 Task: Compose an email with the signature Henry Lee with the subject Request for feedback on an article and the message I am writing to confirm the details of the meeting agenda. from softage.2@softage.net to softage.1@softage.net with an attached image file Company_building_photo.jpg Undo the message and rewrite the message as Please let me know if there are any updates on the issue. Send the email. Finally, move the email from Sent Items to the label Nutrition
Action: Mouse moved to (105, 112)
Screenshot: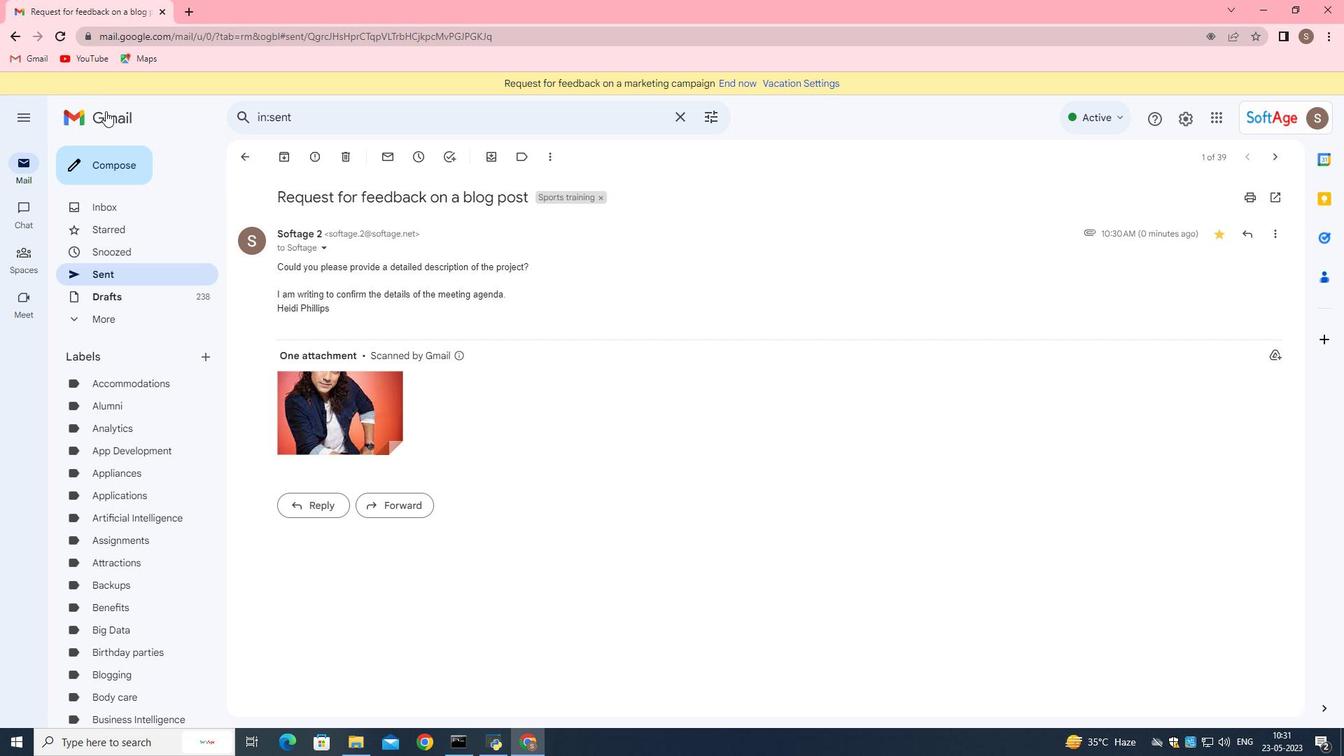 
Action: Mouse pressed left at (105, 112)
Screenshot: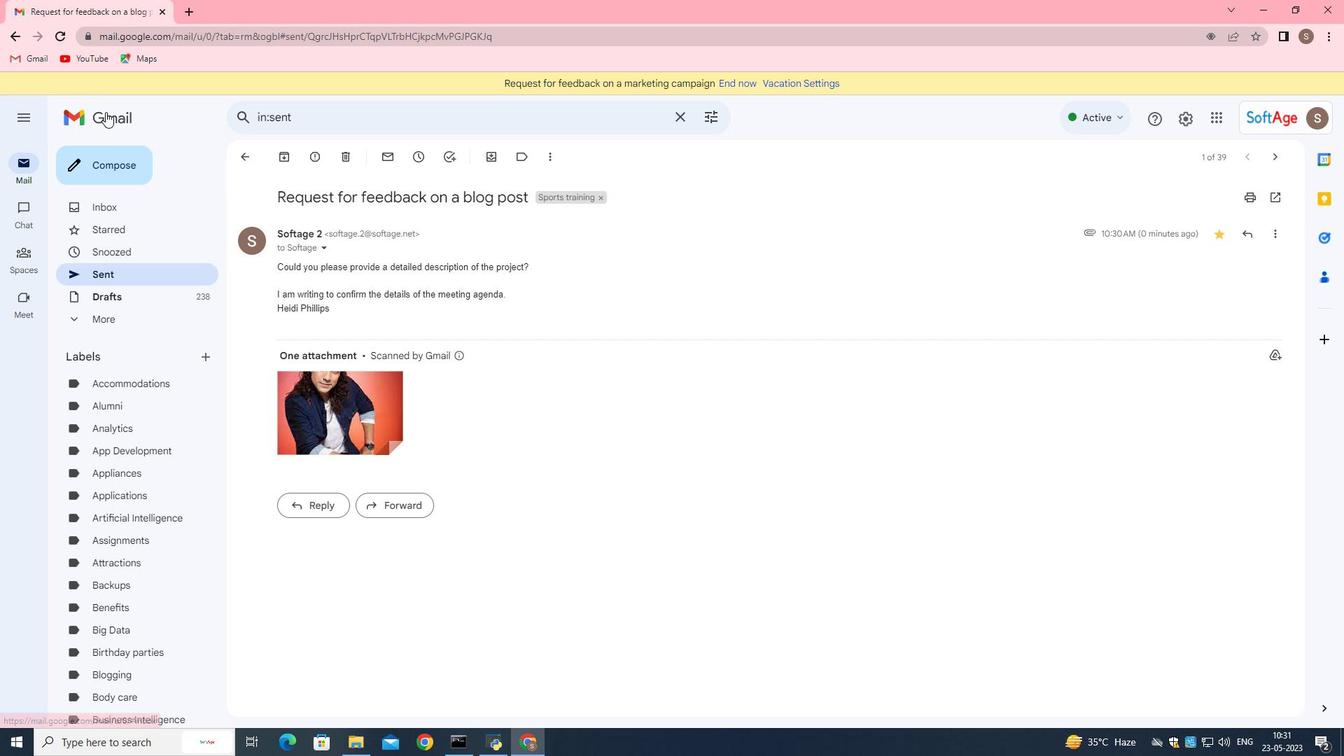 
Action: Mouse moved to (104, 158)
Screenshot: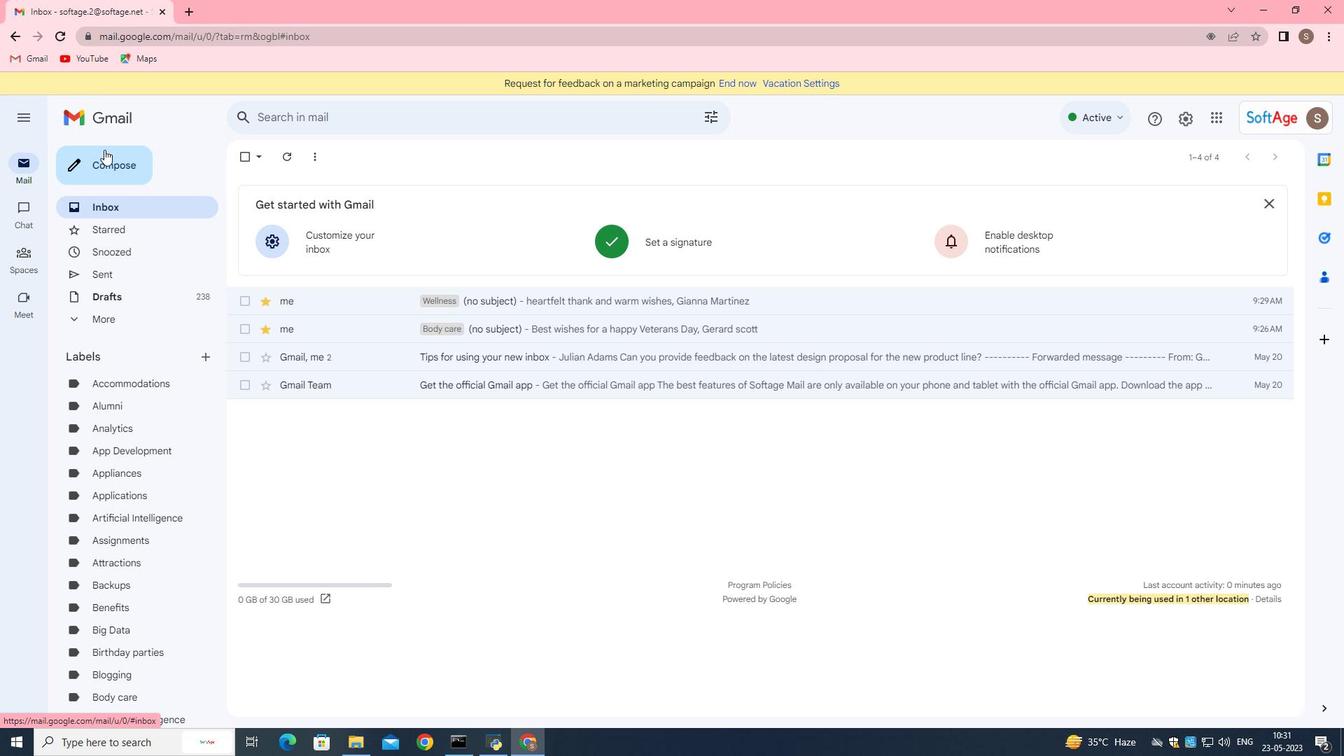 
Action: Mouse pressed left at (104, 158)
Screenshot: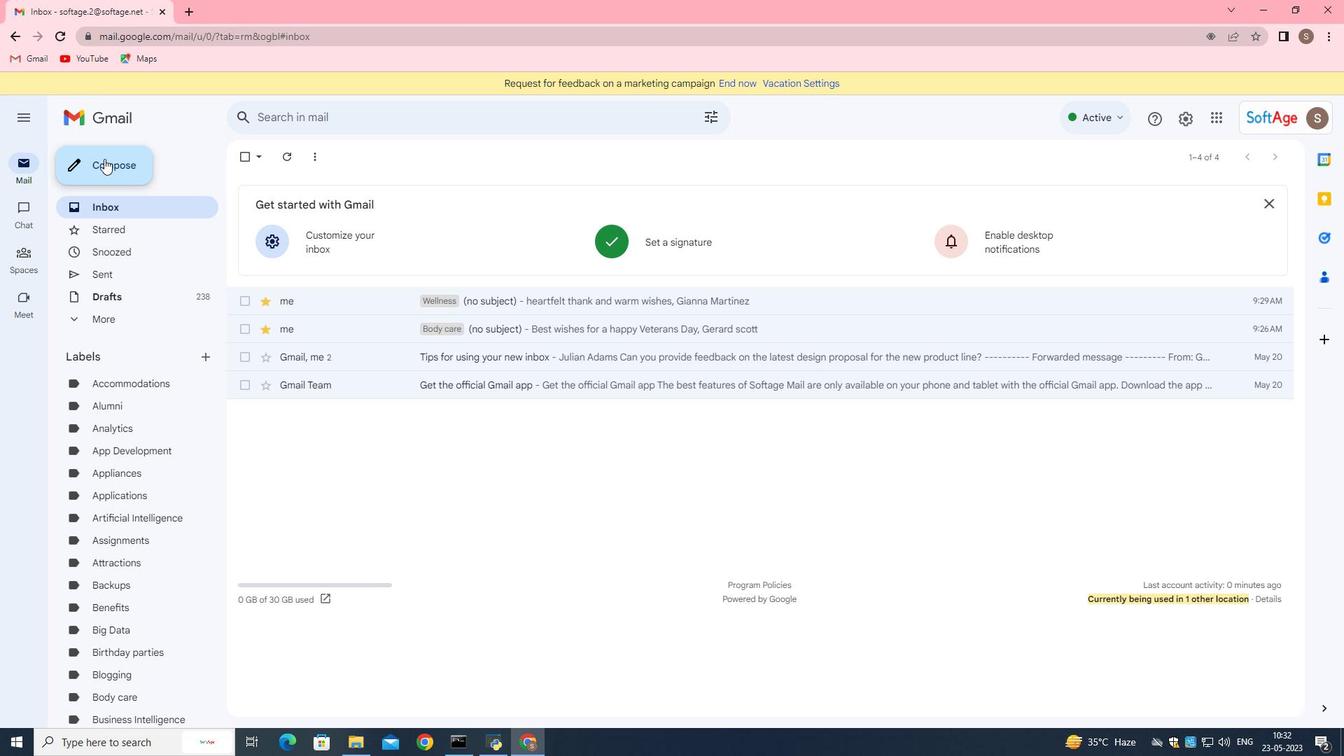 
Action: Mouse moved to (366, 683)
Screenshot: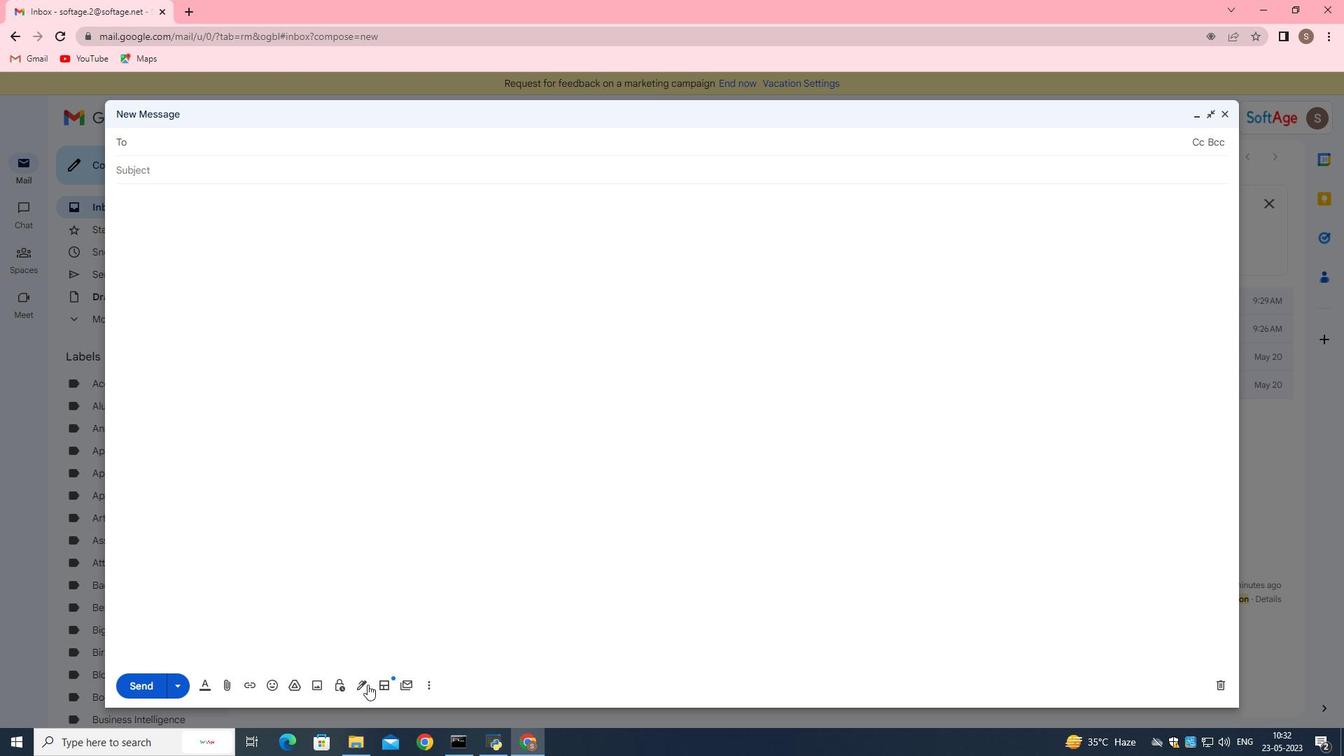 
Action: Mouse pressed left at (366, 683)
Screenshot: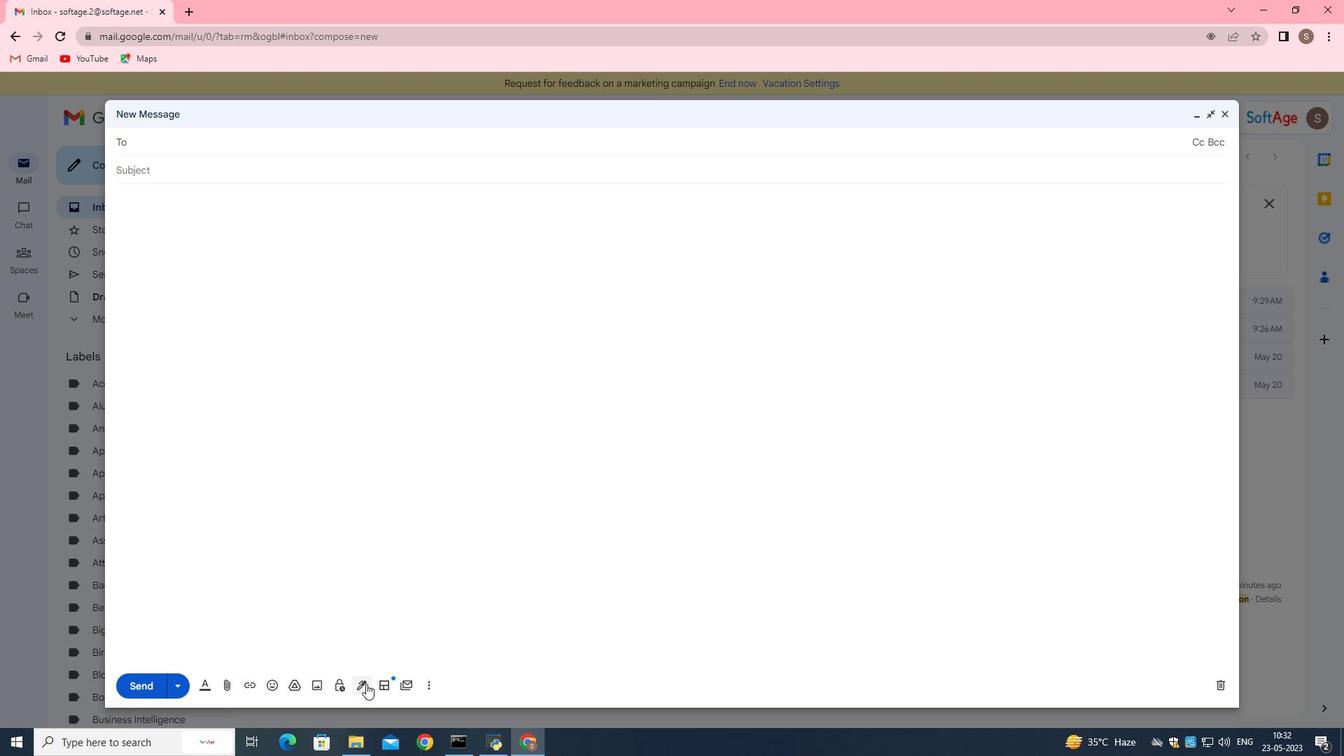 
Action: Mouse moved to (378, 511)
Screenshot: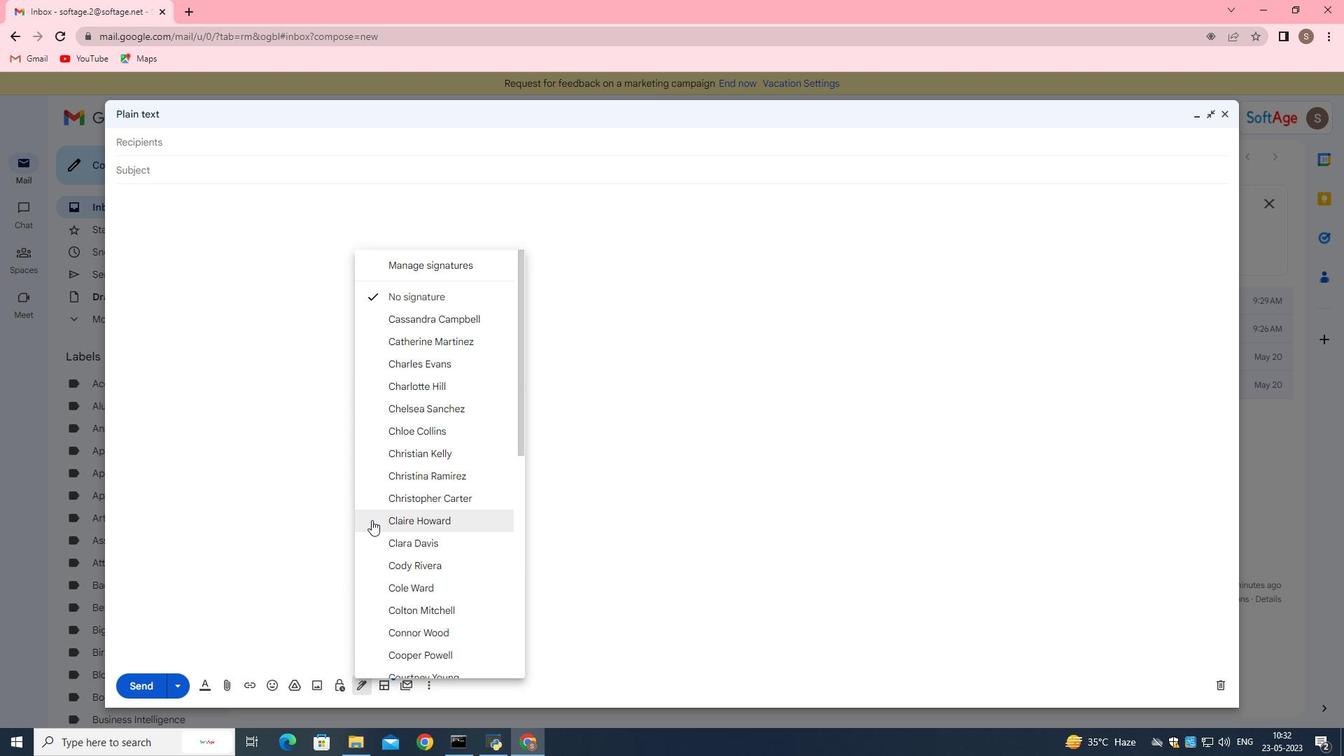 
Action: Mouse scrolled (378, 511) with delta (0, 0)
Screenshot: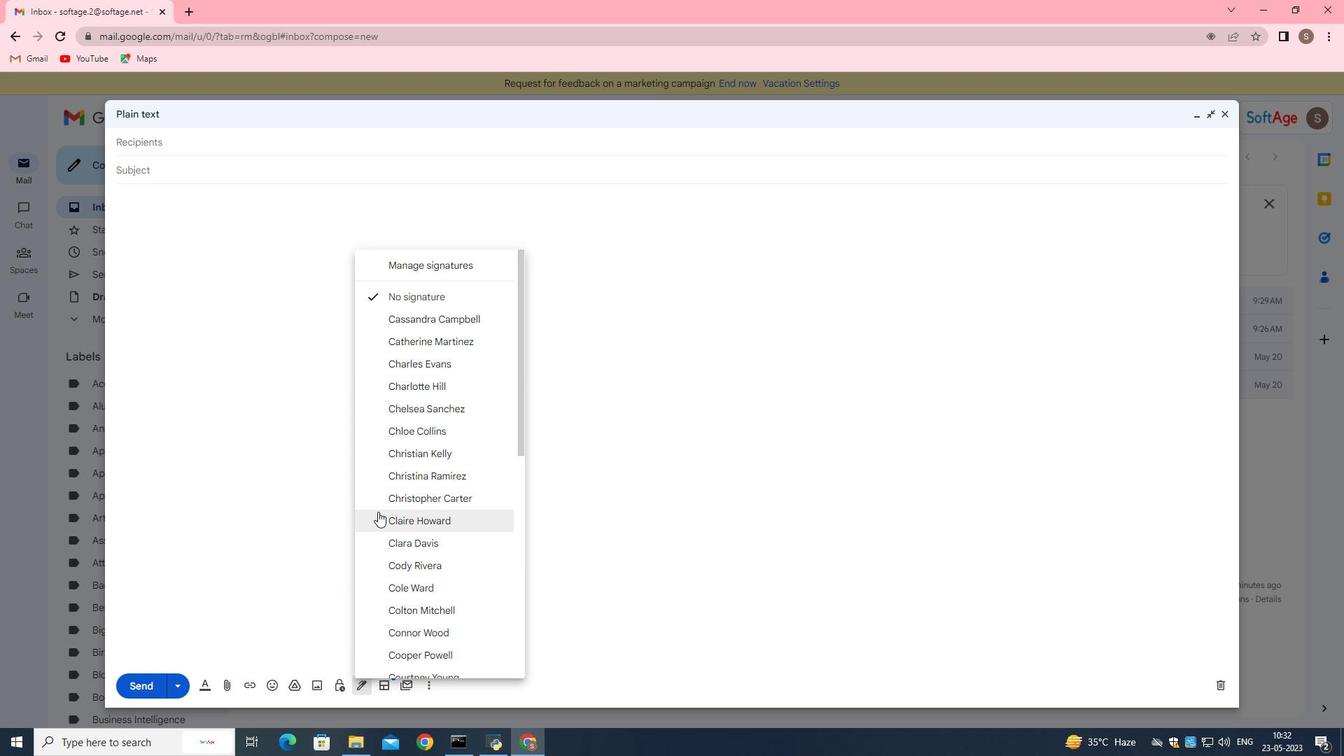 
Action: Mouse scrolled (378, 511) with delta (0, 0)
Screenshot: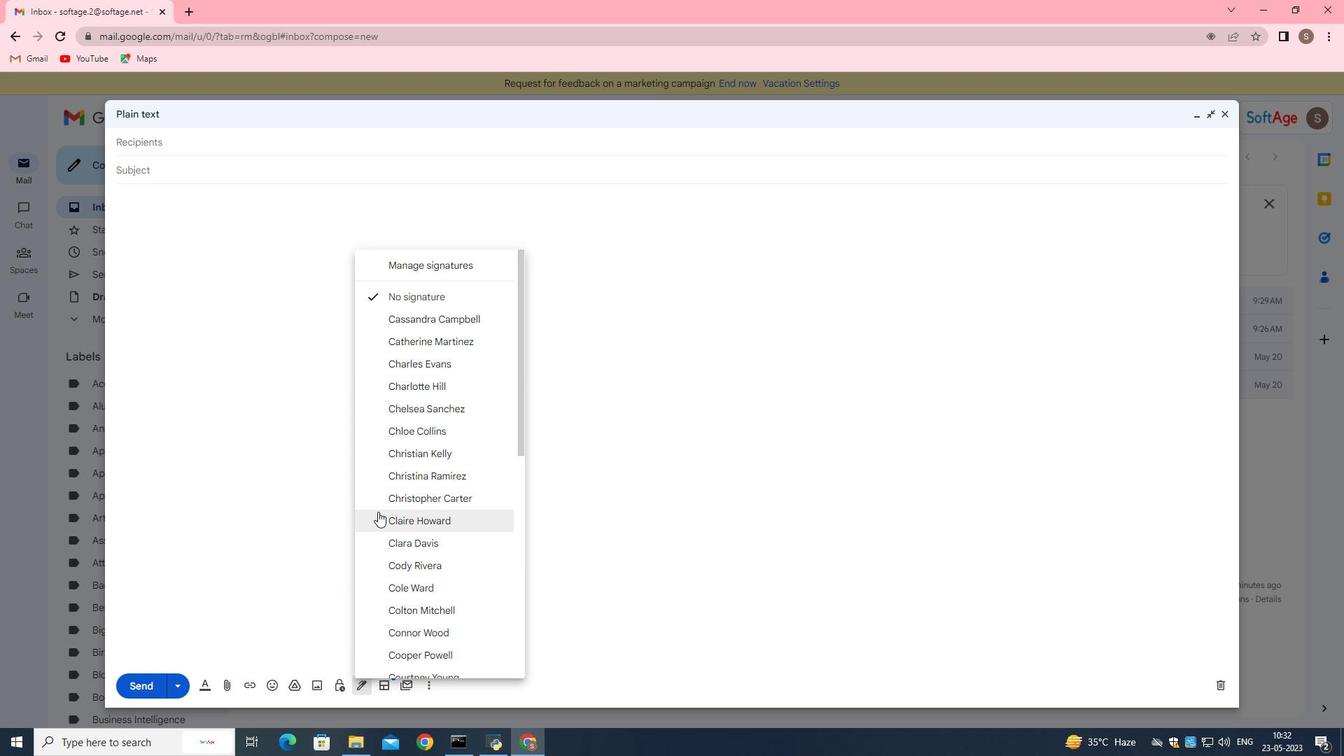 
Action: Mouse moved to (379, 511)
Screenshot: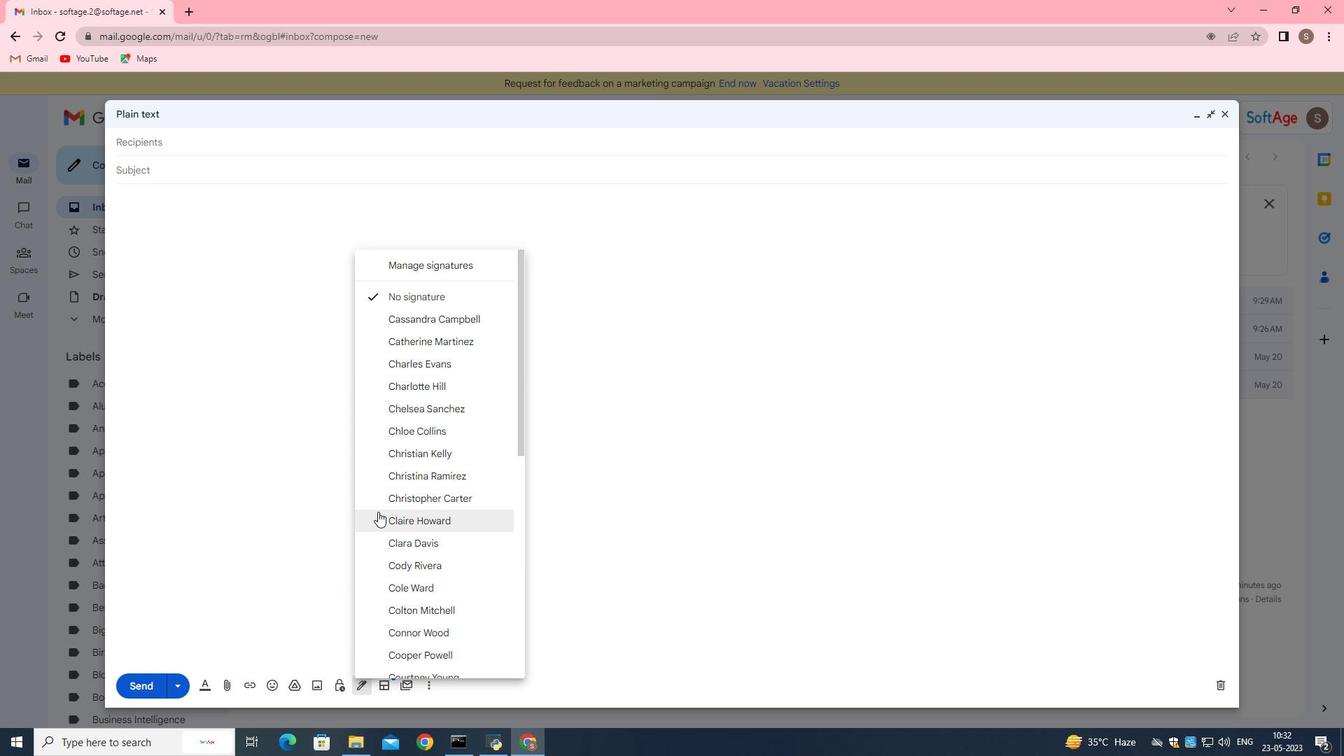 
Action: Mouse scrolled (379, 511) with delta (0, 0)
Screenshot: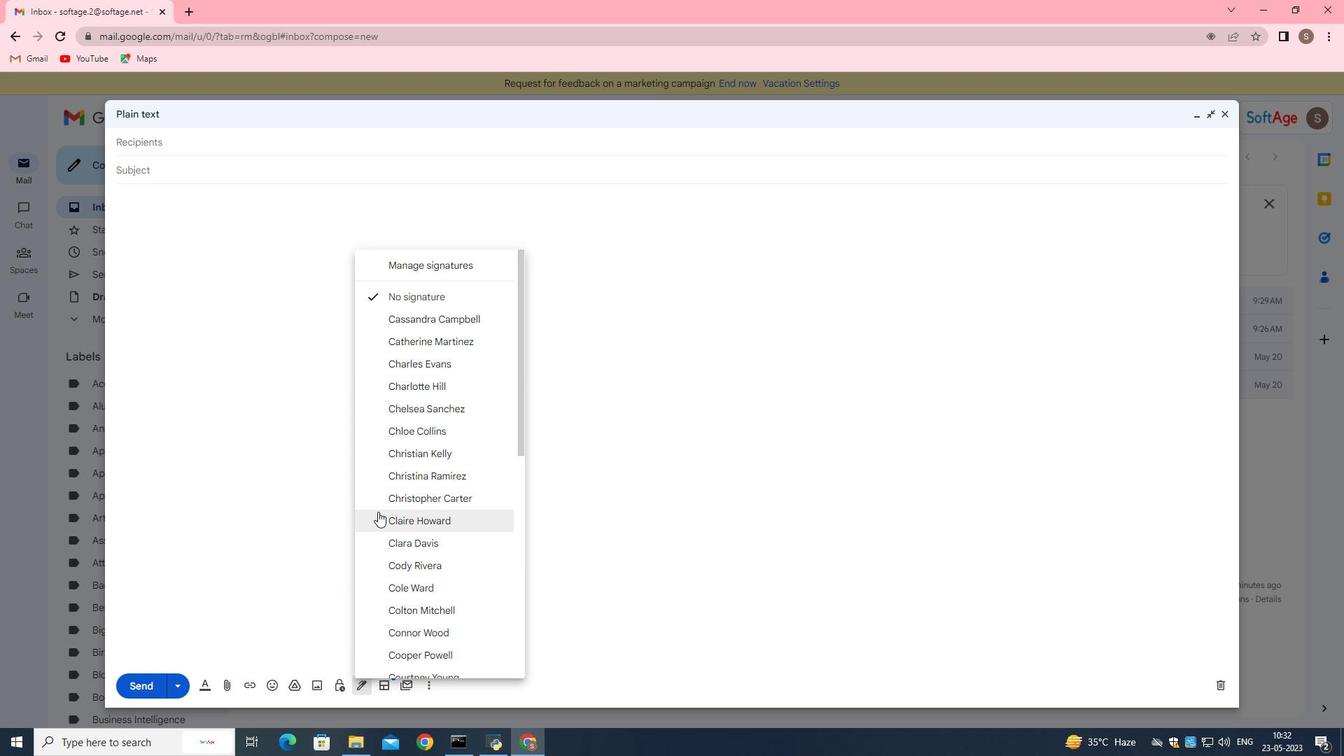 
Action: Mouse moved to (380, 511)
Screenshot: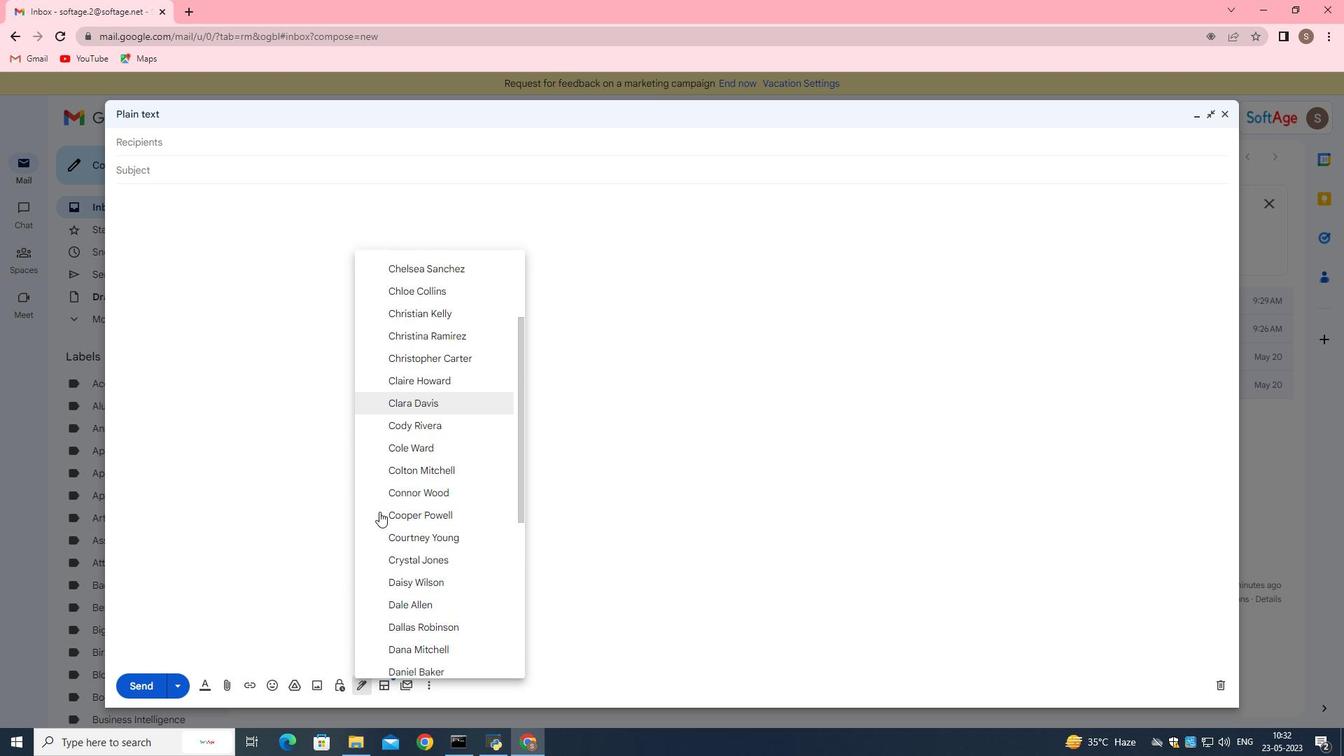 
Action: Mouse scrolled (379, 511) with delta (0, 0)
Screenshot: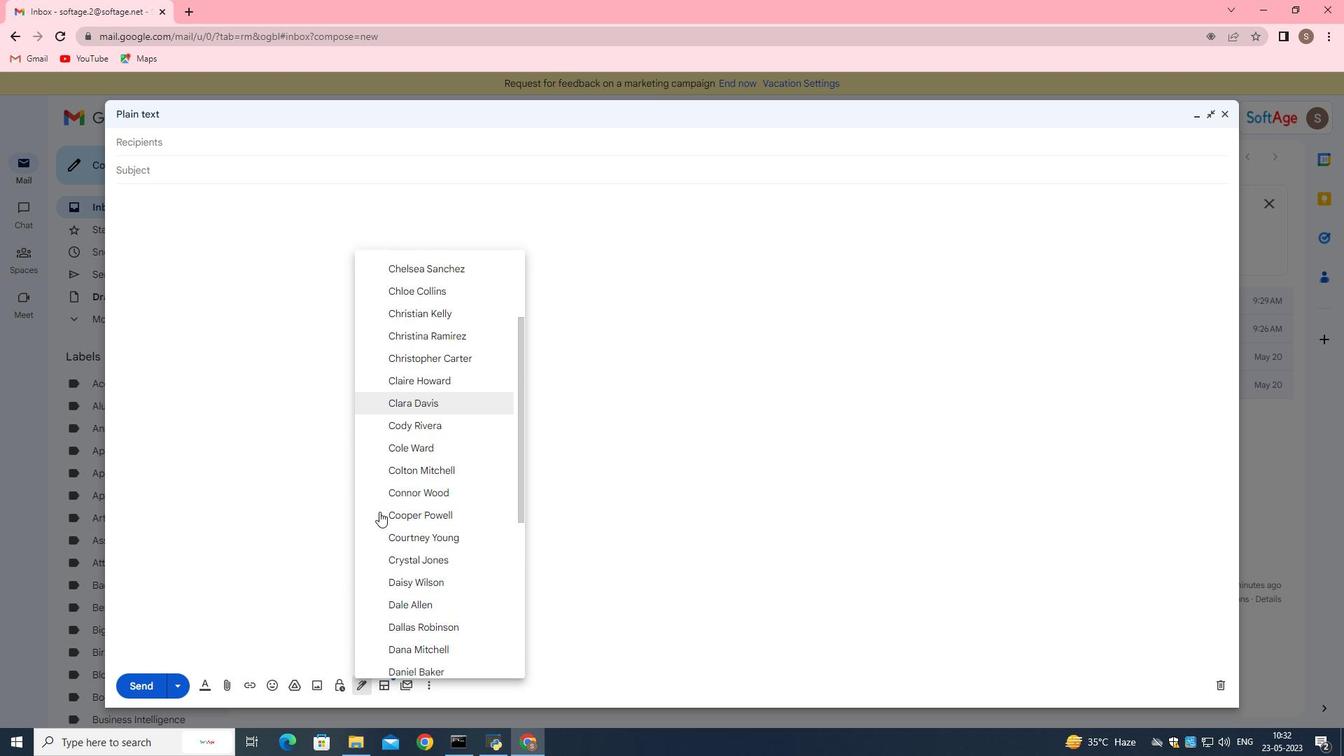 
Action: Mouse scrolled (380, 511) with delta (0, 0)
Screenshot: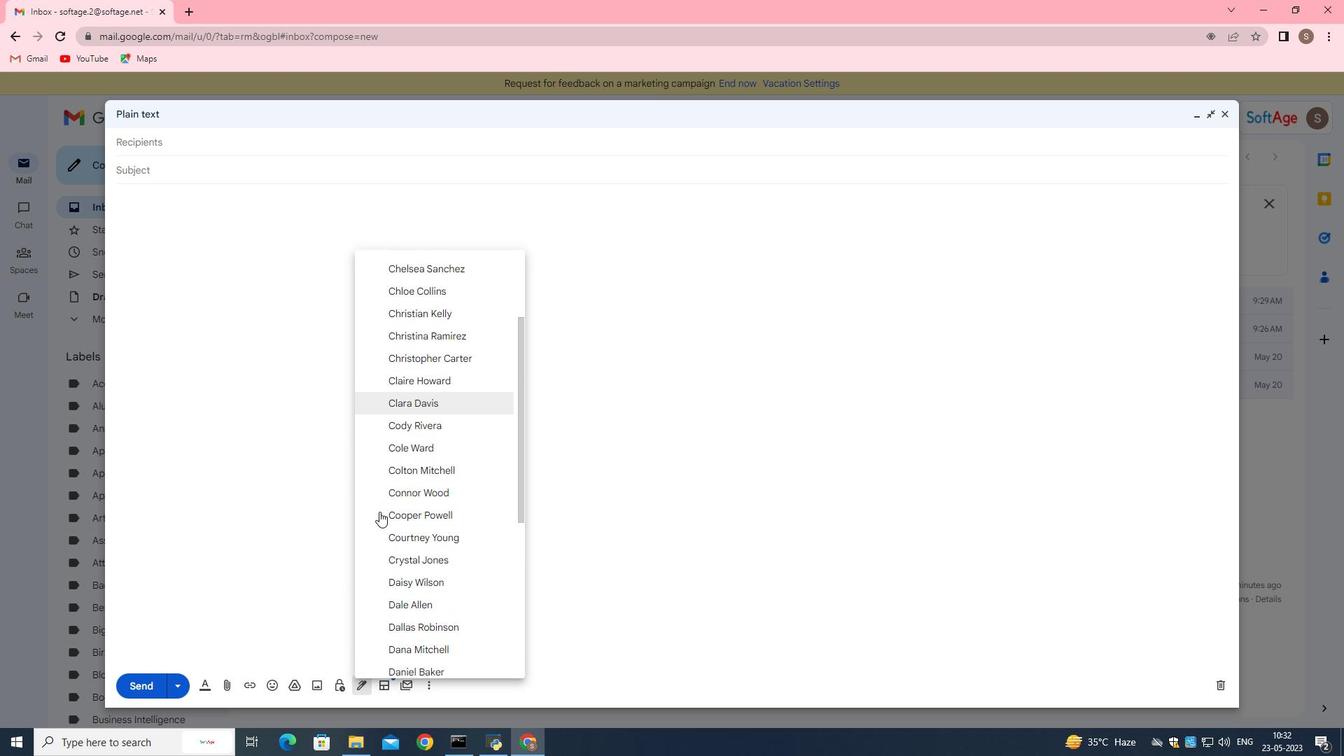 
Action: Mouse moved to (380, 511)
Screenshot: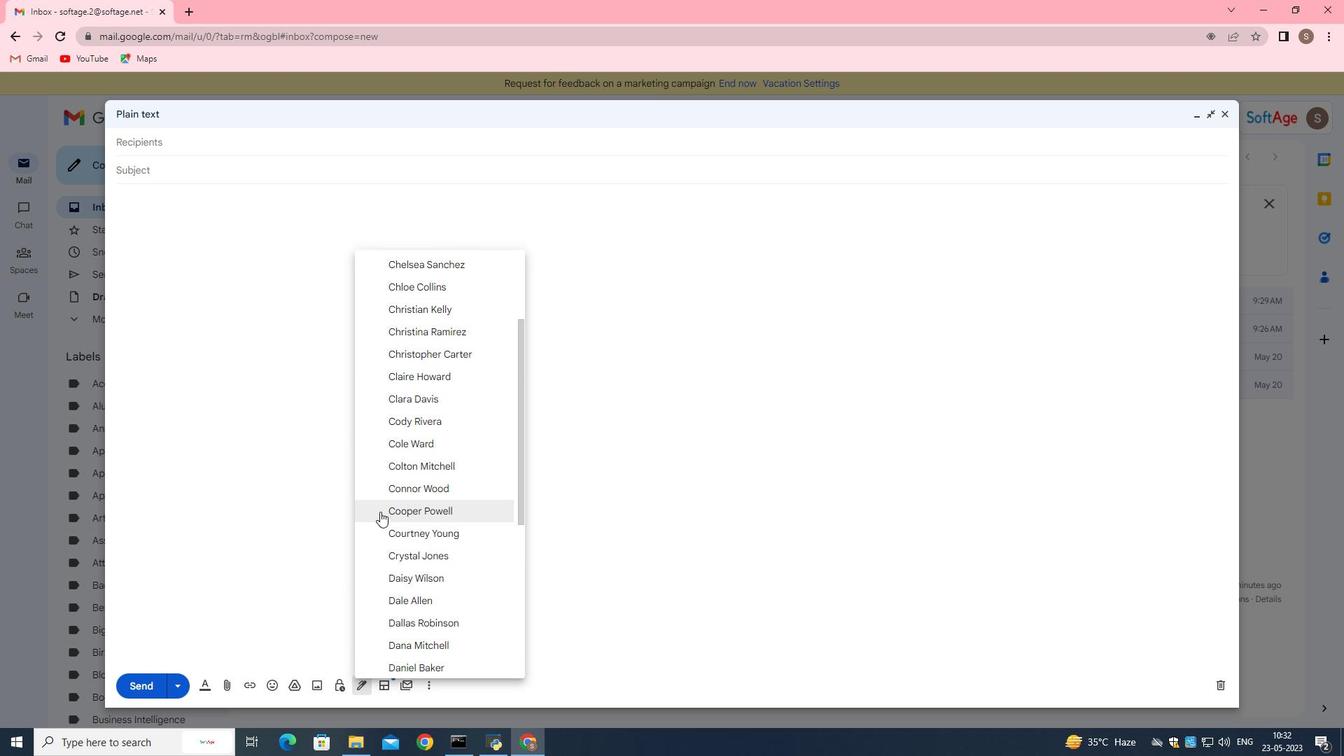 
Action: Mouse scrolled (380, 511) with delta (0, 0)
Screenshot: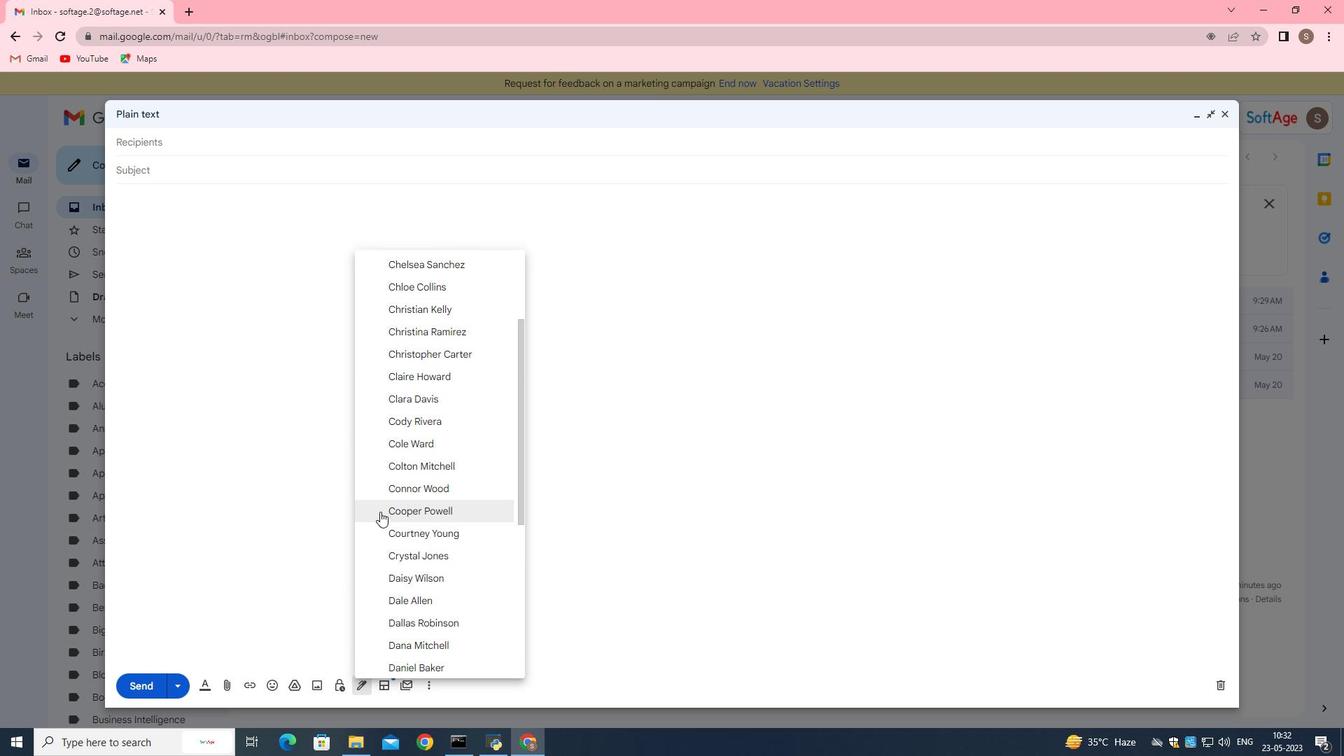 
Action: Mouse moved to (380, 512)
Screenshot: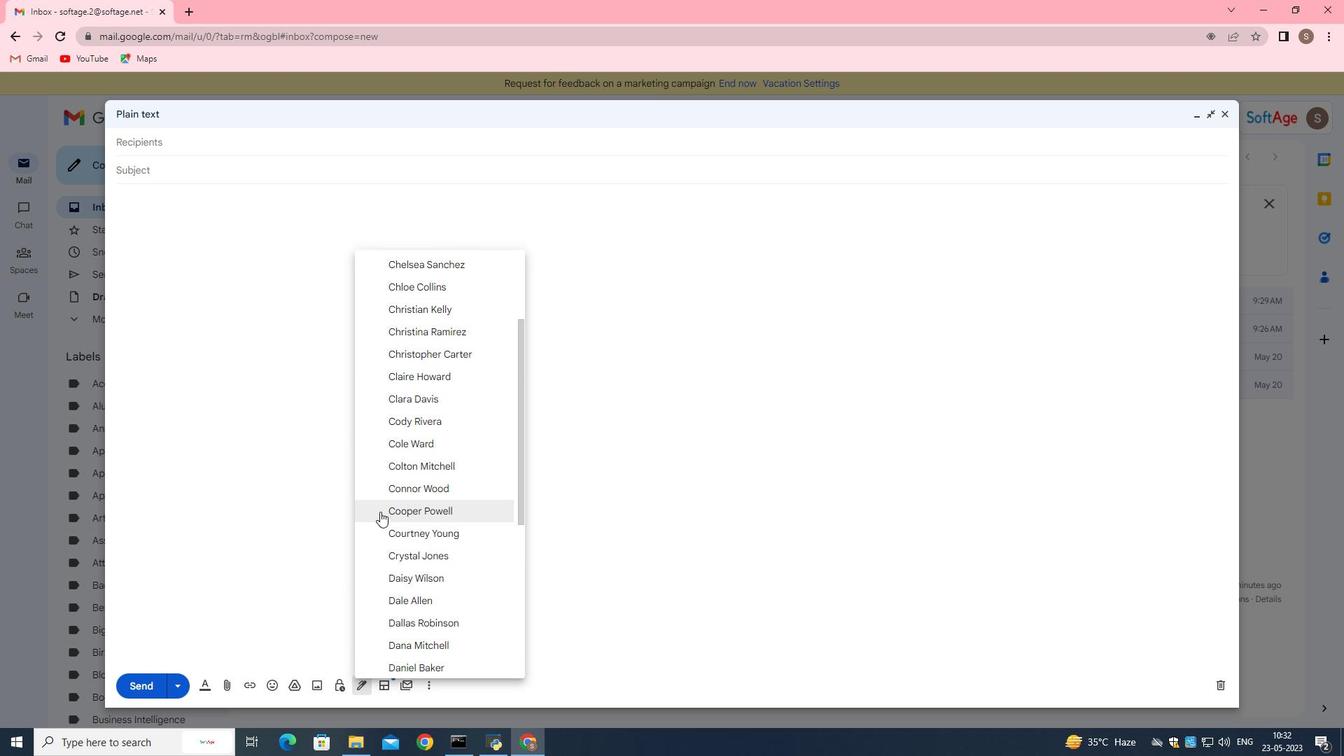 
Action: Mouse scrolled (380, 511) with delta (0, 0)
Screenshot: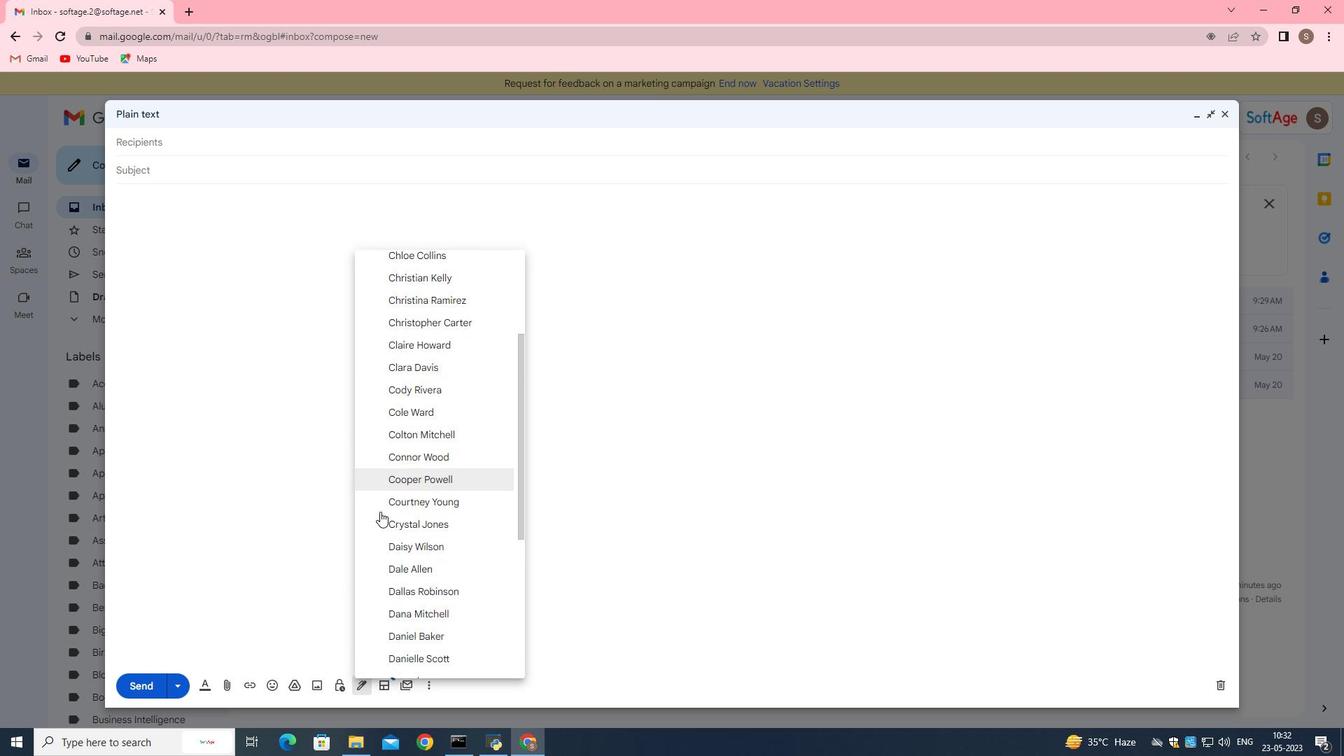 
Action: Mouse scrolled (380, 511) with delta (0, 0)
Screenshot: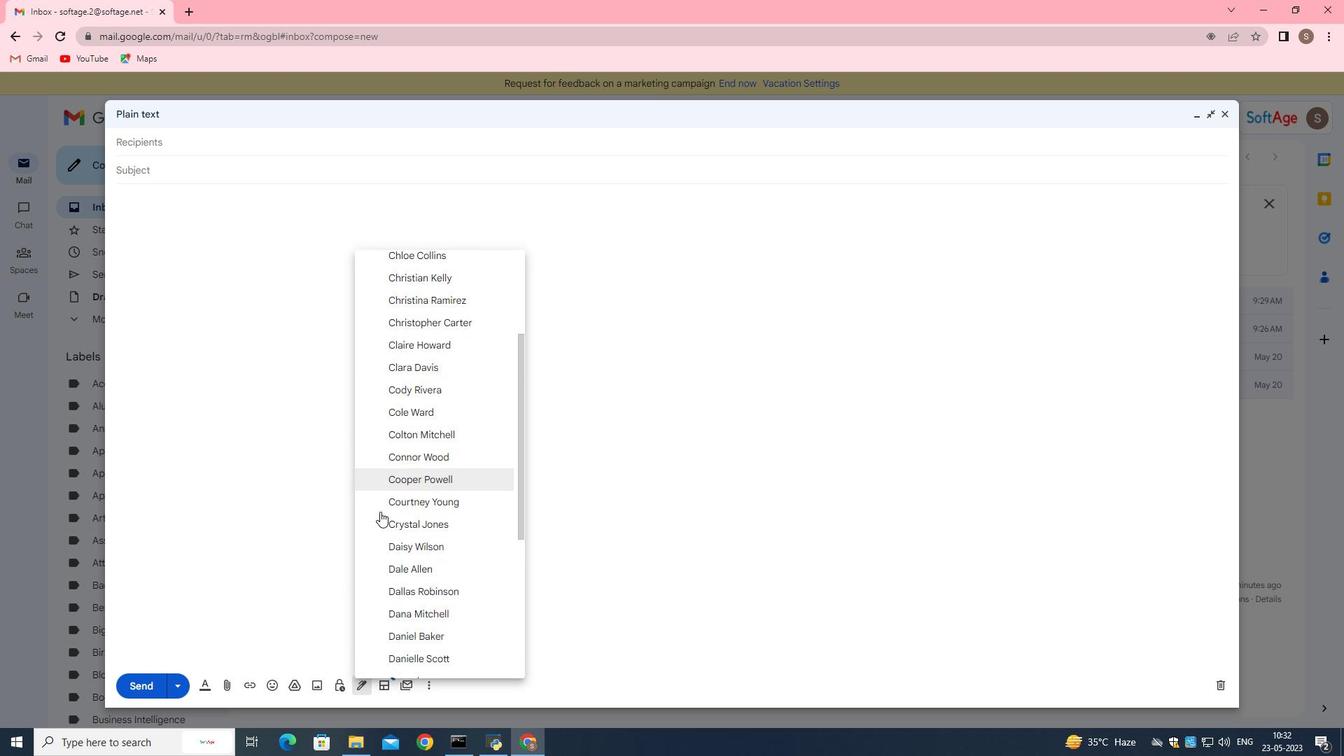 
Action: Mouse scrolled (380, 511) with delta (0, 0)
Screenshot: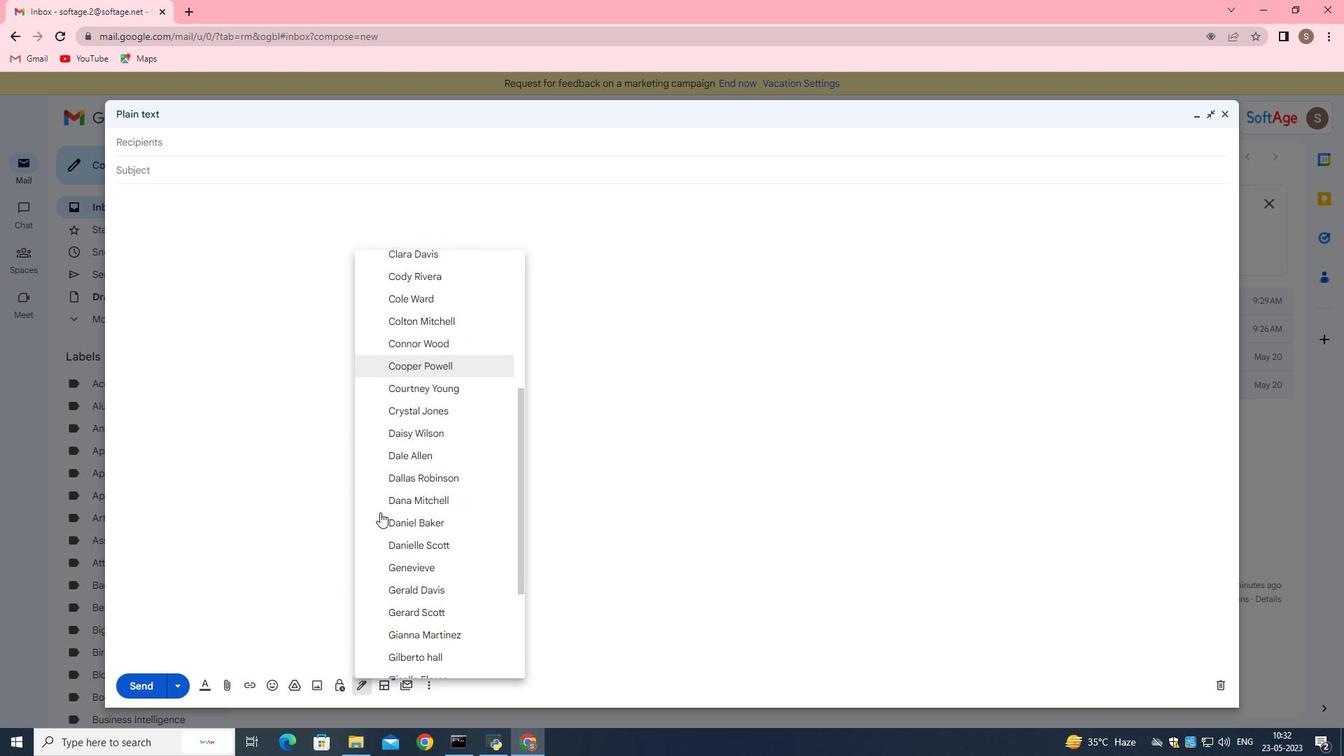 
Action: Mouse moved to (380, 513)
Screenshot: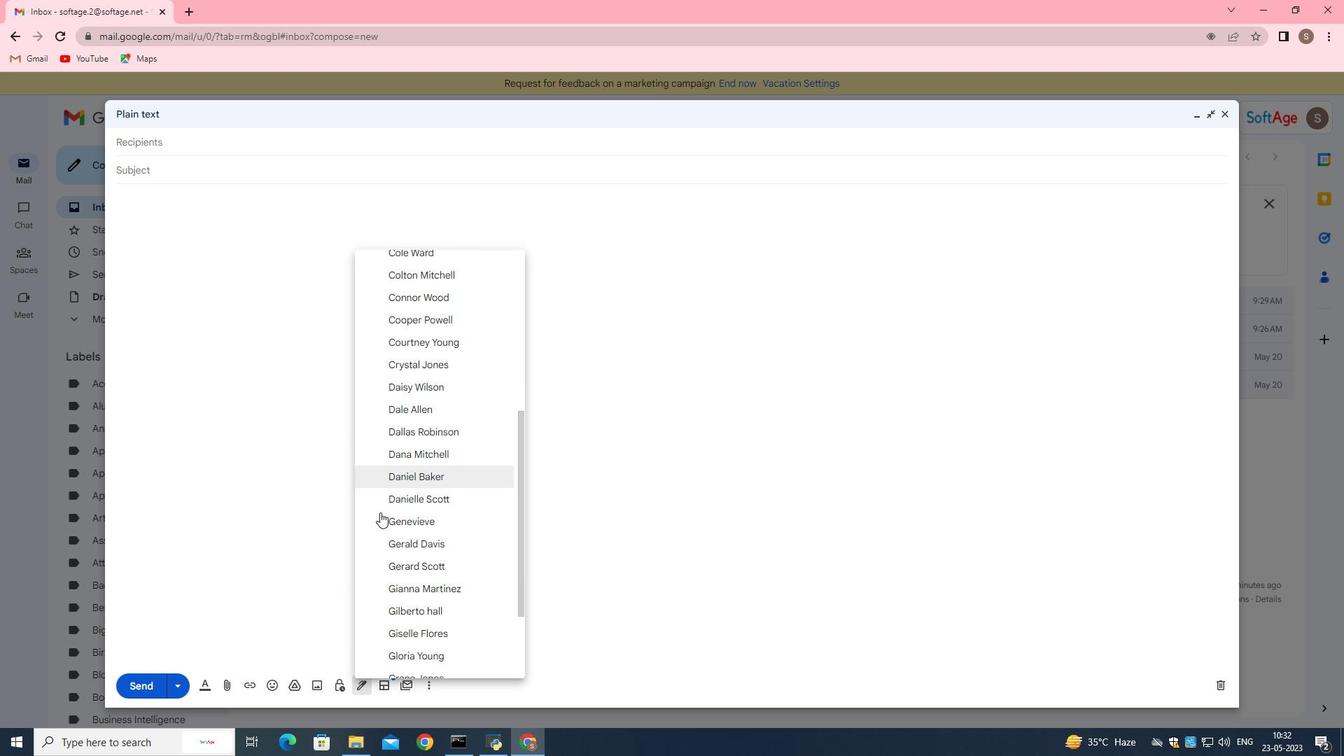 
Action: Mouse scrolled (380, 512) with delta (0, 0)
Screenshot: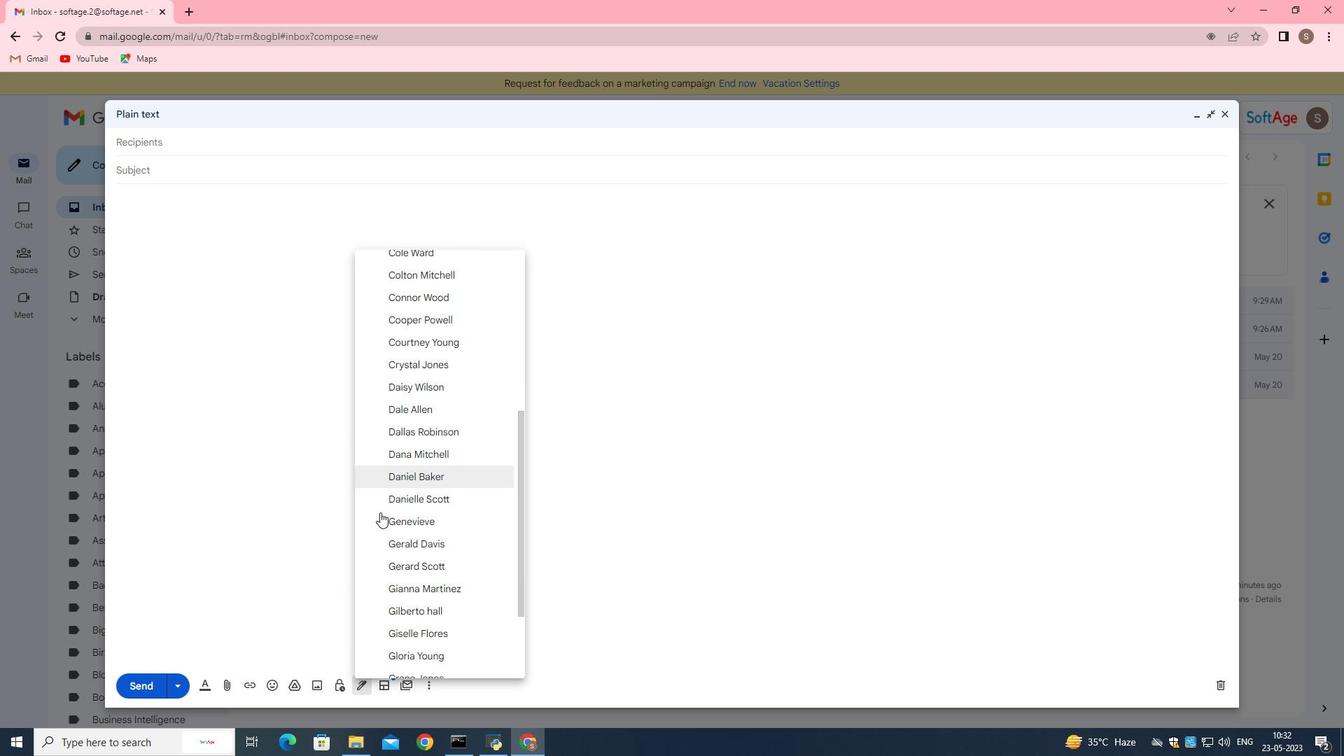 
Action: Mouse moved to (380, 513)
Screenshot: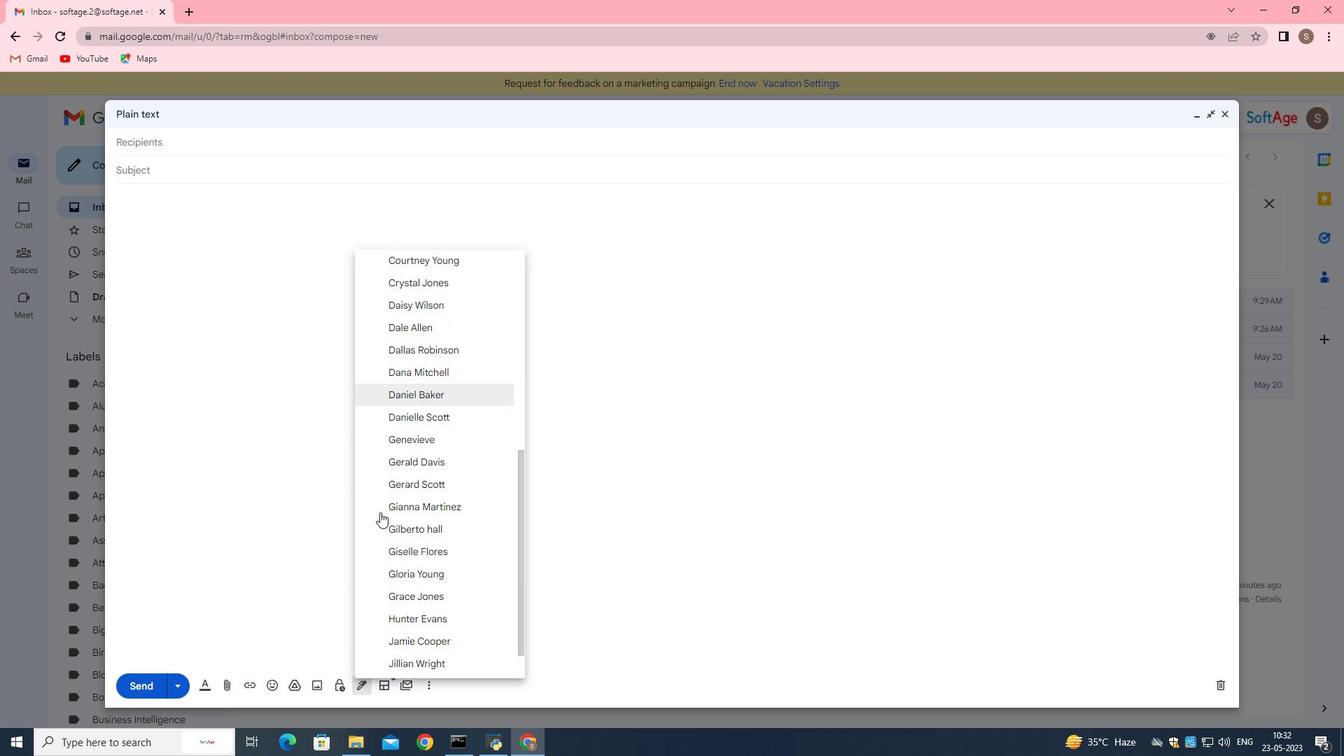 
Action: Mouse scrolled (380, 513) with delta (0, 0)
Screenshot: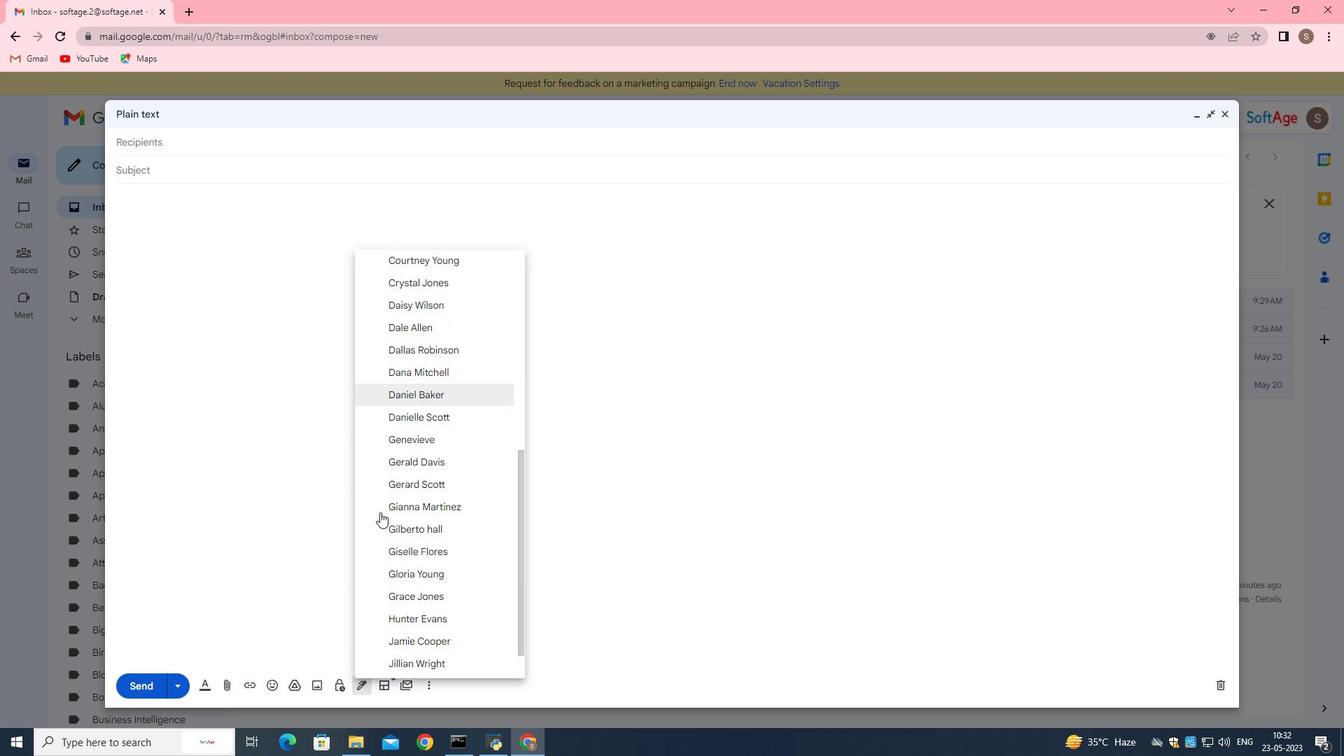 
Action: Mouse moved to (380, 513)
Screenshot: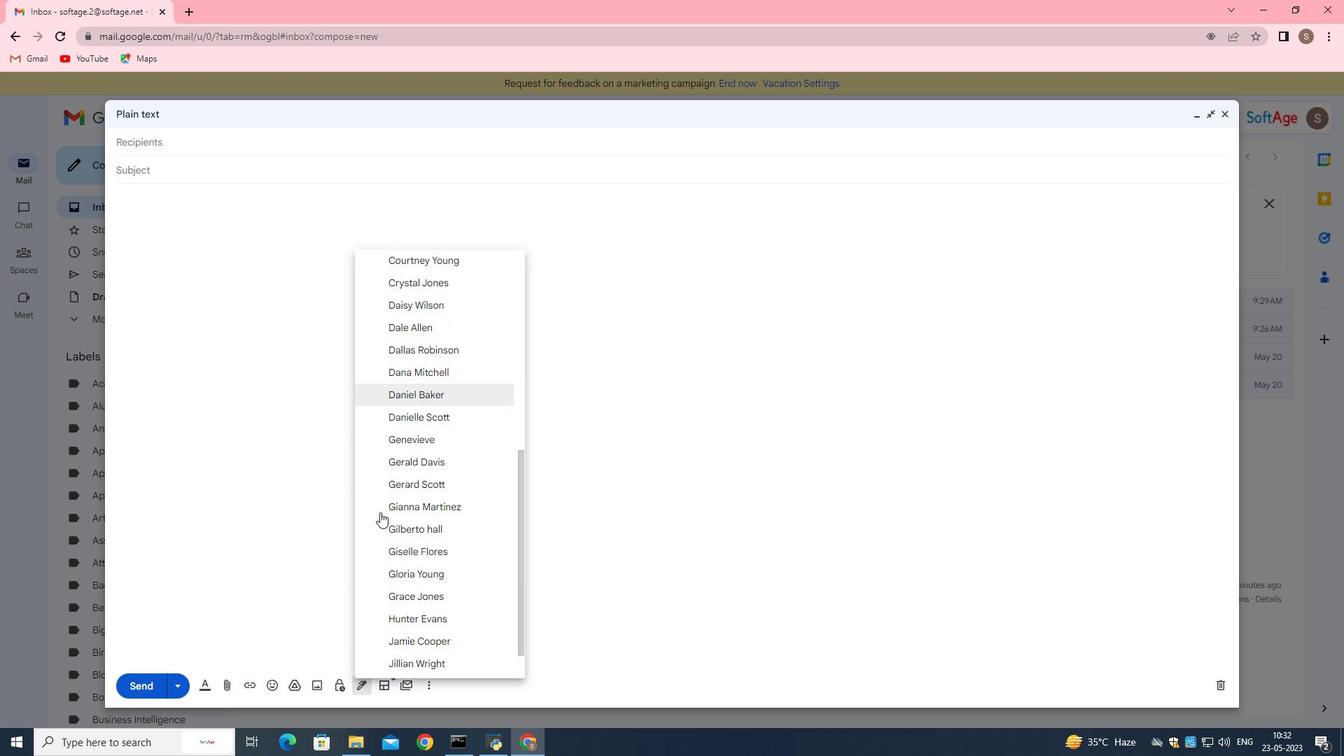 
Action: Mouse scrolled (380, 513) with delta (0, 0)
Screenshot: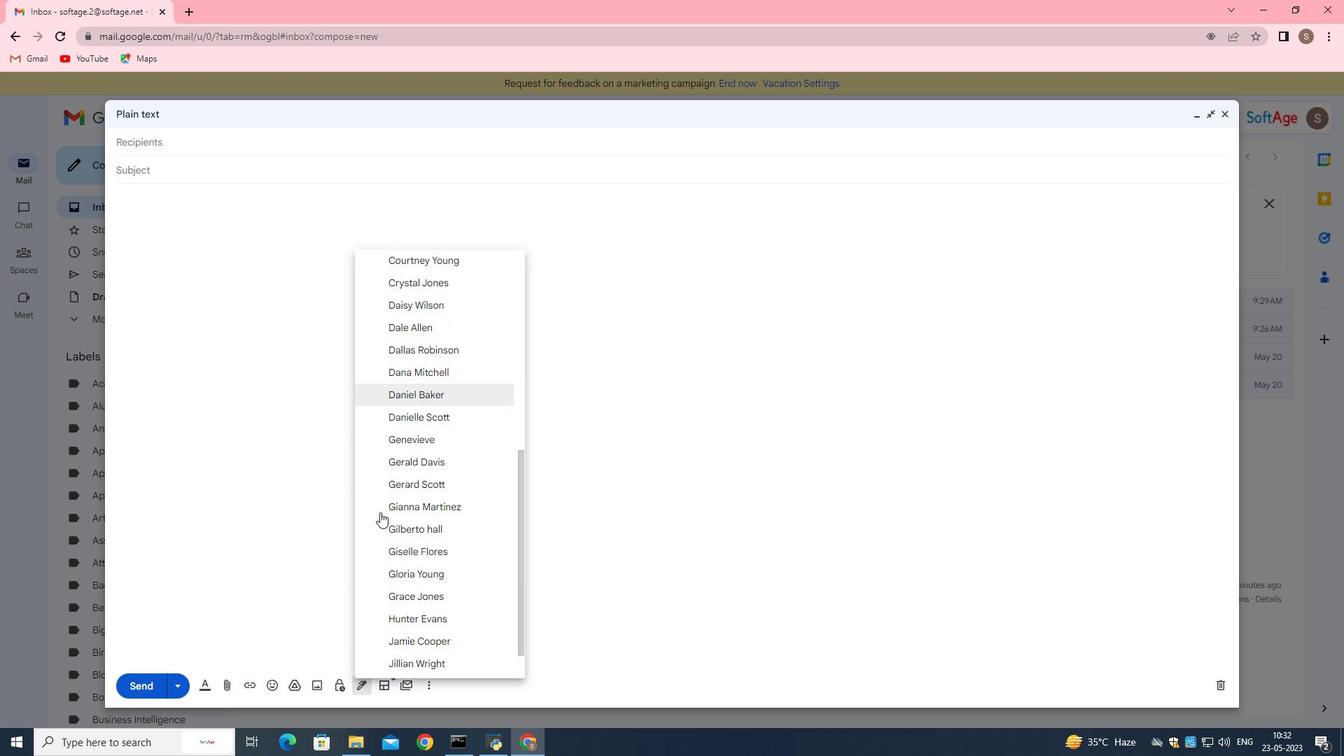 
Action: Mouse moved to (381, 514)
Screenshot: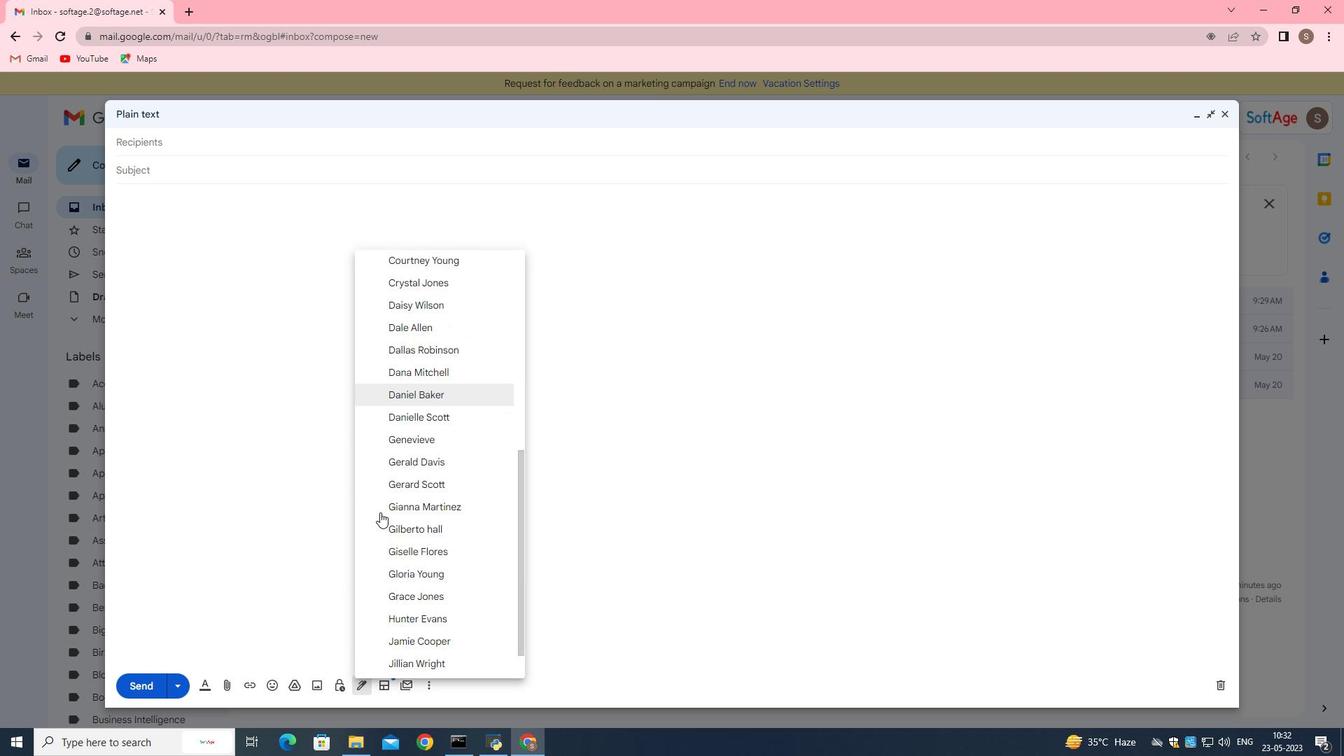 
Action: Mouse scrolled (381, 513) with delta (0, 0)
Screenshot: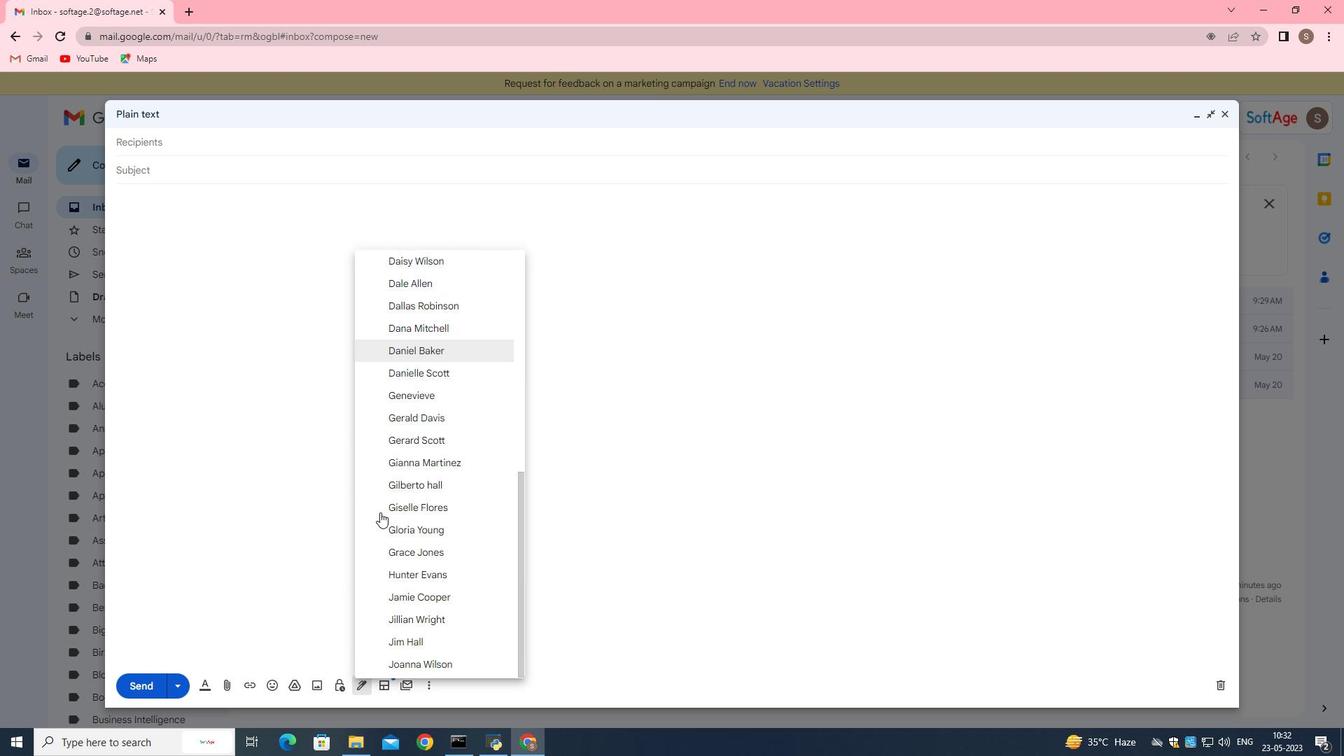 
Action: Mouse scrolled (381, 513) with delta (0, 0)
Screenshot: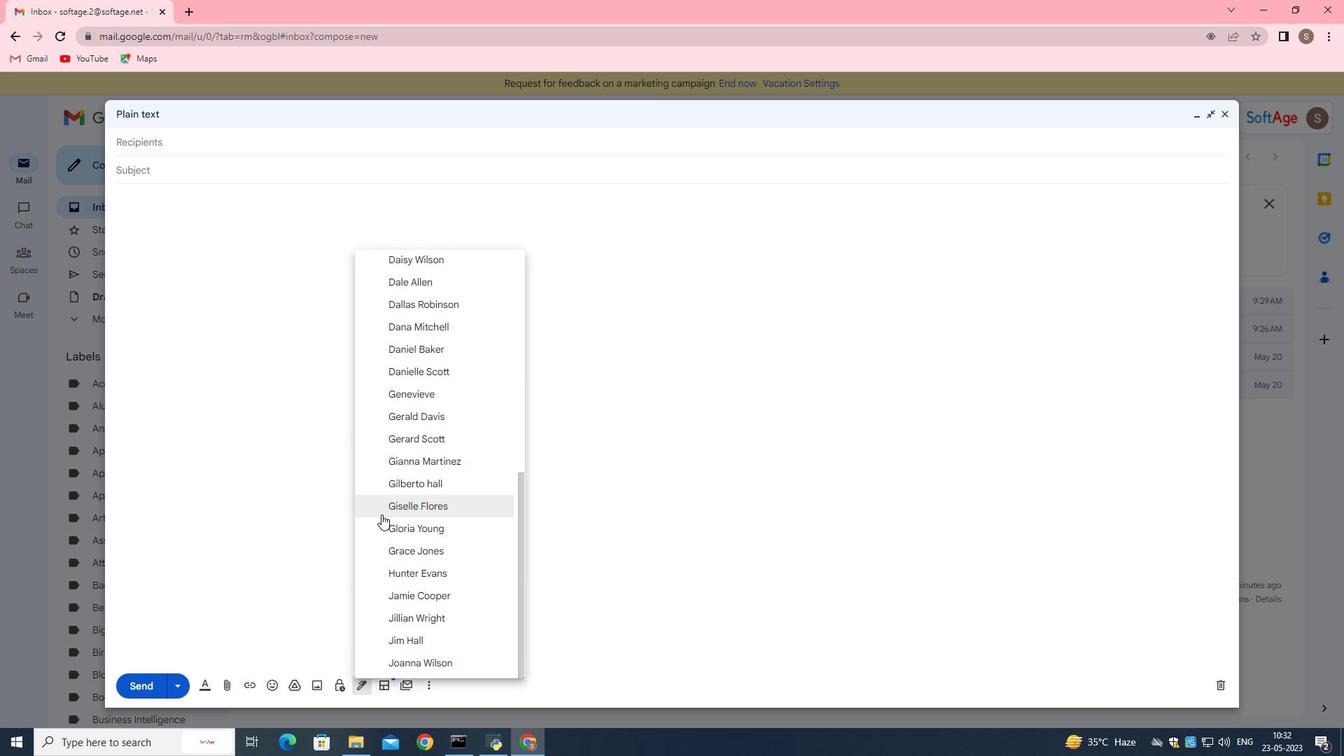 
Action: Mouse scrolled (381, 513) with delta (0, 0)
Screenshot: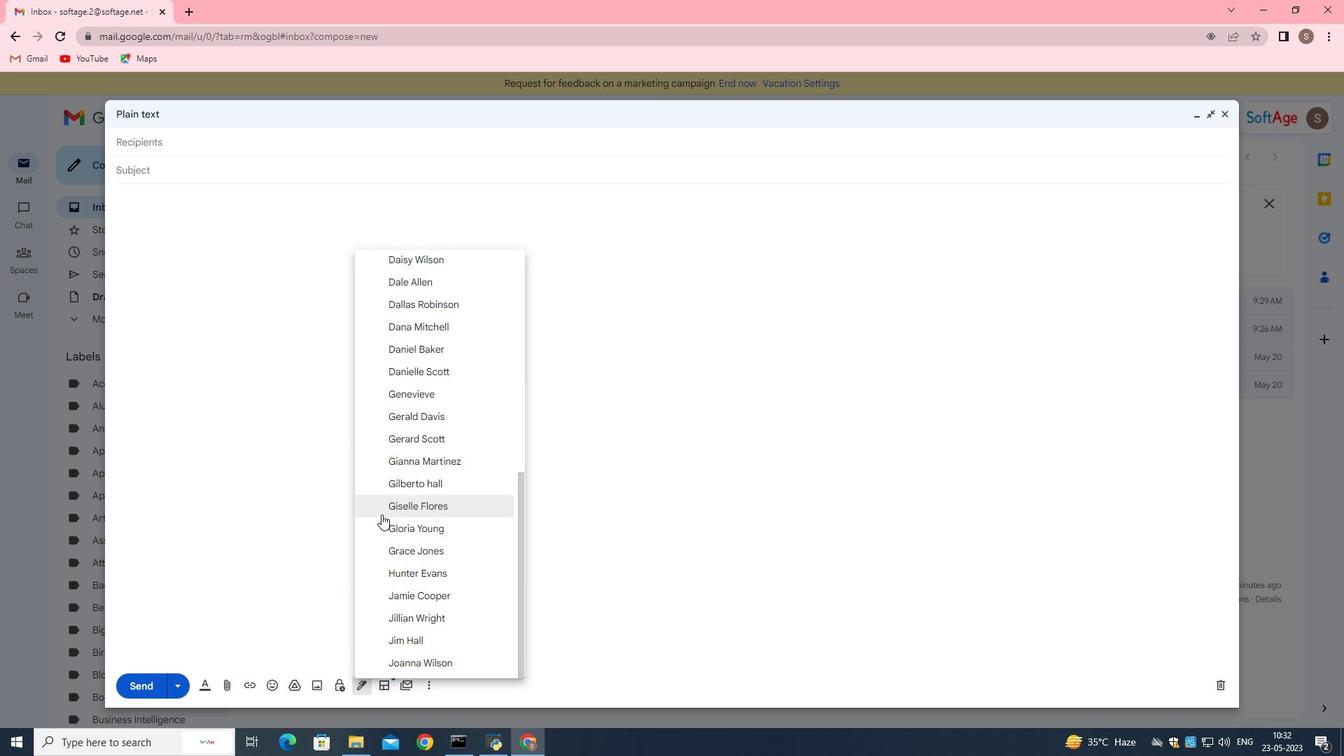 
Action: Mouse scrolled (381, 513) with delta (0, 0)
Screenshot: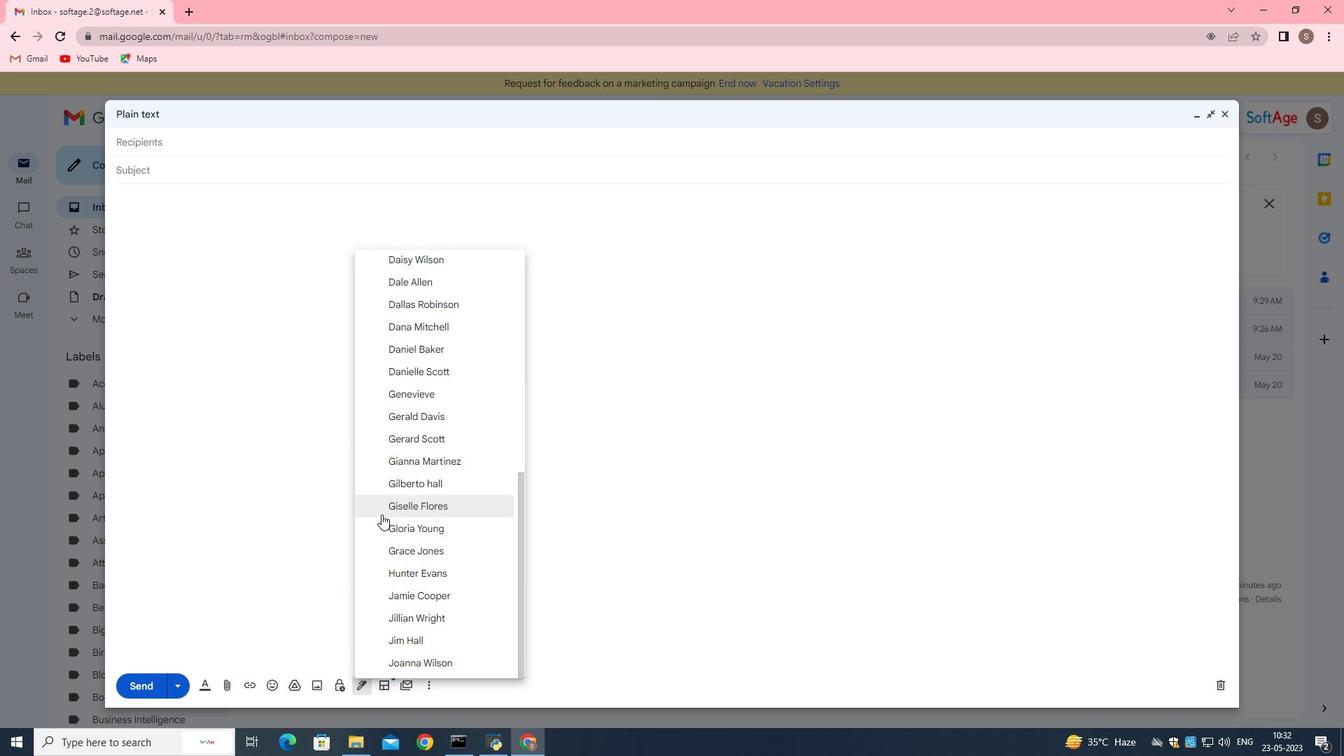 
Action: Mouse moved to (382, 515)
Screenshot: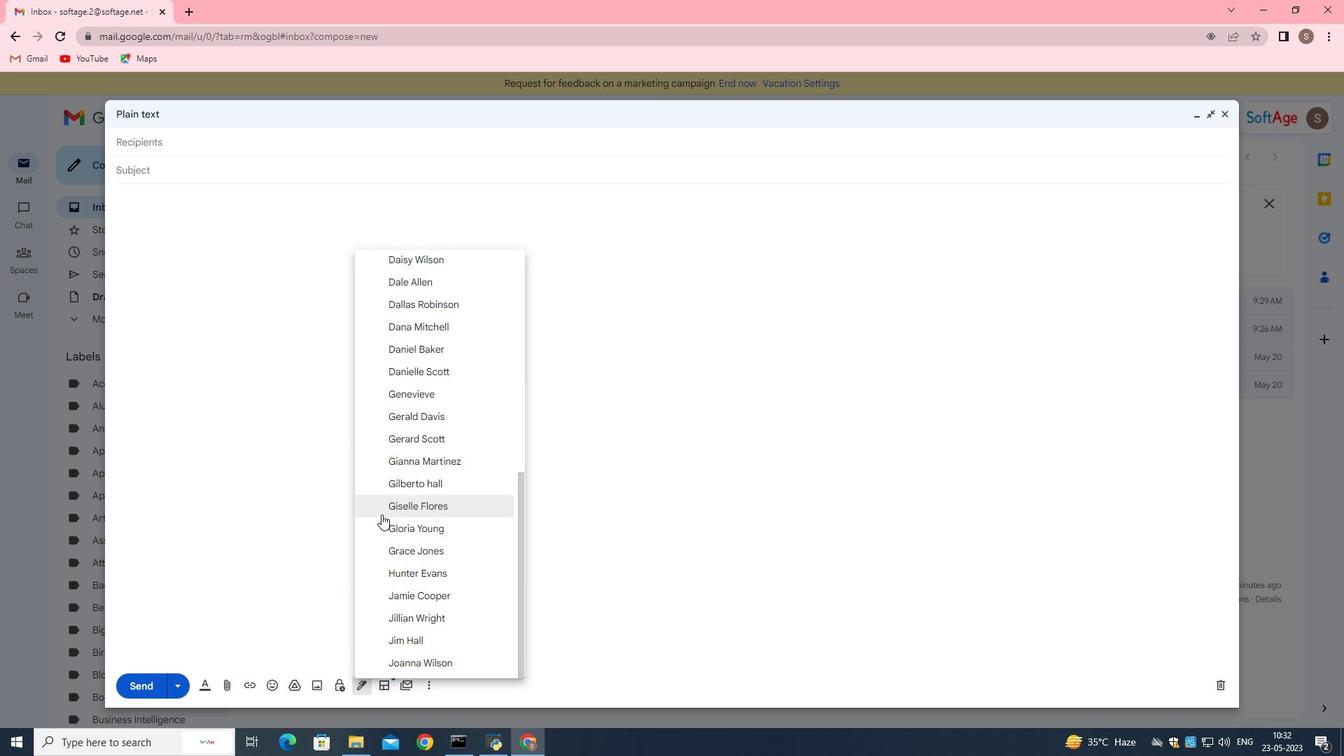 
Action: Mouse scrolled (382, 514) with delta (0, 0)
Screenshot: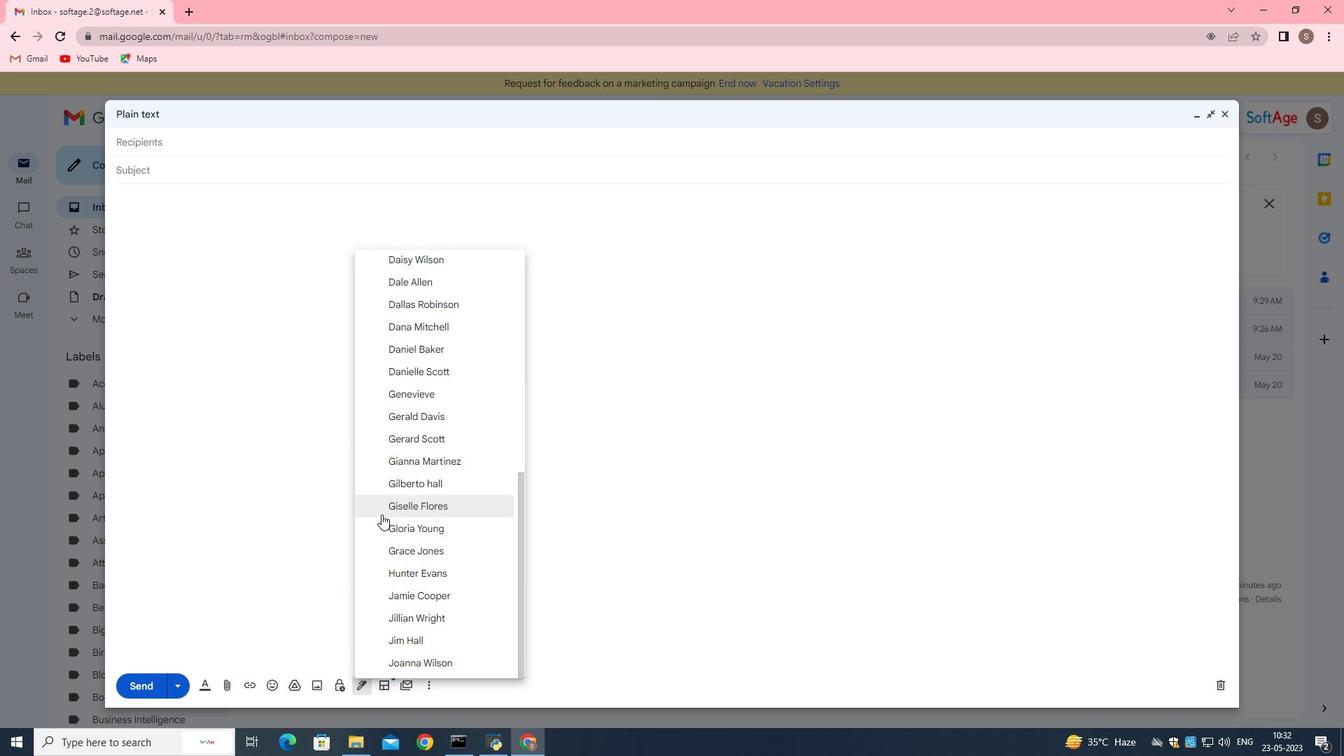 
Action: Mouse moved to (415, 571)
Screenshot: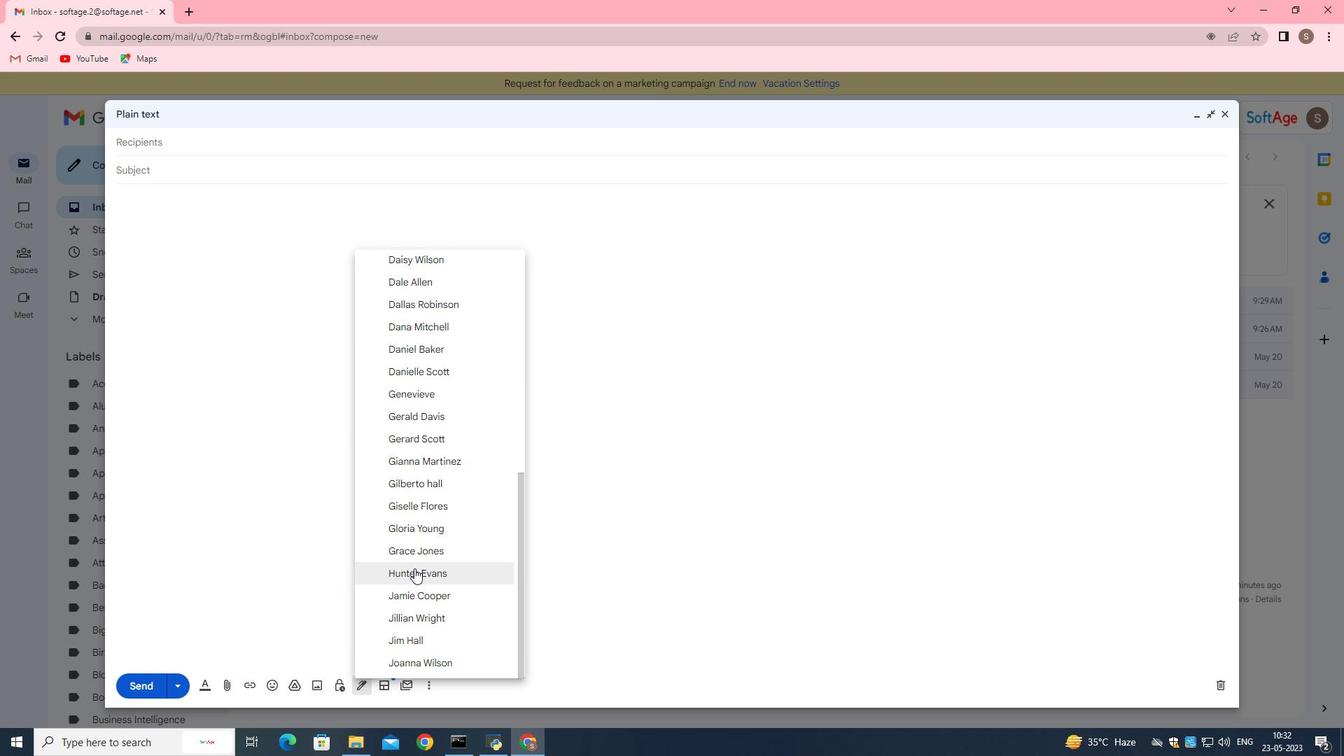 
Action: Mouse pressed left at (415, 571)
Screenshot: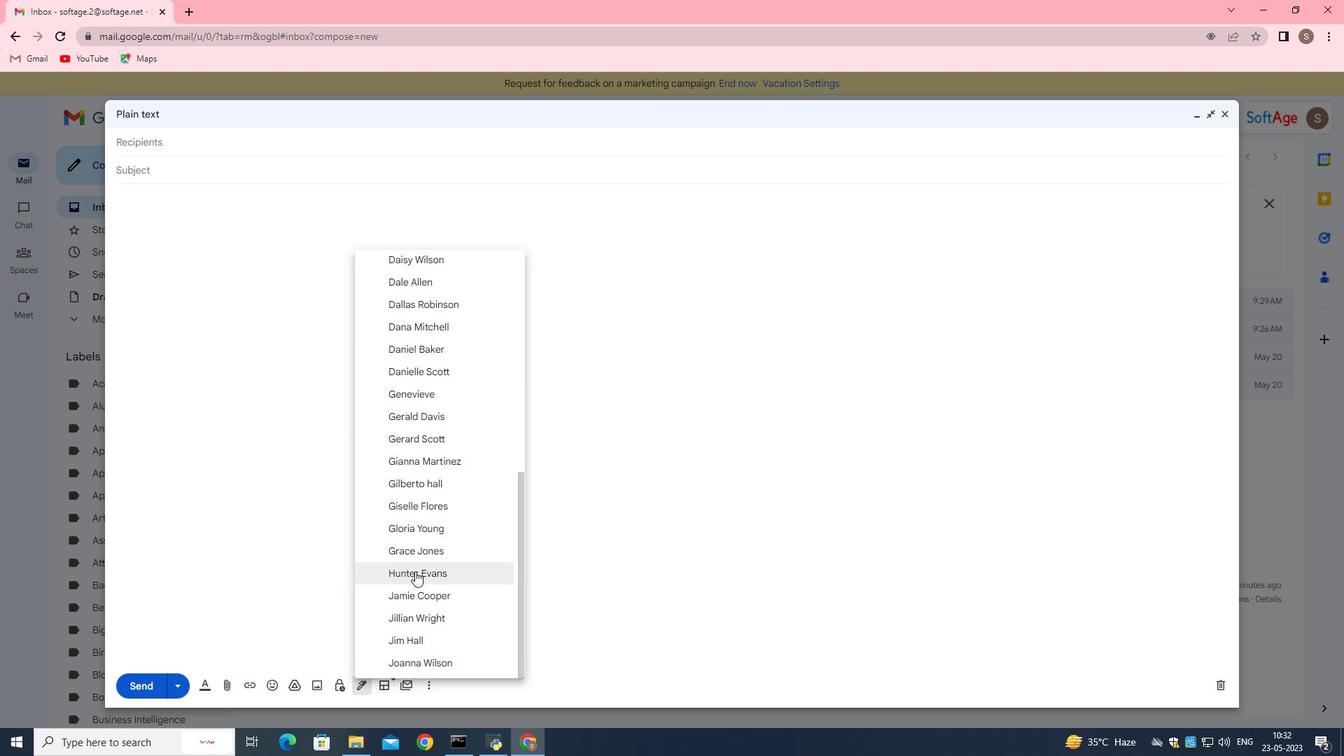 
Action: Mouse moved to (356, 681)
Screenshot: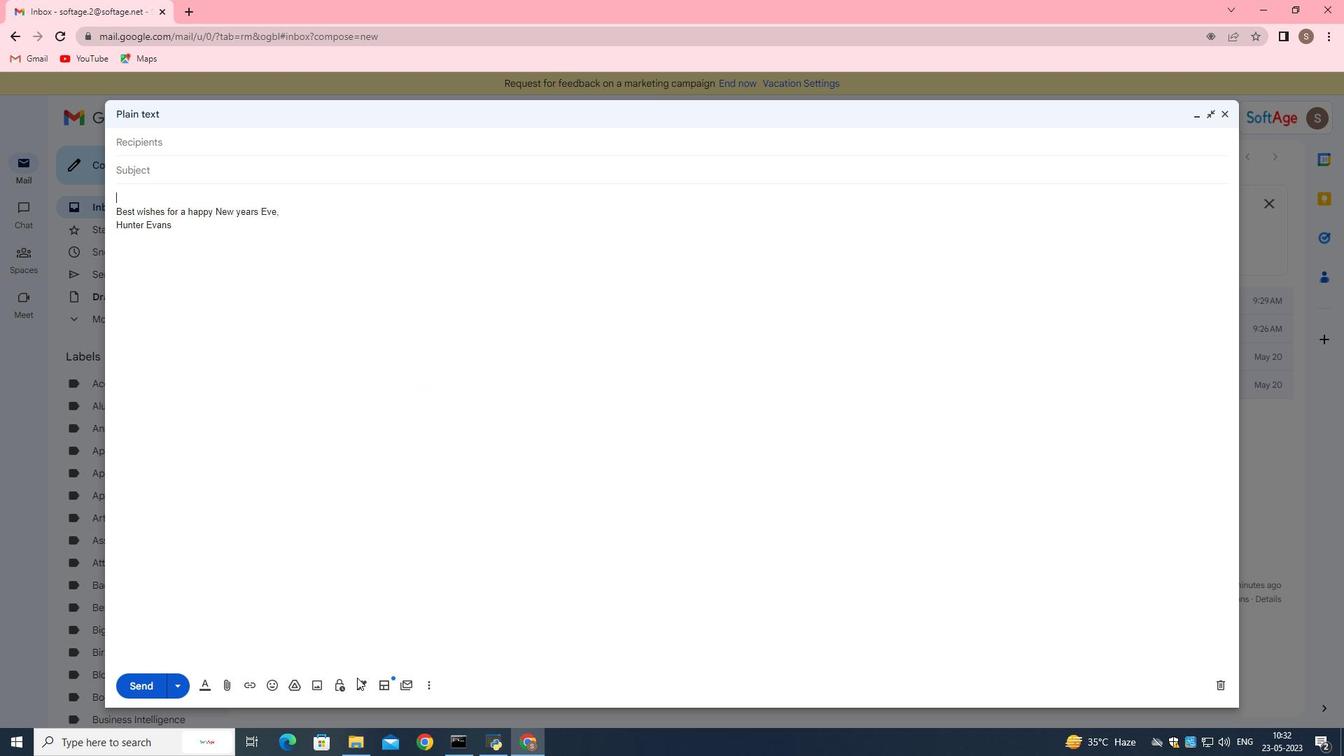 
Action: Mouse pressed left at (356, 681)
Screenshot: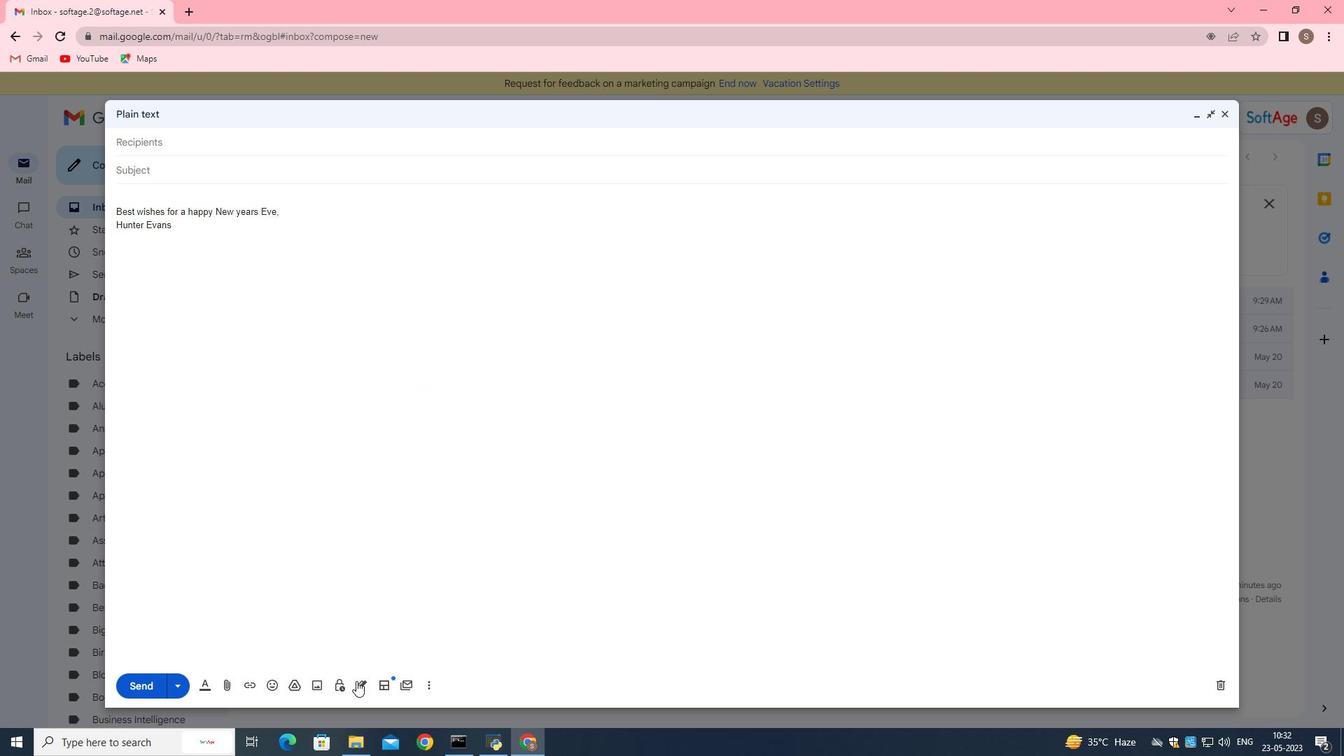 
Action: Mouse moved to (435, 348)
Screenshot: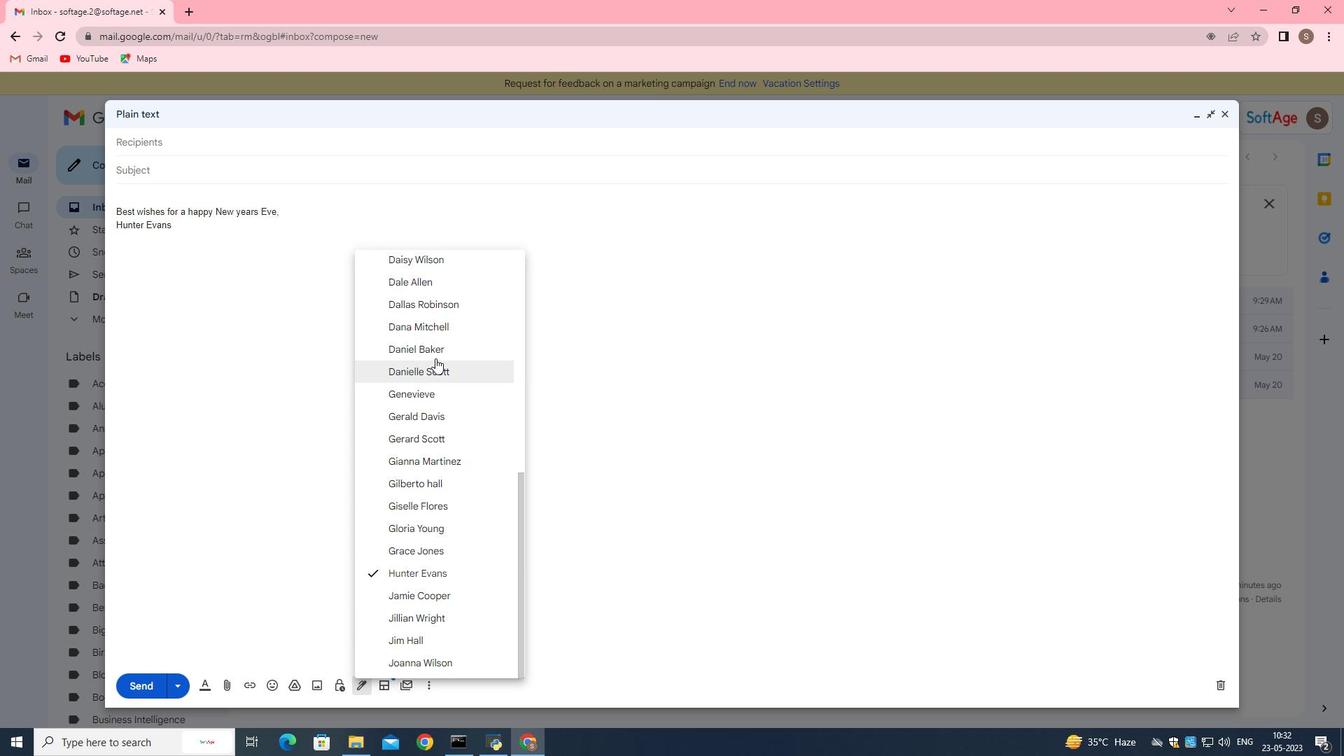 
Action: Mouse scrolled (435, 349) with delta (0, 0)
Screenshot: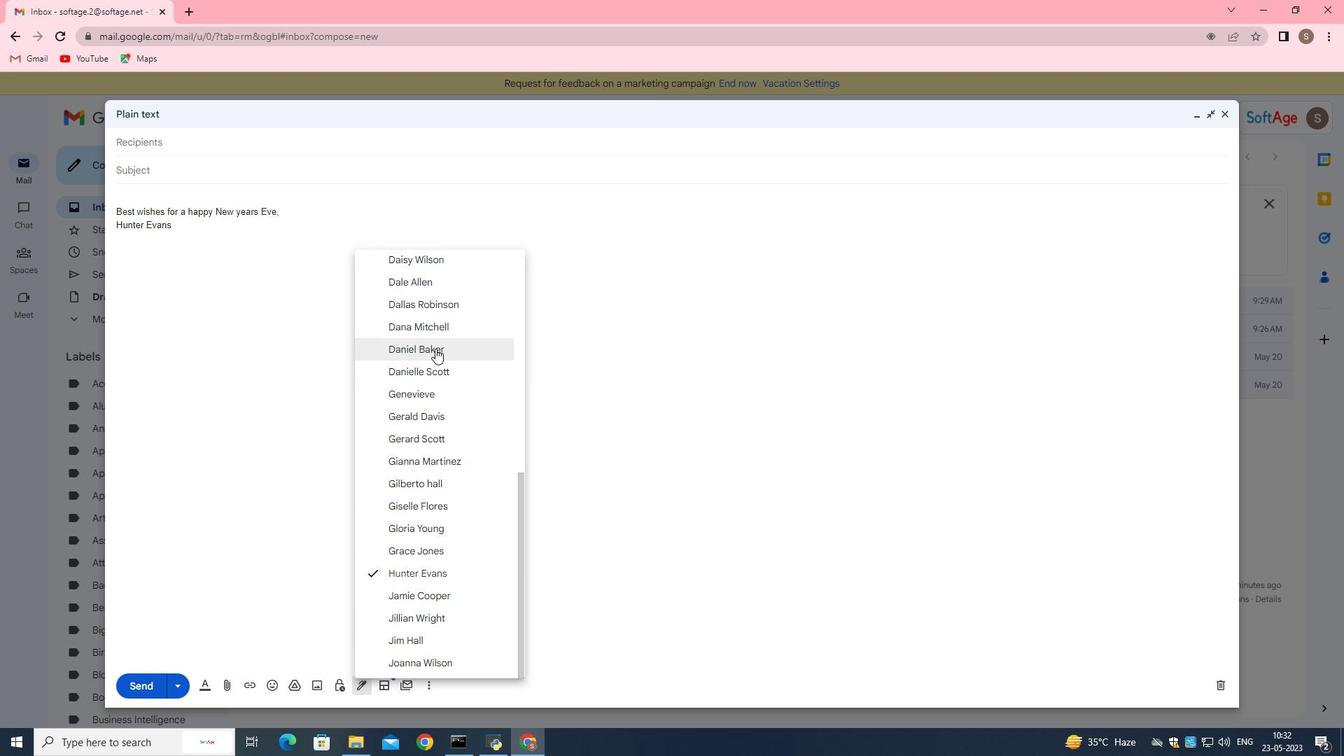 
Action: Mouse moved to (434, 348)
Screenshot: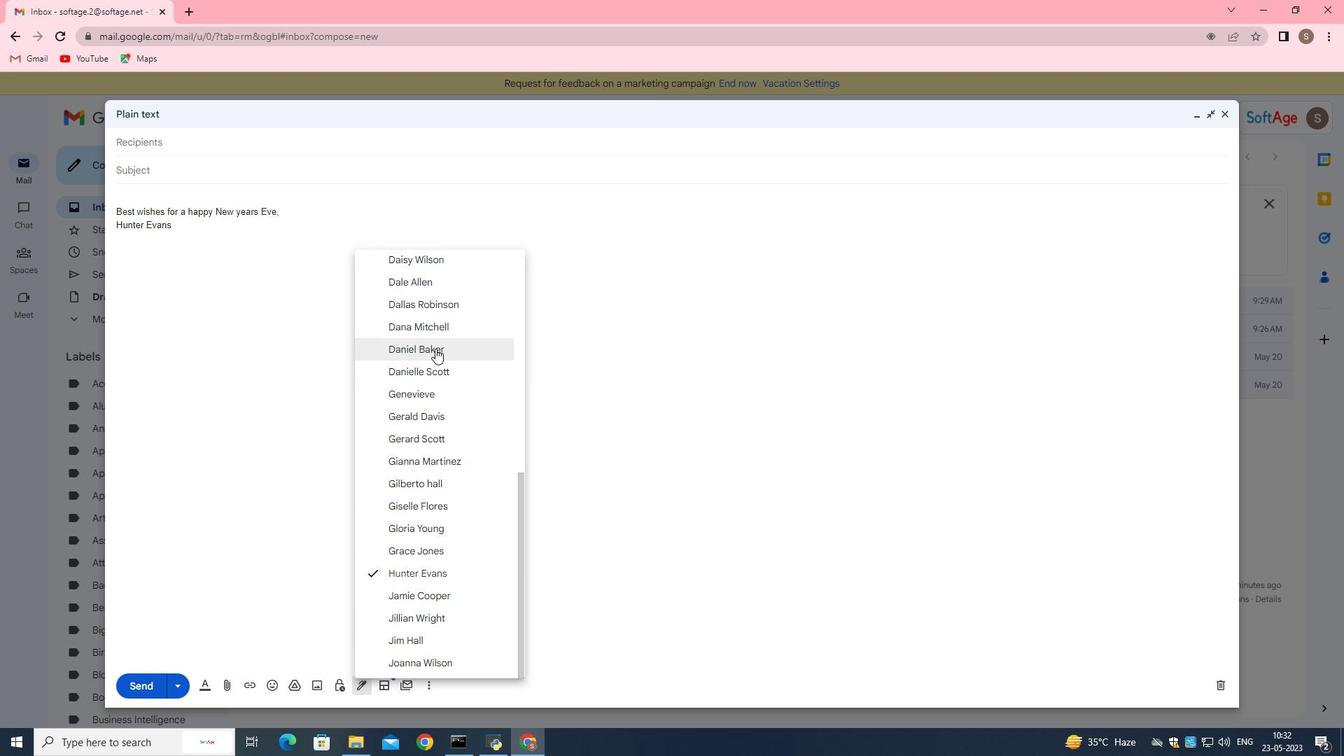 
Action: Mouse scrolled (434, 349) with delta (0, 0)
Screenshot: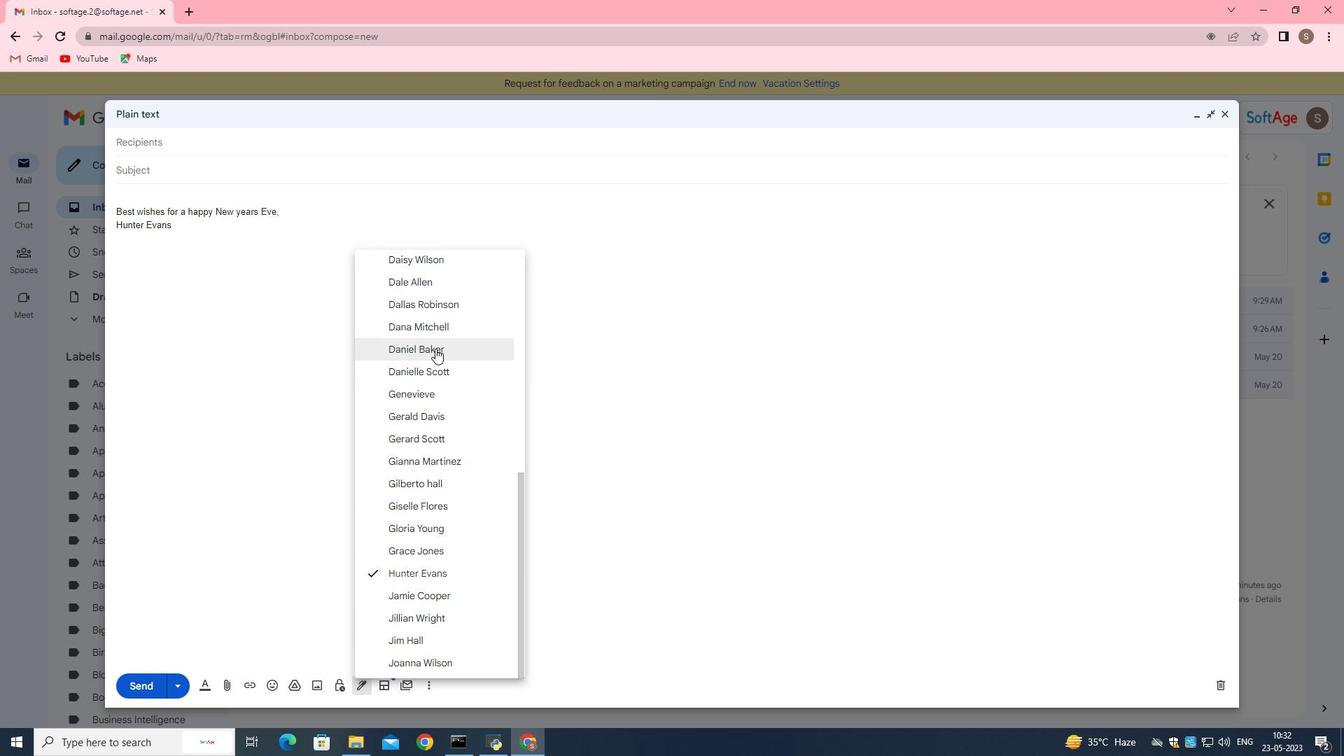 
Action: Mouse scrolled (434, 349) with delta (0, 0)
Screenshot: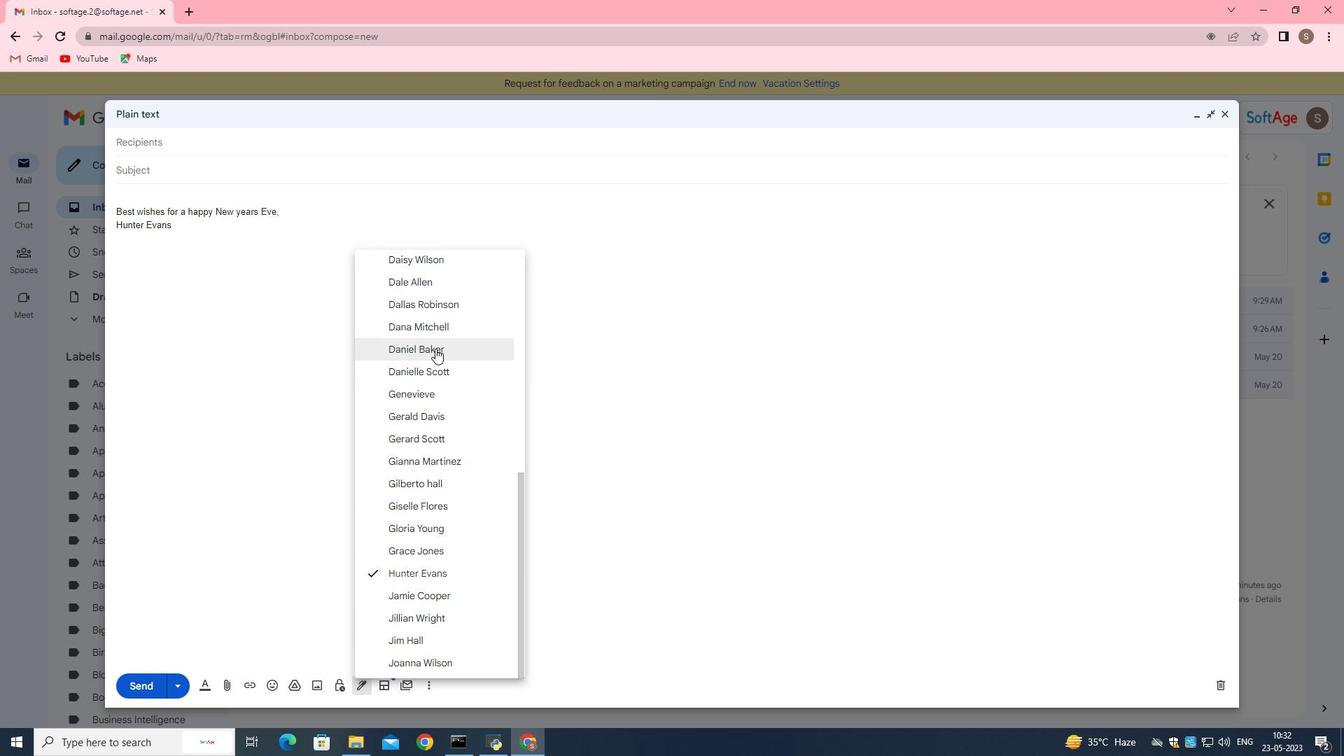 
Action: Mouse scrolled (434, 349) with delta (0, 0)
Screenshot: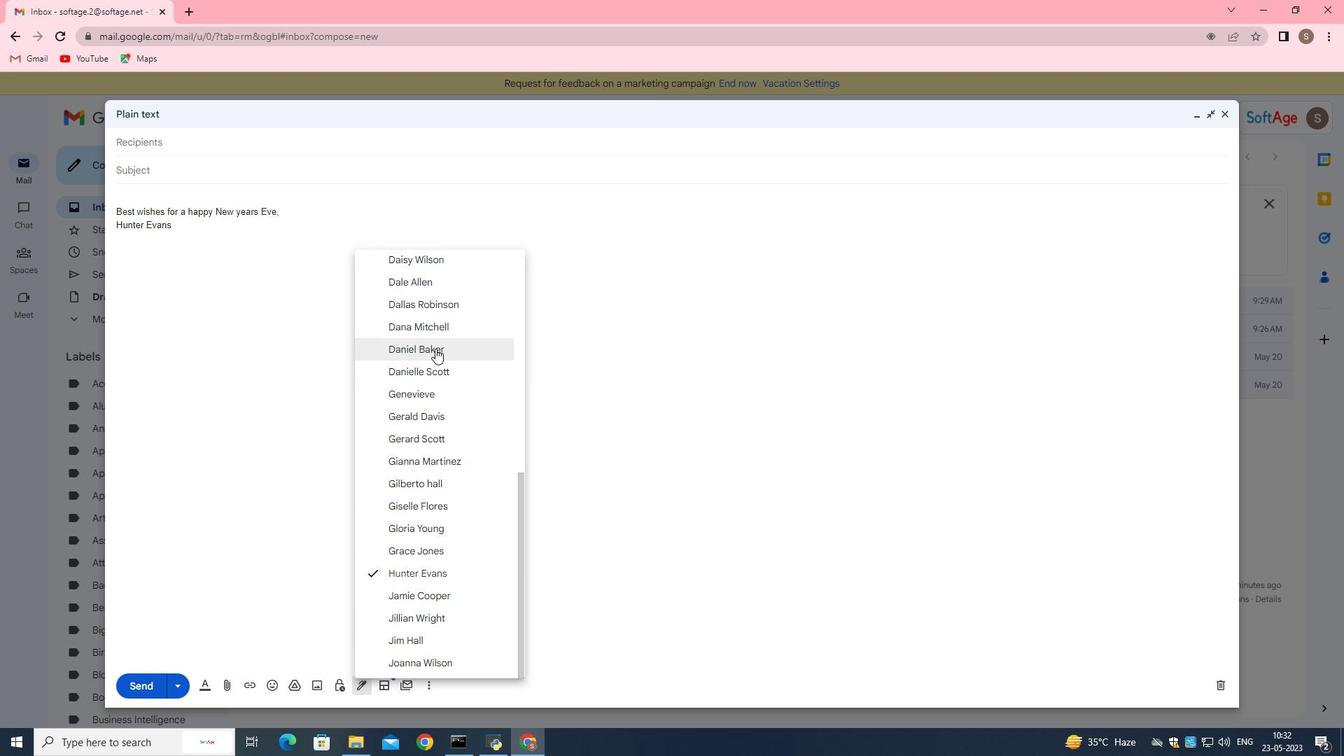 
Action: Mouse scrolled (434, 349) with delta (0, 0)
Screenshot: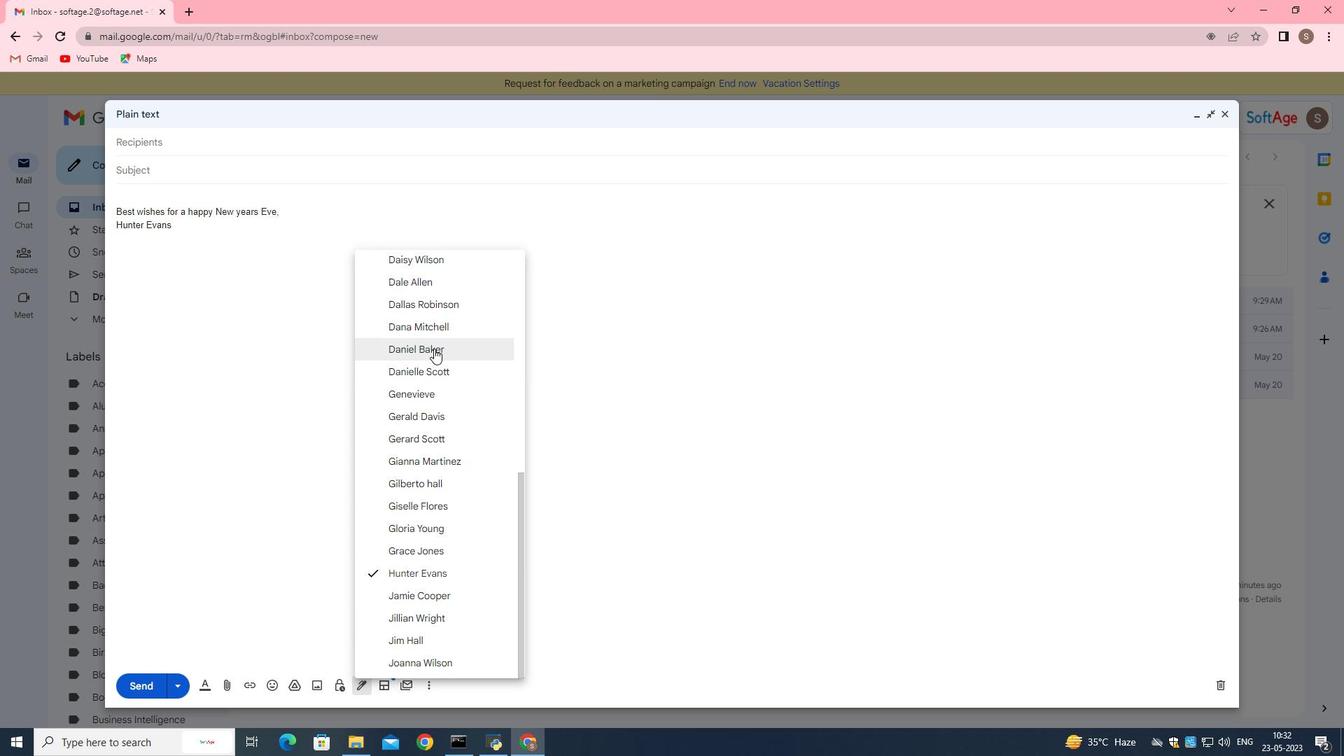 
Action: Mouse scrolled (434, 349) with delta (0, 0)
Screenshot: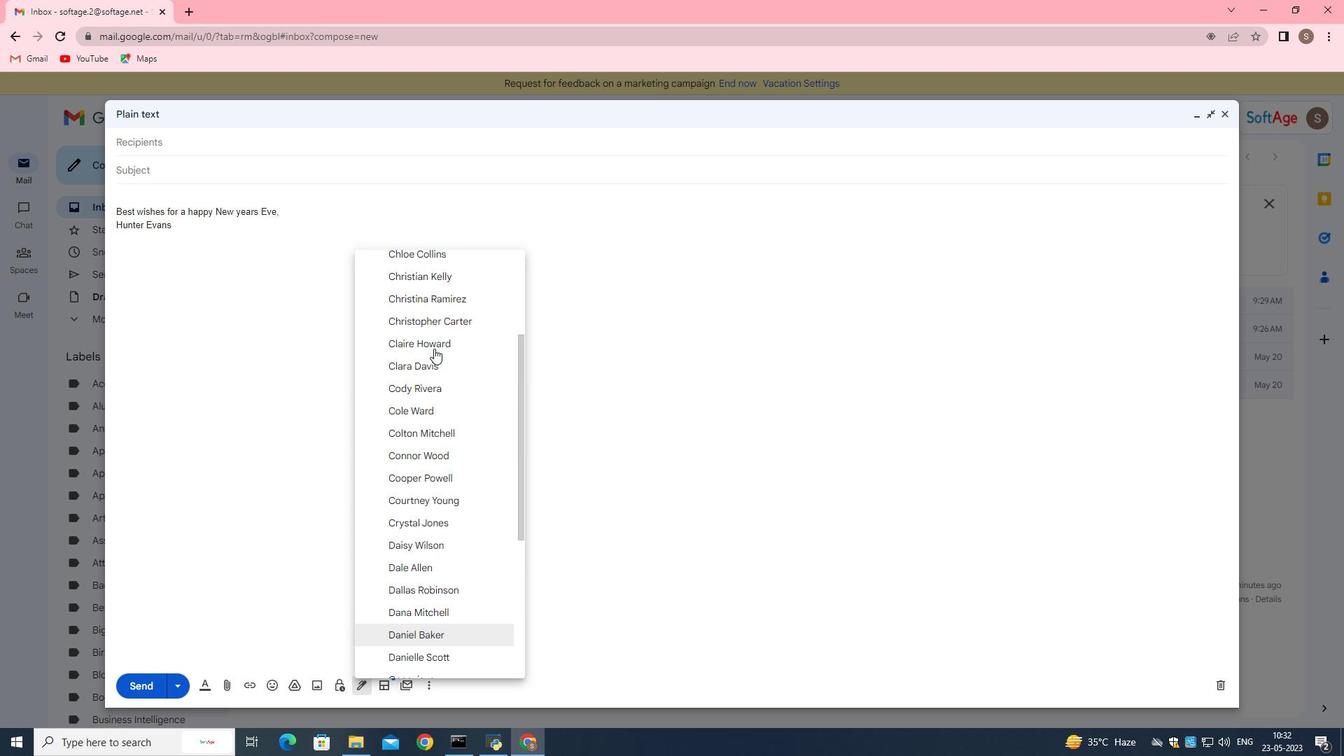 
Action: Mouse scrolled (434, 349) with delta (0, 0)
Screenshot: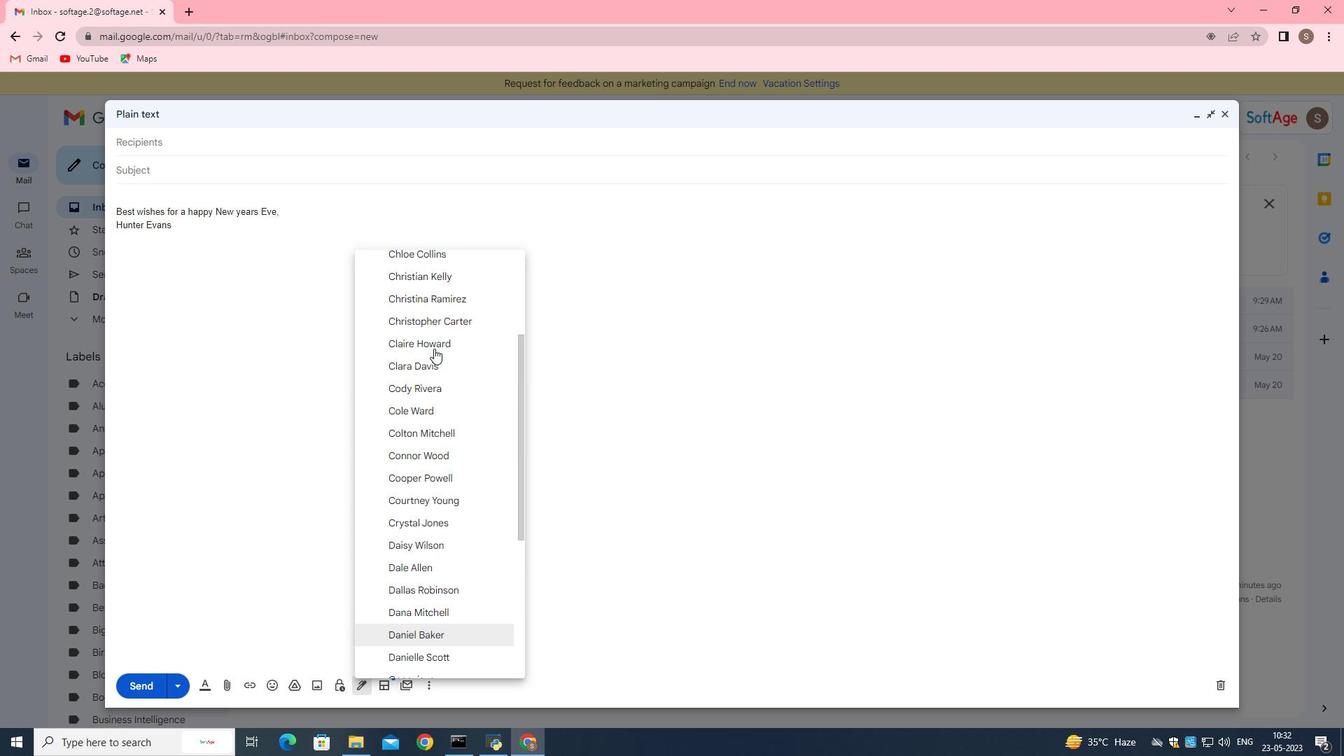 
Action: Mouse scrolled (434, 349) with delta (0, 0)
Screenshot: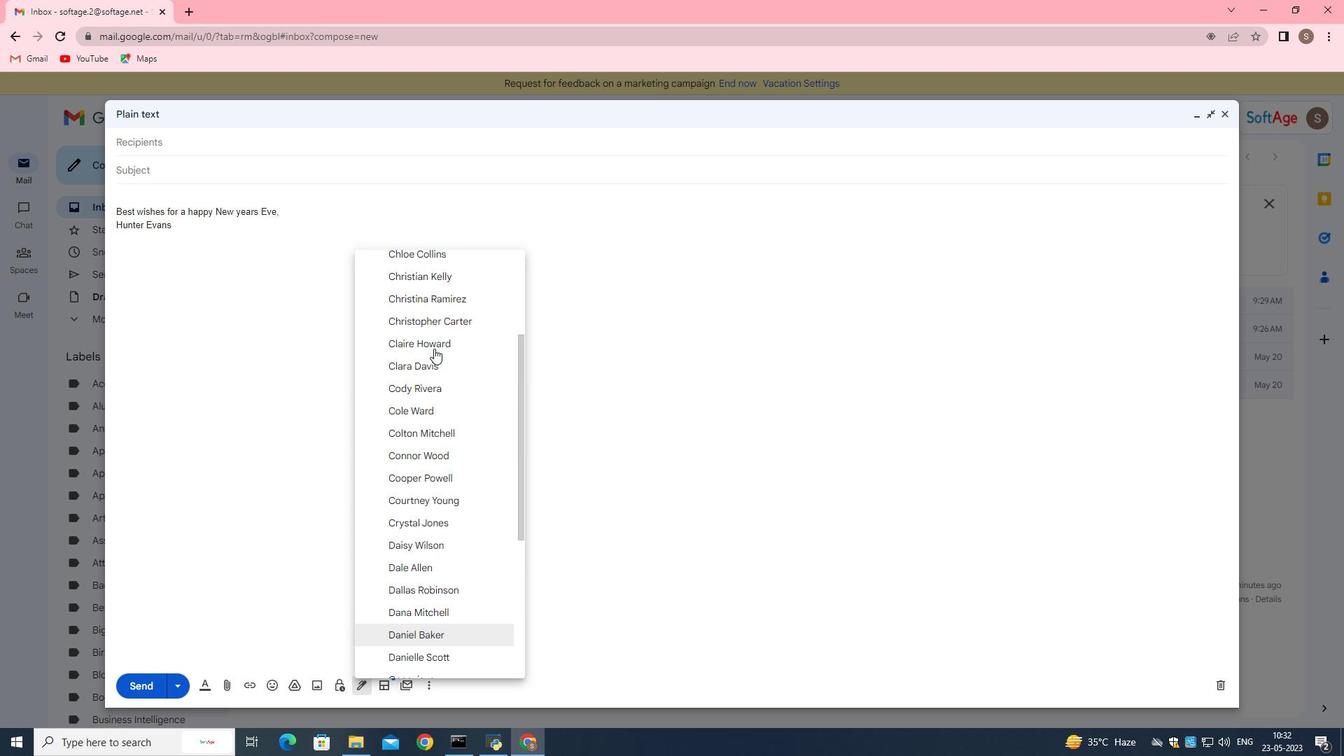 
Action: Mouse scrolled (434, 349) with delta (0, 0)
Screenshot: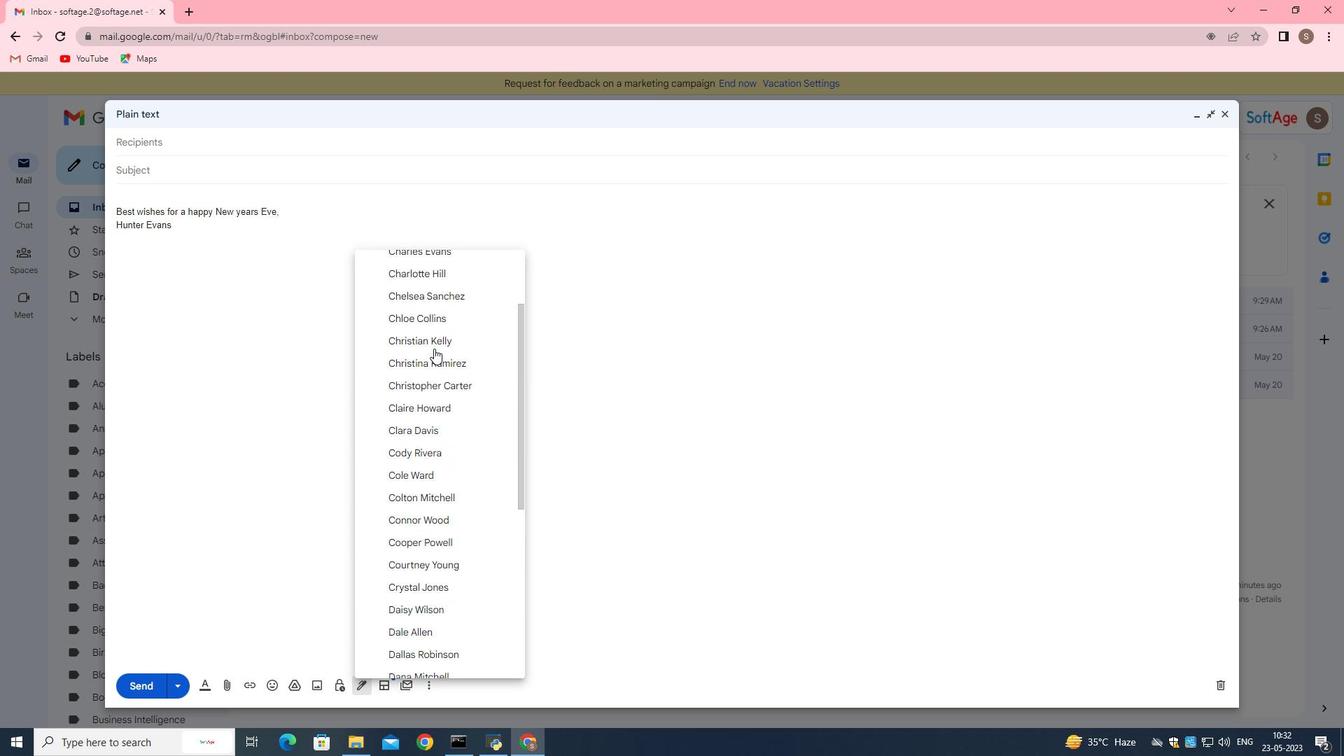 
Action: Mouse scrolled (434, 349) with delta (0, 0)
Screenshot: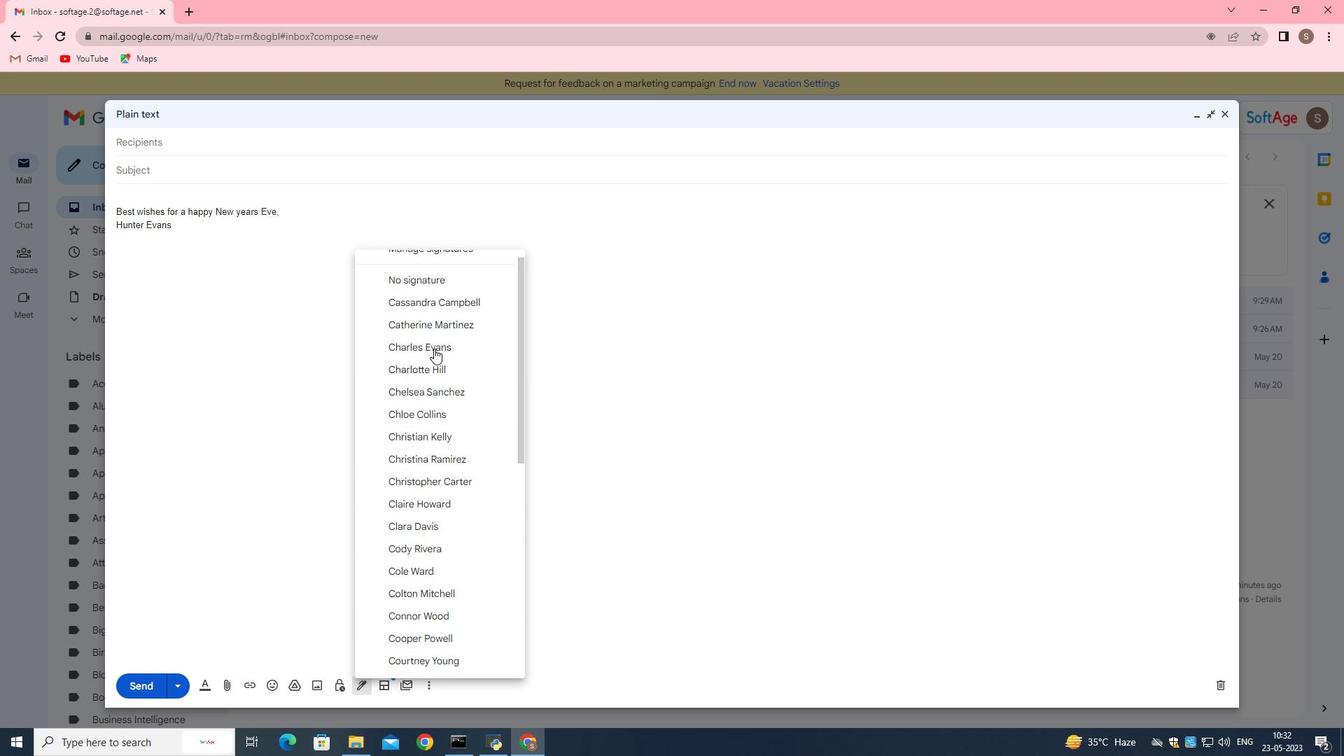 
Action: Mouse scrolled (434, 349) with delta (0, 0)
Screenshot: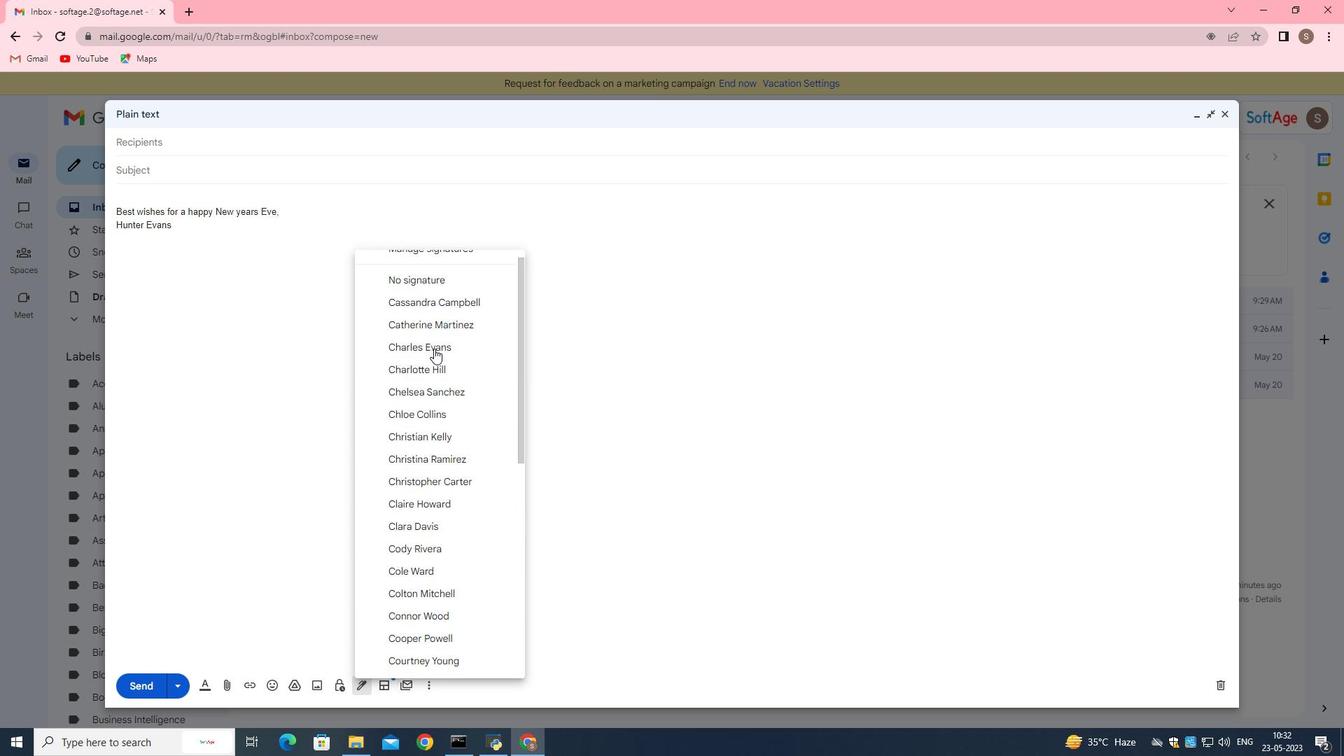 
Action: Mouse scrolled (434, 349) with delta (0, 0)
Screenshot: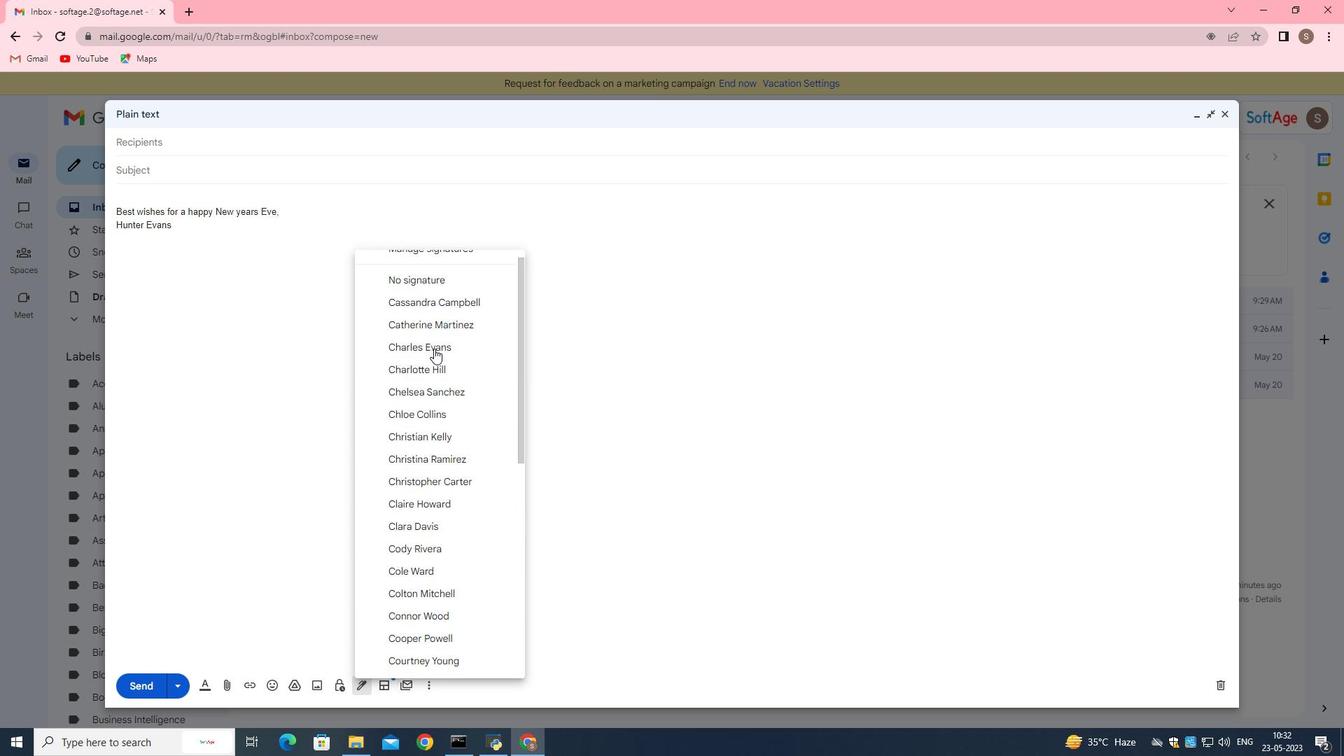 
Action: Mouse scrolled (434, 349) with delta (0, 0)
Screenshot: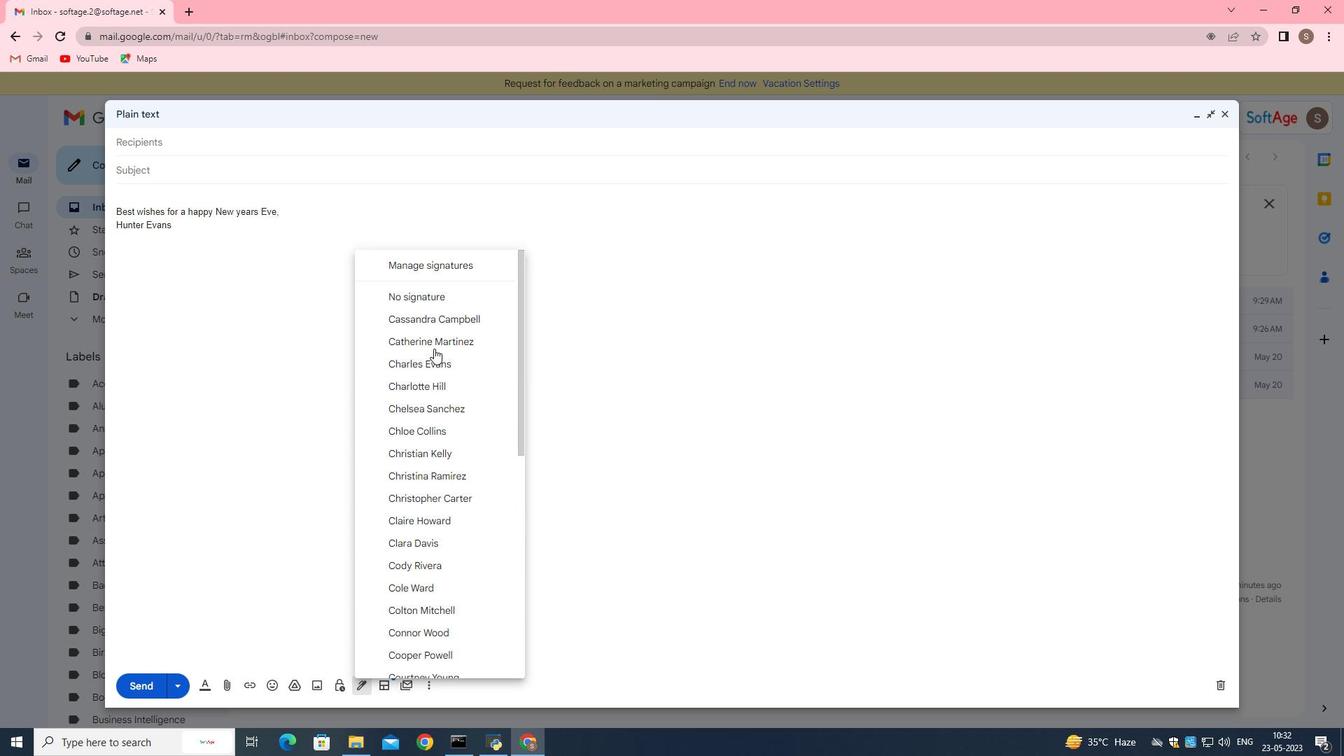
Action: Mouse moved to (447, 268)
Screenshot: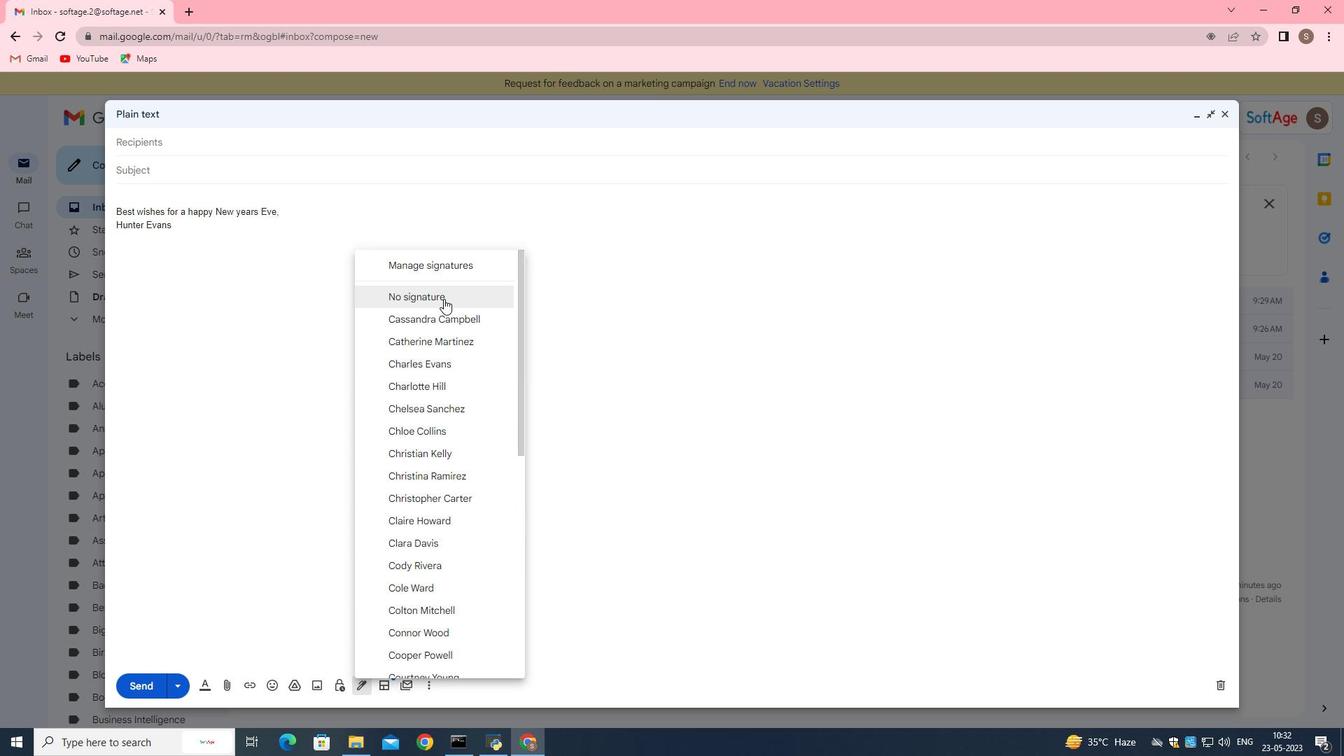 
Action: Mouse pressed left at (447, 268)
Screenshot: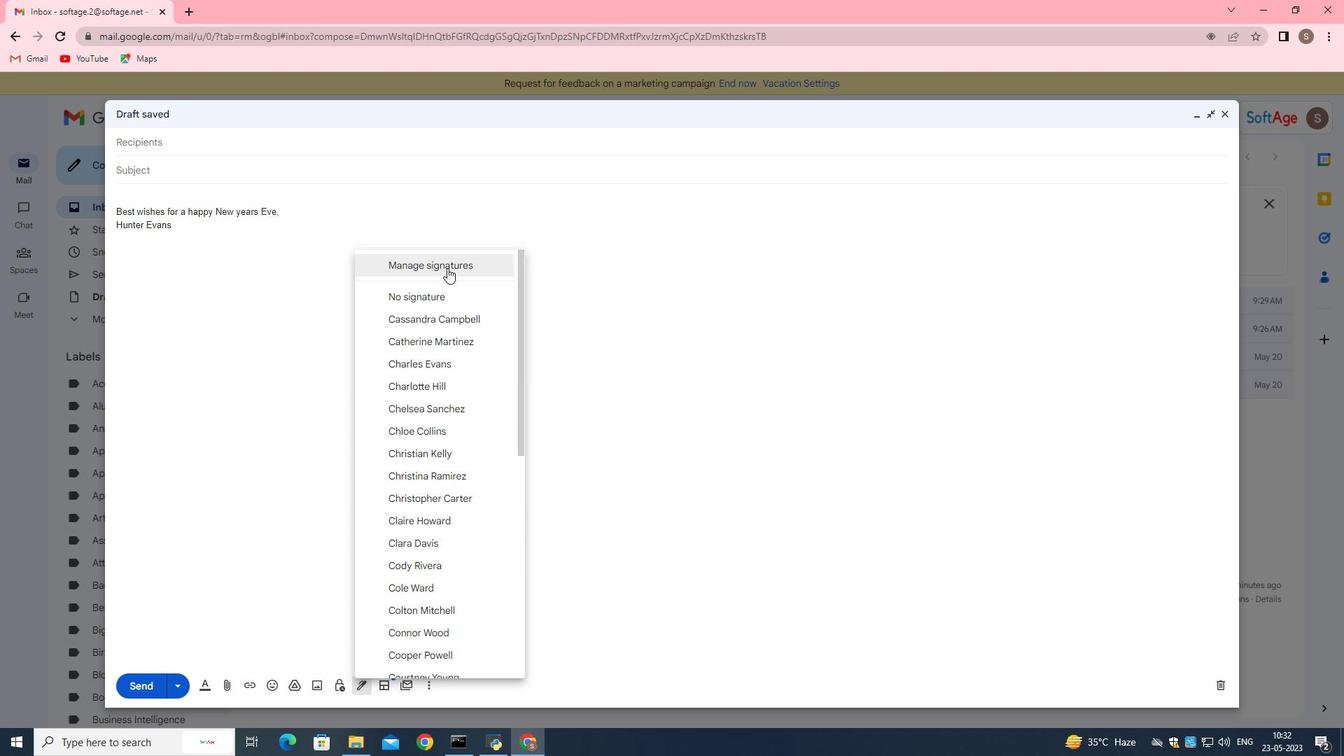 
Action: Mouse moved to (1199, 119)
Screenshot: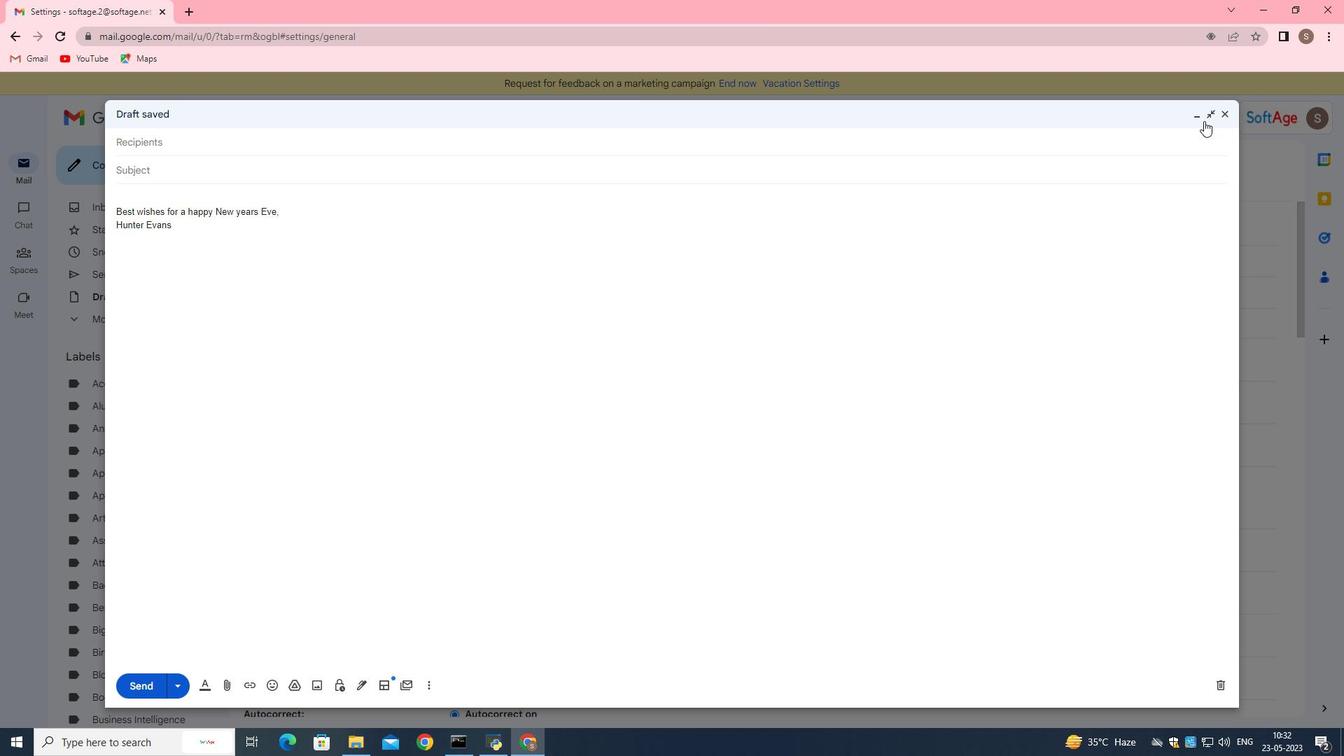 
Action: Mouse pressed left at (1199, 119)
Screenshot: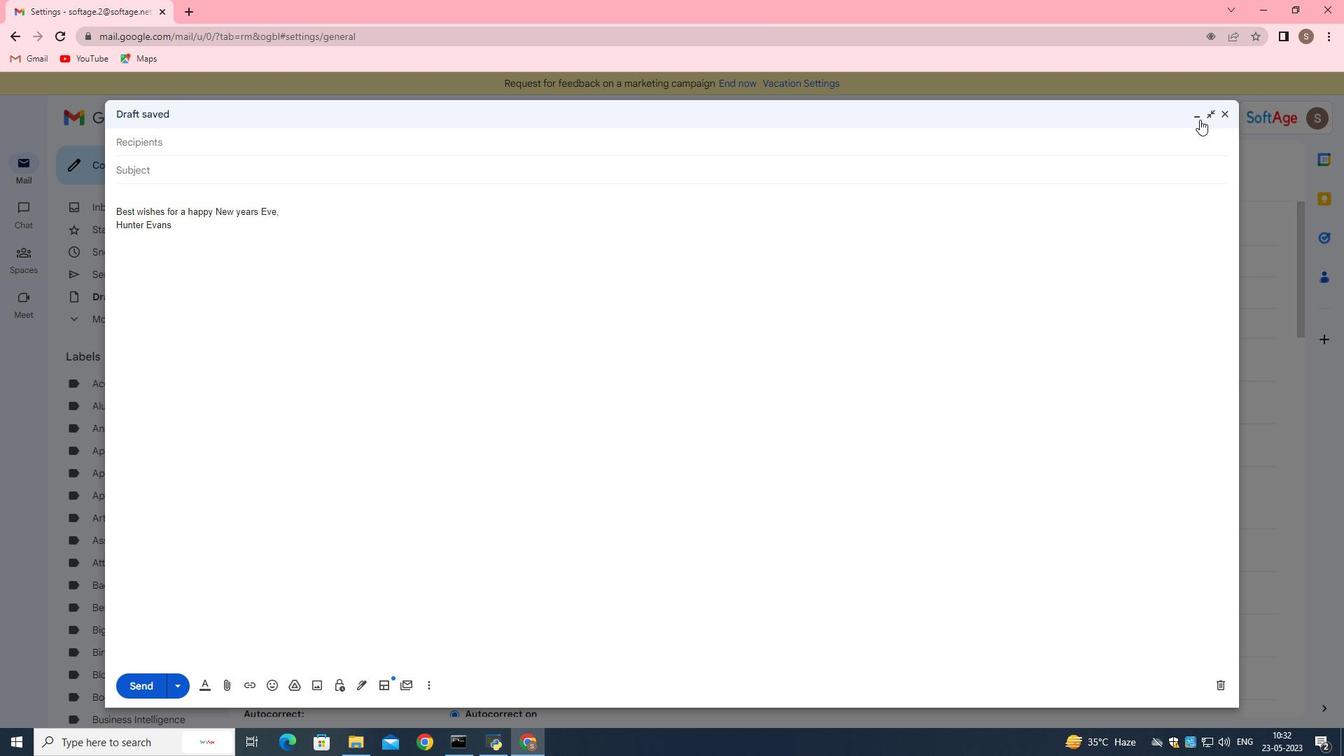 
Action: Mouse moved to (592, 485)
Screenshot: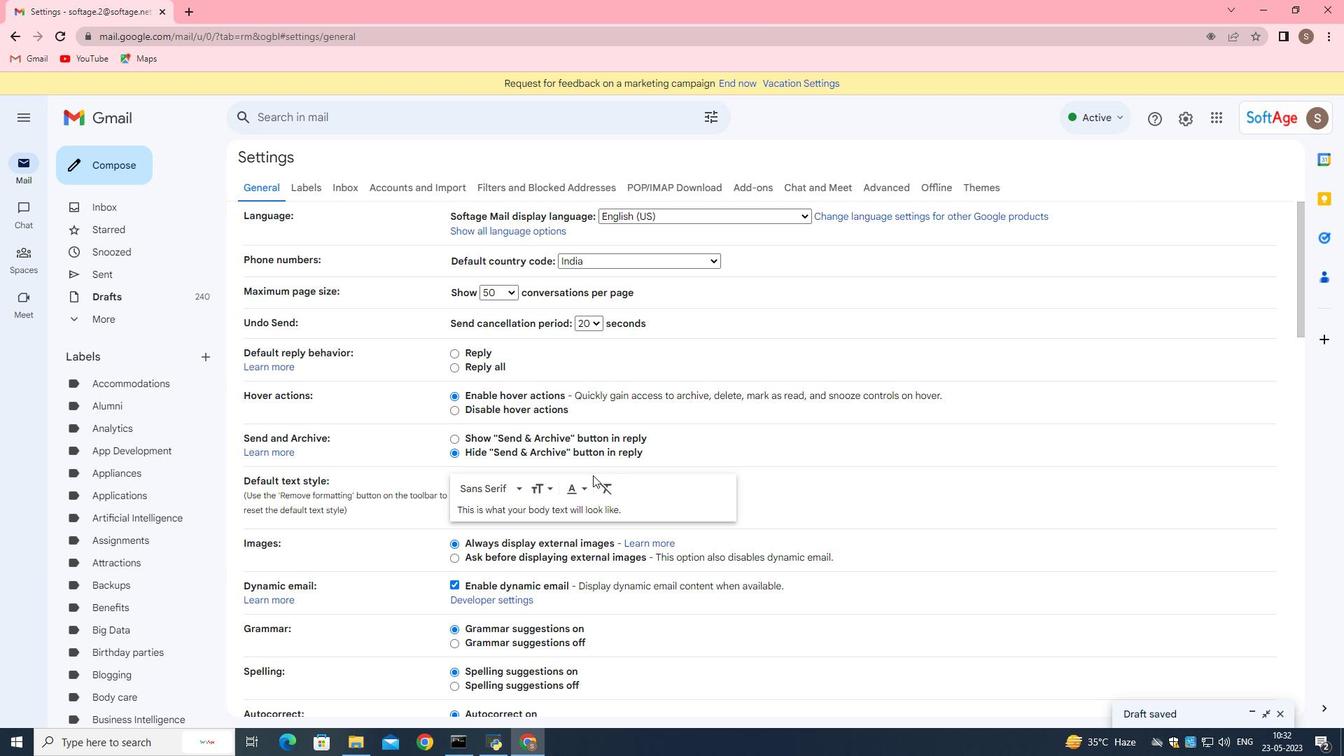 
Action: Mouse scrolled (592, 479) with delta (0, 0)
Screenshot: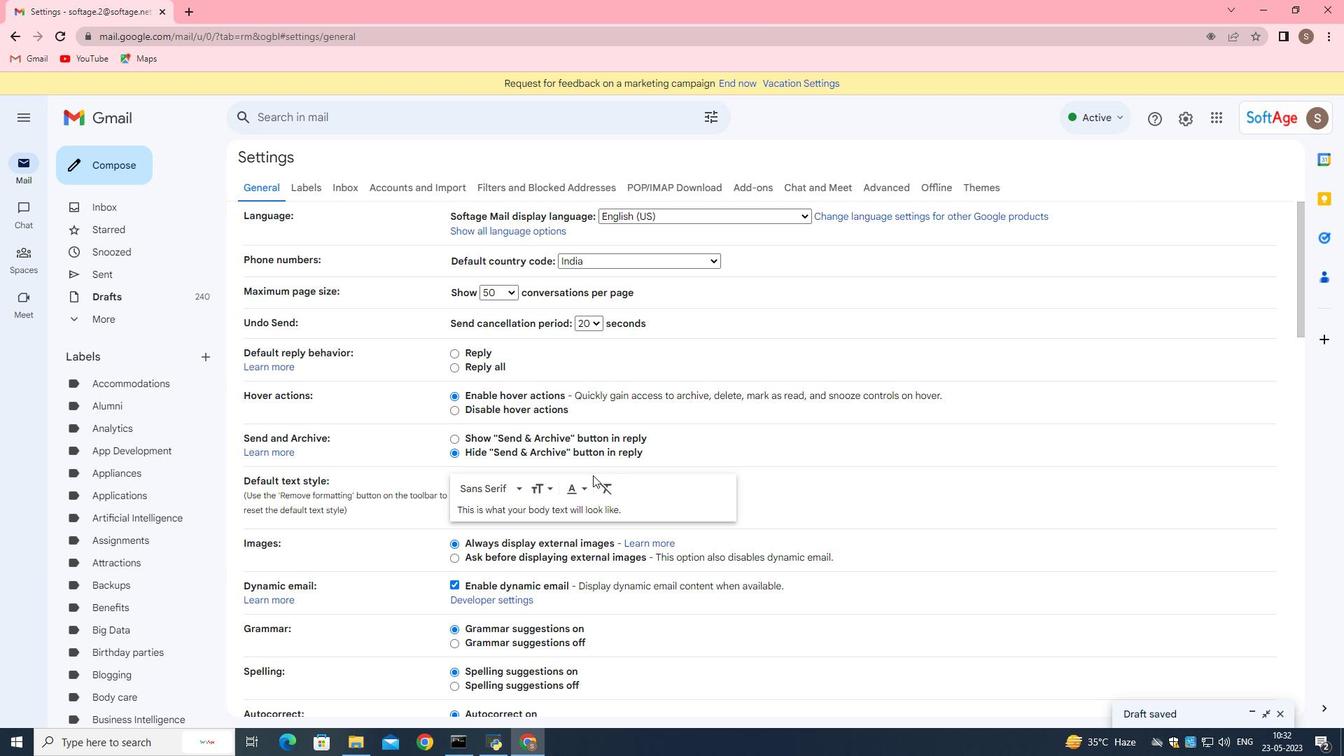 
Action: Mouse scrolled (592, 481) with delta (0, 0)
Screenshot: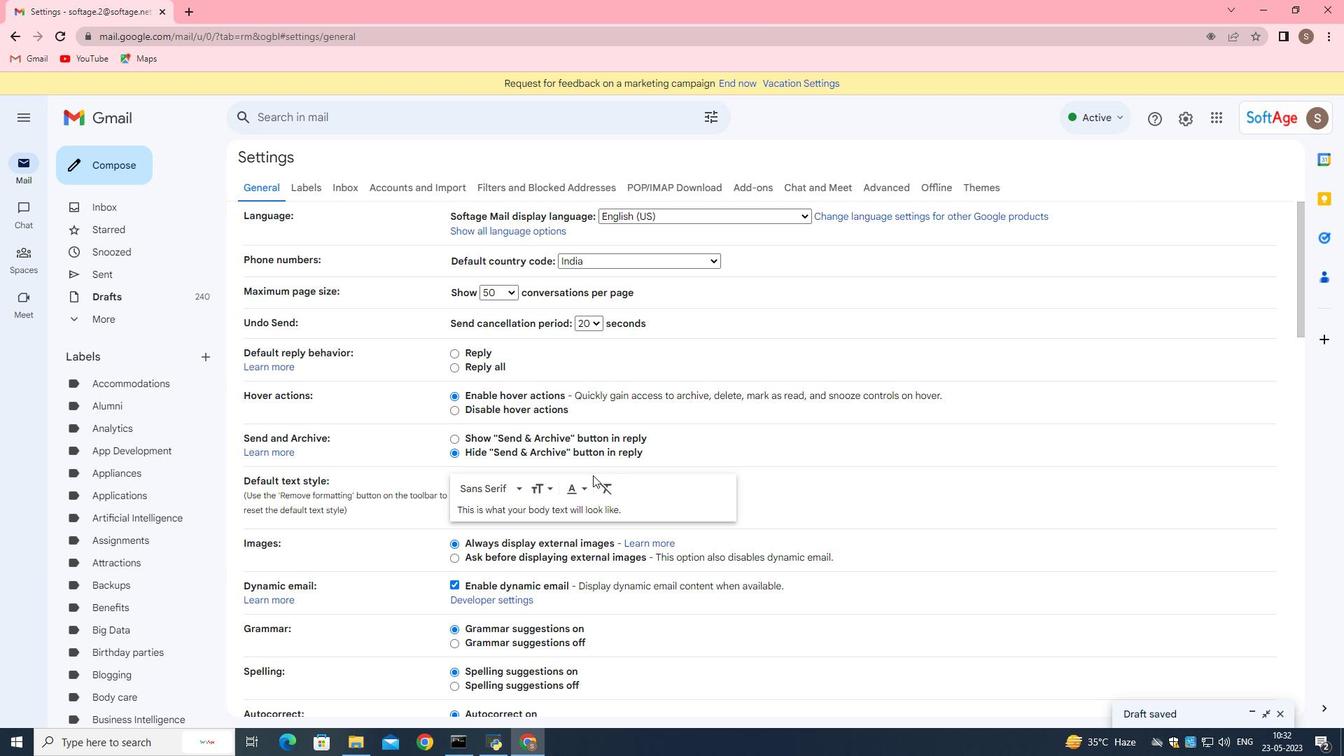 
Action: Mouse scrolled (592, 481) with delta (0, 0)
Screenshot: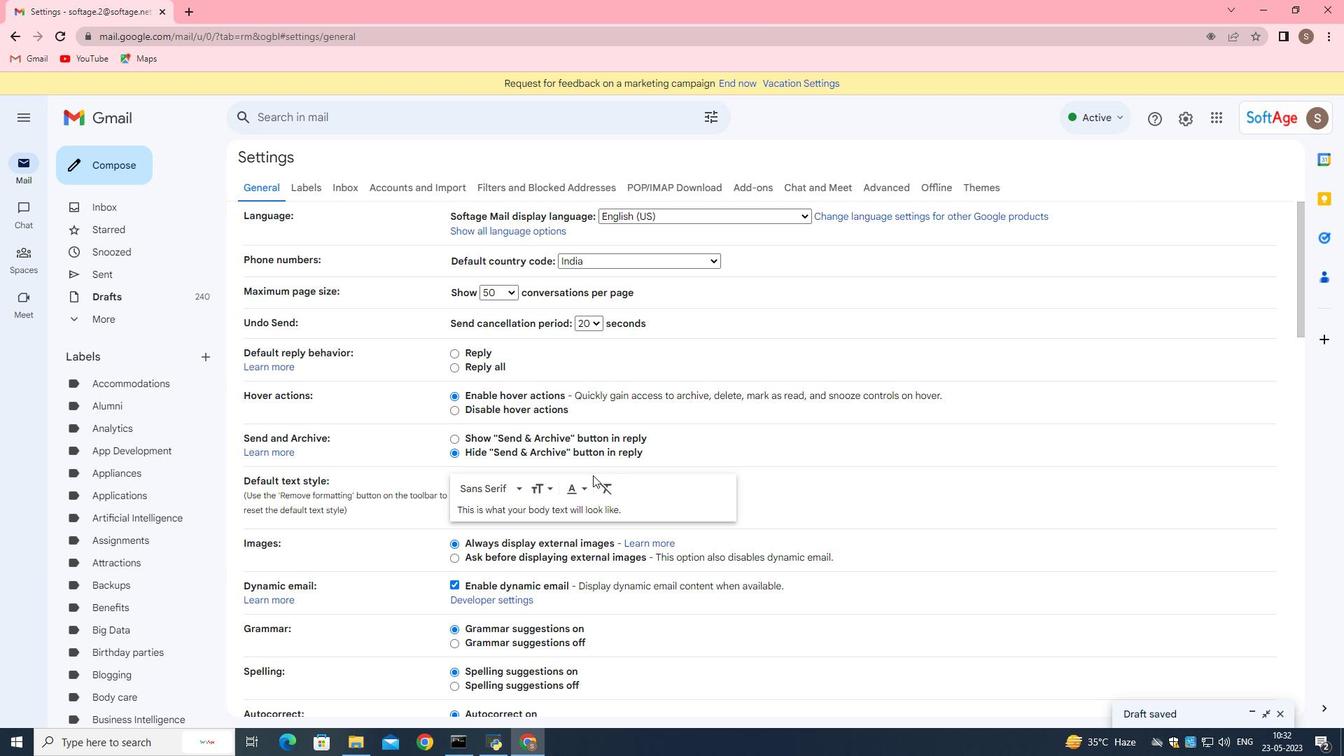 
Action: Mouse scrolled (592, 481) with delta (0, 0)
Screenshot: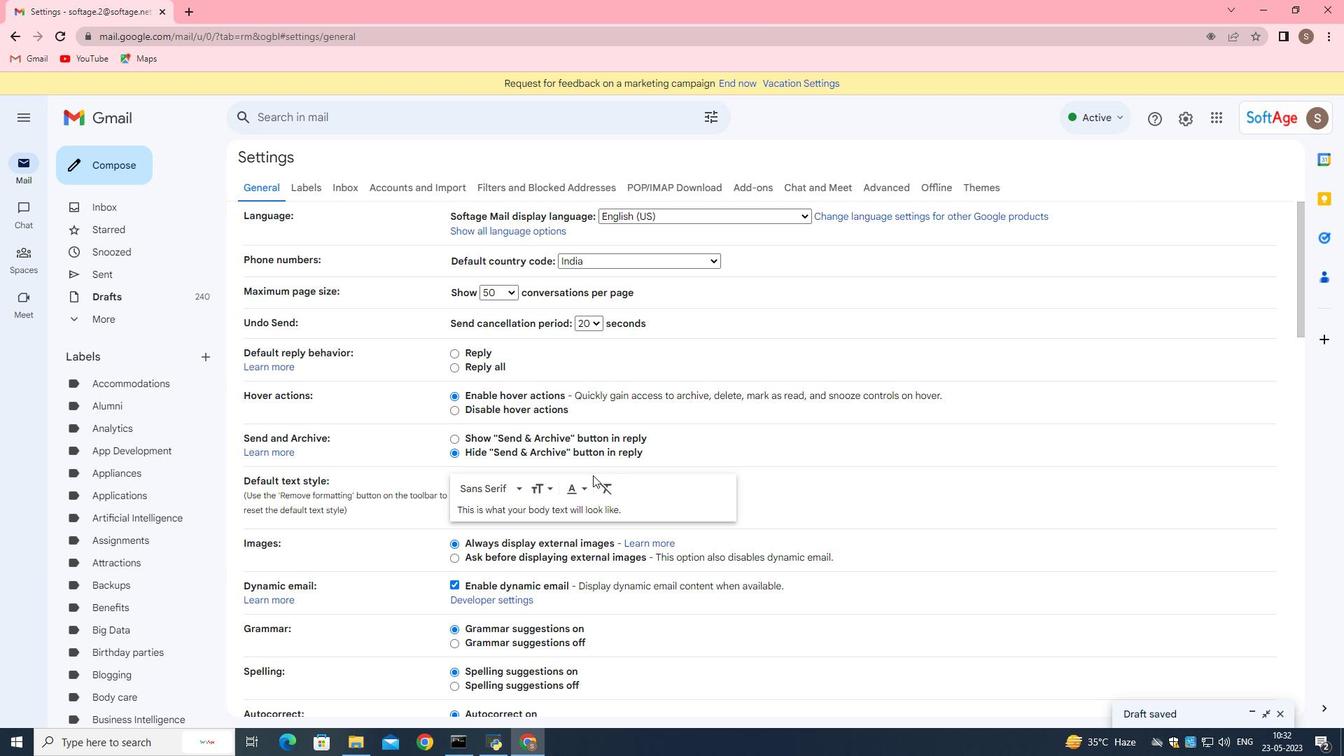 
Action: Mouse scrolled (592, 481) with delta (0, 0)
Screenshot: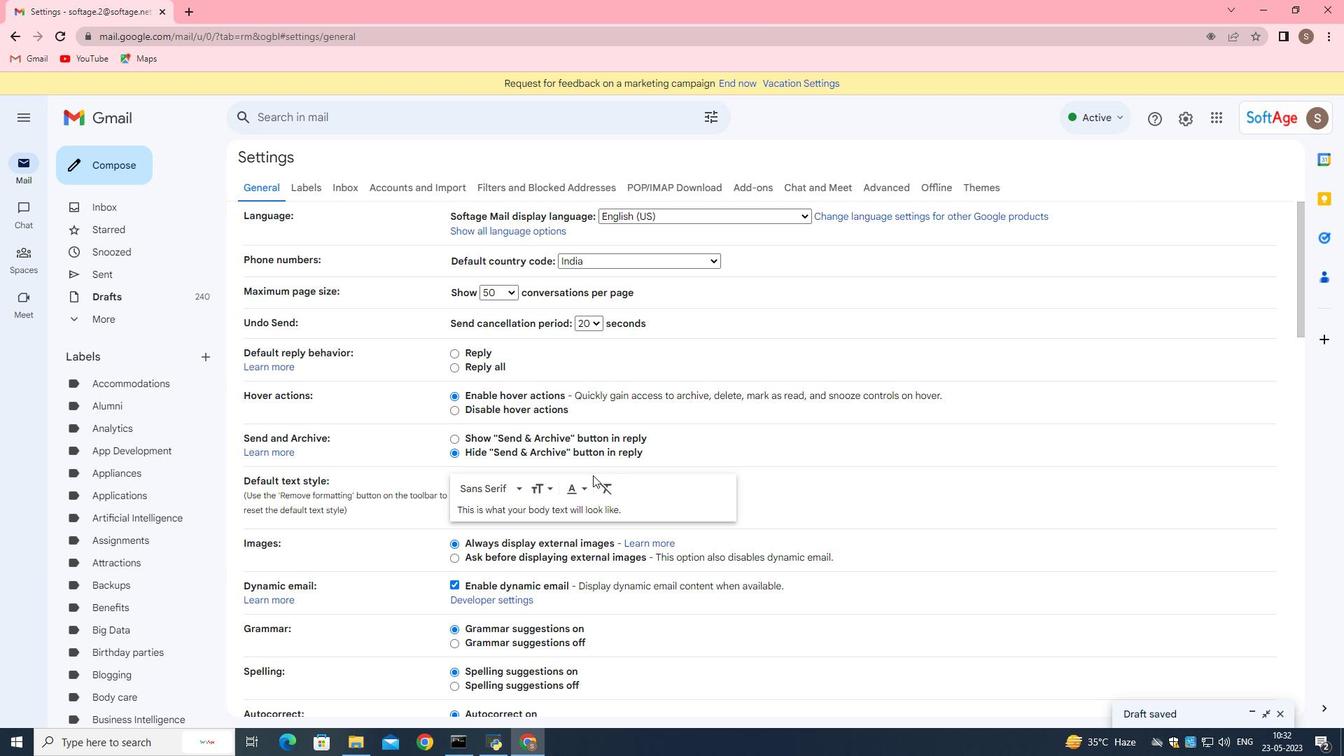 
Action: Mouse scrolled (592, 482) with delta (0, 0)
Screenshot: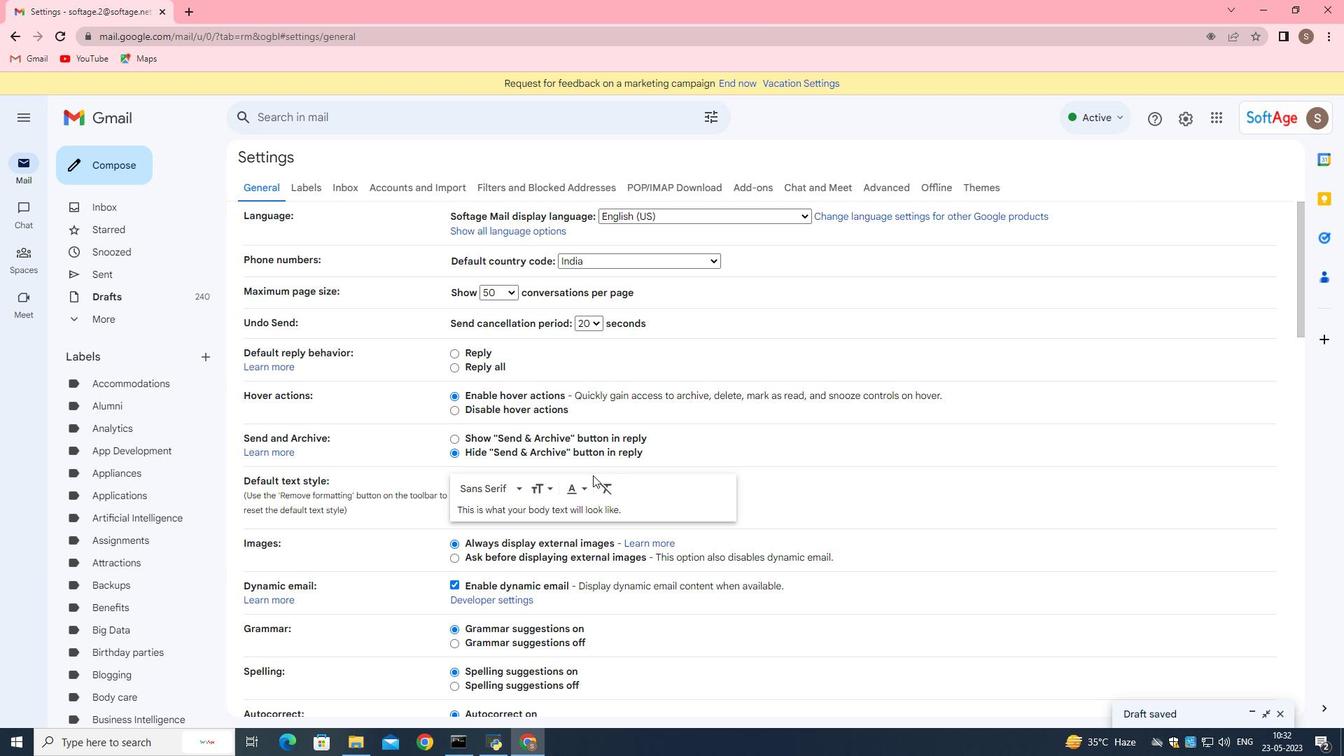 
Action: Mouse moved to (555, 683)
Screenshot: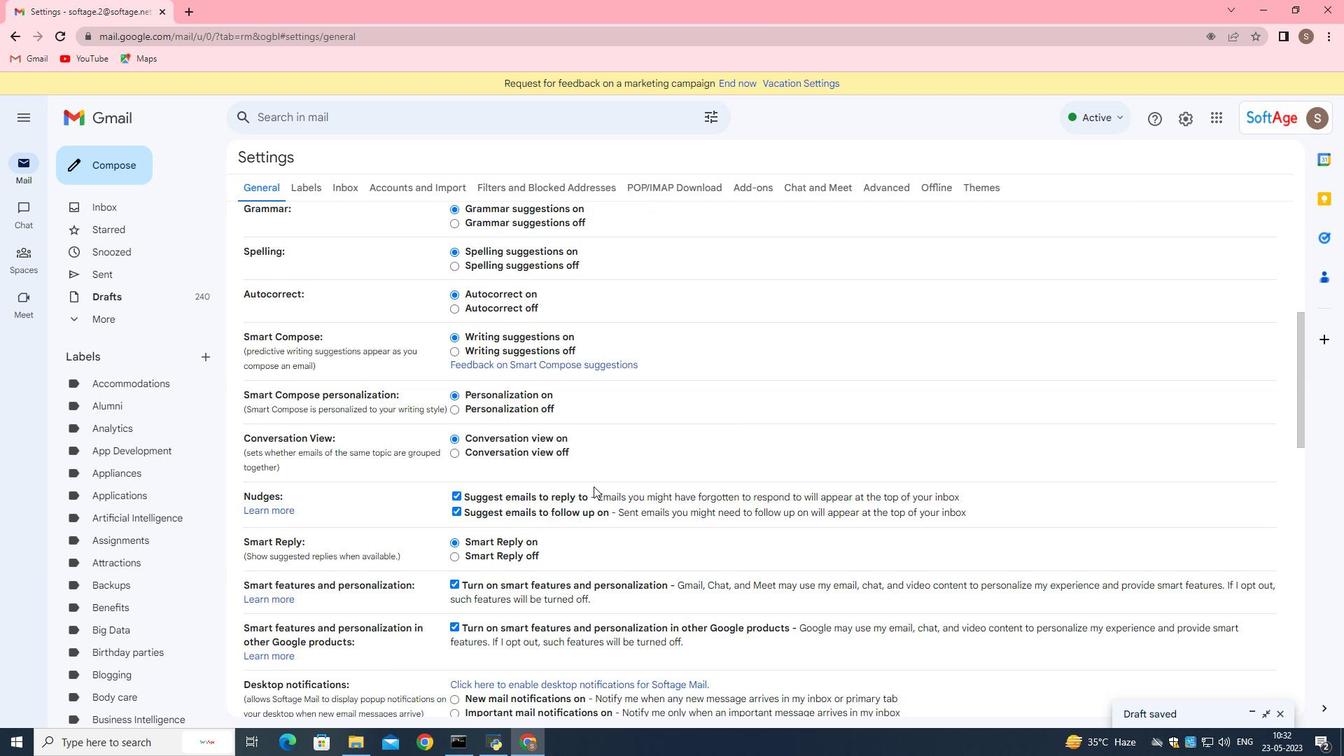 
Action: Mouse scrolled (555, 682) with delta (0, 0)
Screenshot: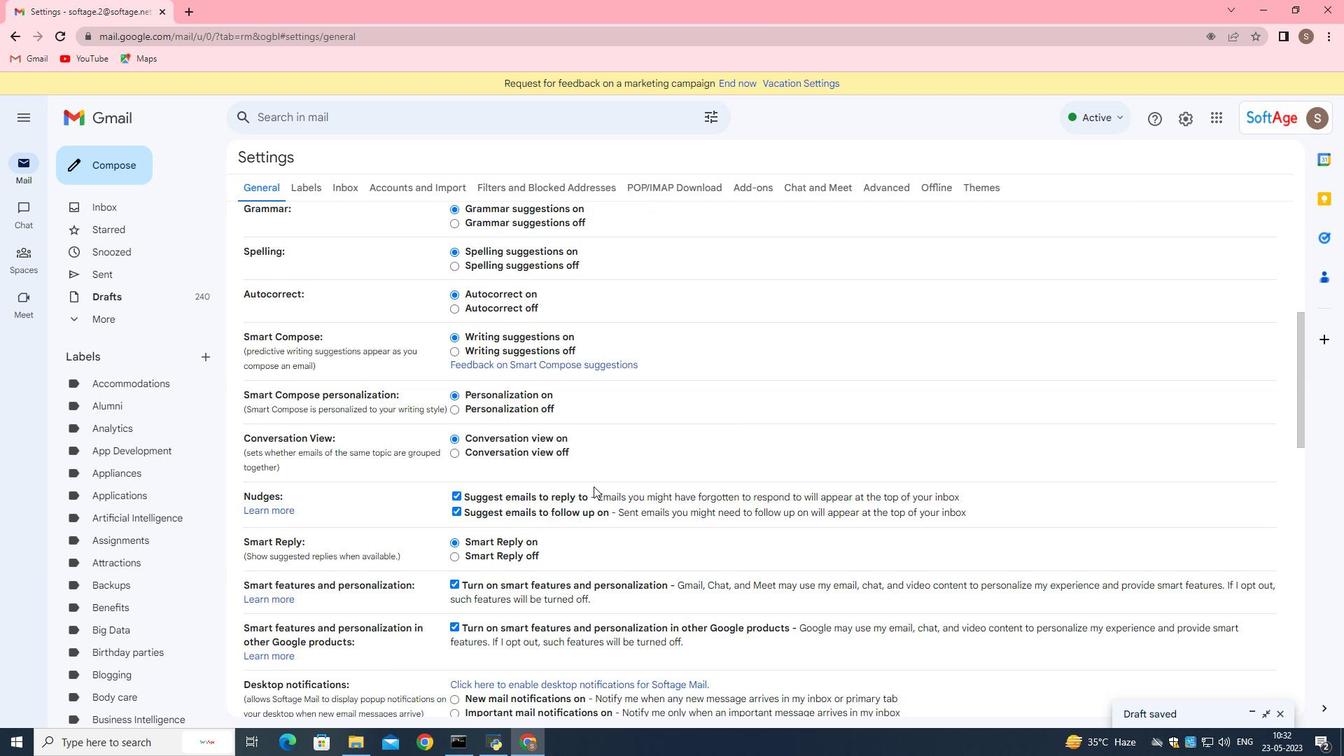 
Action: Mouse scrolled (555, 682) with delta (0, 0)
Screenshot: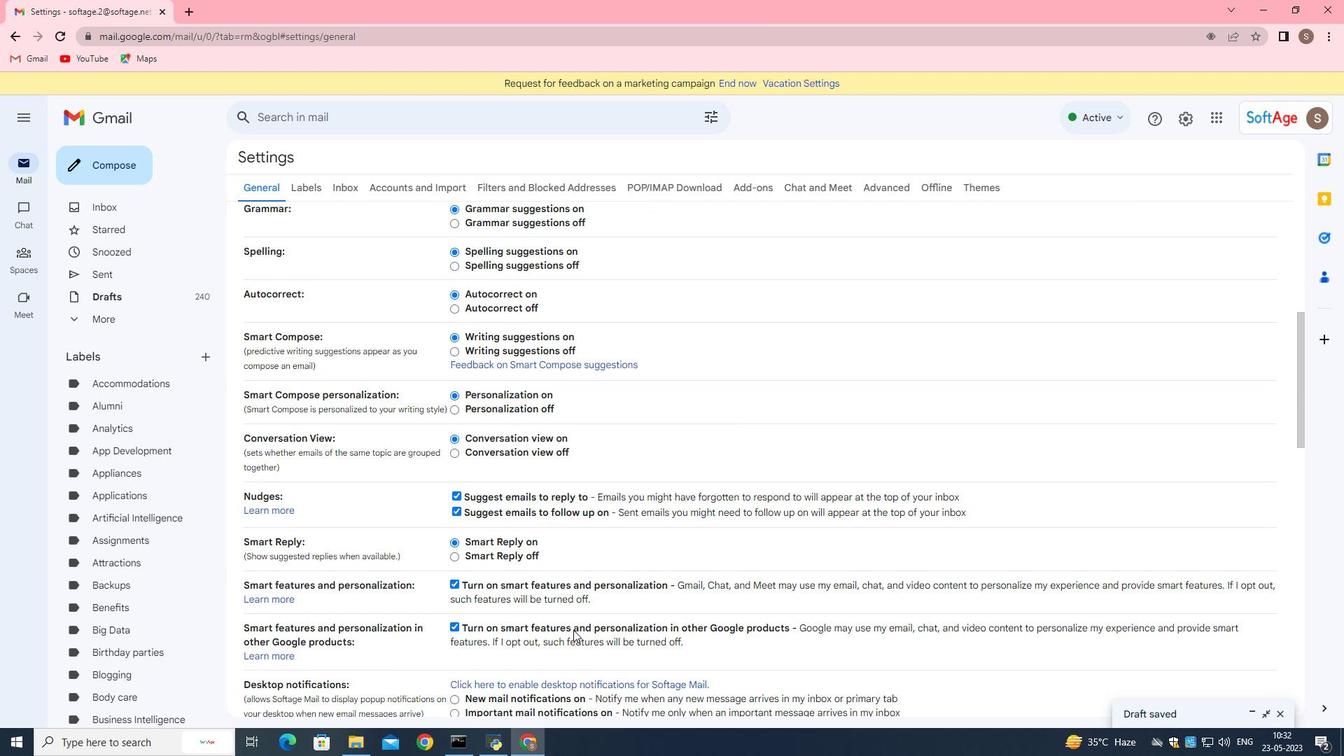 
Action: Mouse scrolled (555, 682) with delta (0, 0)
Screenshot: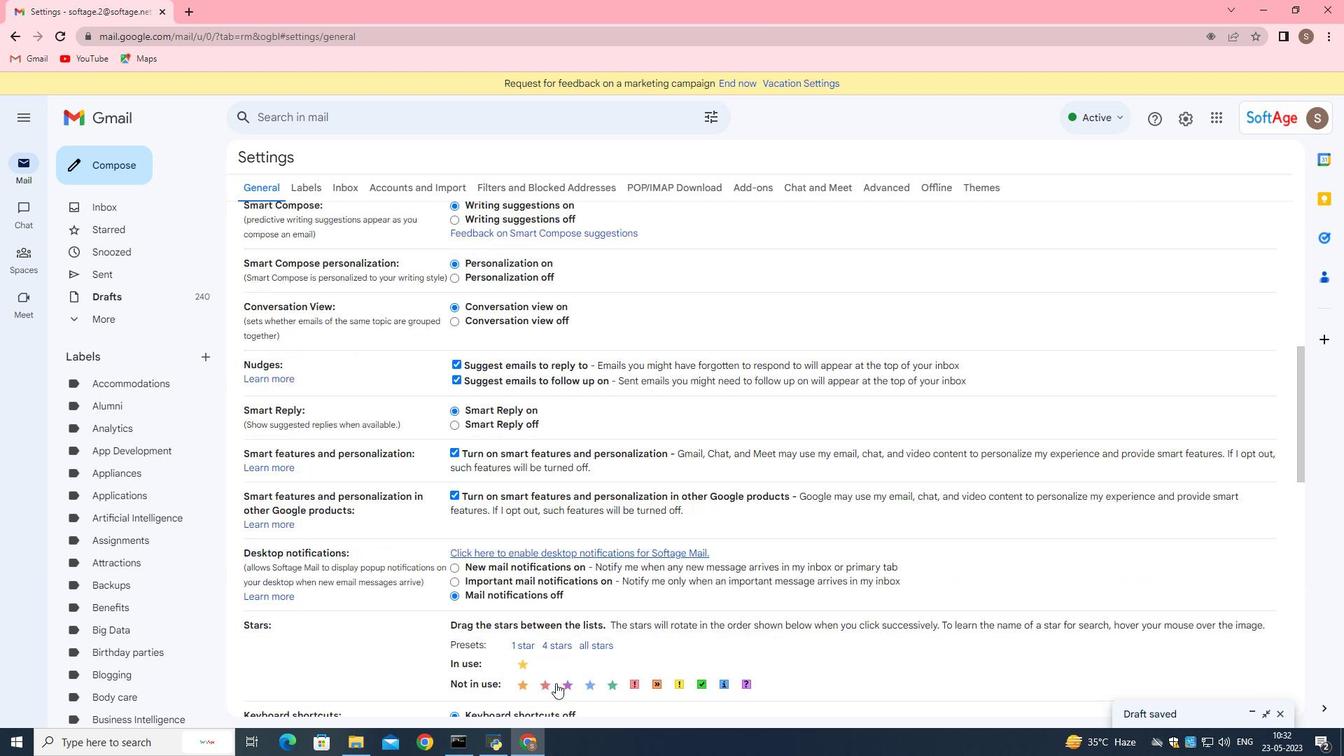 
Action: Mouse scrolled (555, 682) with delta (0, 0)
Screenshot: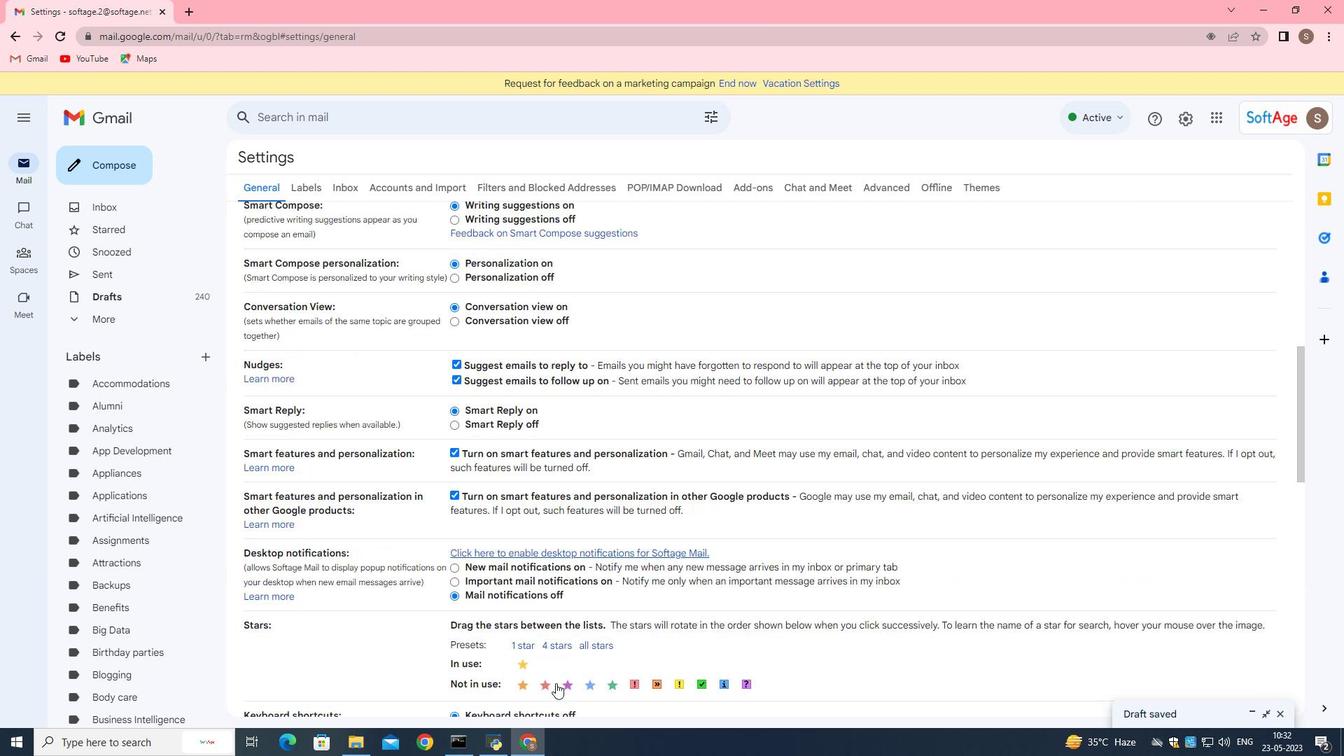 
Action: Mouse scrolled (555, 682) with delta (0, 0)
Screenshot: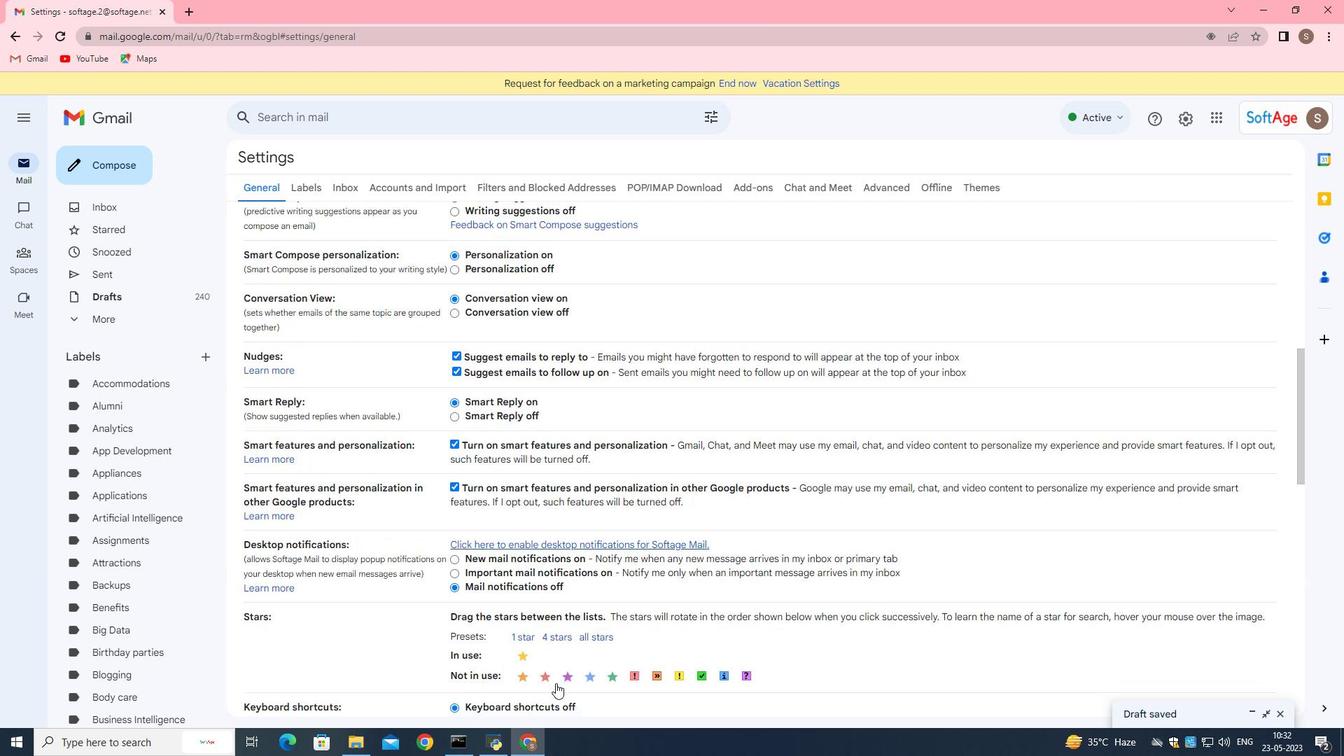 
Action: Mouse scrolled (555, 682) with delta (0, 0)
Screenshot: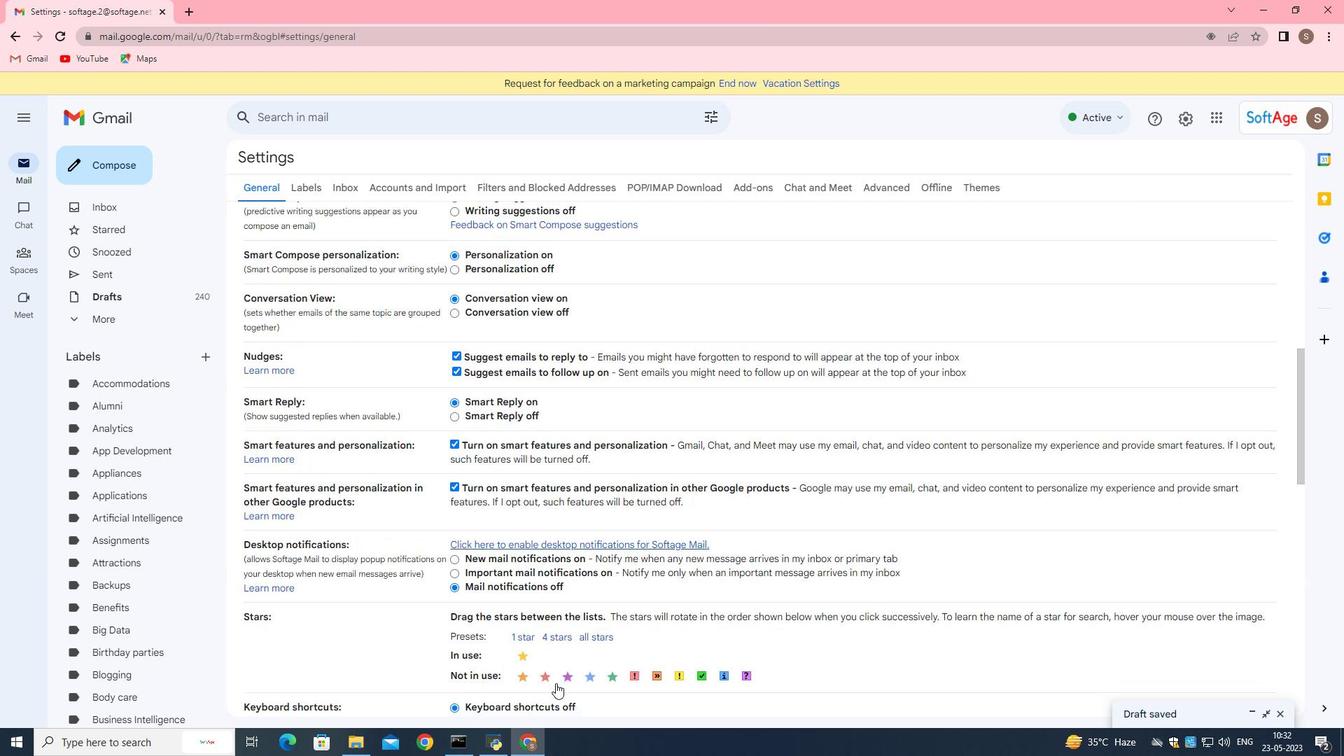 
Action: Mouse scrolled (555, 682) with delta (0, 0)
Screenshot: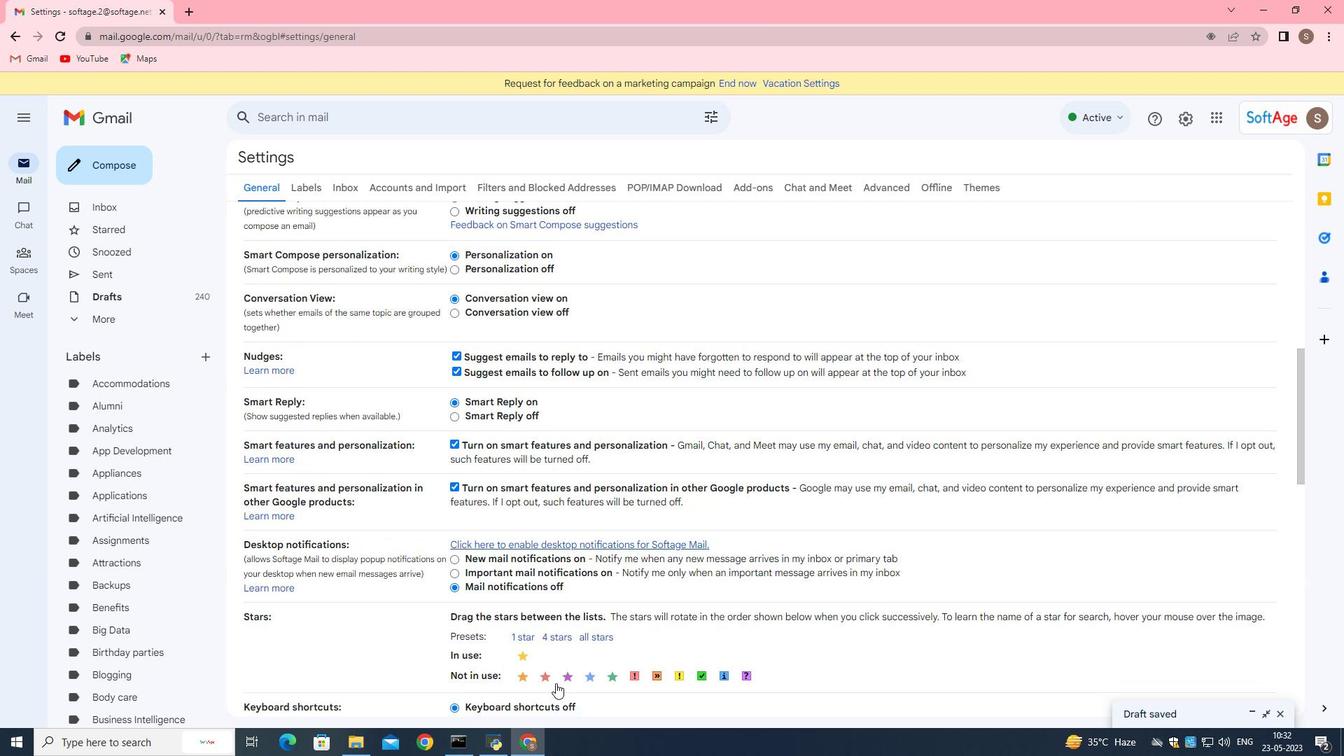 
Action: Mouse scrolled (555, 682) with delta (0, 0)
Screenshot: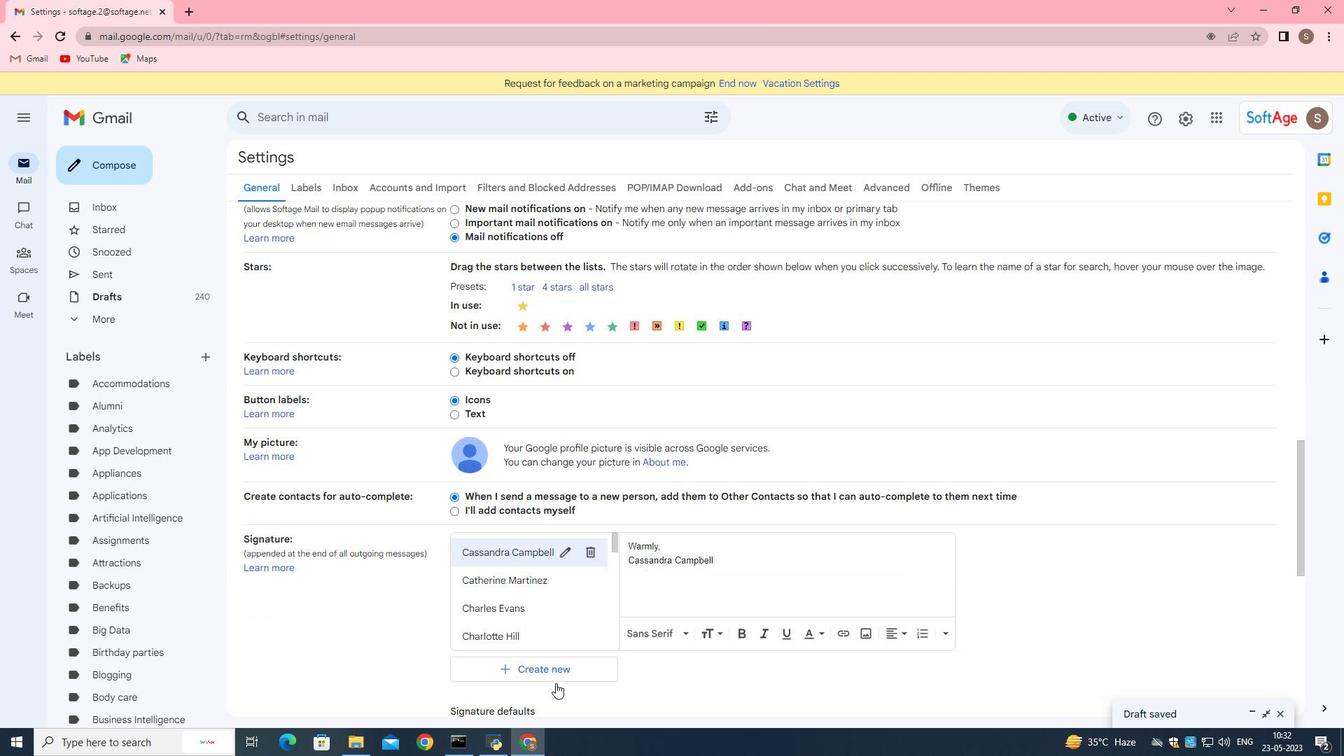 
Action: Mouse scrolled (555, 682) with delta (0, 0)
Screenshot: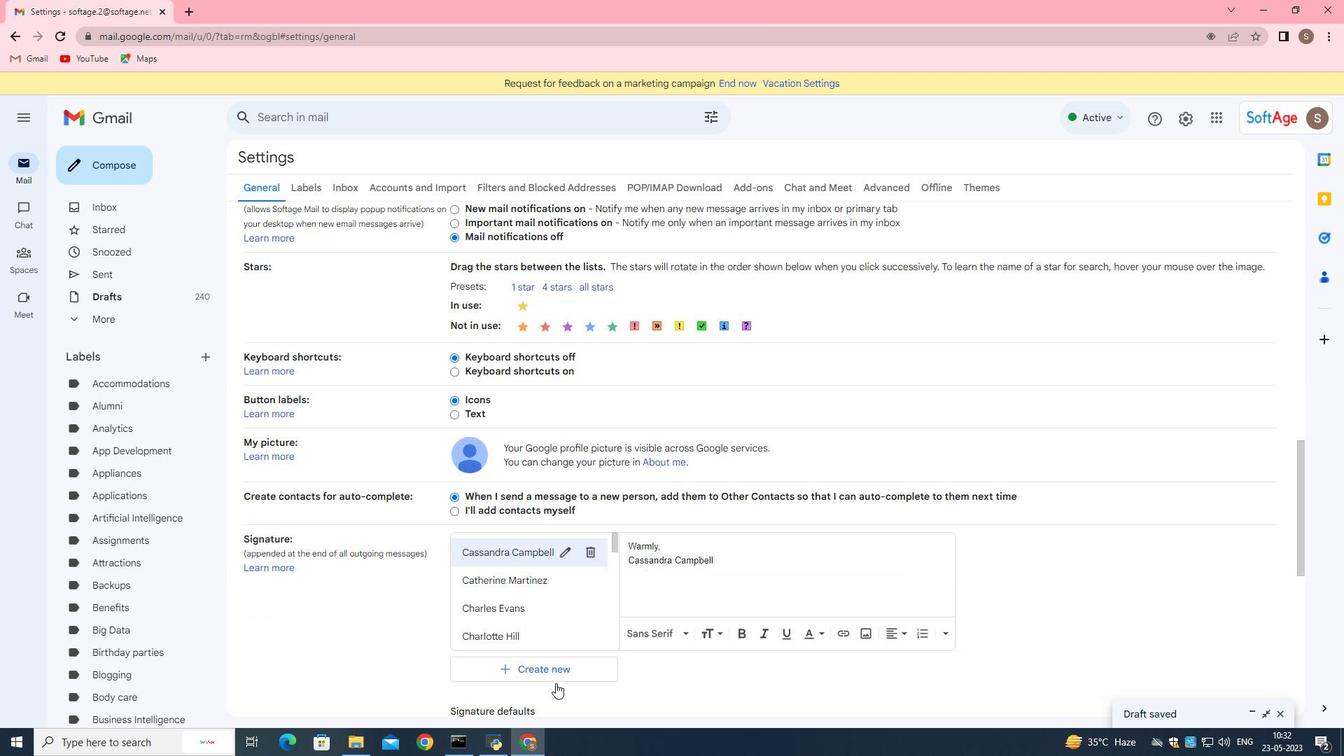 
Action: Mouse scrolled (555, 682) with delta (0, 0)
Screenshot: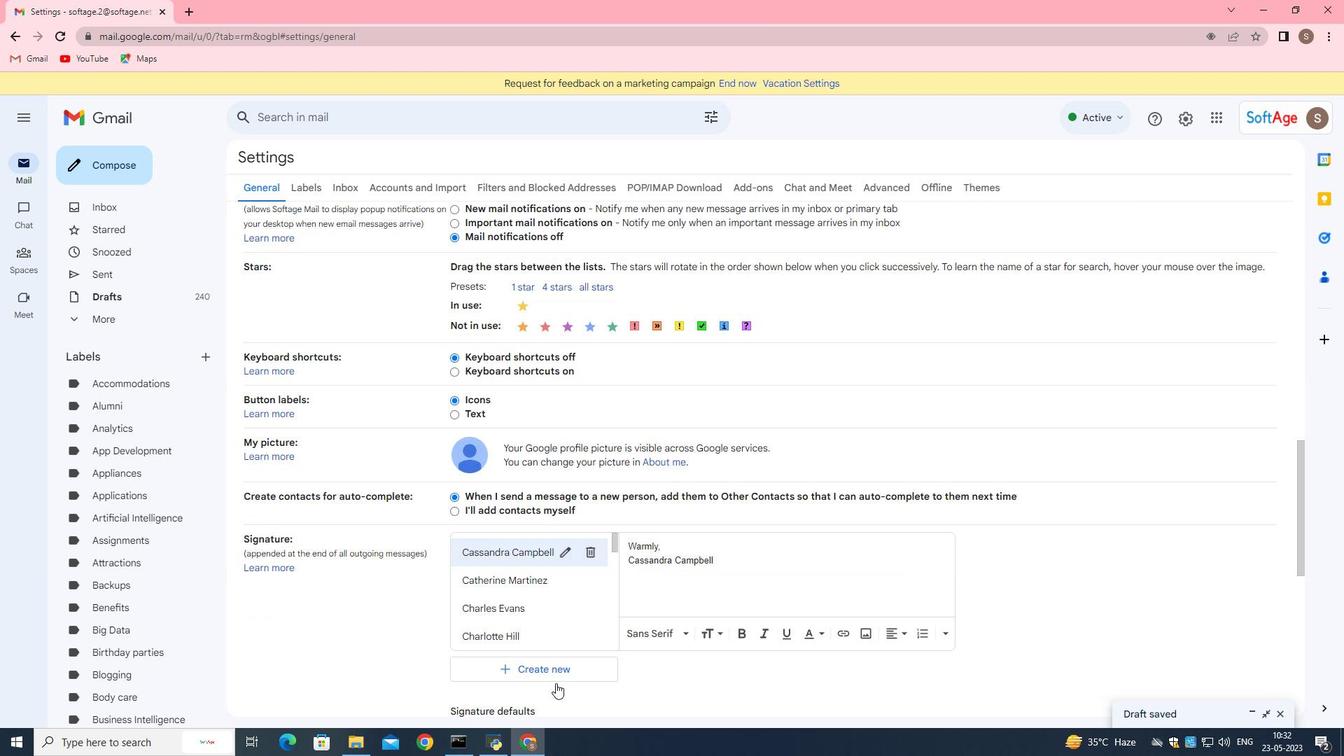 
Action: Mouse scrolled (555, 682) with delta (0, 0)
Screenshot: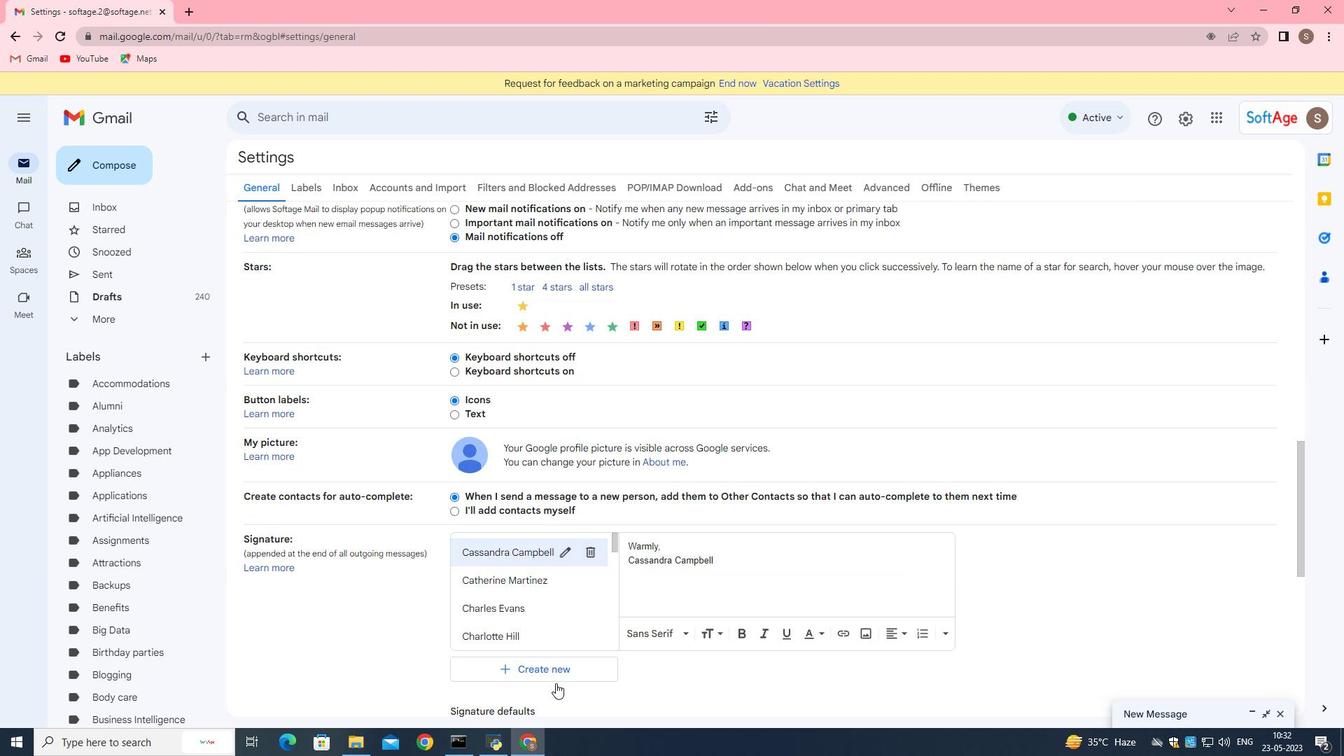 
Action: Mouse moved to (552, 387)
Screenshot: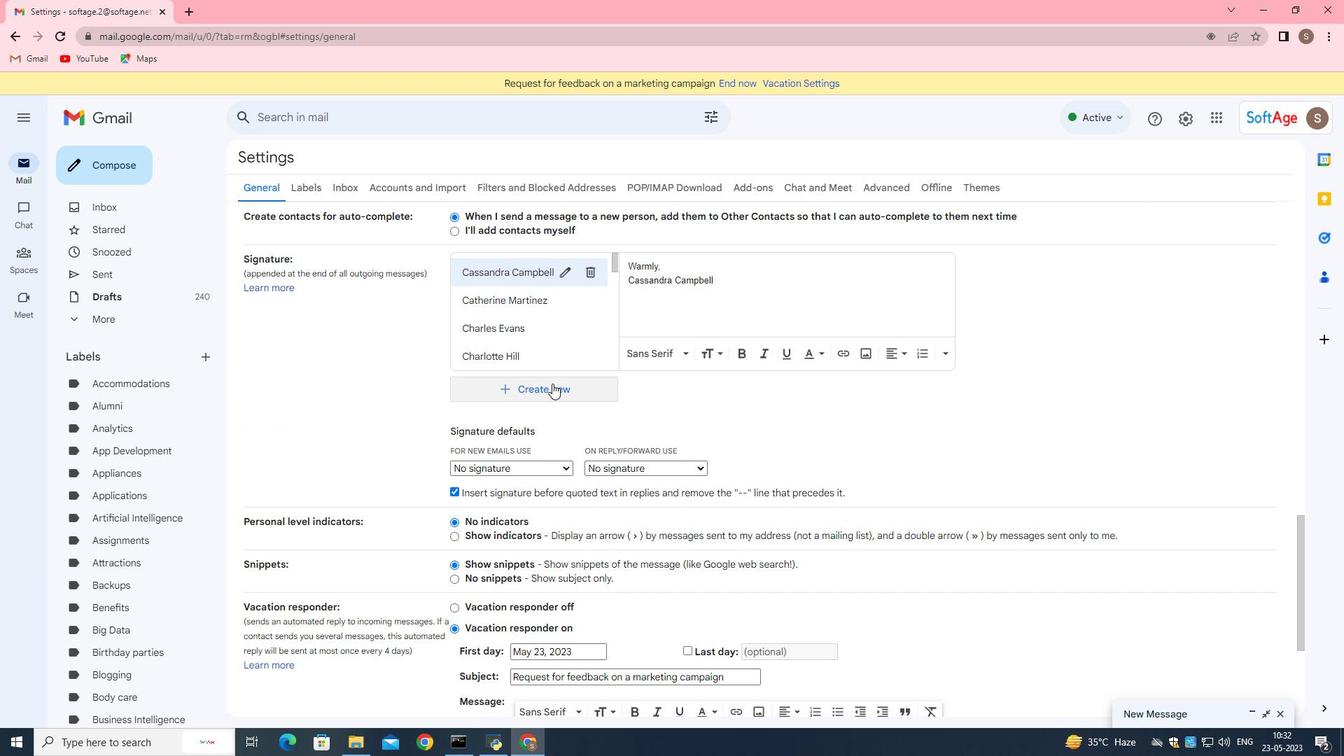 
Action: Mouse pressed left at (552, 387)
Screenshot: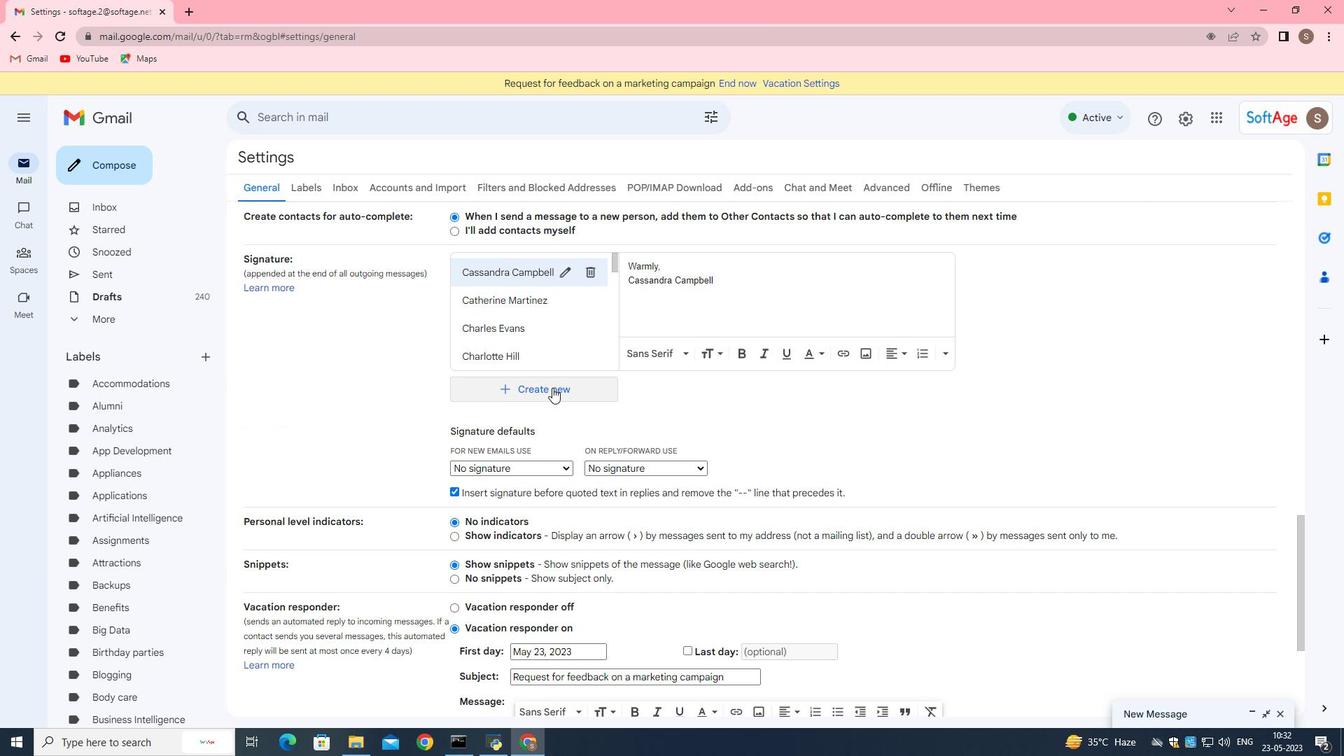 
Action: Key pressed <Key.shift>Henry<Key.space><Key.shift>Lee
Screenshot: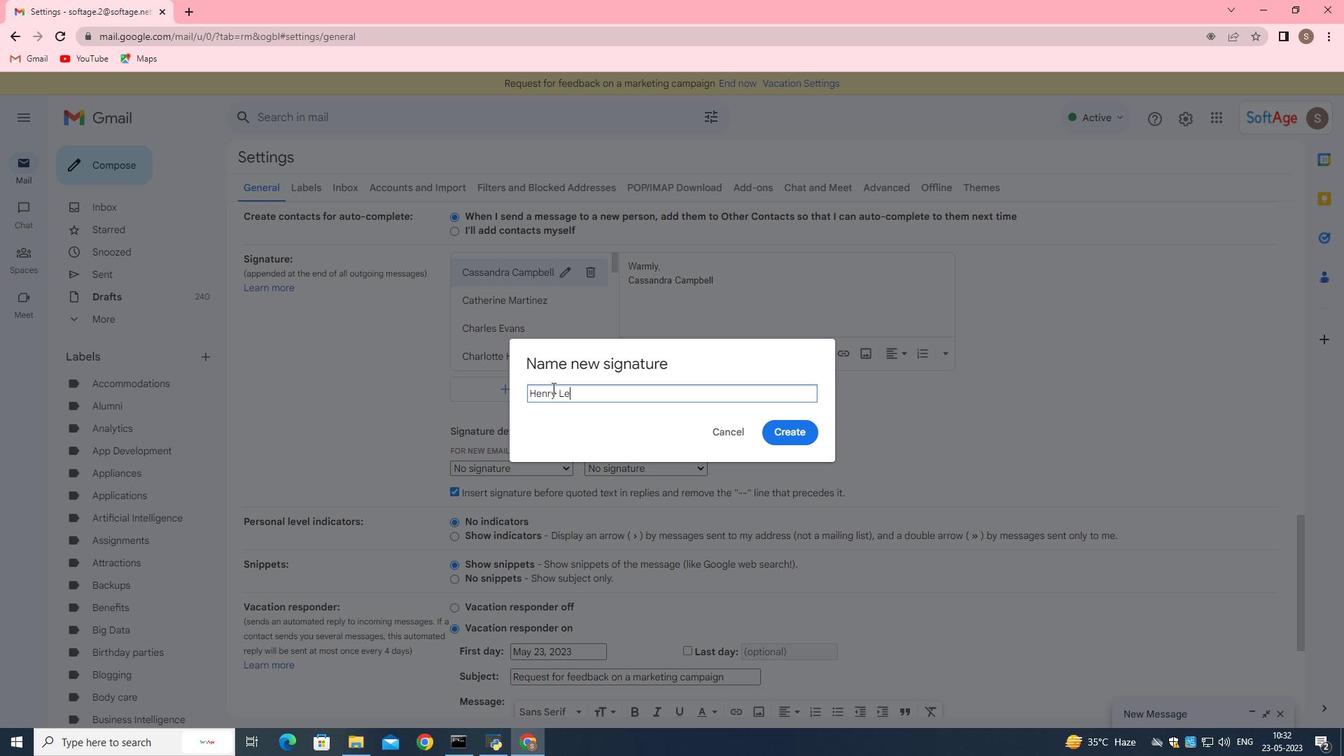 
Action: Mouse moved to (605, 387)
Screenshot: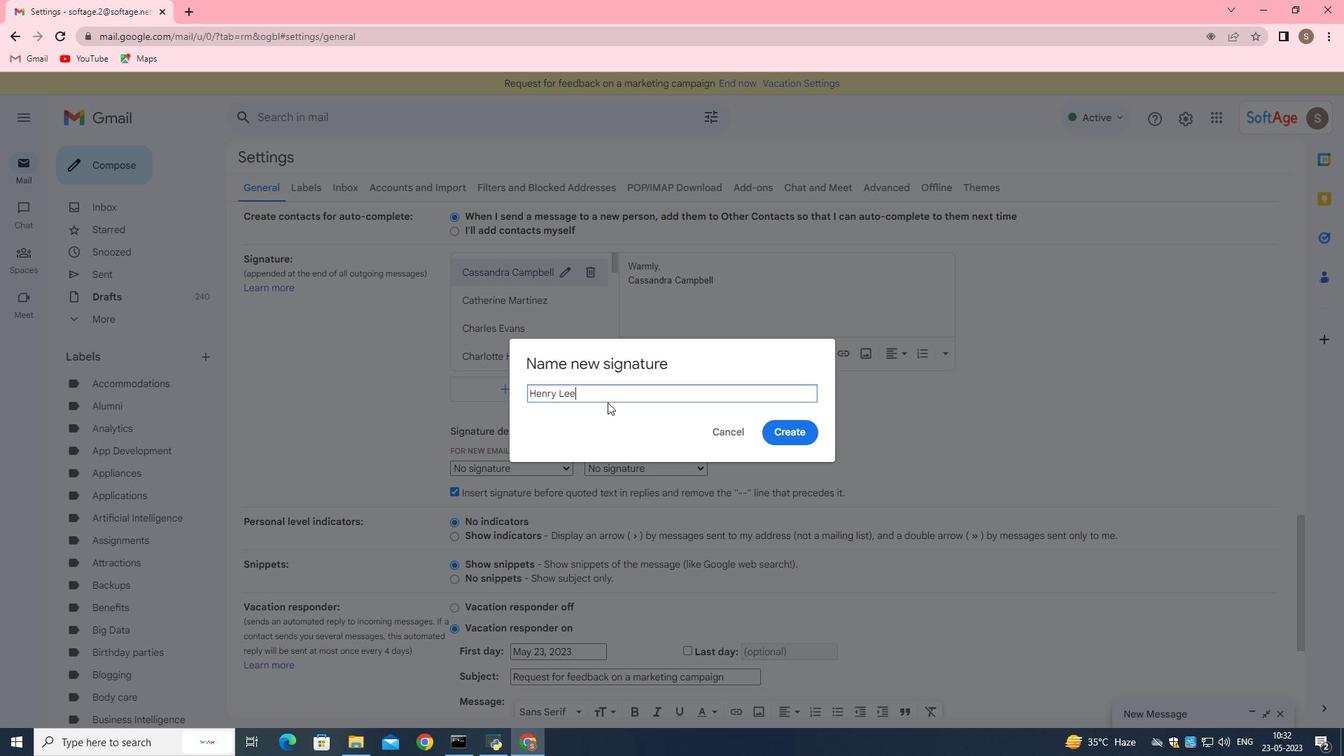 
Action: Mouse pressed left at (605, 387)
Screenshot: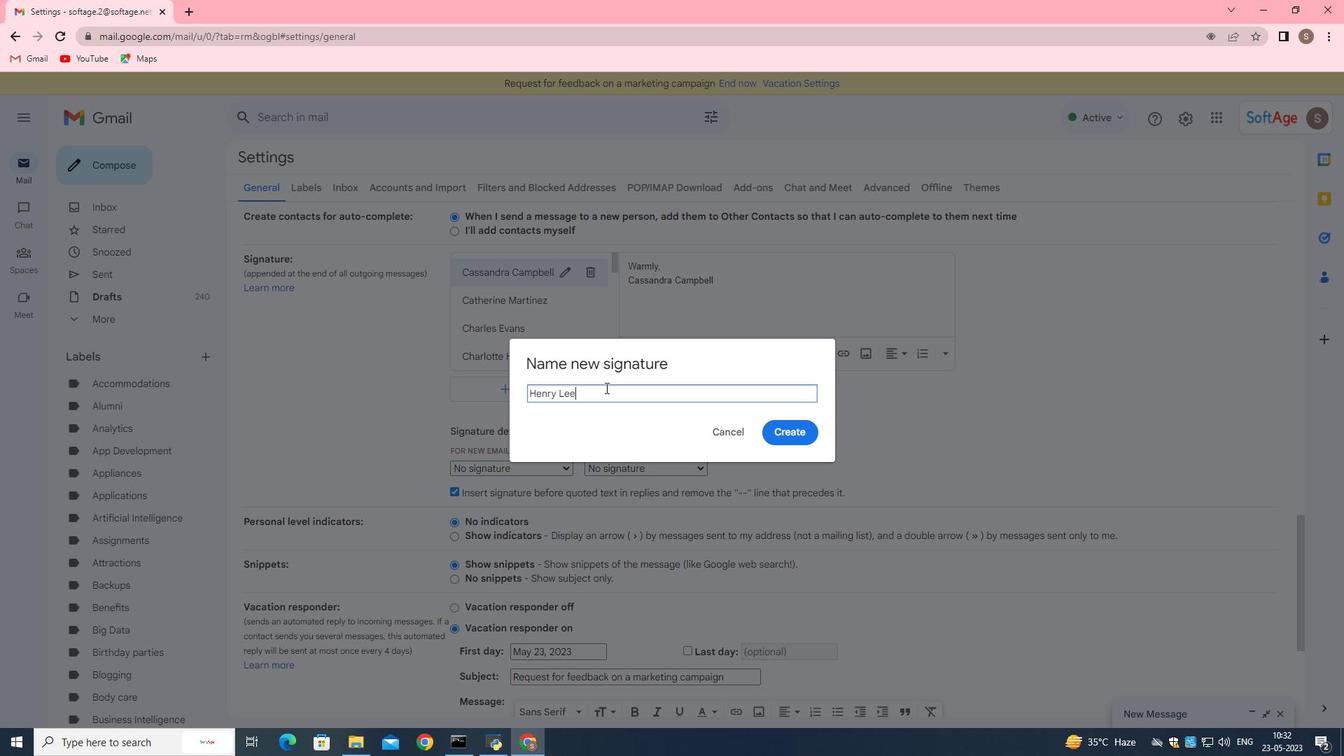 
Action: Mouse moved to (459, 396)
Screenshot: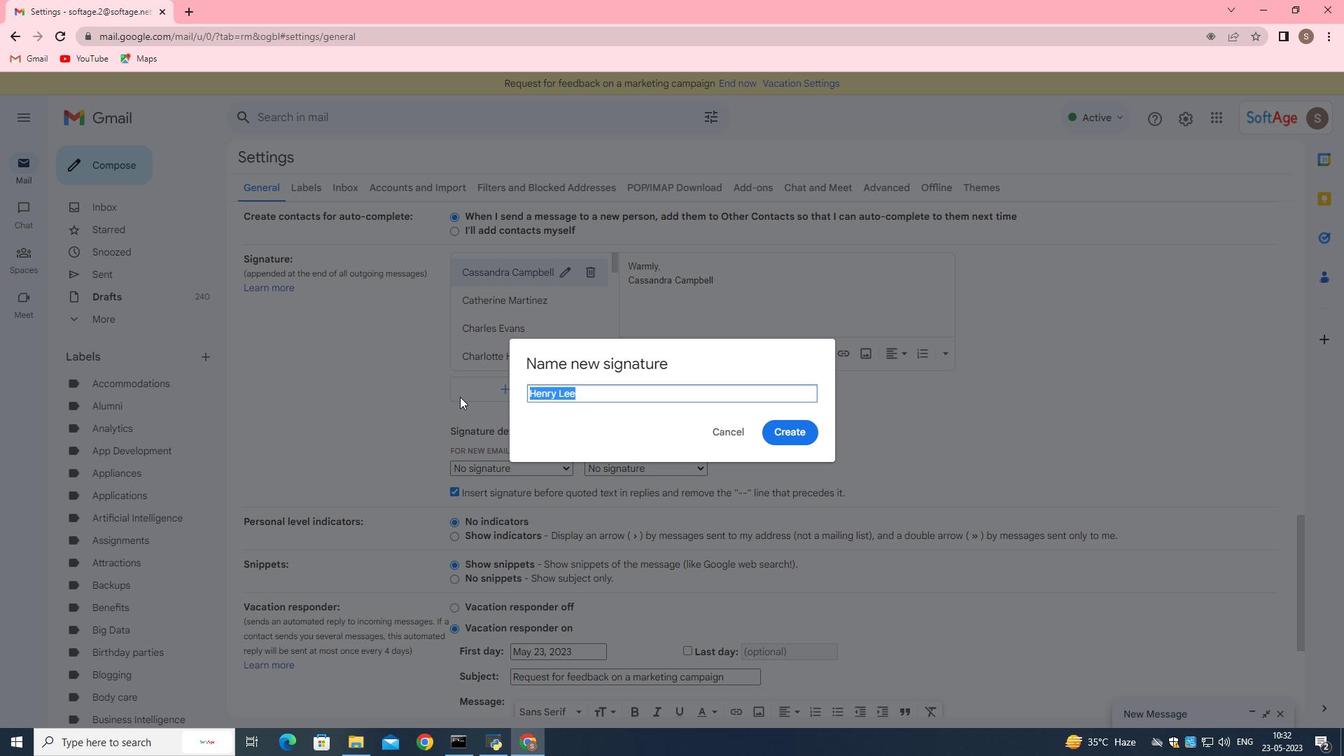 
Action: Key pressed ctrl+C
Screenshot: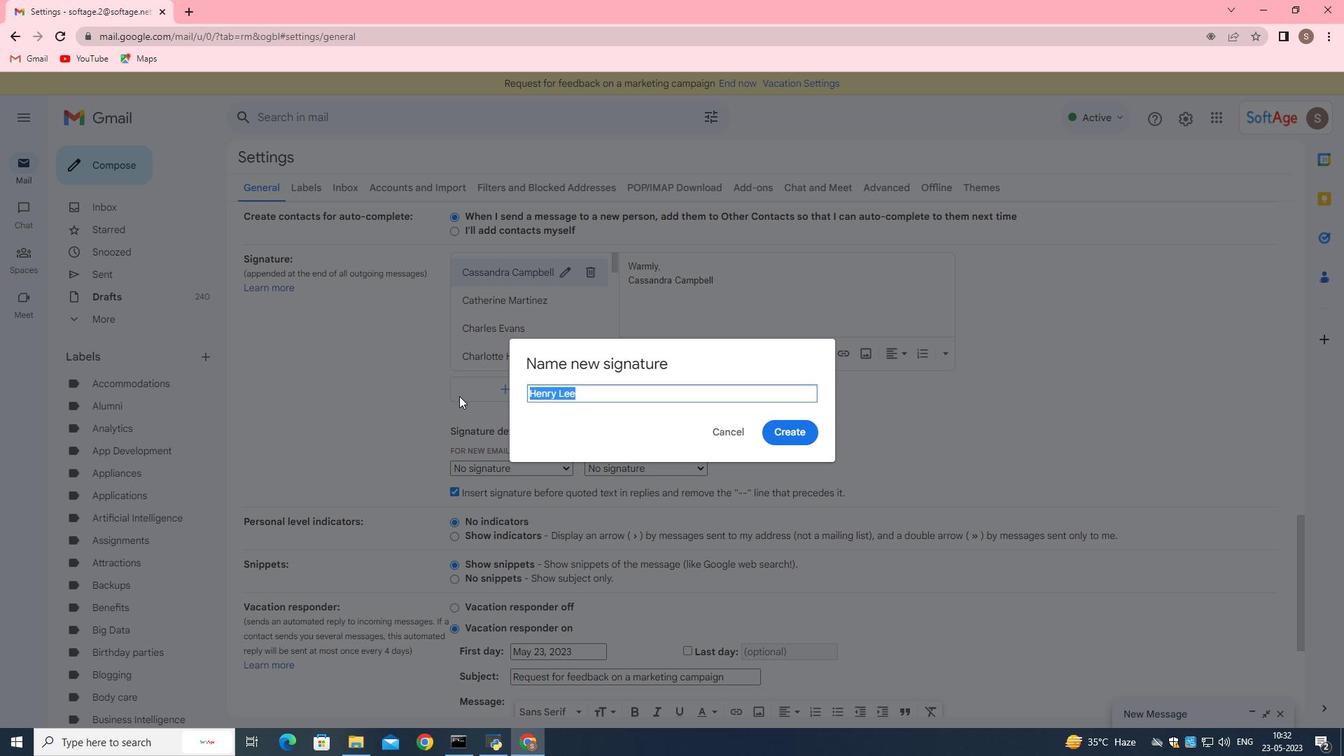 
Action: Mouse moved to (782, 439)
Screenshot: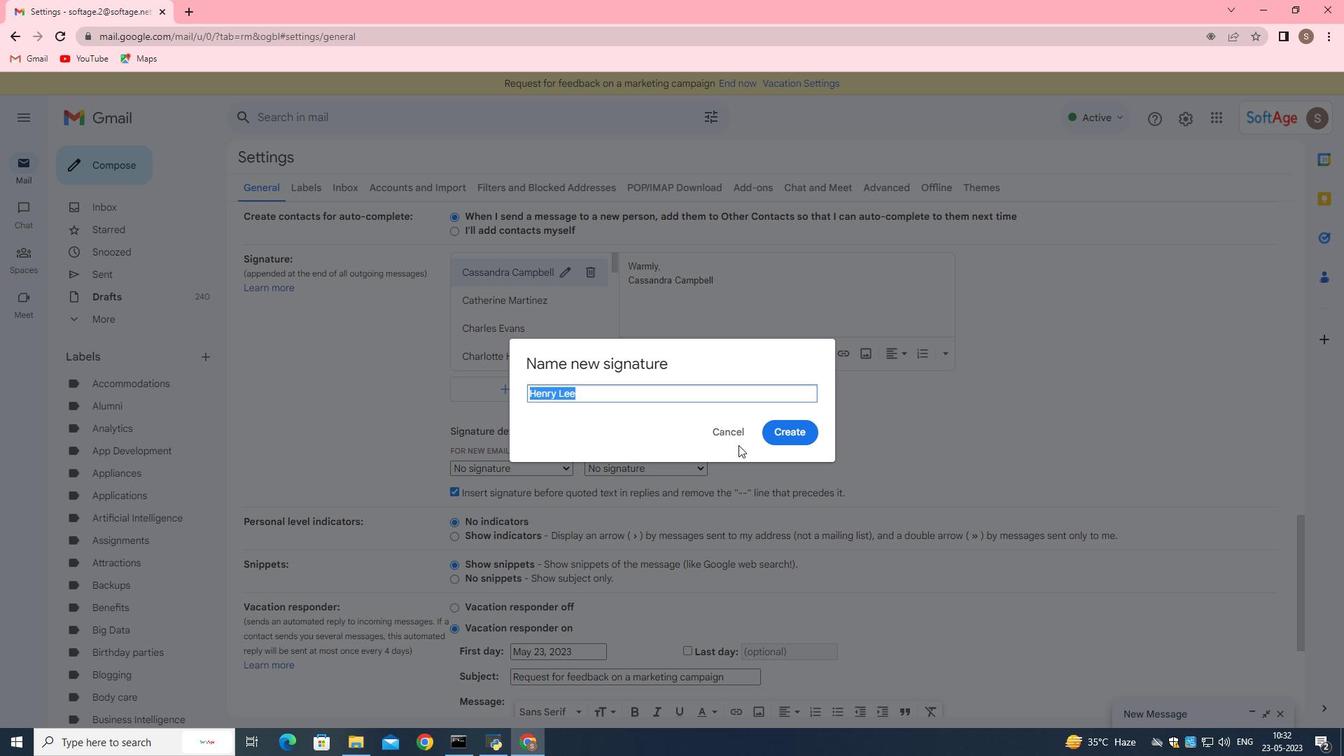 
Action: Mouse pressed left at (782, 439)
Screenshot: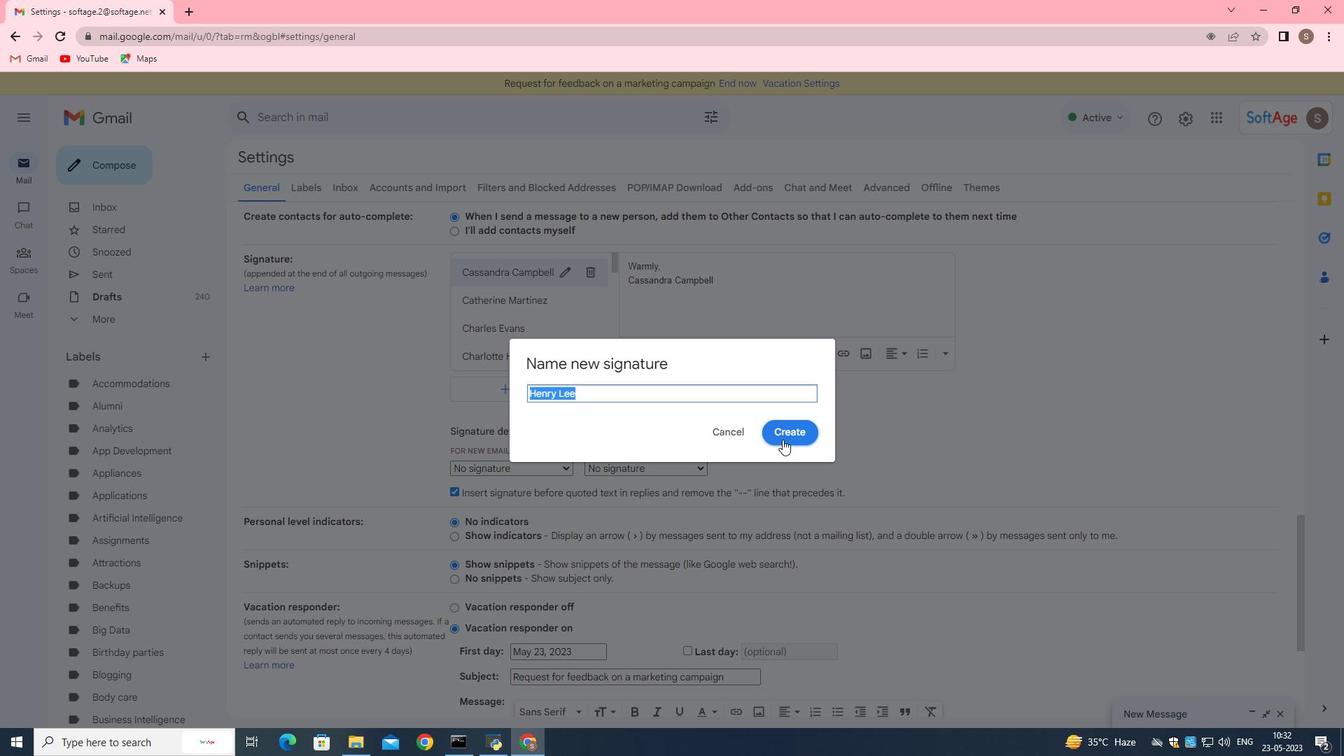 
Action: Mouse moved to (667, 487)
Screenshot: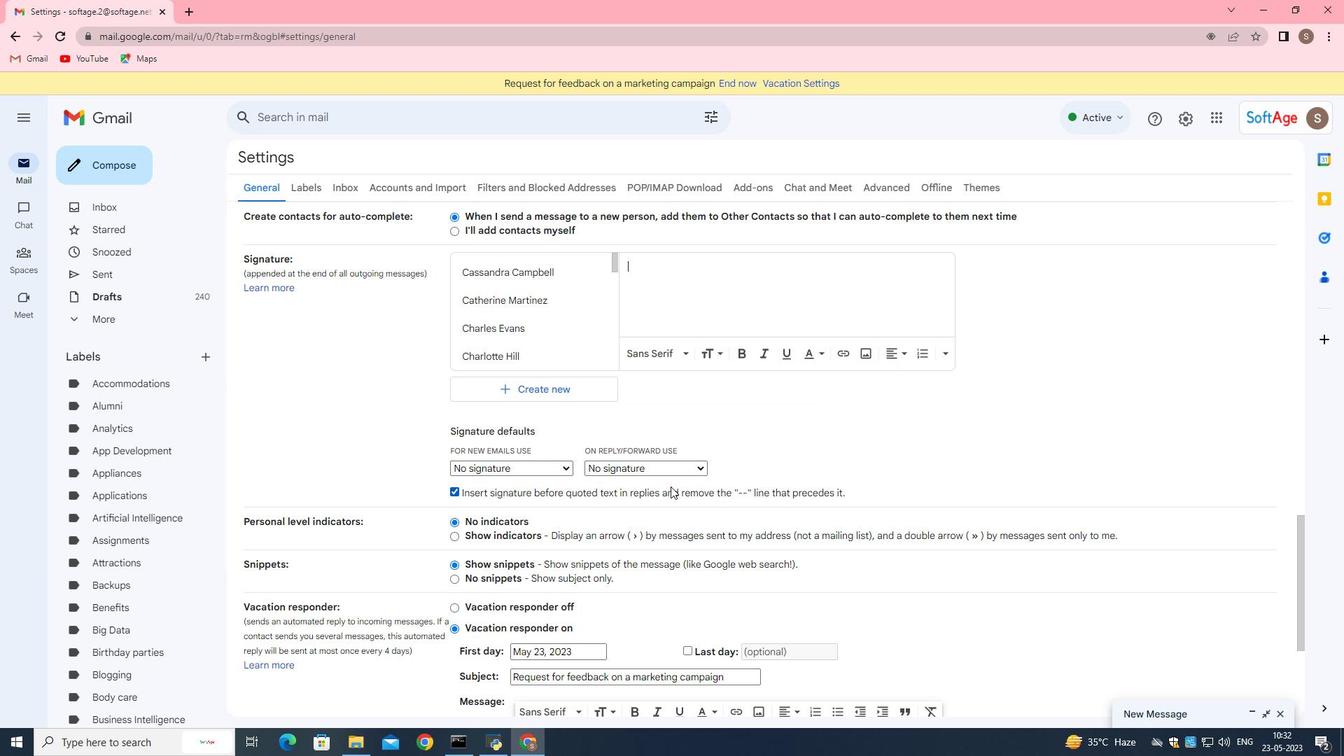 
Action: Mouse scrolled (667, 486) with delta (0, 0)
Screenshot: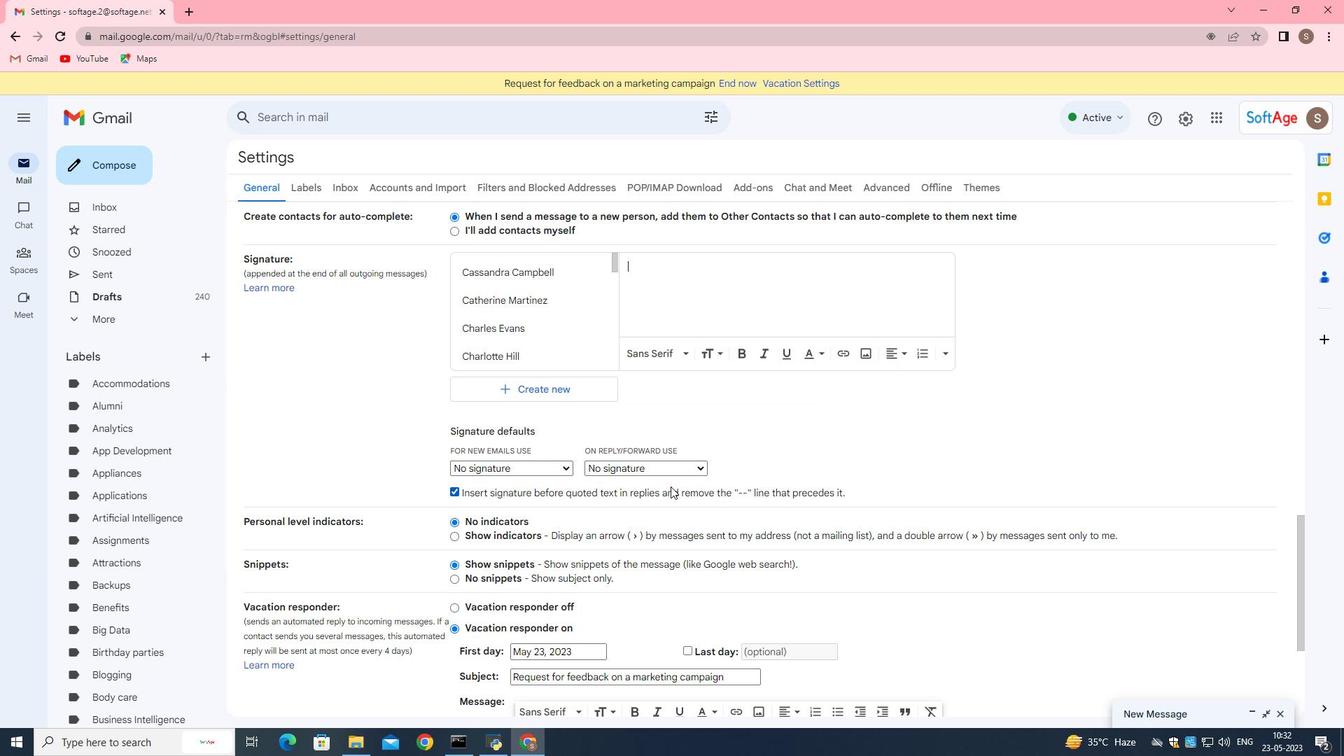 
Action: Mouse moved to (667, 487)
Screenshot: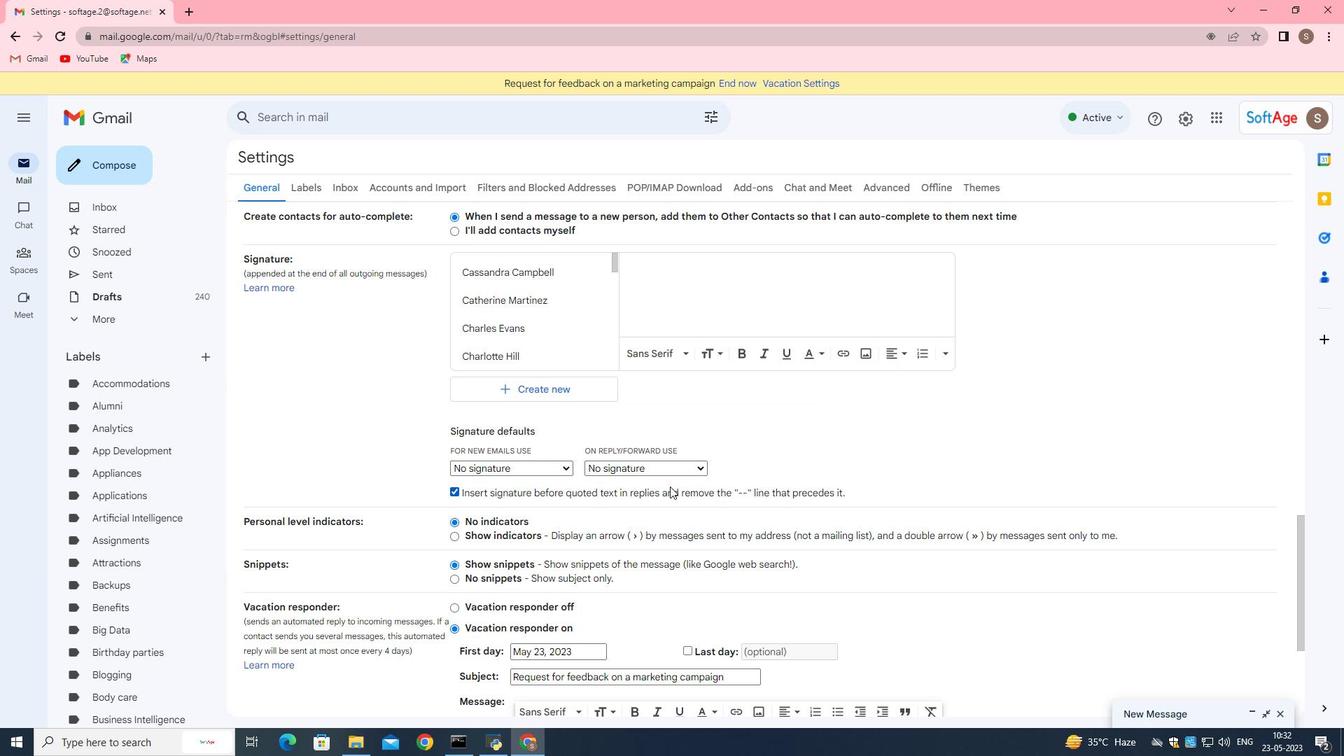 
Action: Mouse scrolled (667, 487) with delta (0, 0)
Screenshot: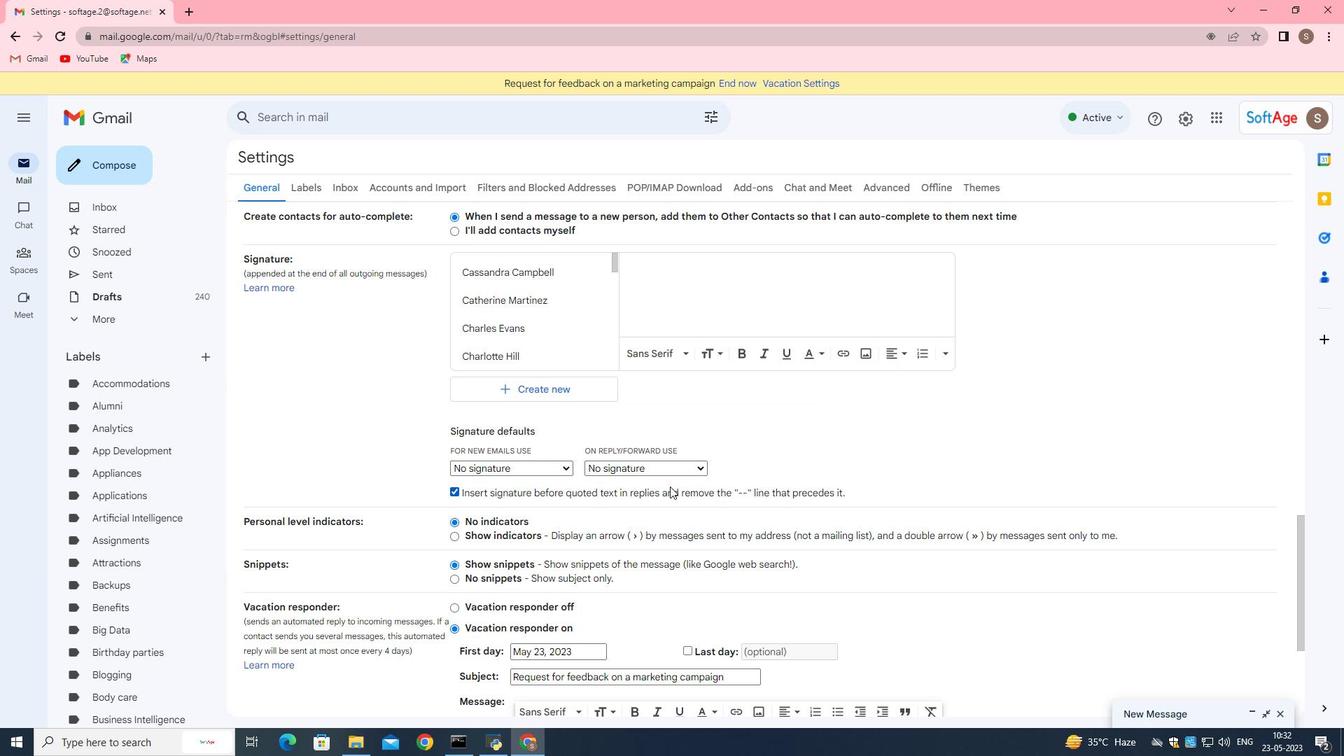 
Action: Mouse scrolled (667, 487) with delta (0, 0)
Screenshot: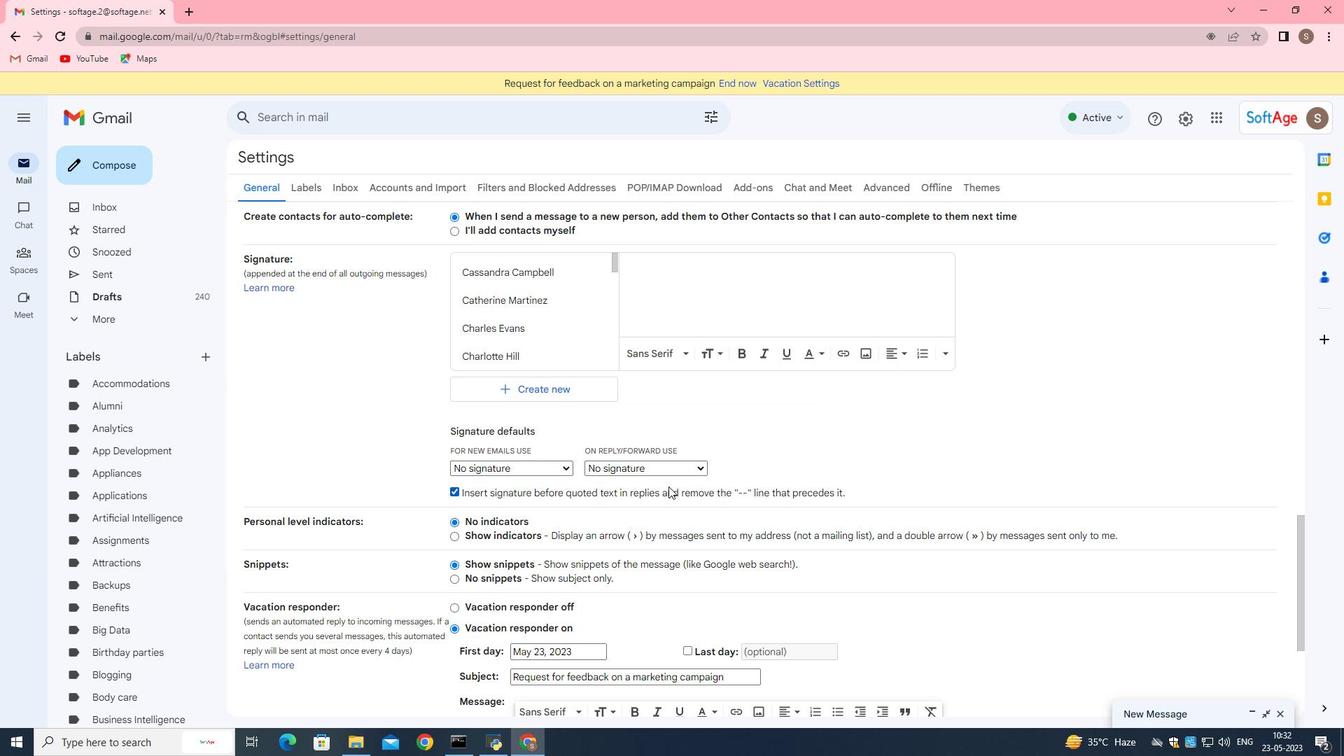 
Action: Mouse moved to (667, 487)
Screenshot: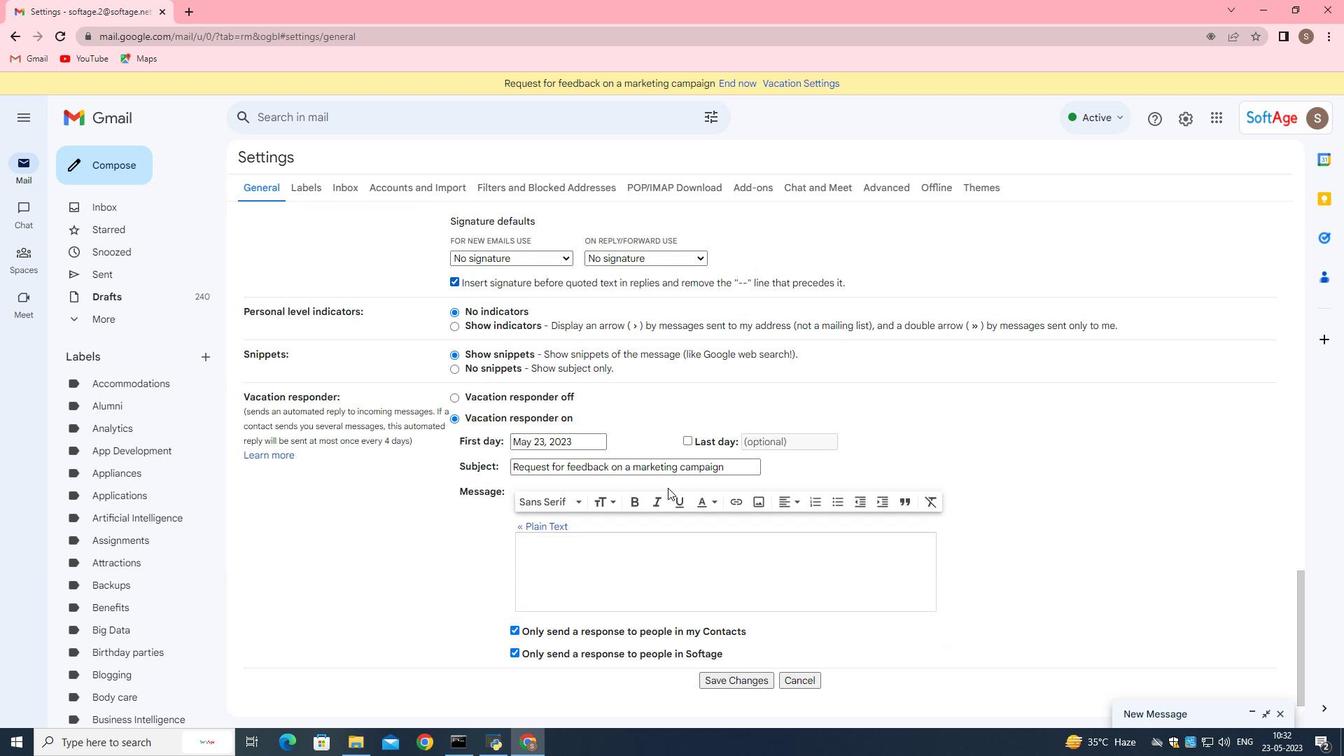 
Action: Mouse scrolled (667, 488) with delta (0, 0)
Screenshot: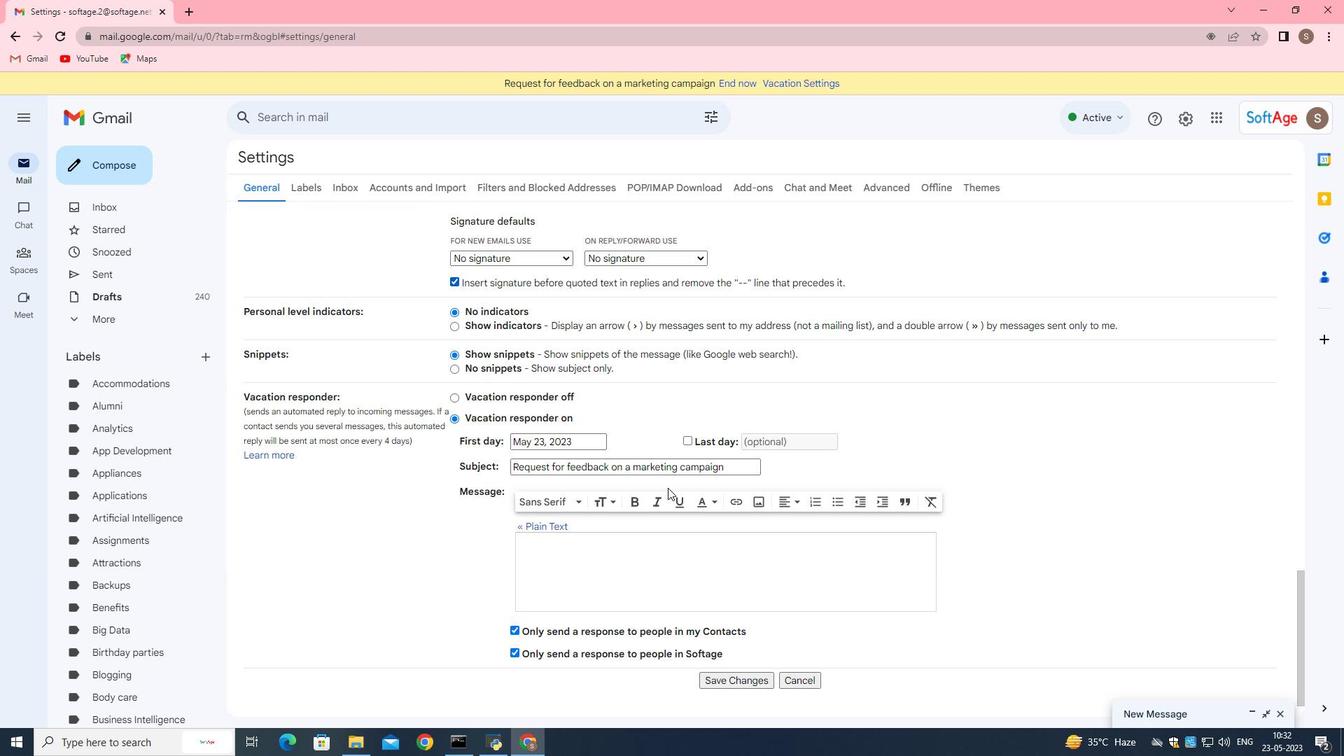 
Action: Mouse scrolled (667, 488) with delta (0, 0)
Screenshot: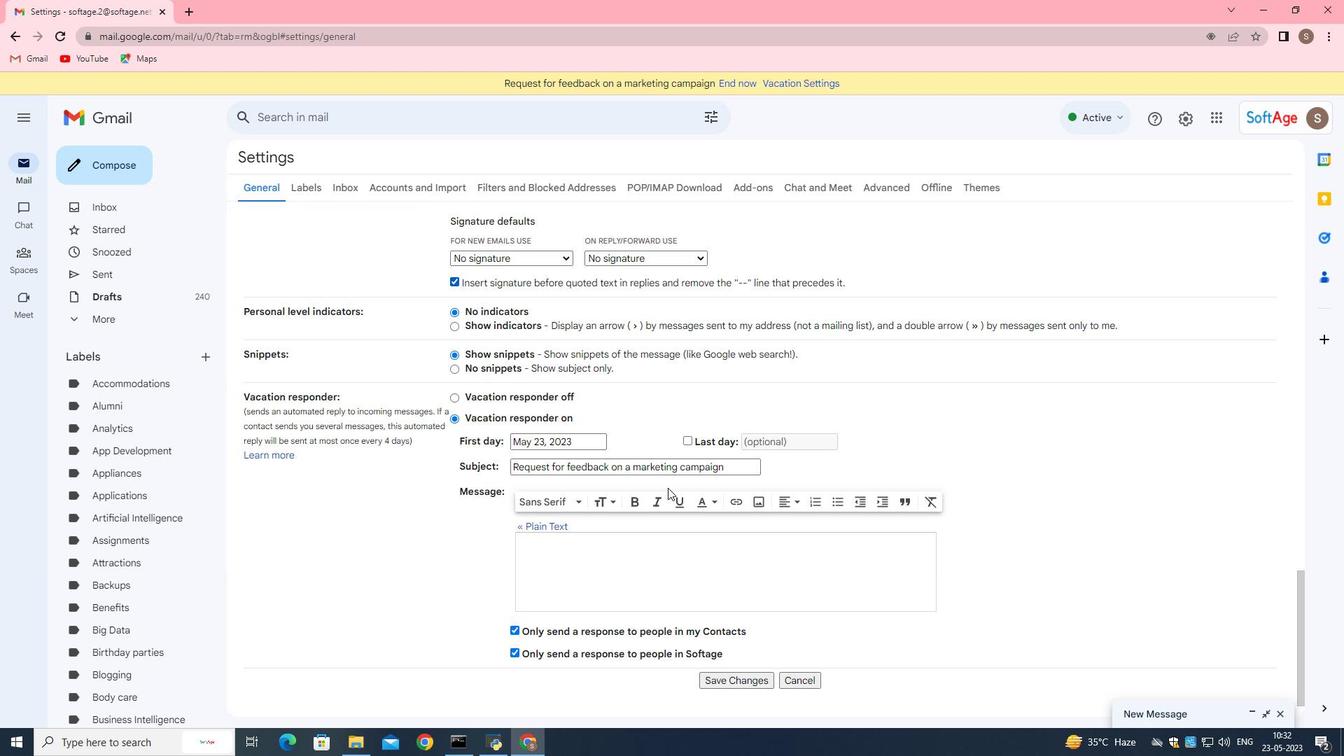 
Action: Mouse scrolled (667, 488) with delta (0, 0)
Screenshot: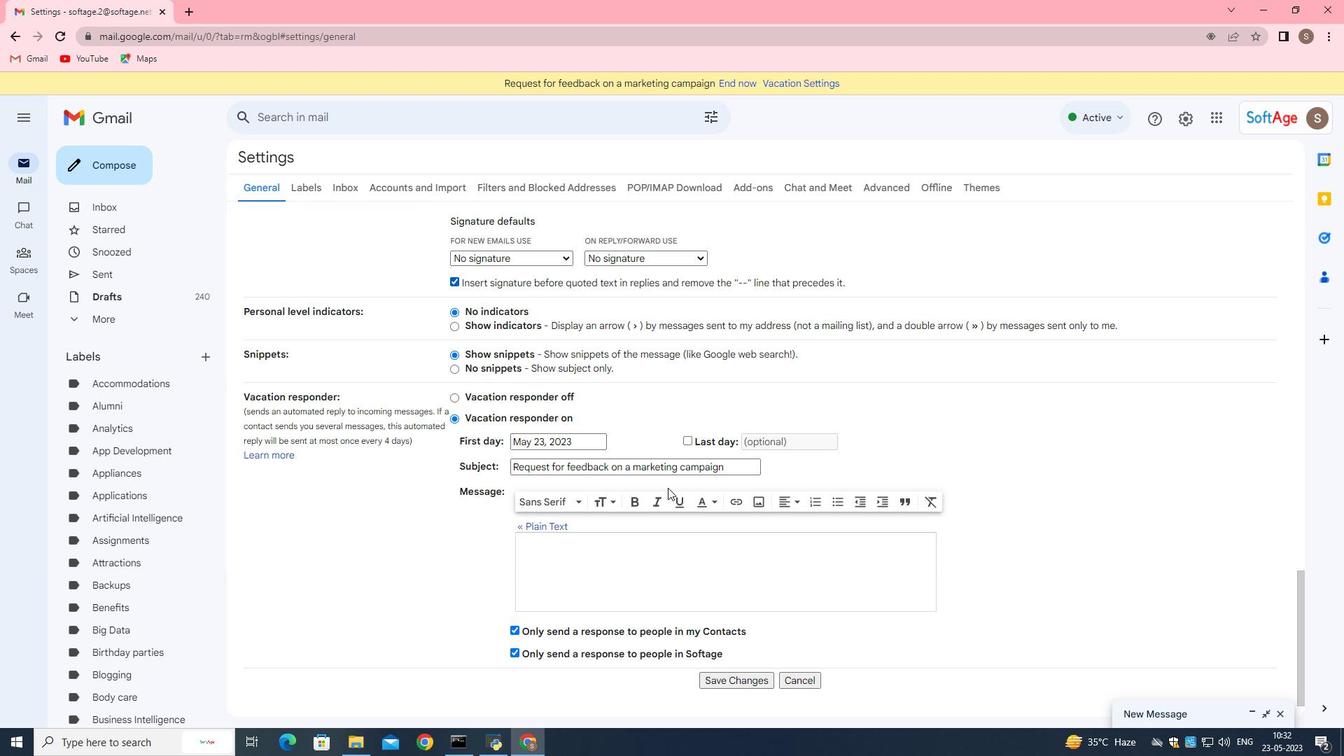 
Action: Mouse scrolled (667, 488) with delta (0, 0)
Screenshot: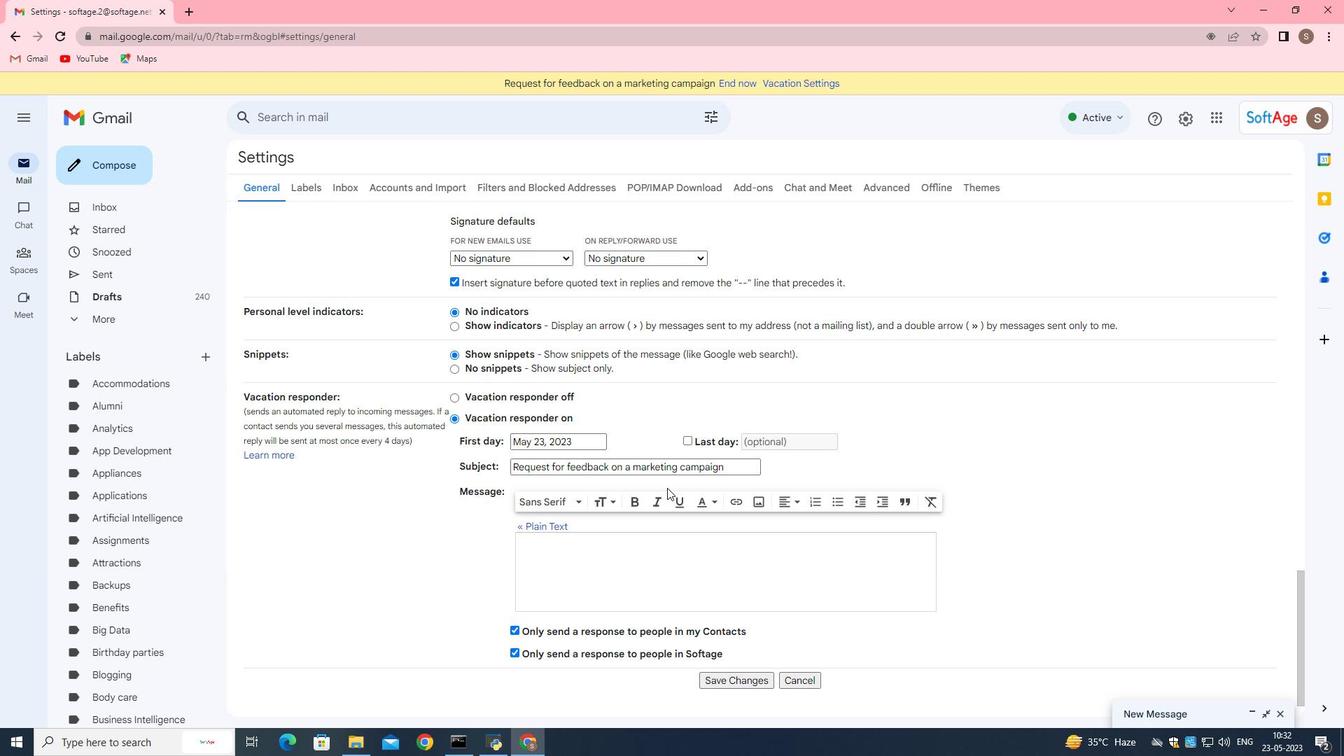 
Action: Mouse moved to (611, 336)
Screenshot: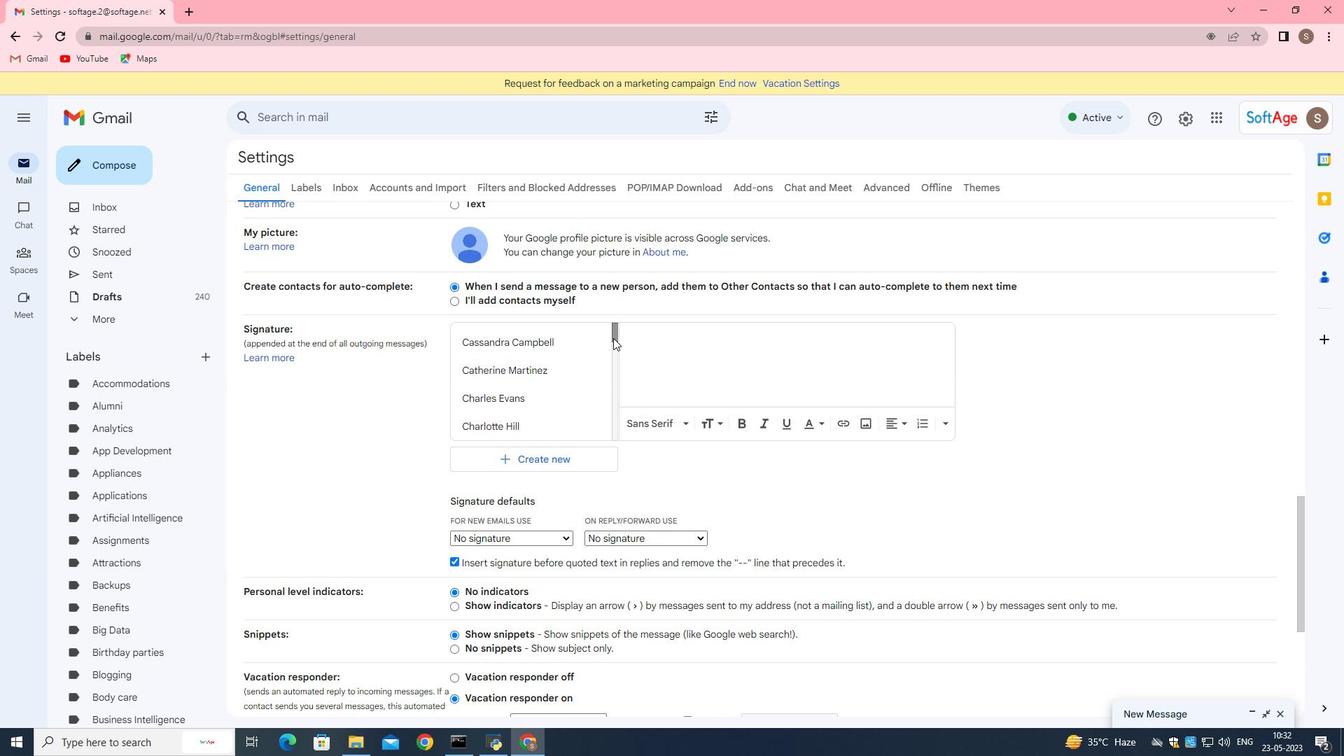 
Action: Mouse pressed left at (611, 336)
Screenshot: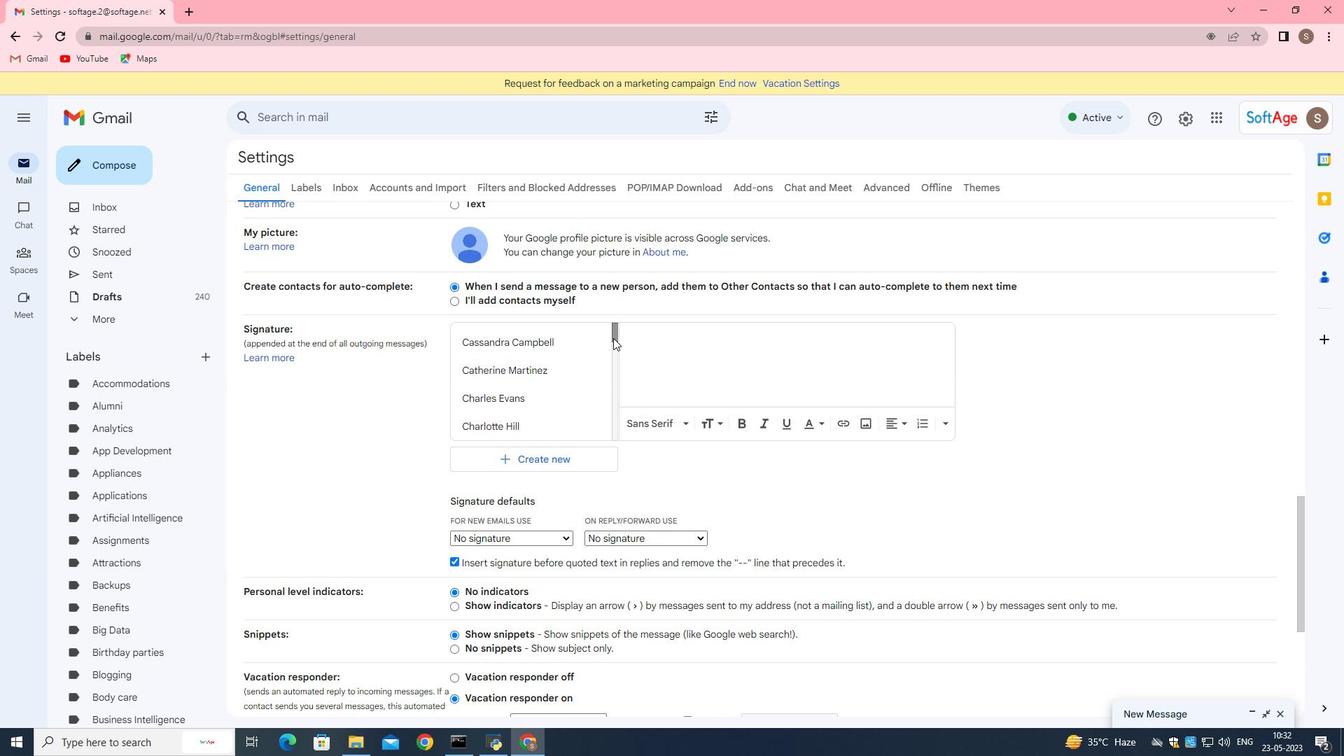 
Action: Mouse moved to (543, 541)
Screenshot: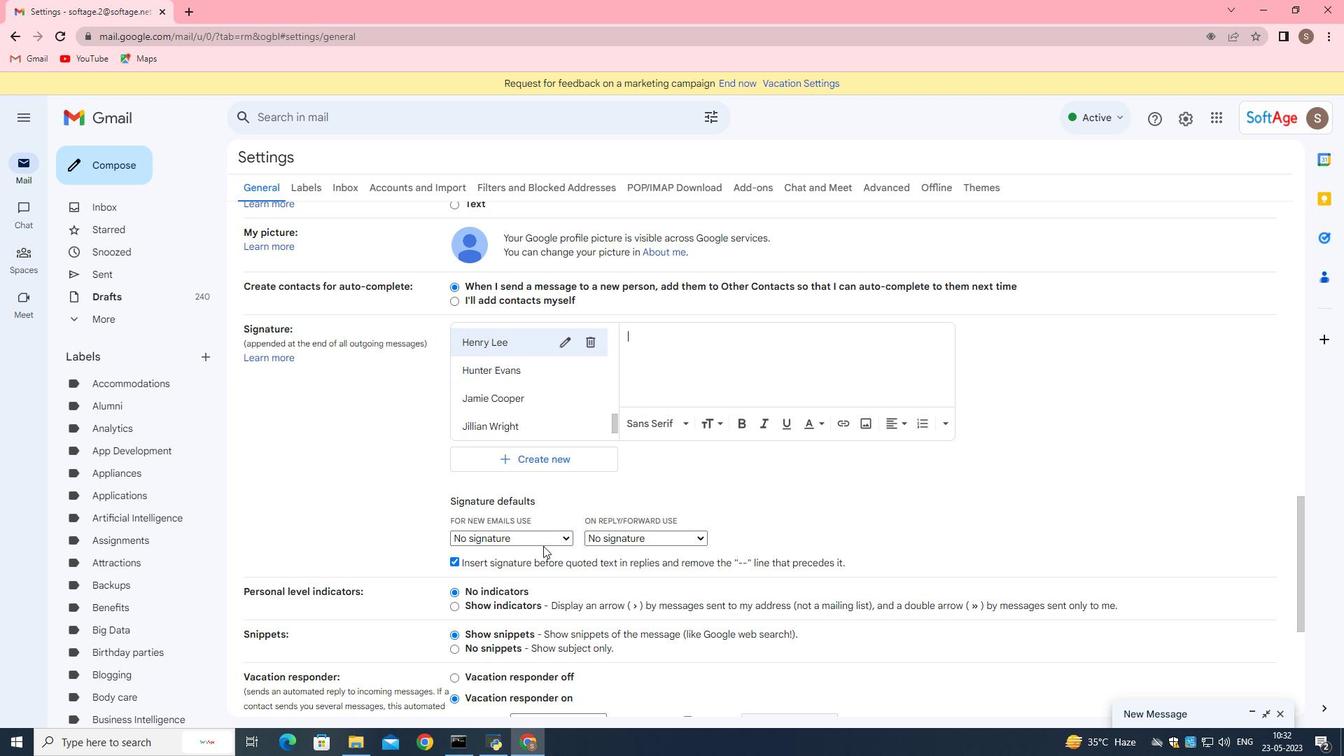 
Action: Mouse pressed left at (543, 541)
Screenshot: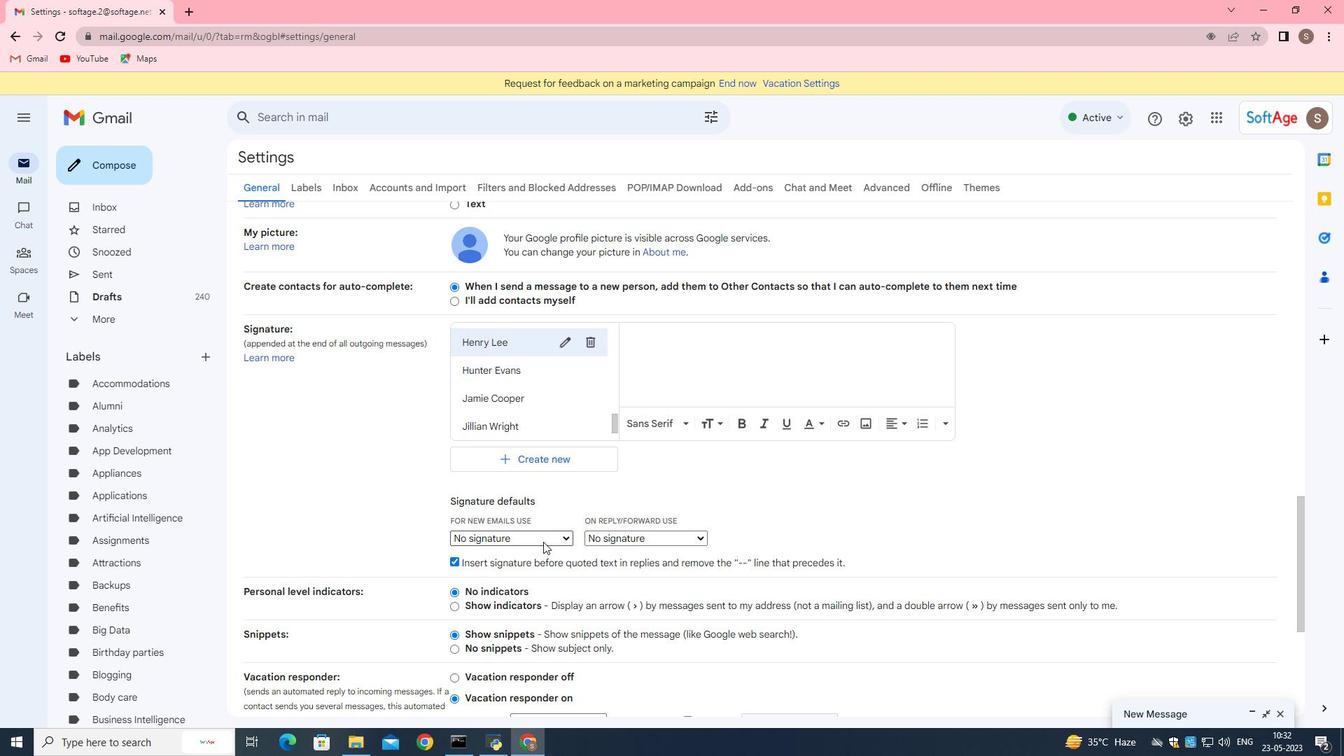 
Action: Mouse moved to (566, 378)
Screenshot: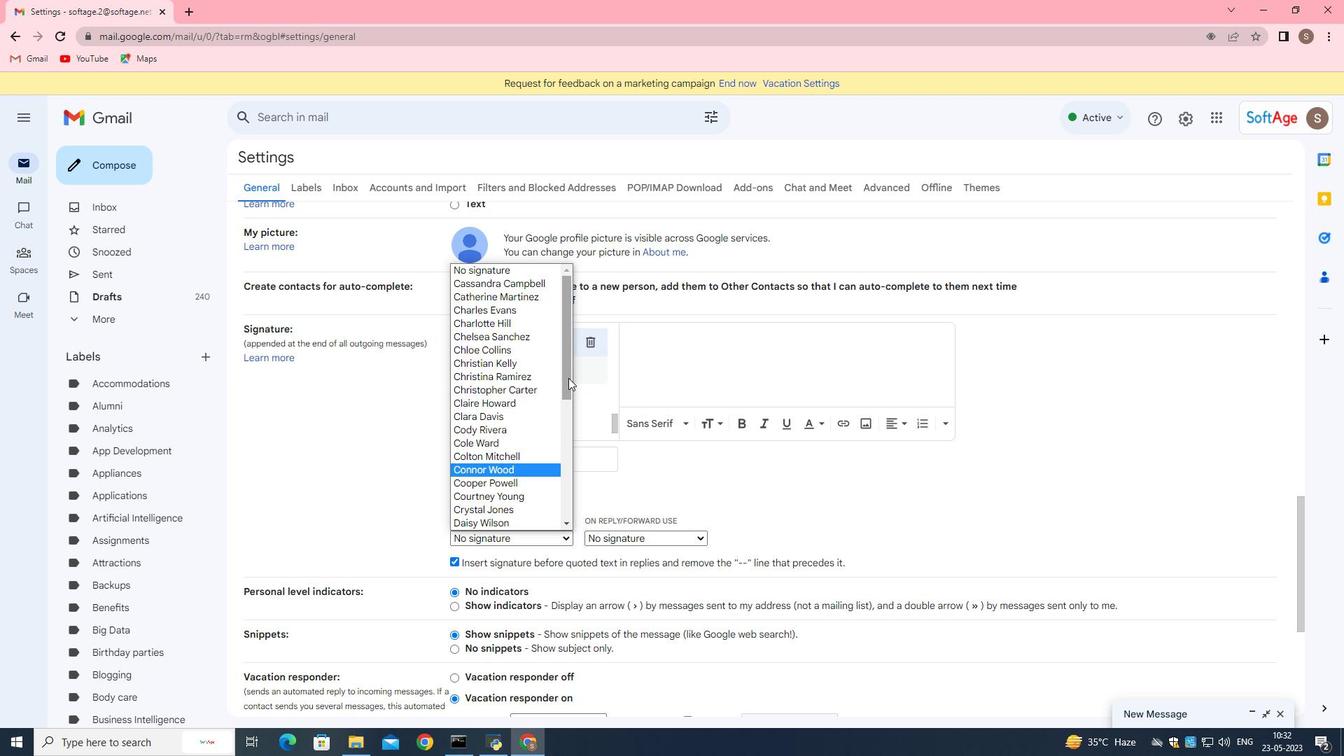 
Action: Mouse pressed left at (566, 378)
Screenshot: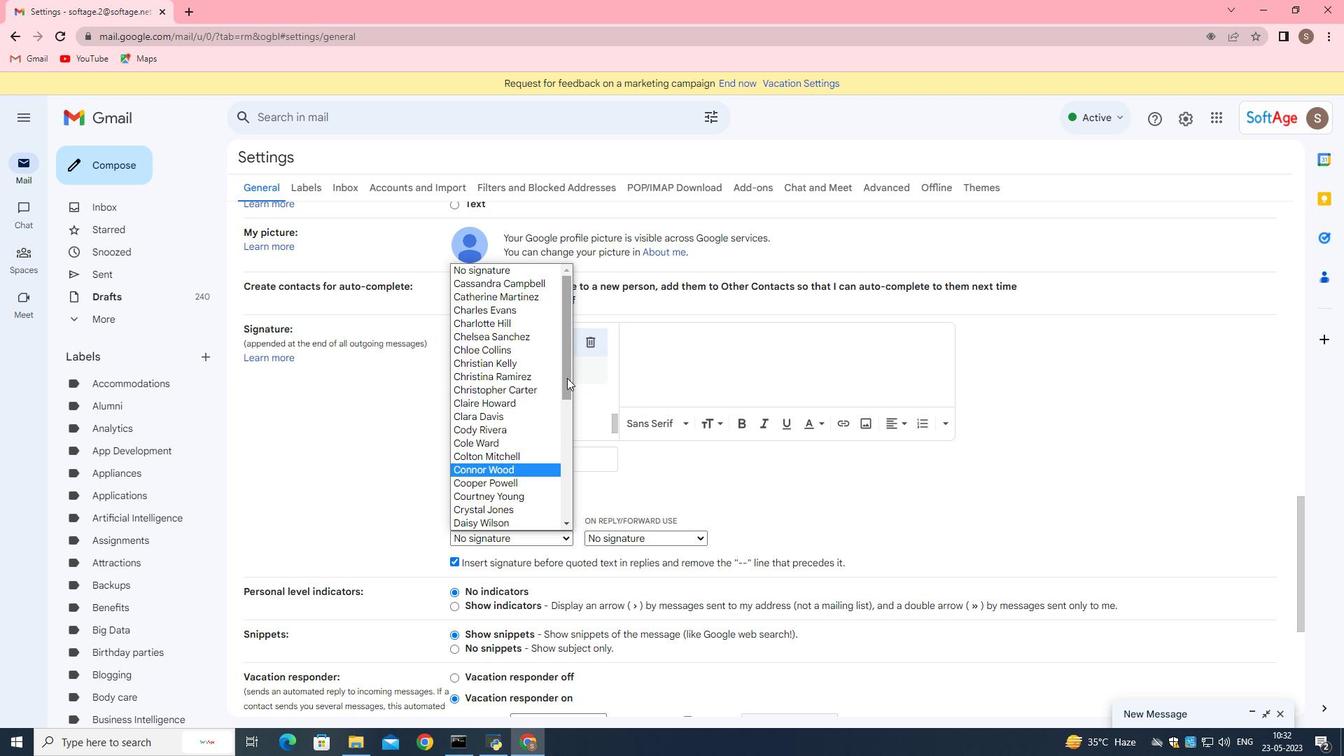 
Action: Mouse moved to (522, 459)
Screenshot: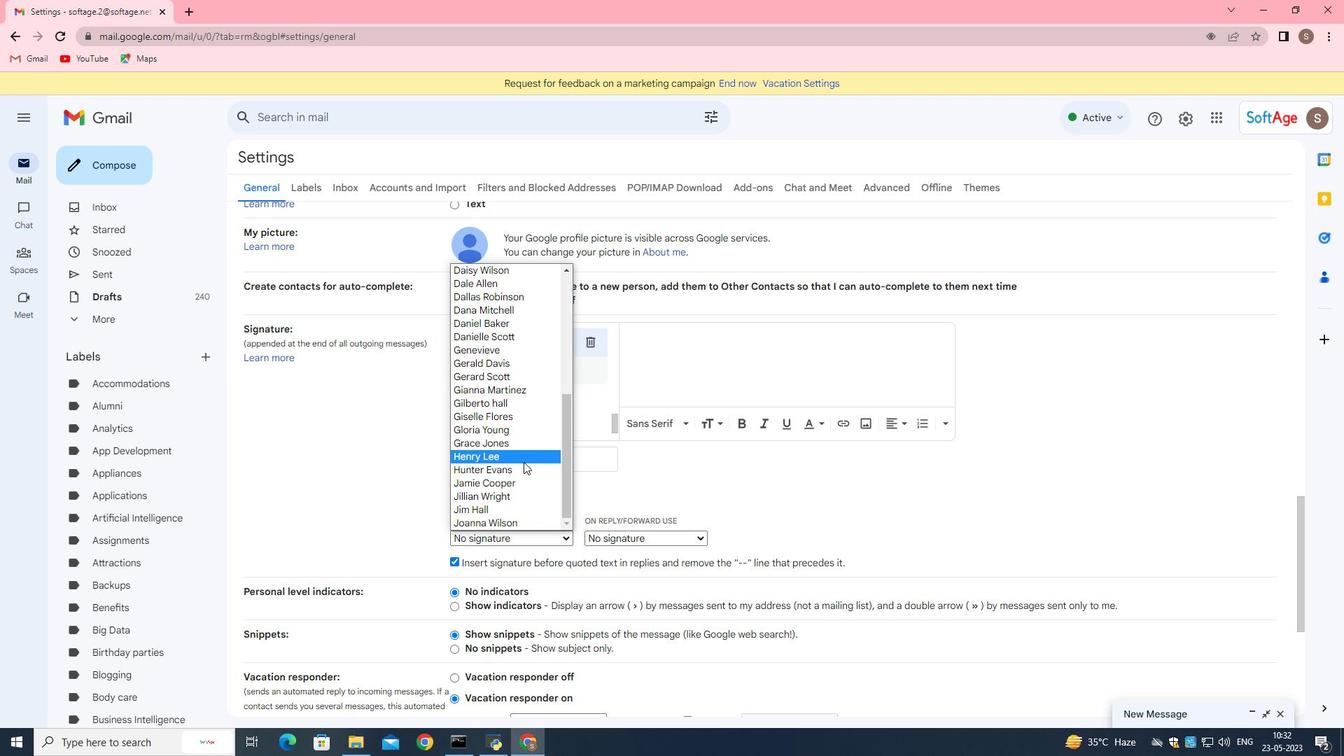 
Action: Mouse pressed left at (522, 459)
Screenshot: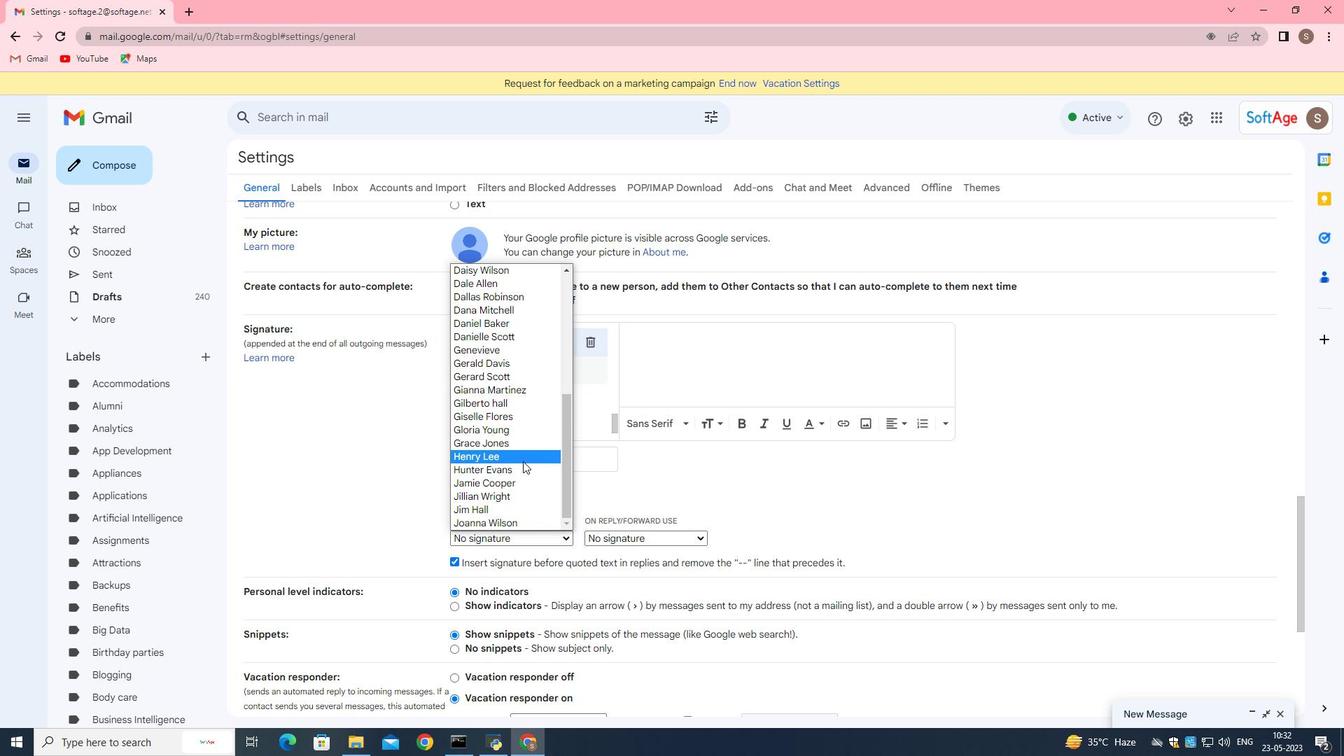 
Action: Mouse moved to (669, 533)
Screenshot: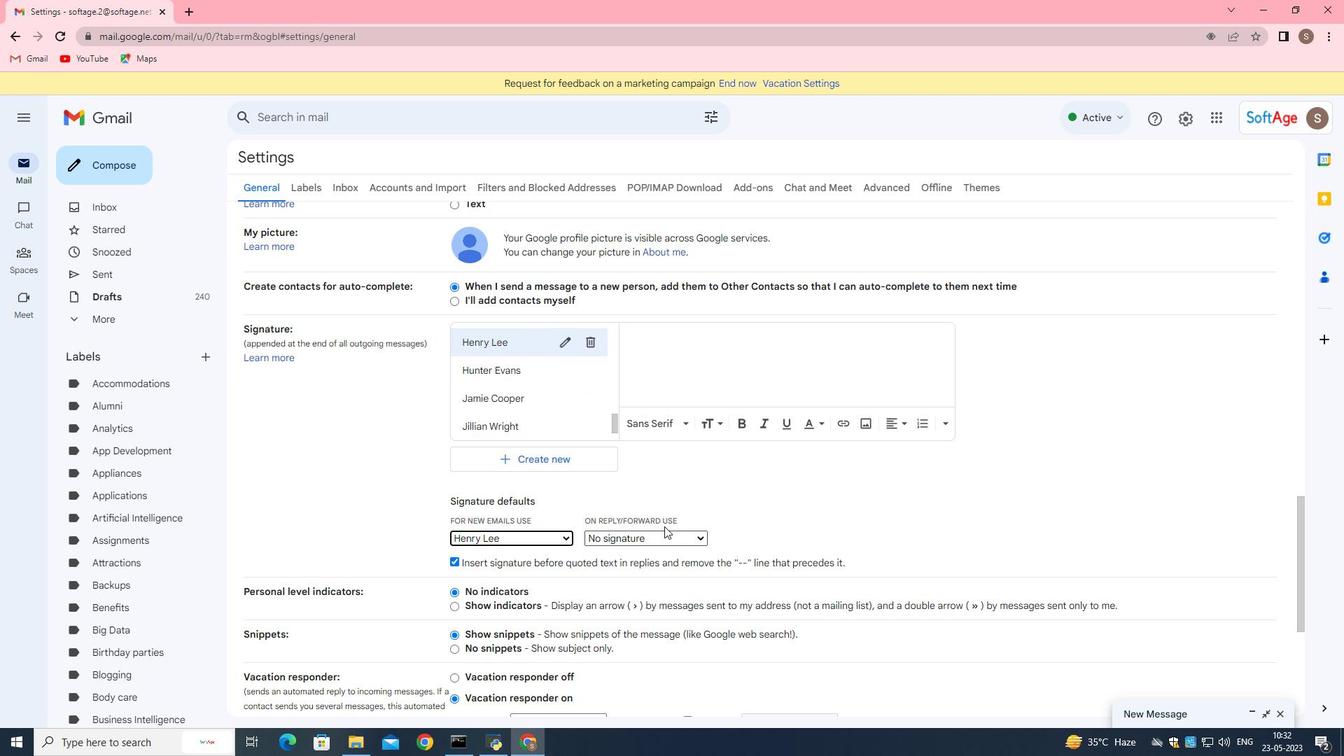 
Action: Mouse pressed left at (669, 533)
Screenshot: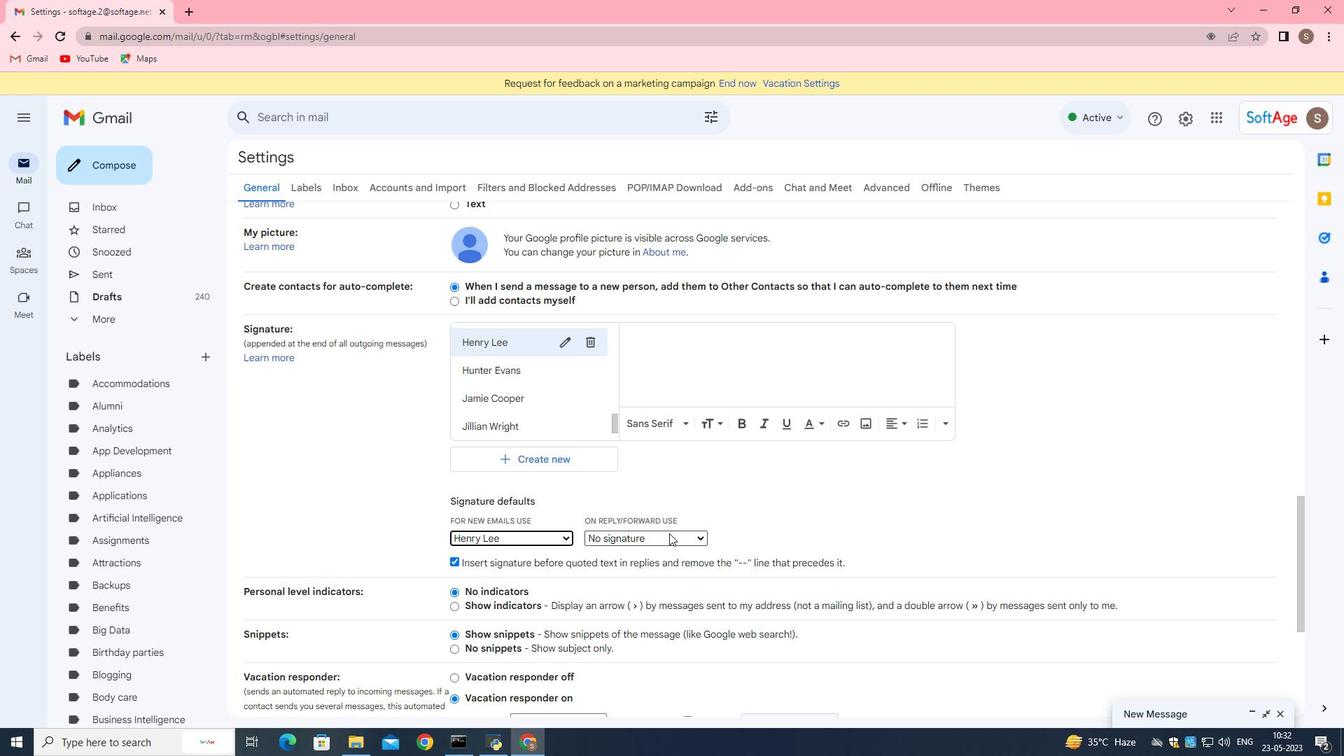 
Action: Mouse moved to (704, 388)
Screenshot: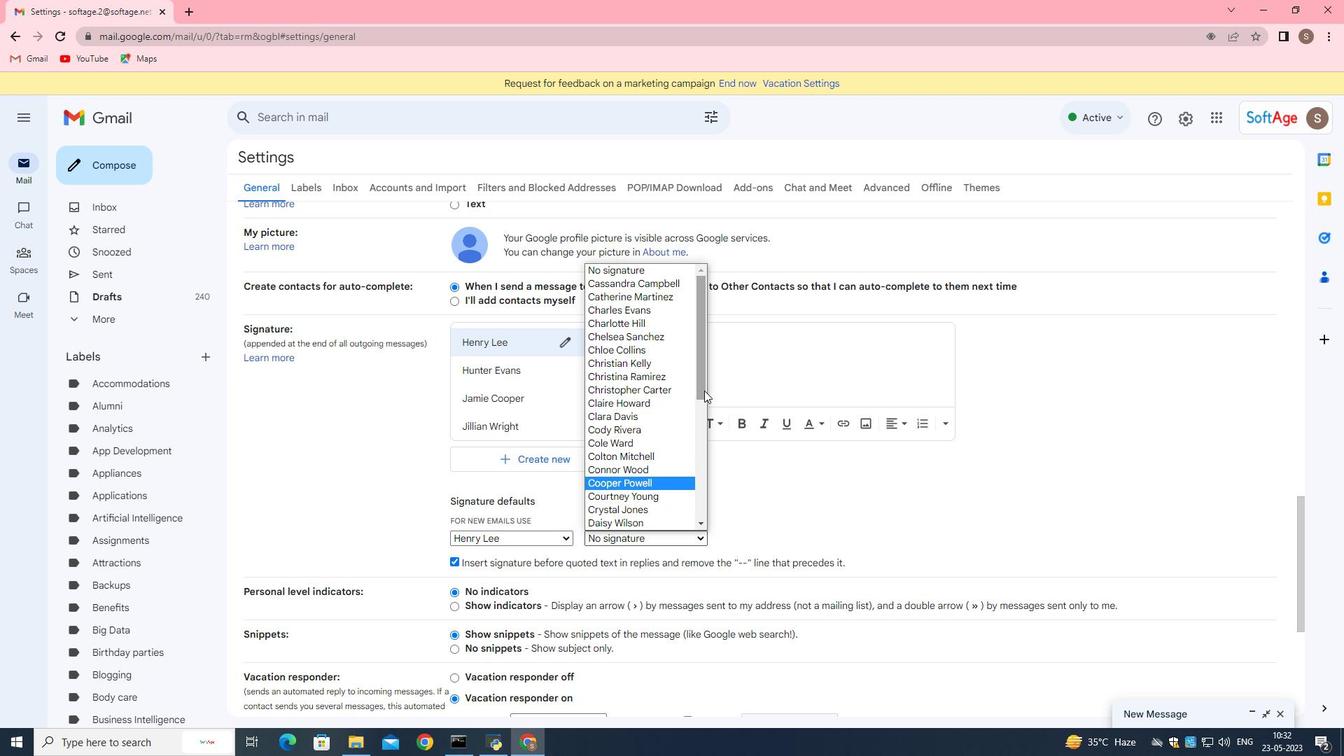 
Action: Mouse pressed left at (704, 388)
Screenshot: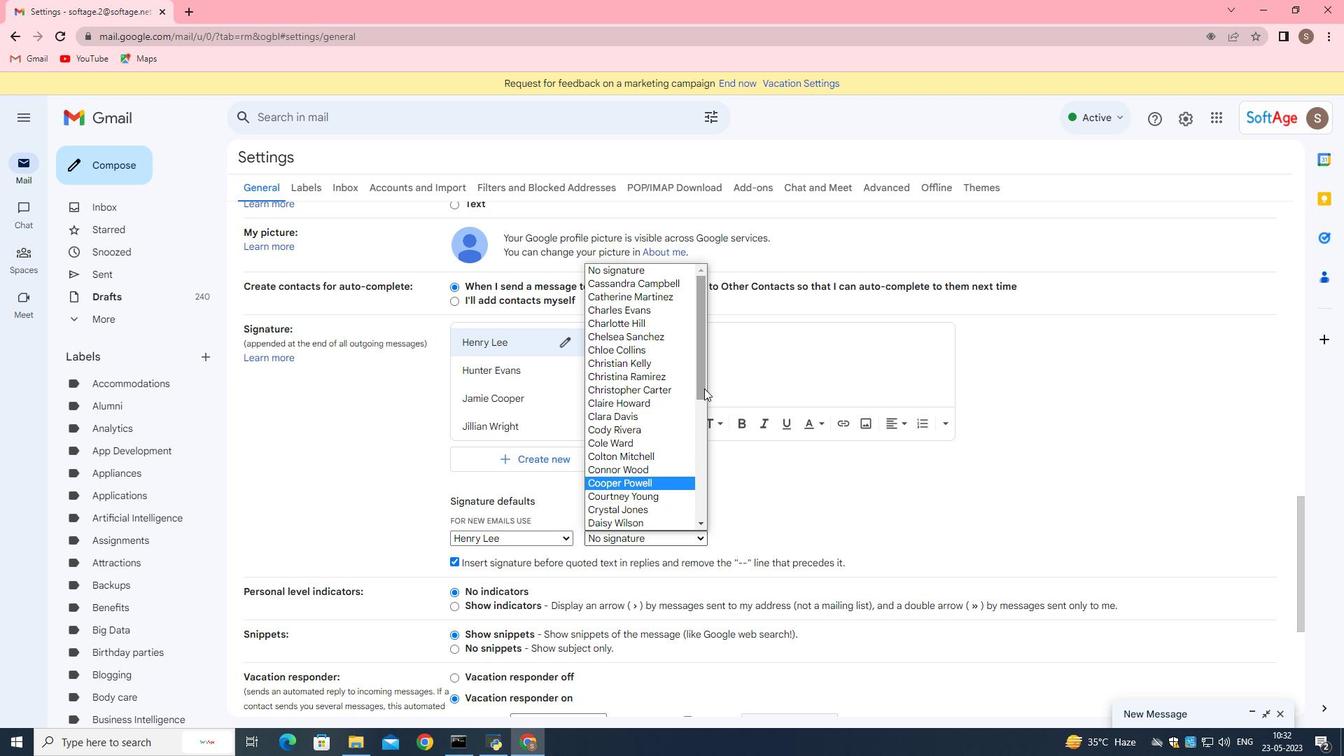 
Action: Mouse moved to (654, 457)
Screenshot: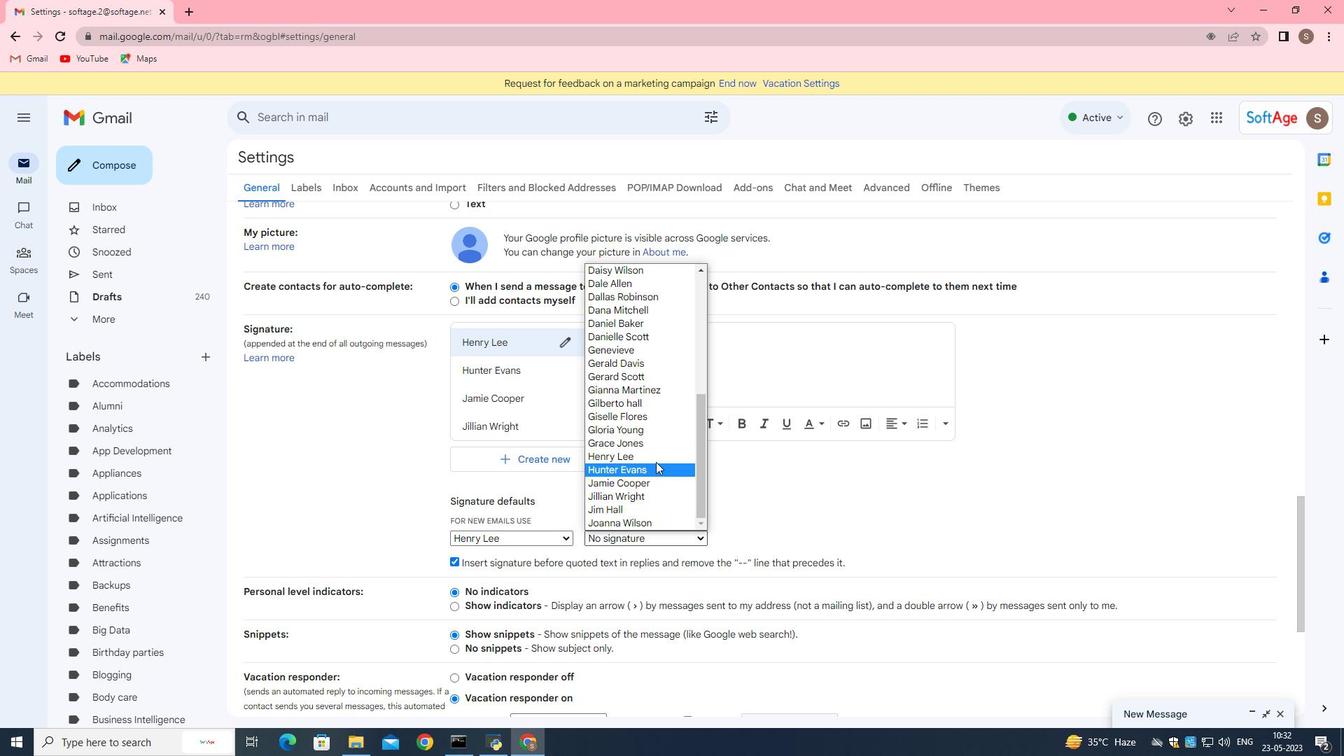 
Action: Mouse pressed left at (654, 457)
Screenshot: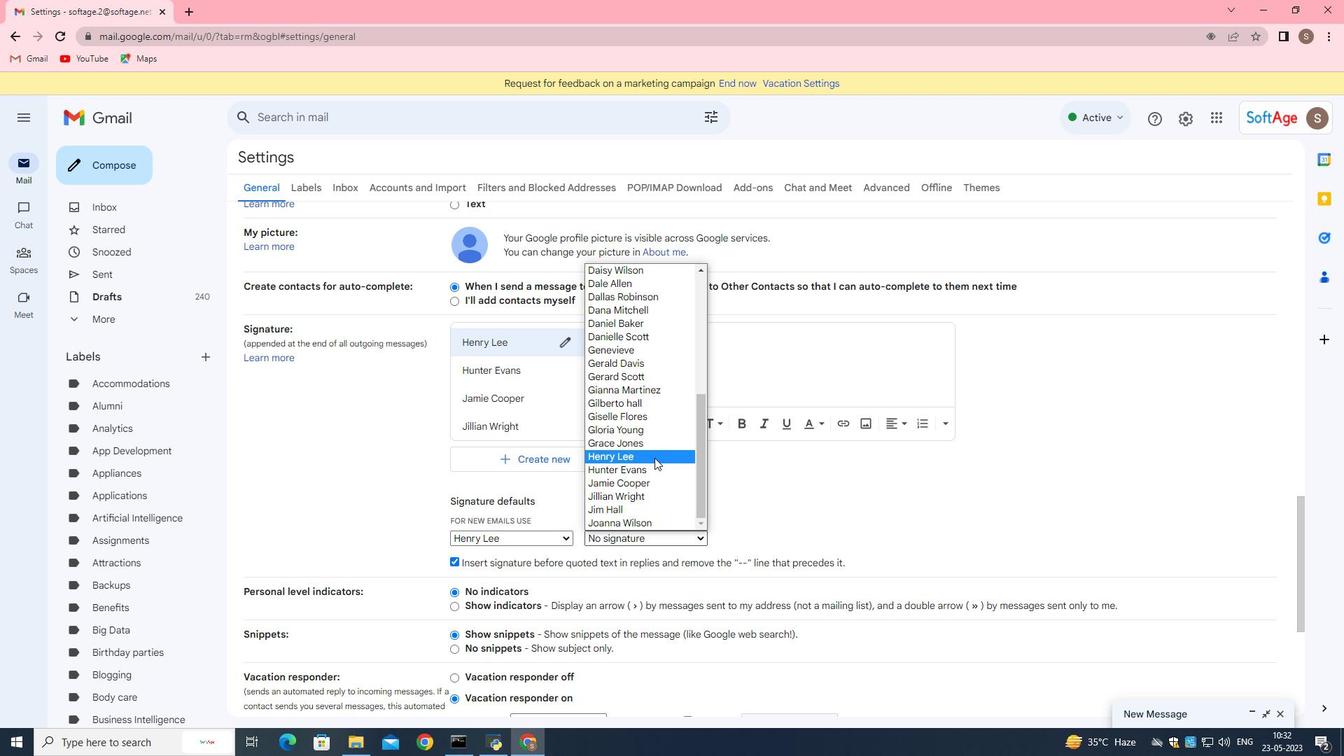 
Action: Mouse moved to (695, 563)
Screenshot: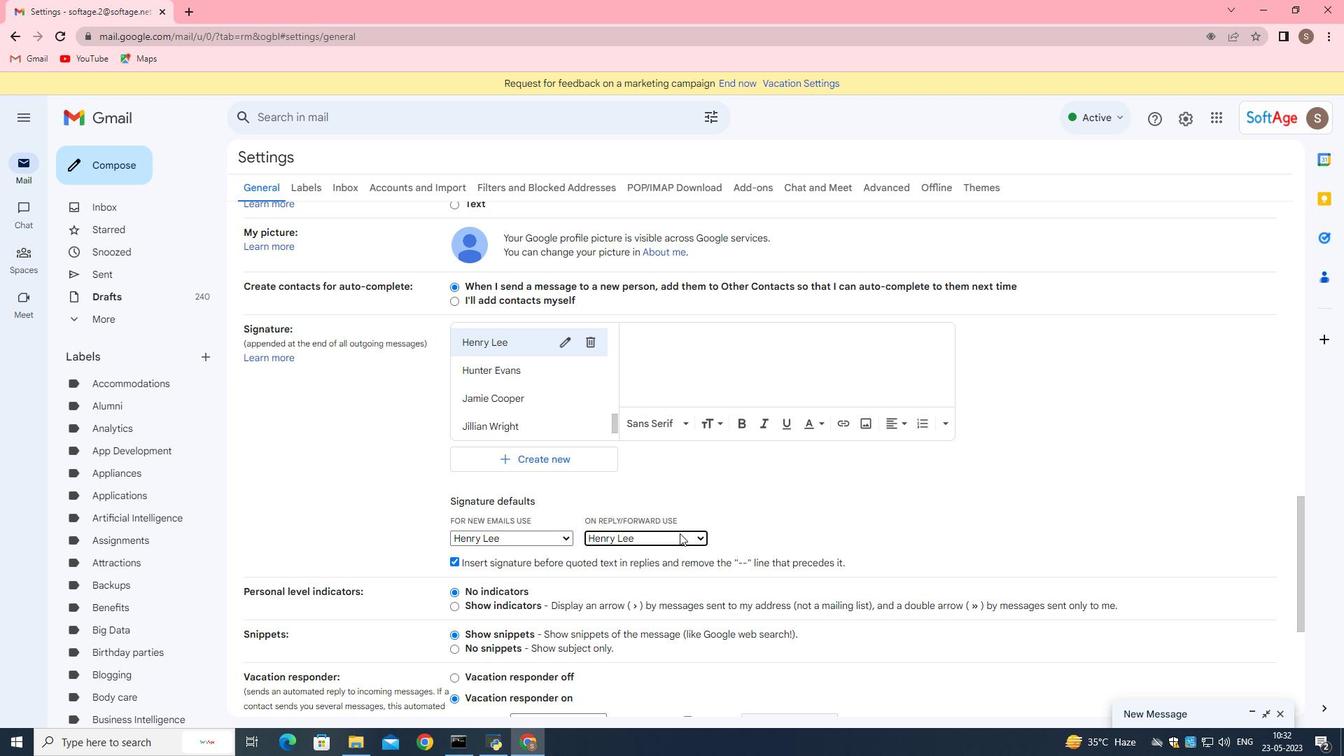 
Action: Mouse scrolled (695, 562) with delta (0, 0)
Screenshot: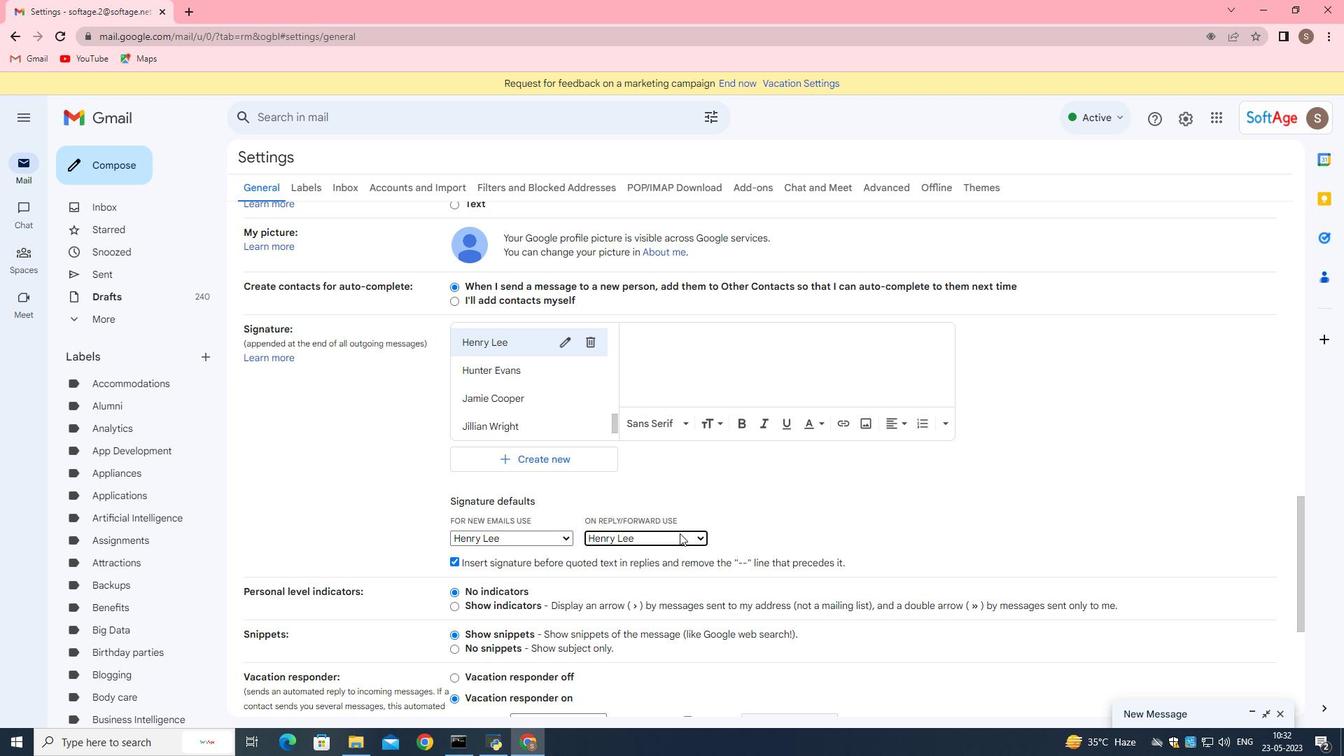 
Action: Mouse moved to (695, 569)
Screenshot: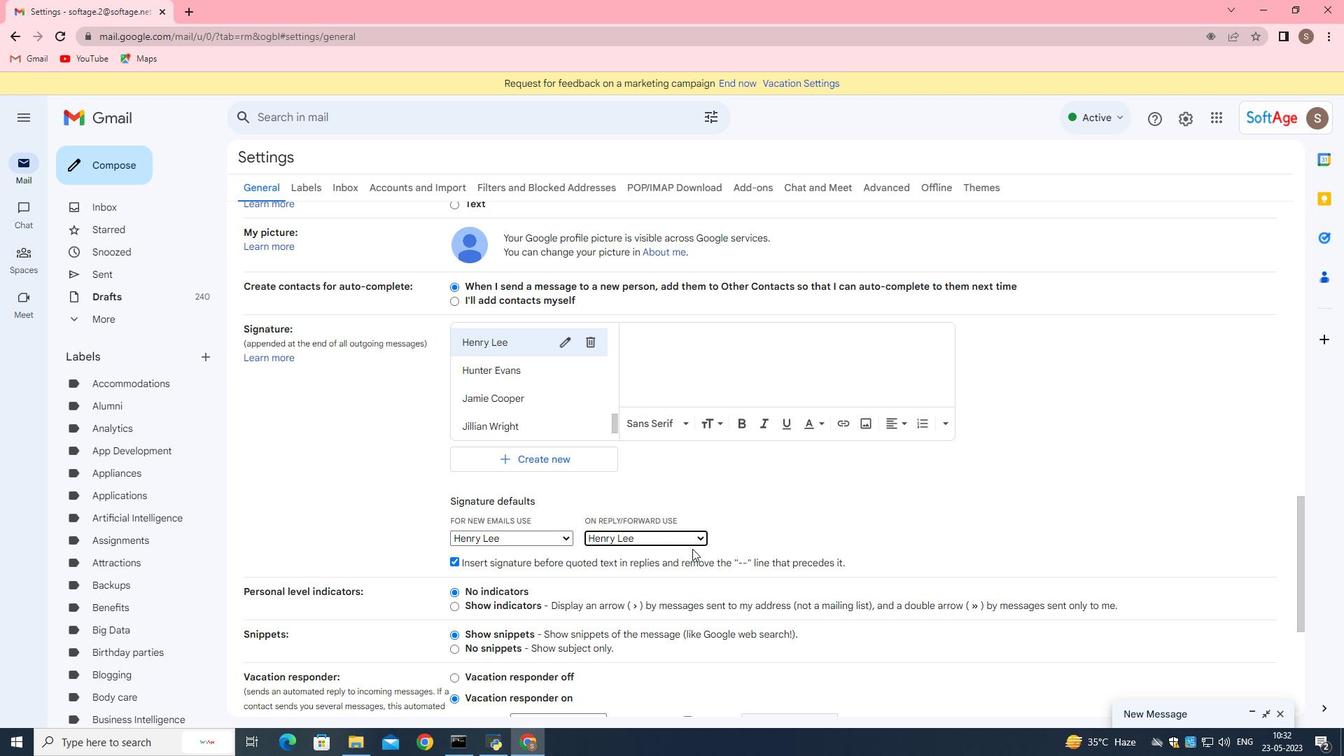 
Action: Mouse scrolled (695, 569) with delta (0, 0)
Screenshot: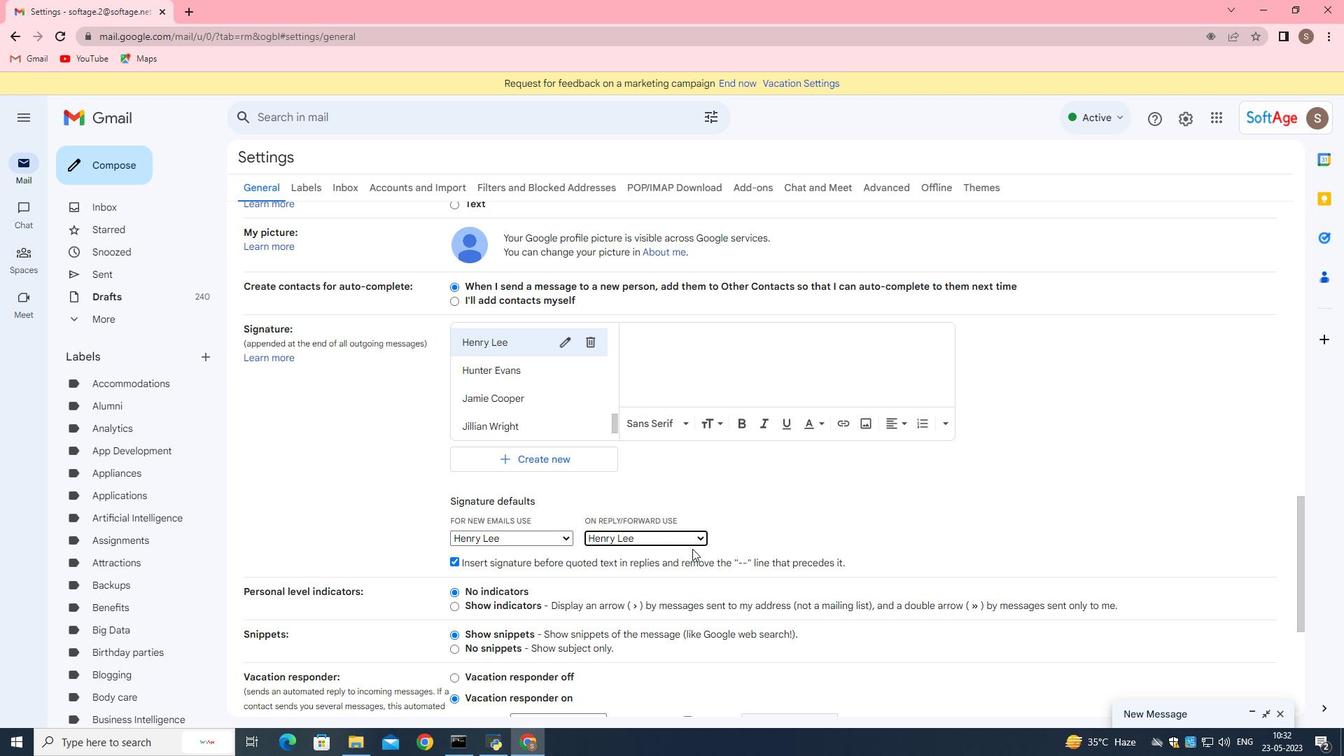 
Action: Mouse moved to (695, 569)
Screenshot: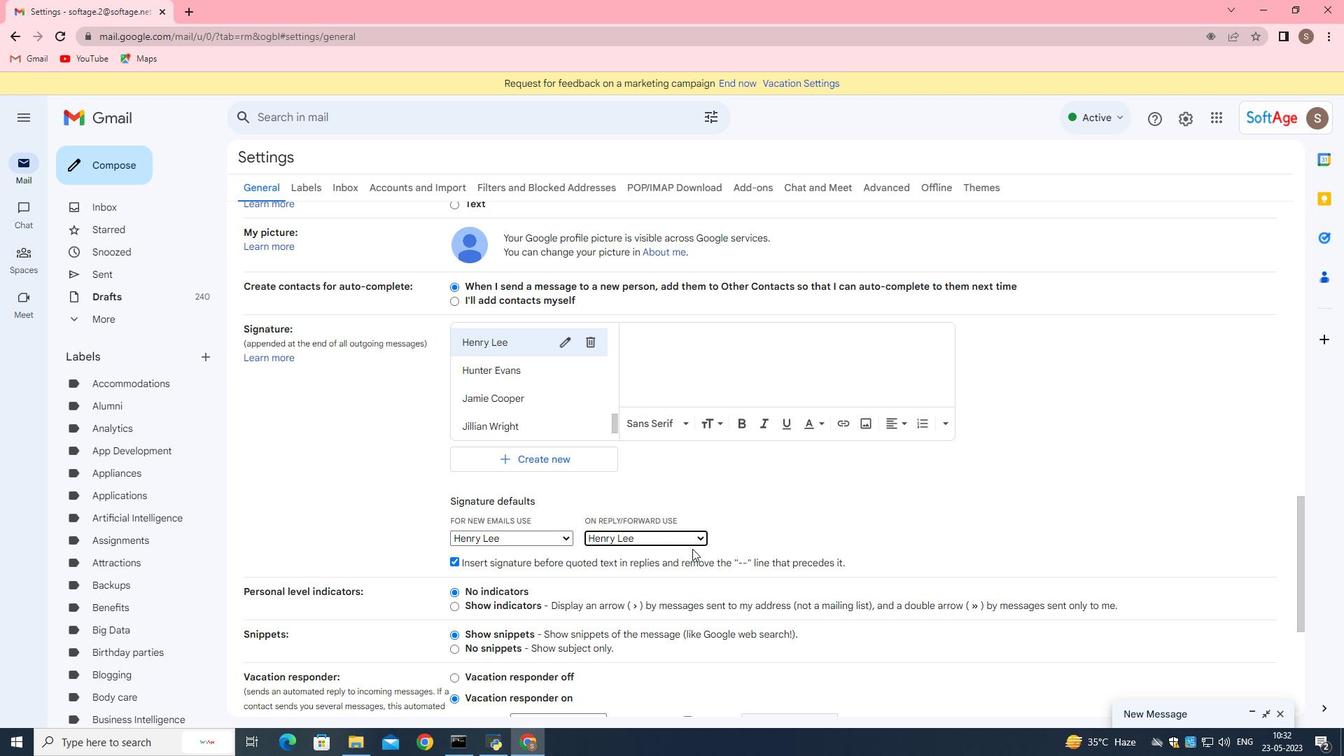 
Action: Mouse scrolled (695, 569) with delta (0, 0)
Screenshot: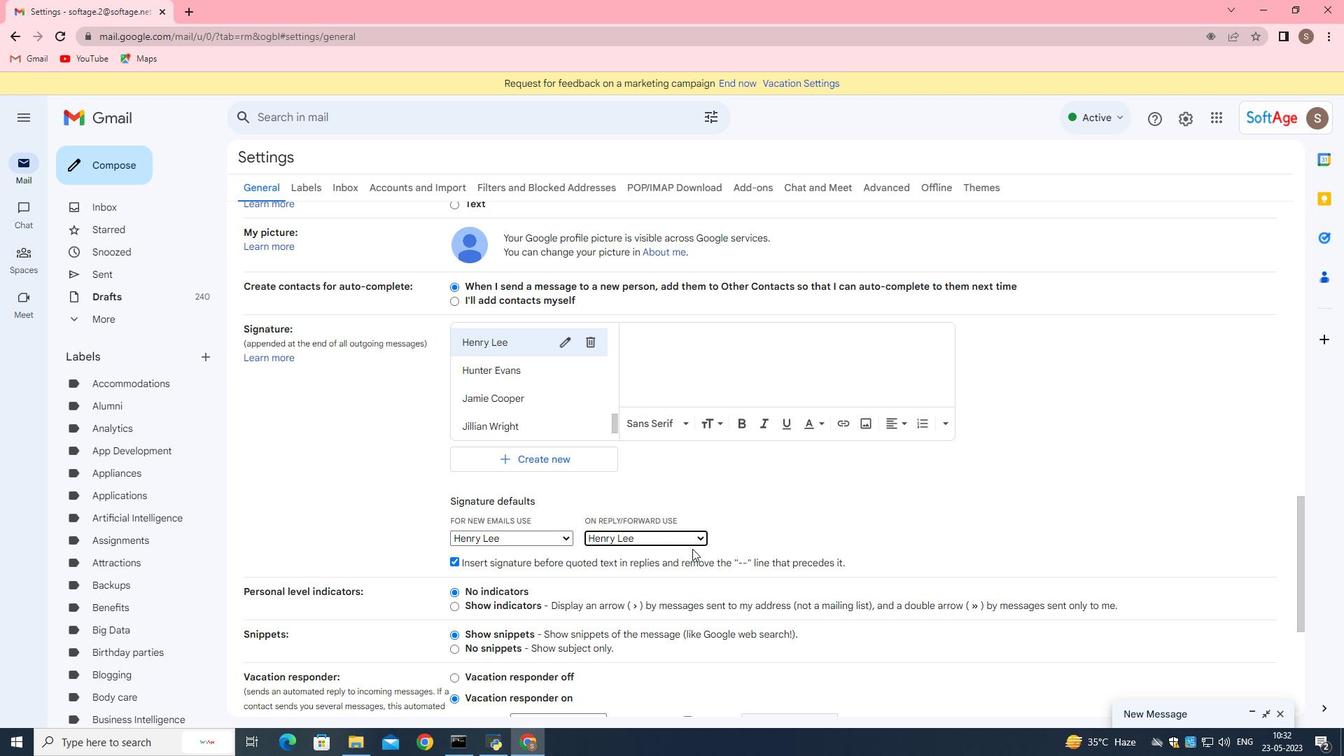 
Action: Mouse scrolled (695, 569) with delta (0, 0)
Screenshot: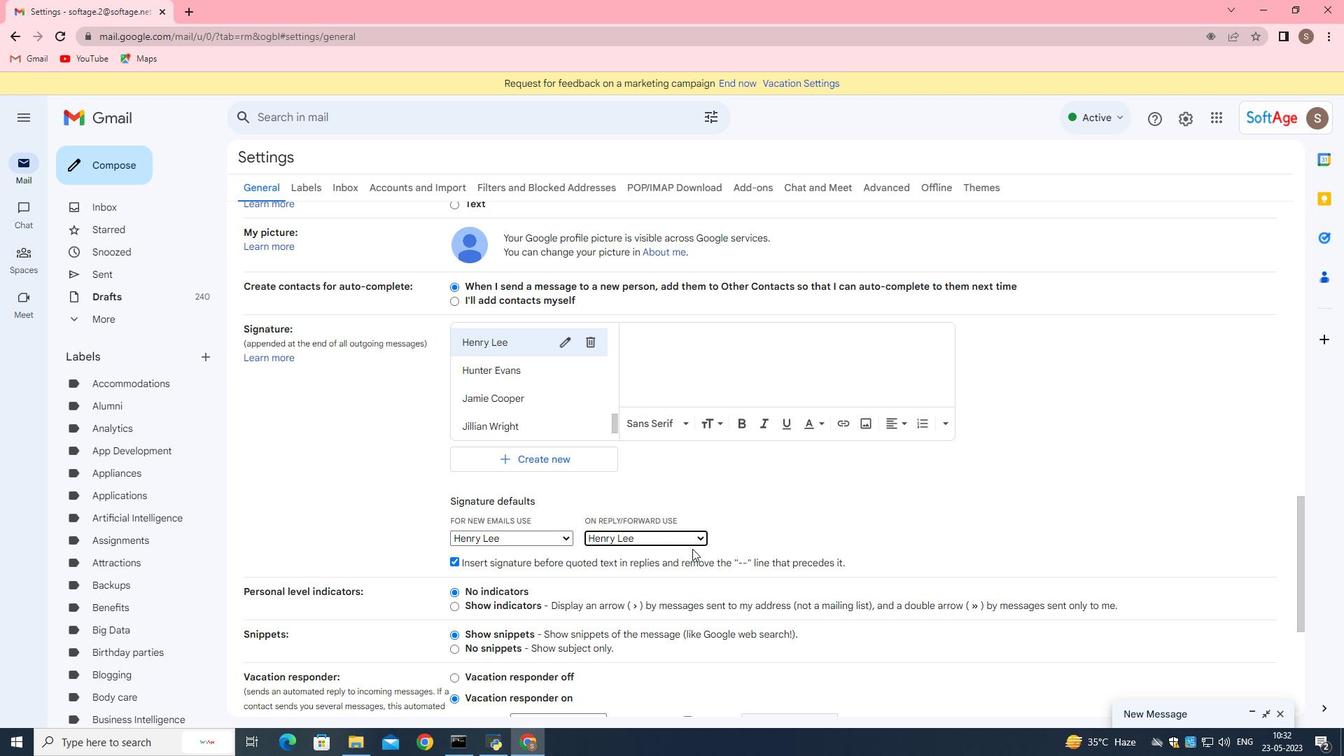
Action: Mouse moved to (697, 558)
Screenshot: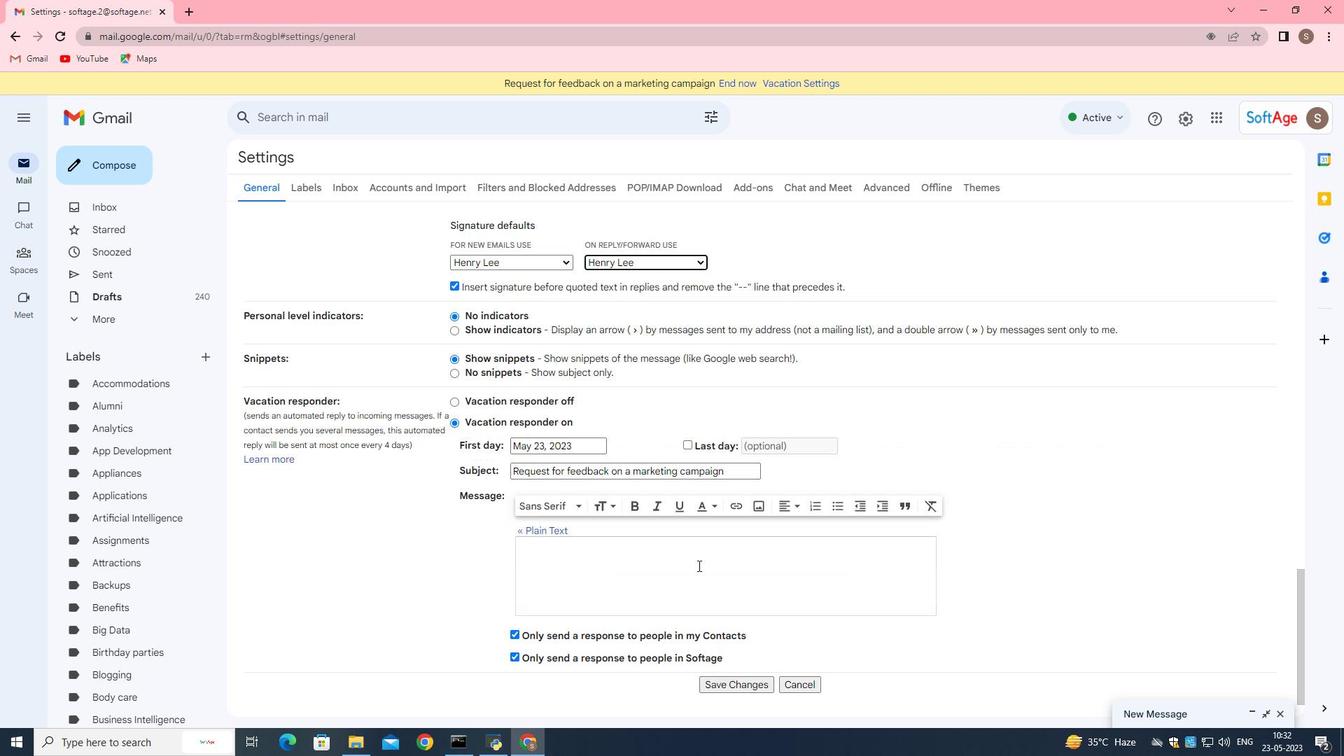 
Action: Mouse scrolled (697, 557) with delta (0, 0)
Screenshot: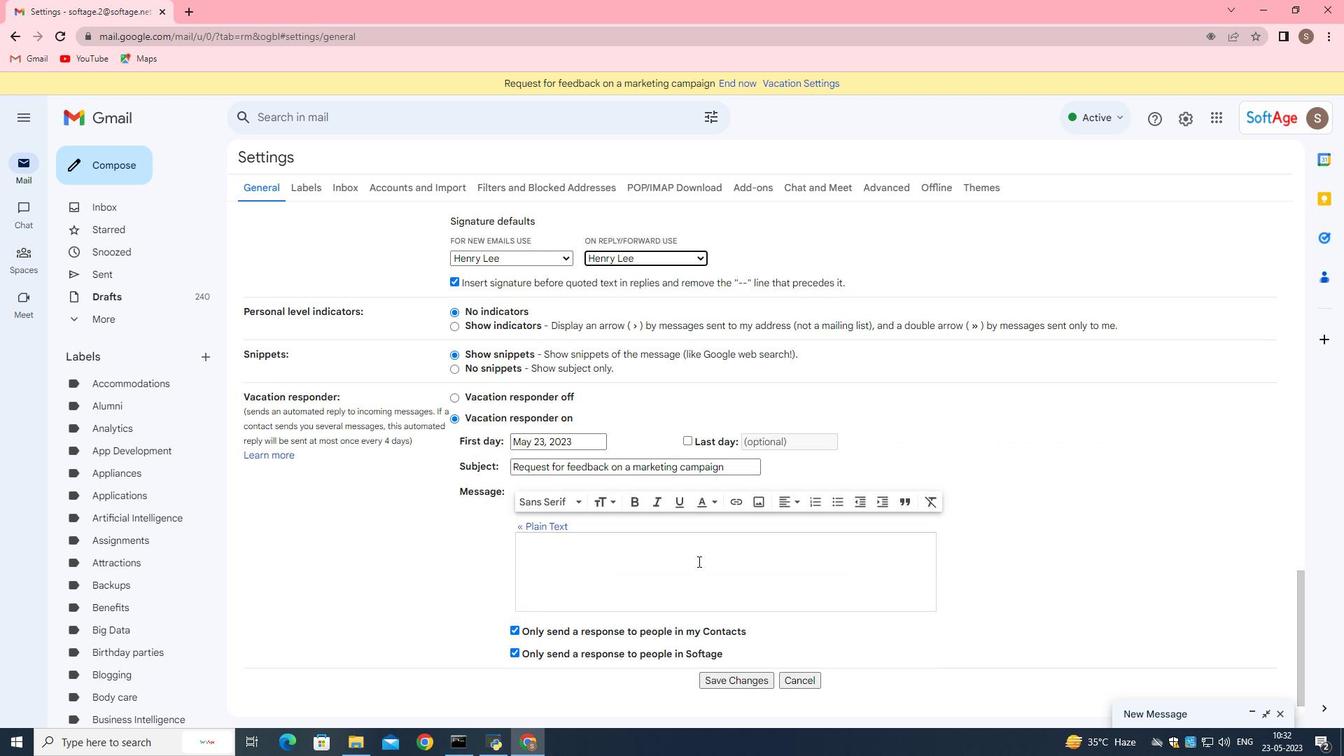 
Action: Mouse scrolled (697, 557) with delta (0, 0)
Screenshot: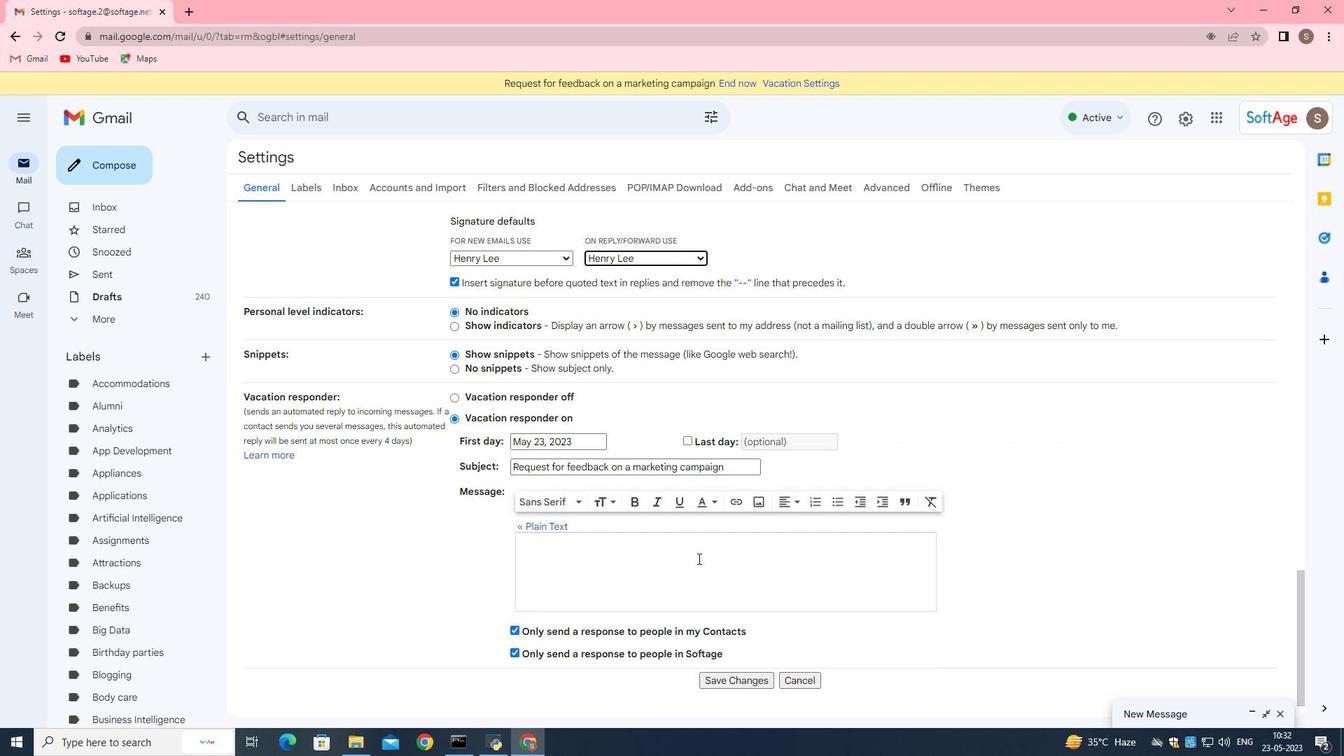 
Action: Mouse moved to (697, 559)
Screenshot: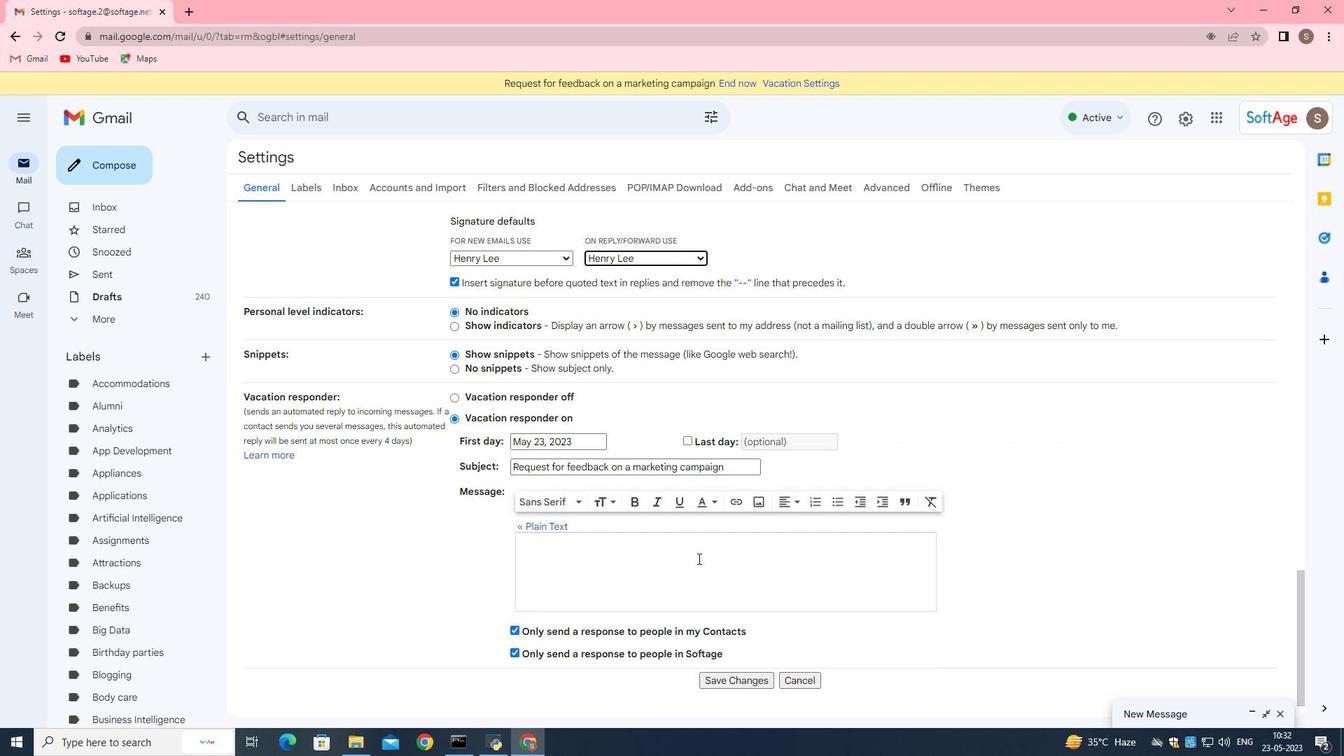 
Action: Mouse scrolled (697, 558) with delta (0, 0)
Screenshot: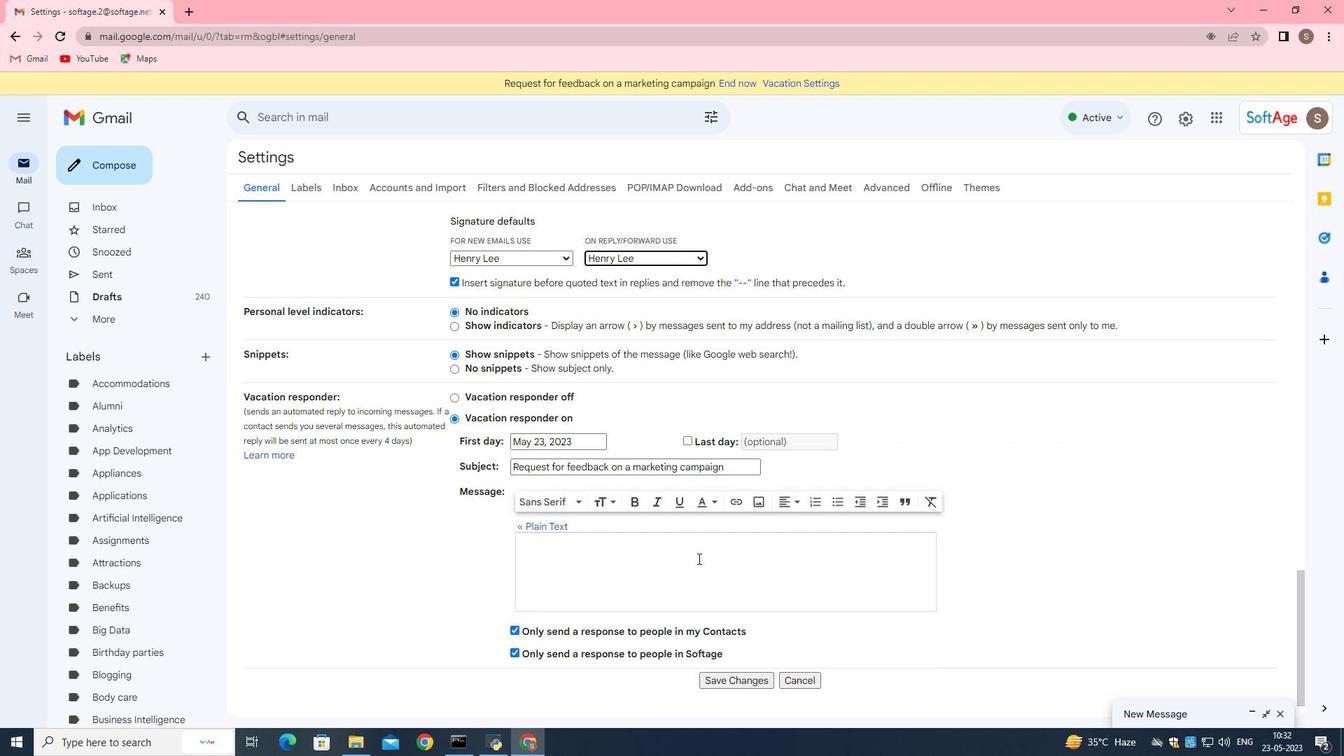 
Action: Mouse moved to (728, 637)
Screenshot: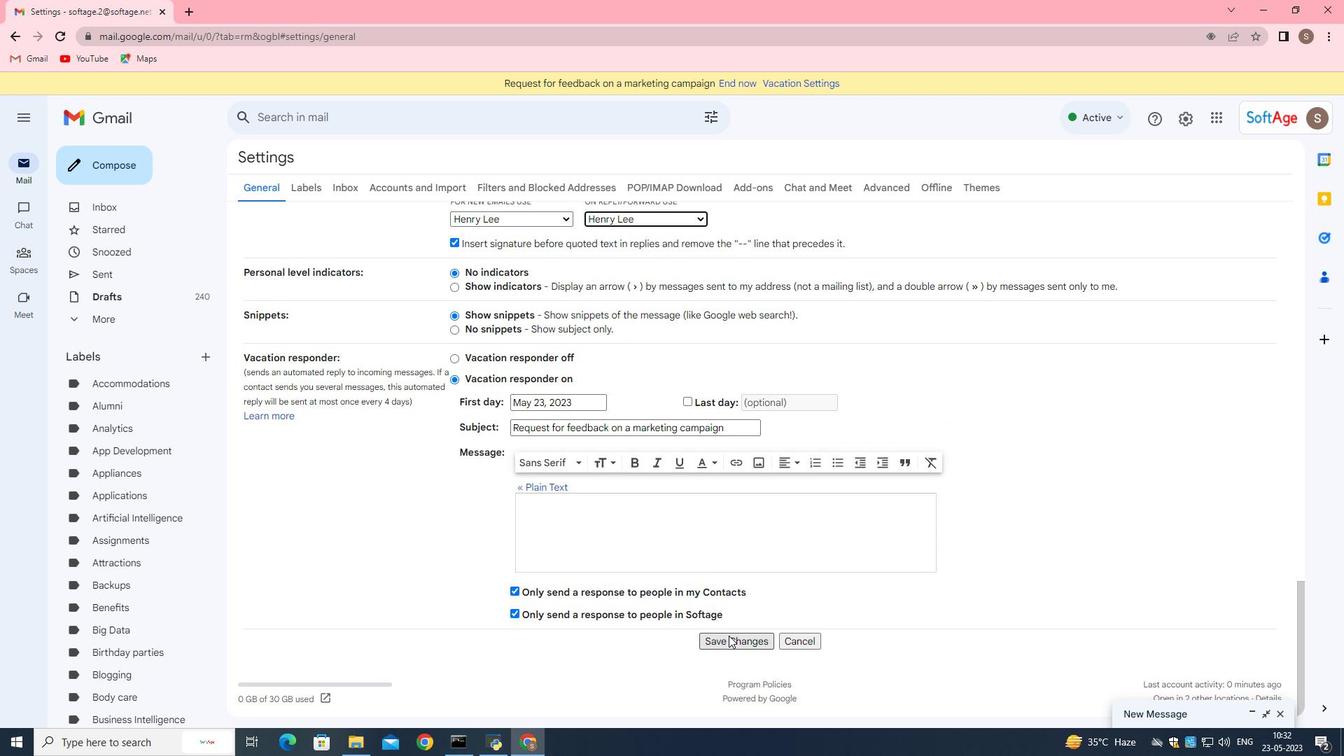 
Action: Mouse pressed left at (728, 637)
Screenshot: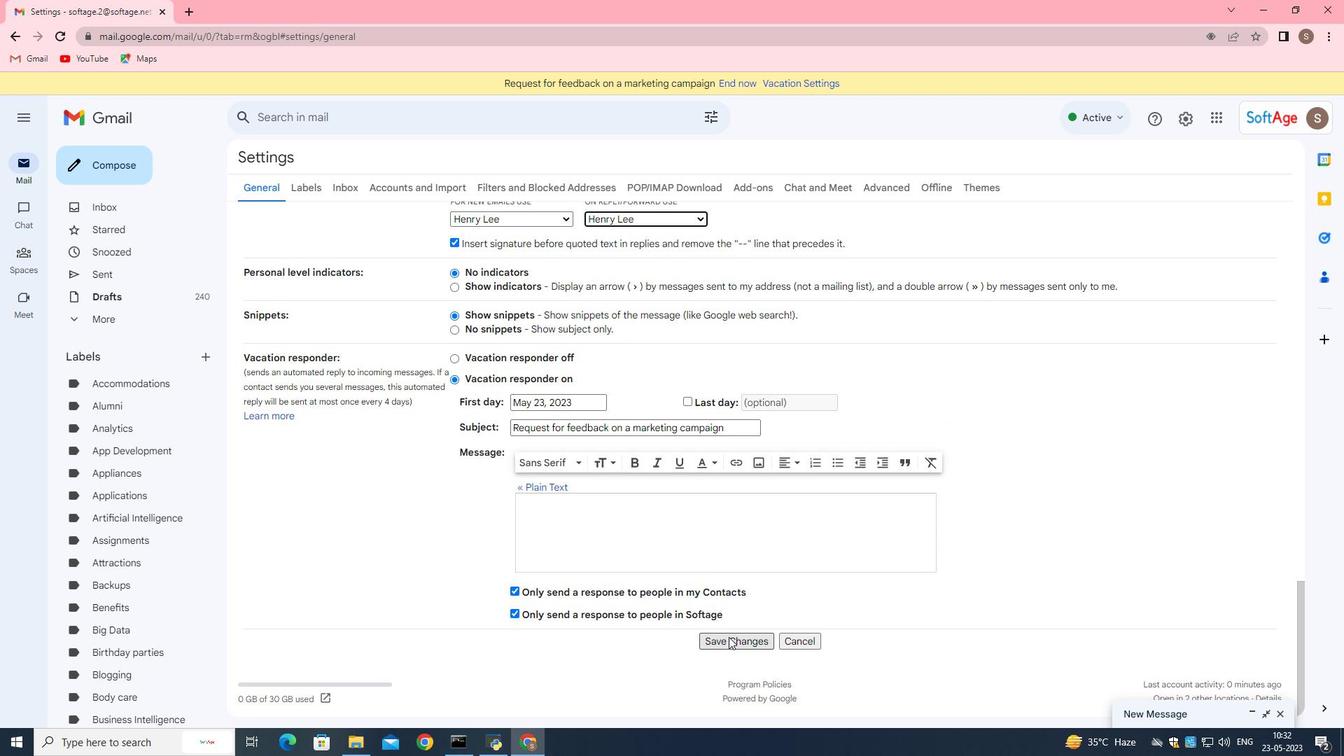 
Action: Mouse moved to (1250, 709)
Screenshot: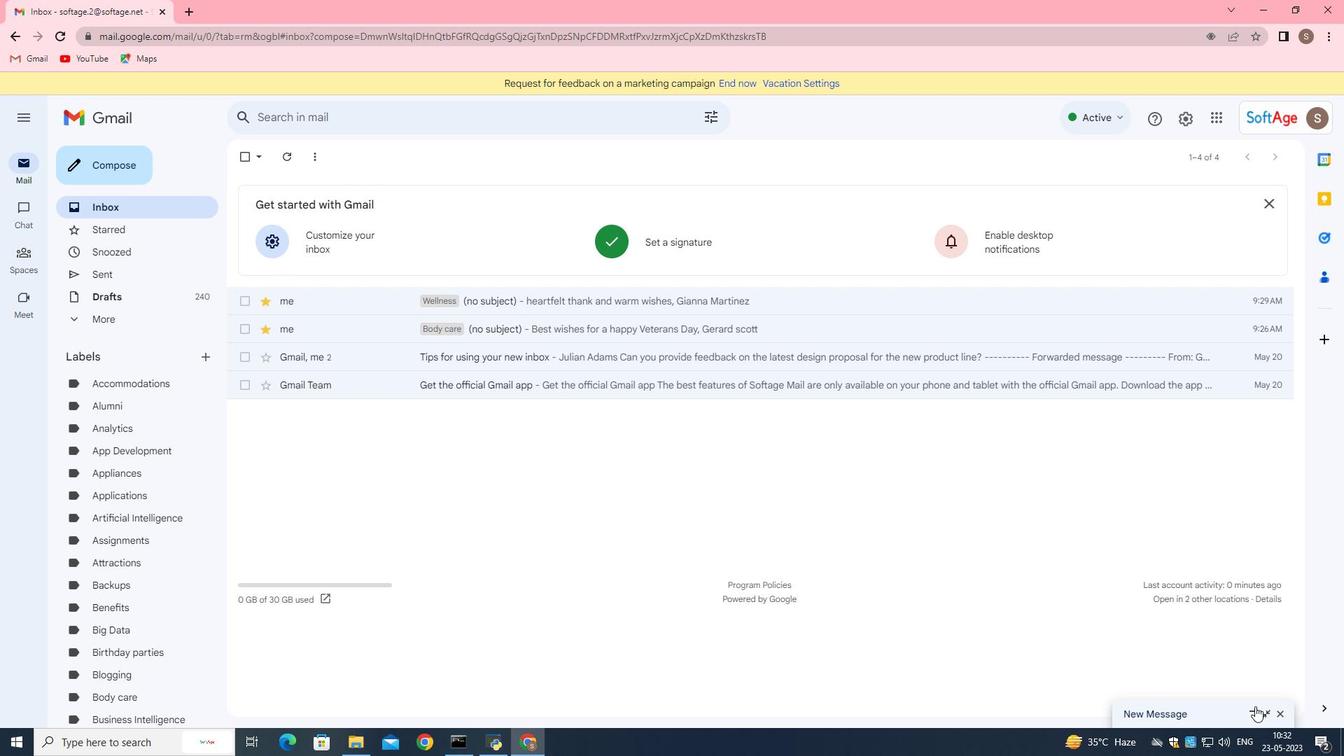 
Action: Mouse pressed left at (1250, 709)
Screenshot: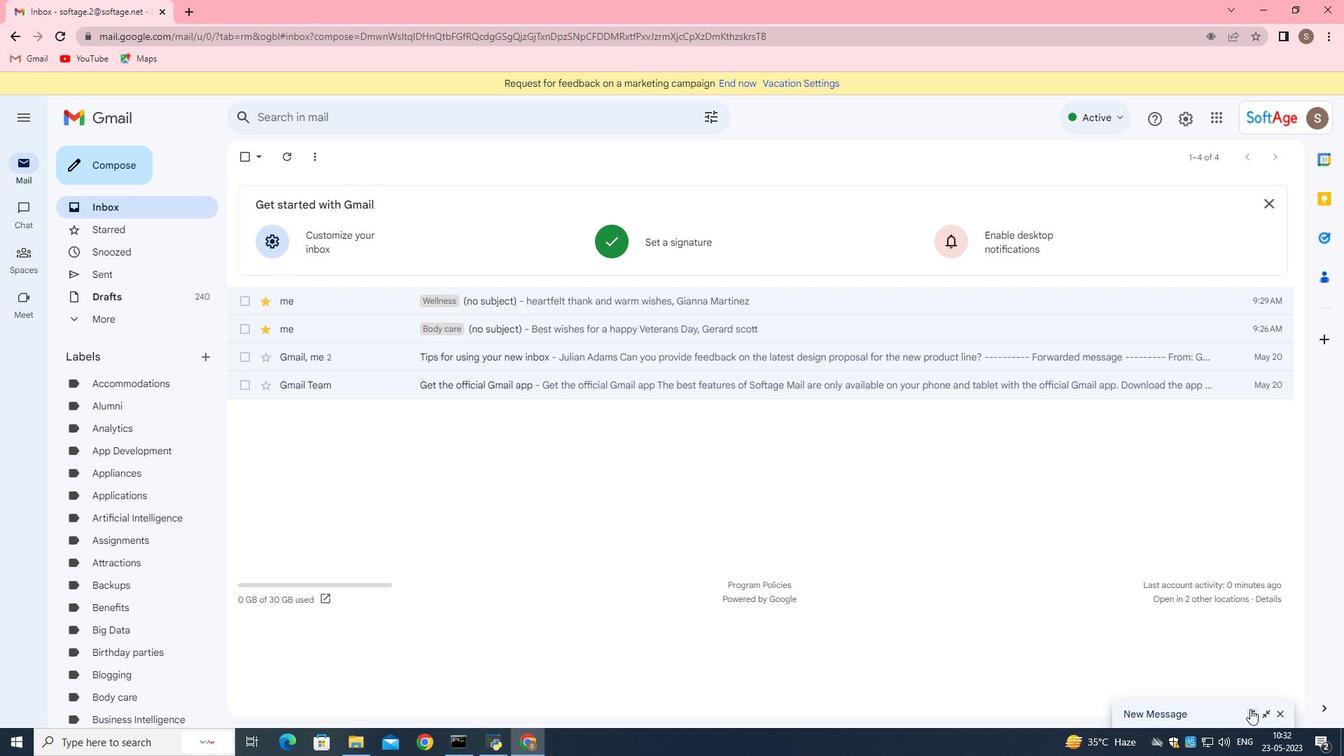 
Action: Mouse moved to (128, 170)
Screenshot: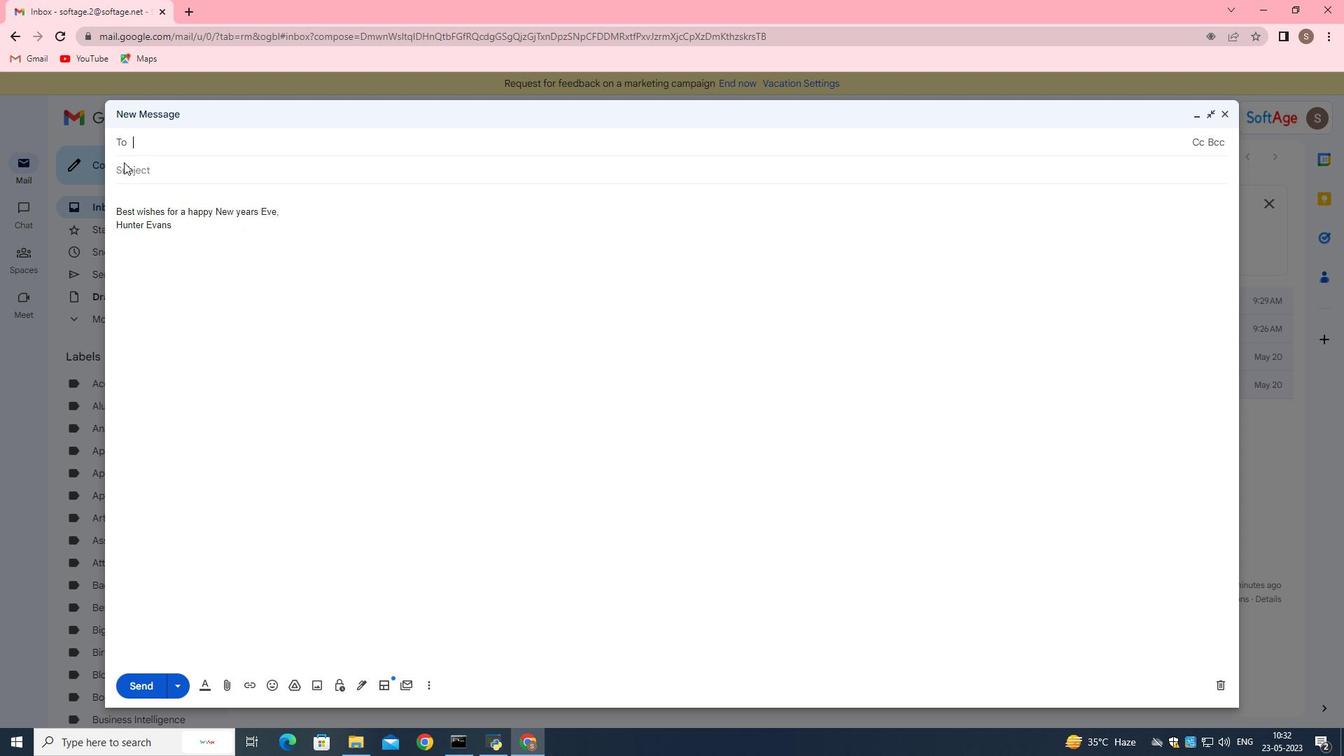 
Action: Mouse pressed left at (128, 170)
Screenshot: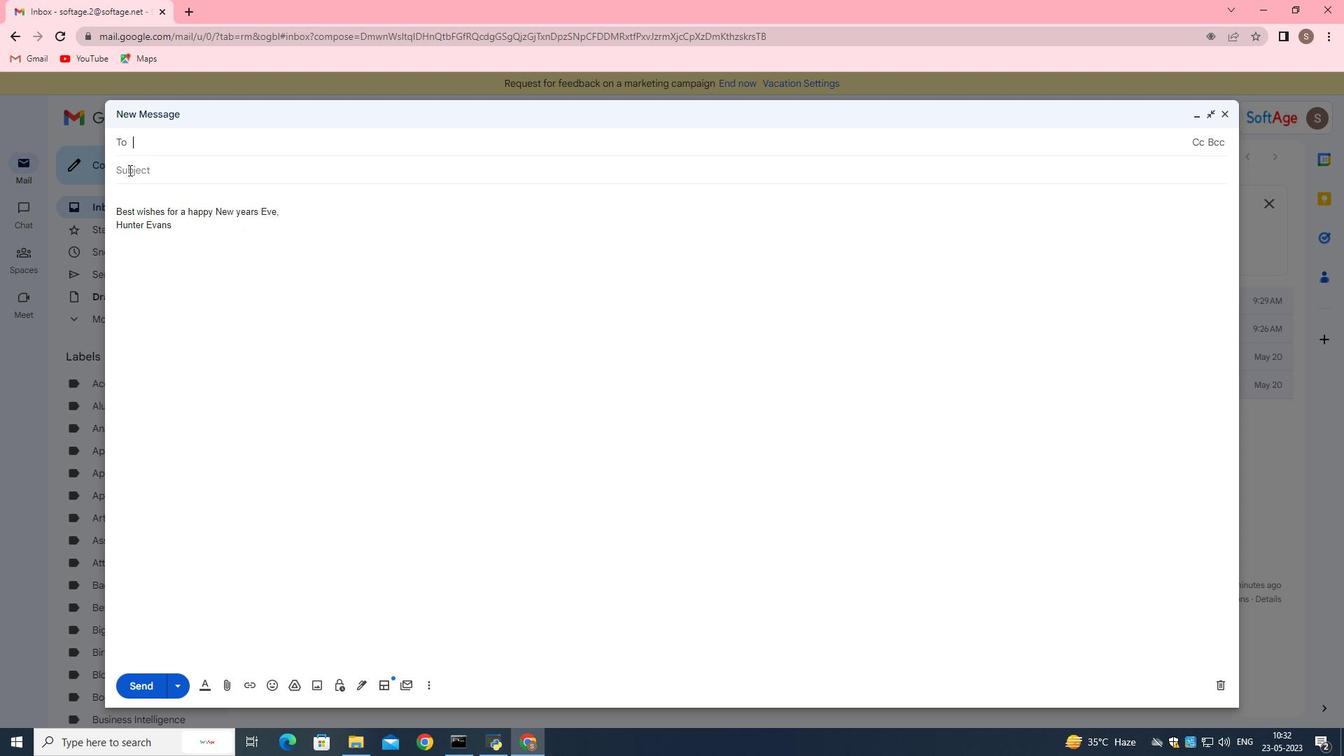 
Action: Mouse moved to (1343, 756)
Screenshot: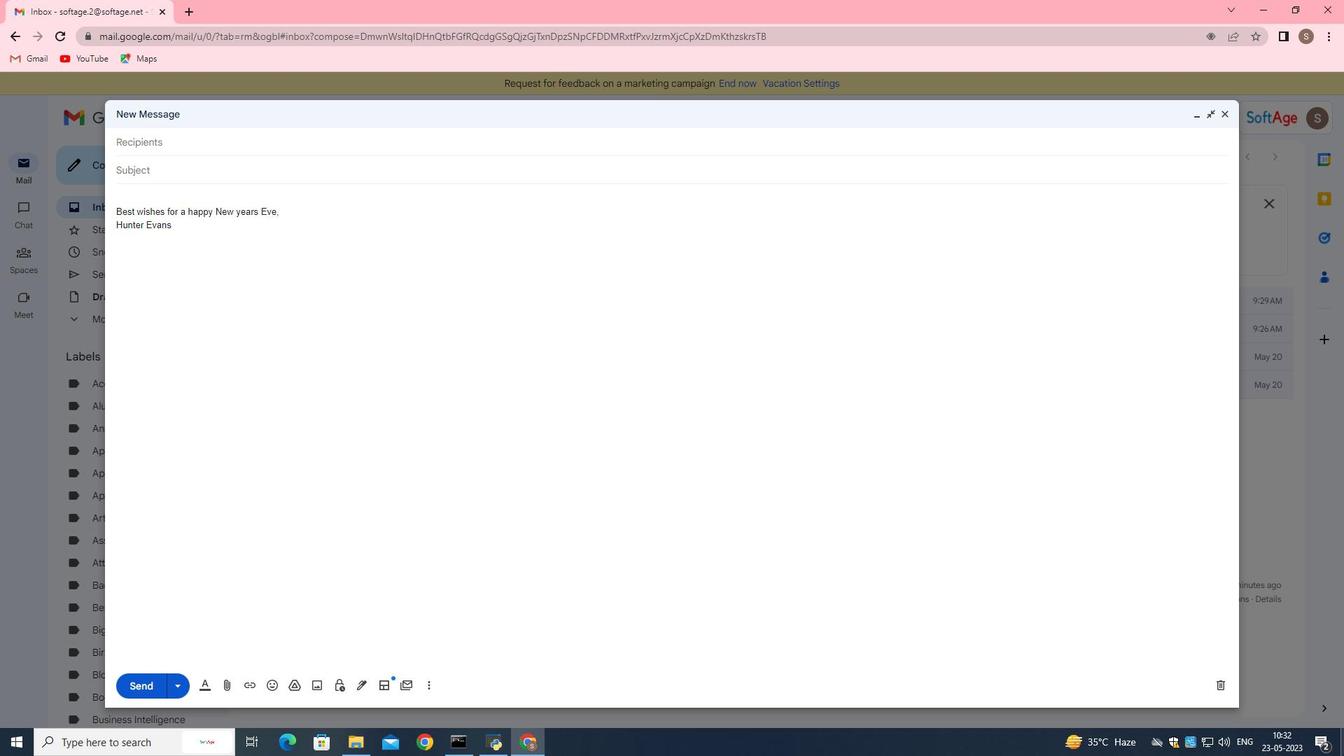 
Action: Key pressed <Key.shift>Request<Key.space>for<Key.space>feedback<Key.space>on<Key.space>an<Key.space>artical<Key.space>
Screenshot: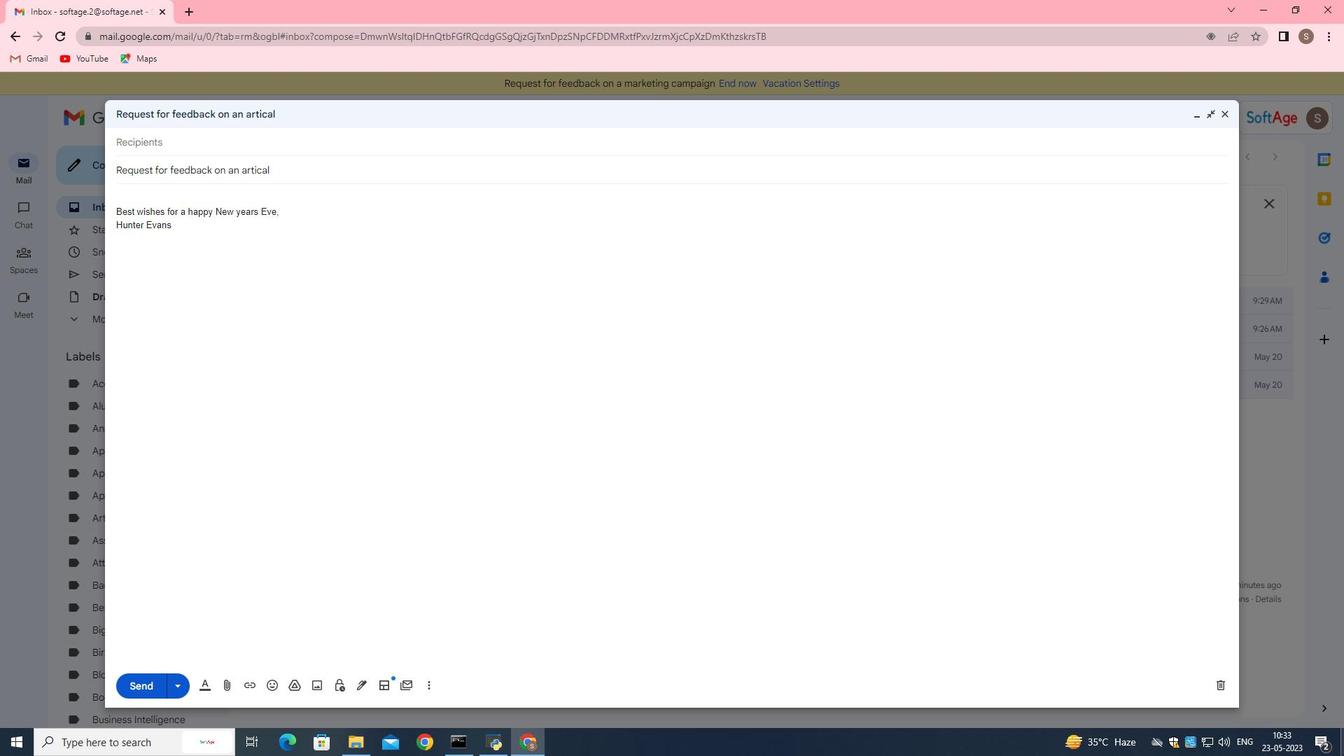 
Action: Mouse moved to (1344, 750)
Screenshot: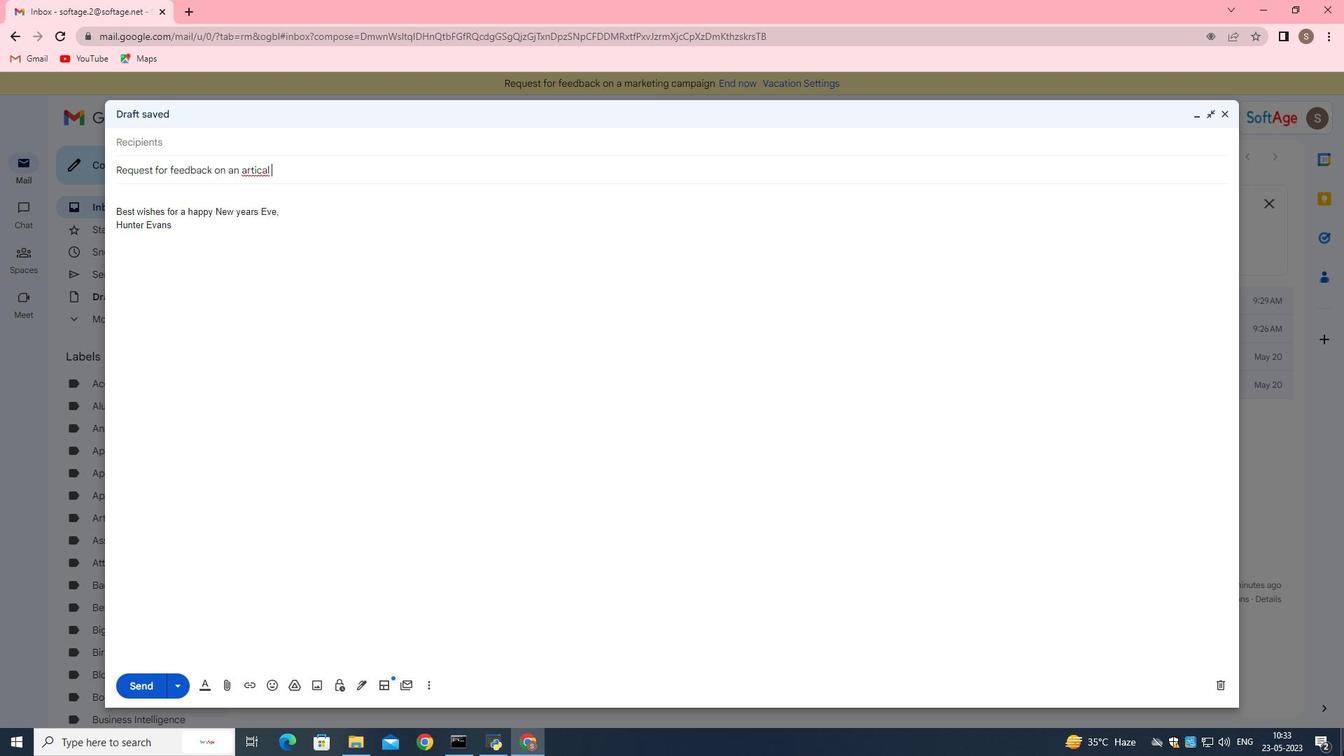 
Action: Key pressed 0<Key.backspace><Key.backspace><Key.backspace><Key.backspace>le
Screenshot: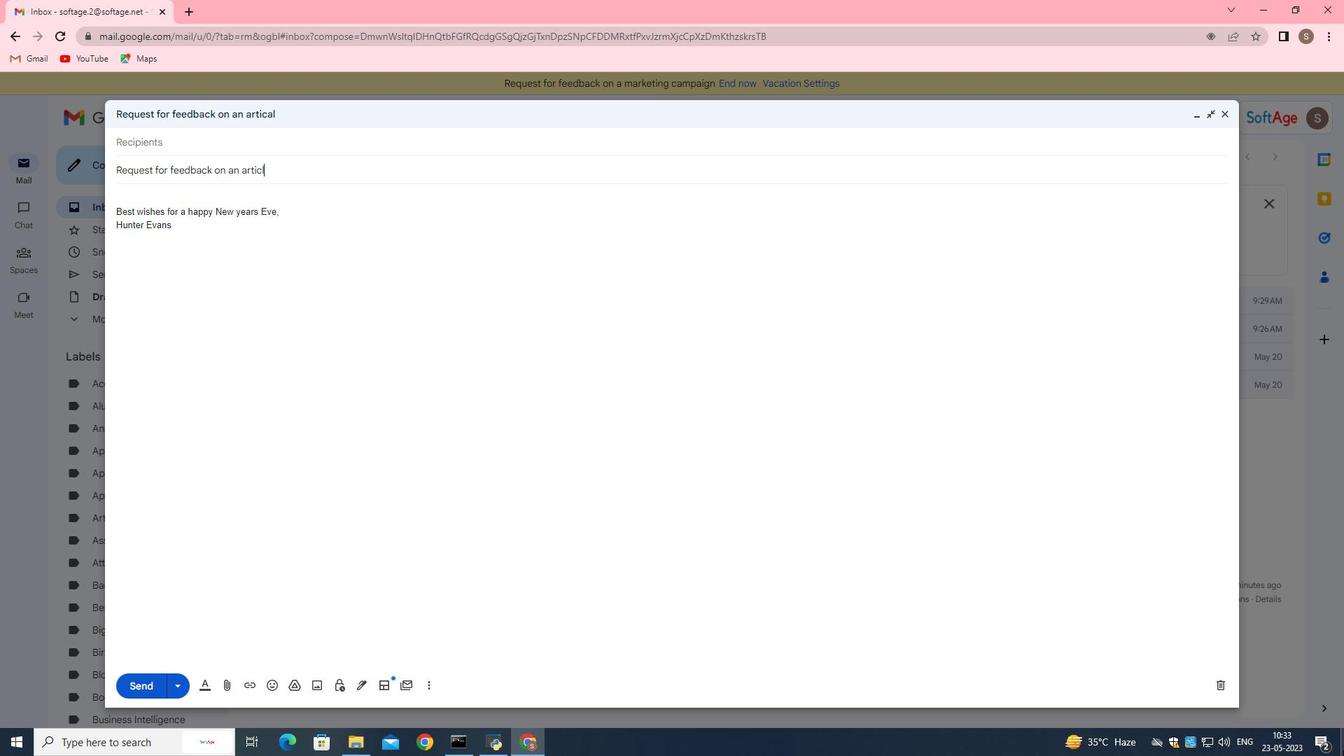 
Action: Mouse moved to (197, 193)
Screenshot: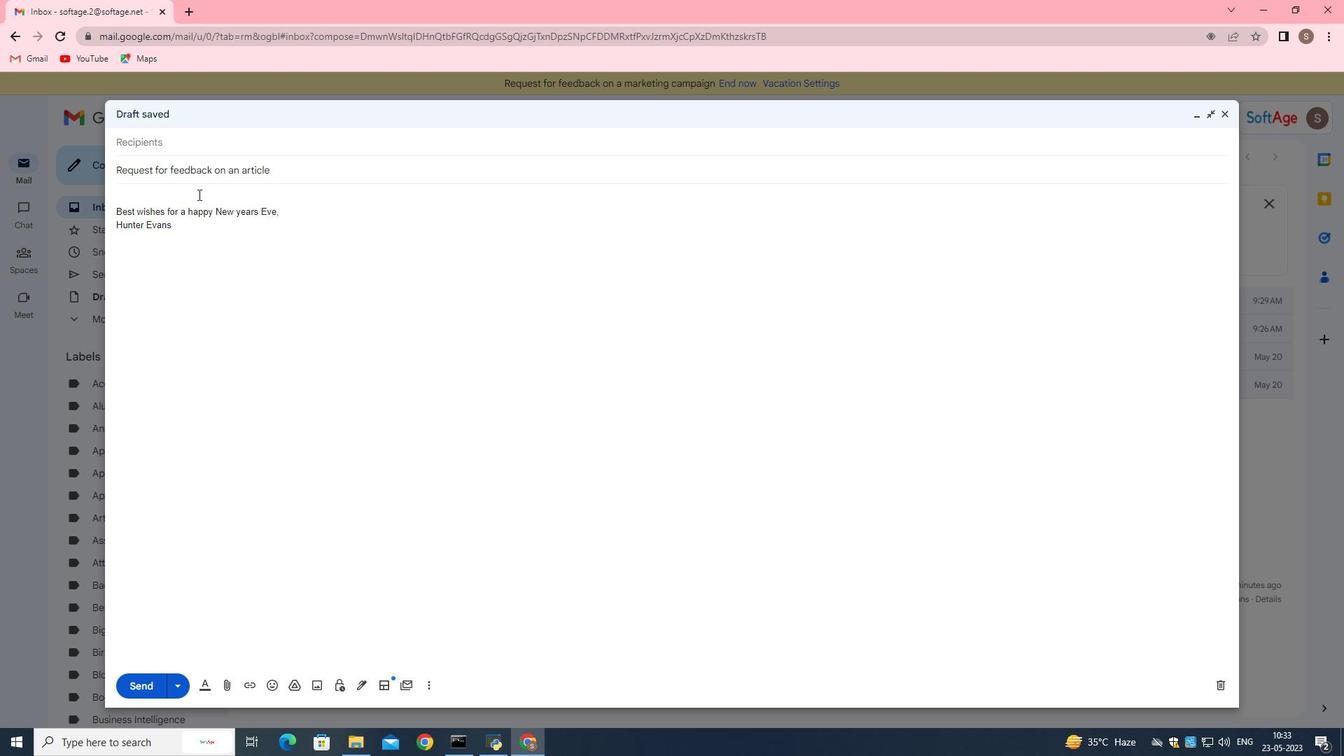 
Action: Mouse pressed left at (197, 193)
Screenshot: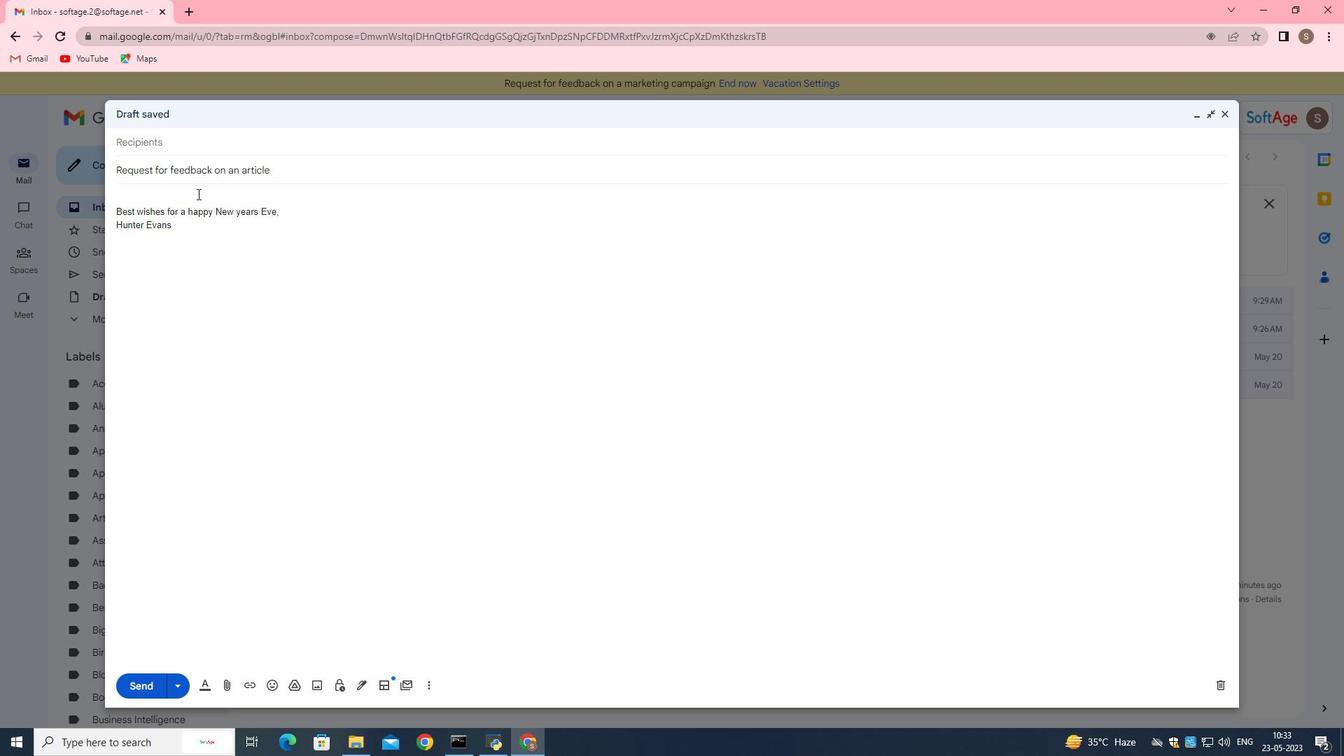 
Action: Key pressed <Key.enter><Key.up><Key.shift><Key.shift><Key.shift><Key.shift><Key.shift>I<Key.space>am<Key.space>writing<Key.space>to<Key.space>confirm<Key.space>the<Key.space>details<Key.space>of<Key.space>the<Key.space>meeting<Key.space>agenda.
Screenshot: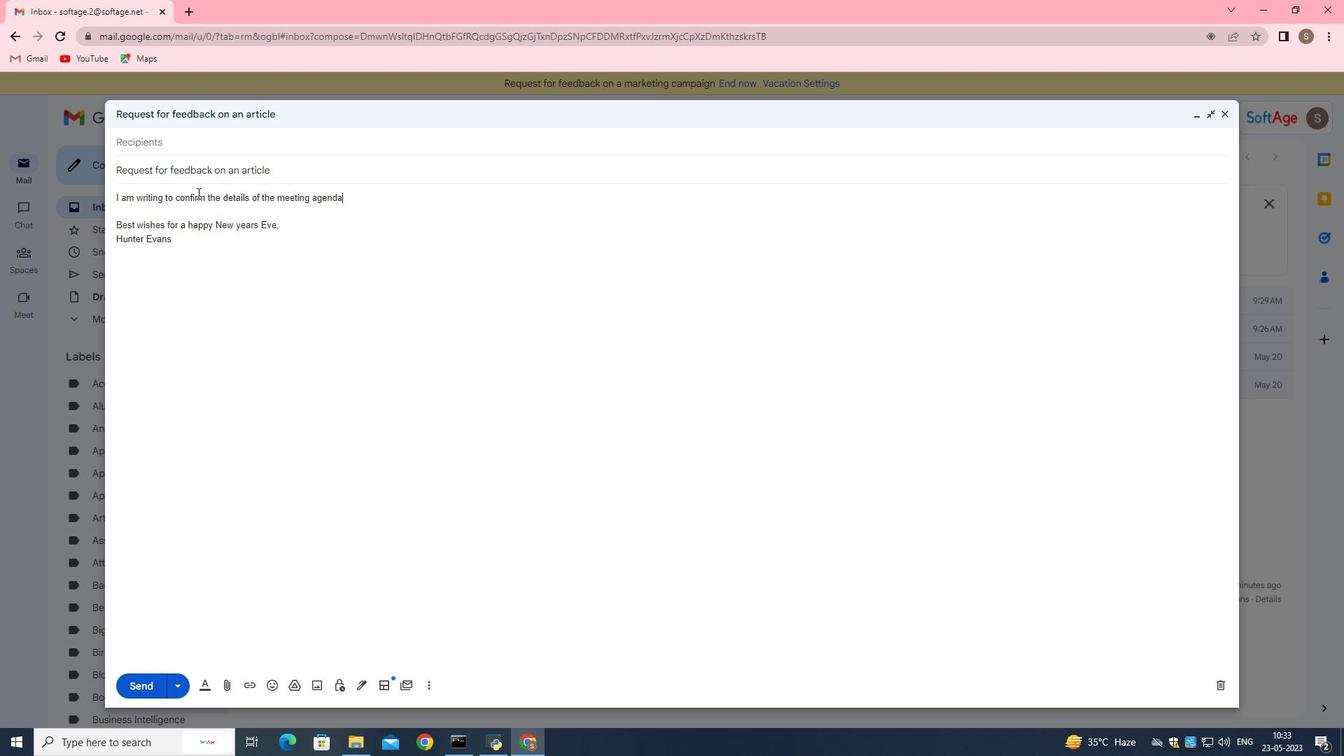 
Action: Mouse moved to (239, 138)
Screenshot: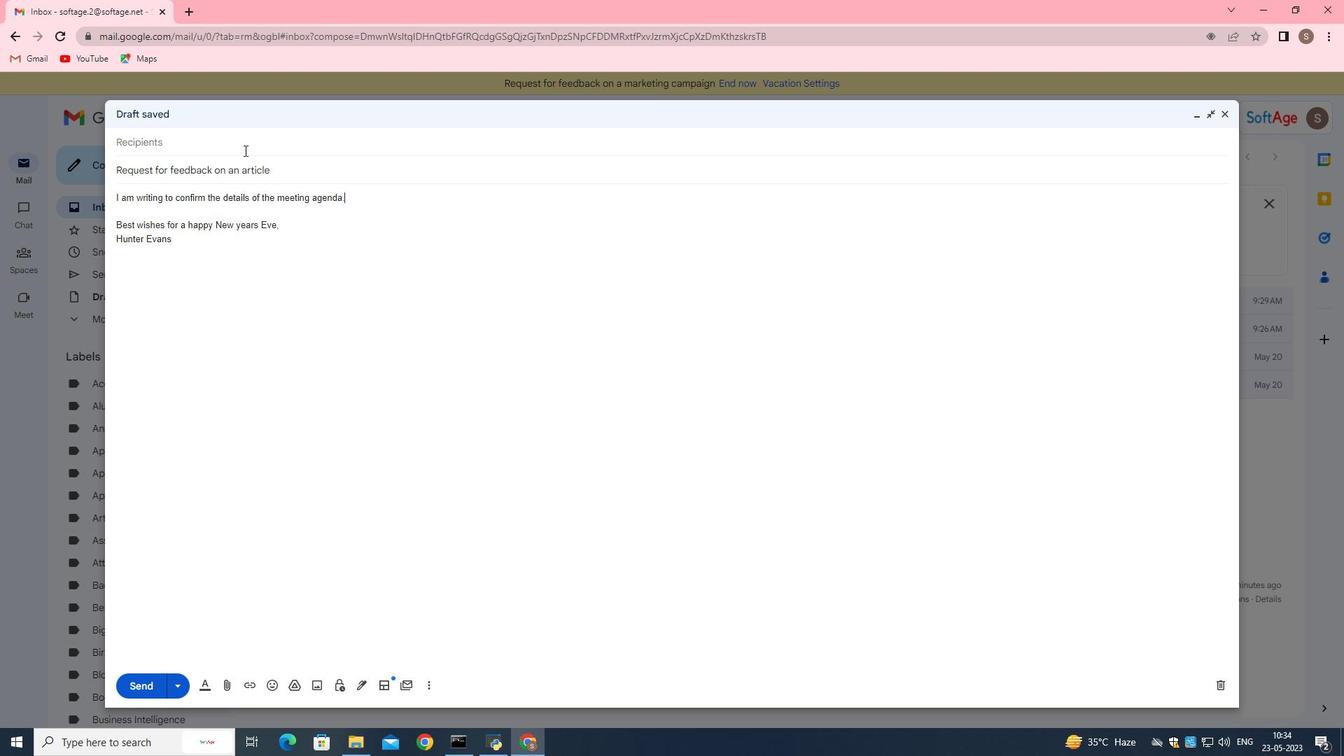 
Action: Mouse pressed left at (239, 138)
Screenshot: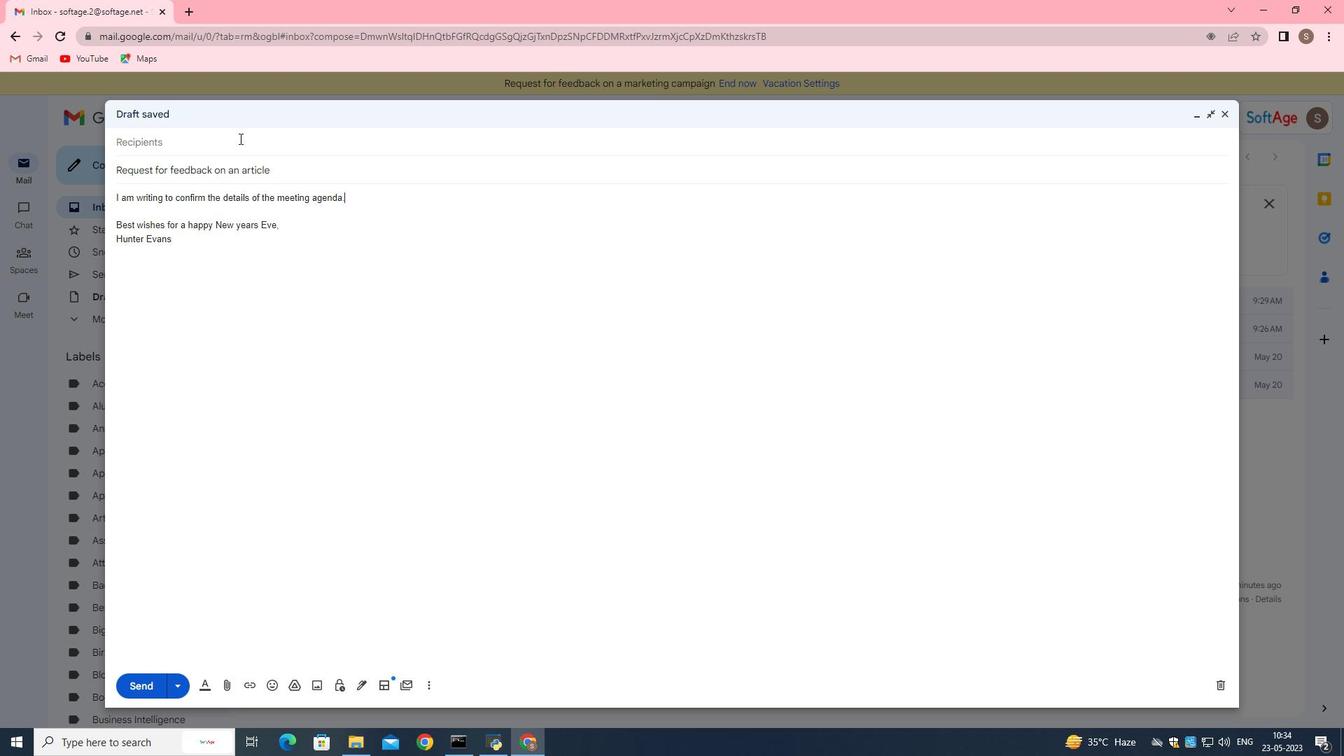 
Action: Mouse moved to (224, 168)
Screenshot: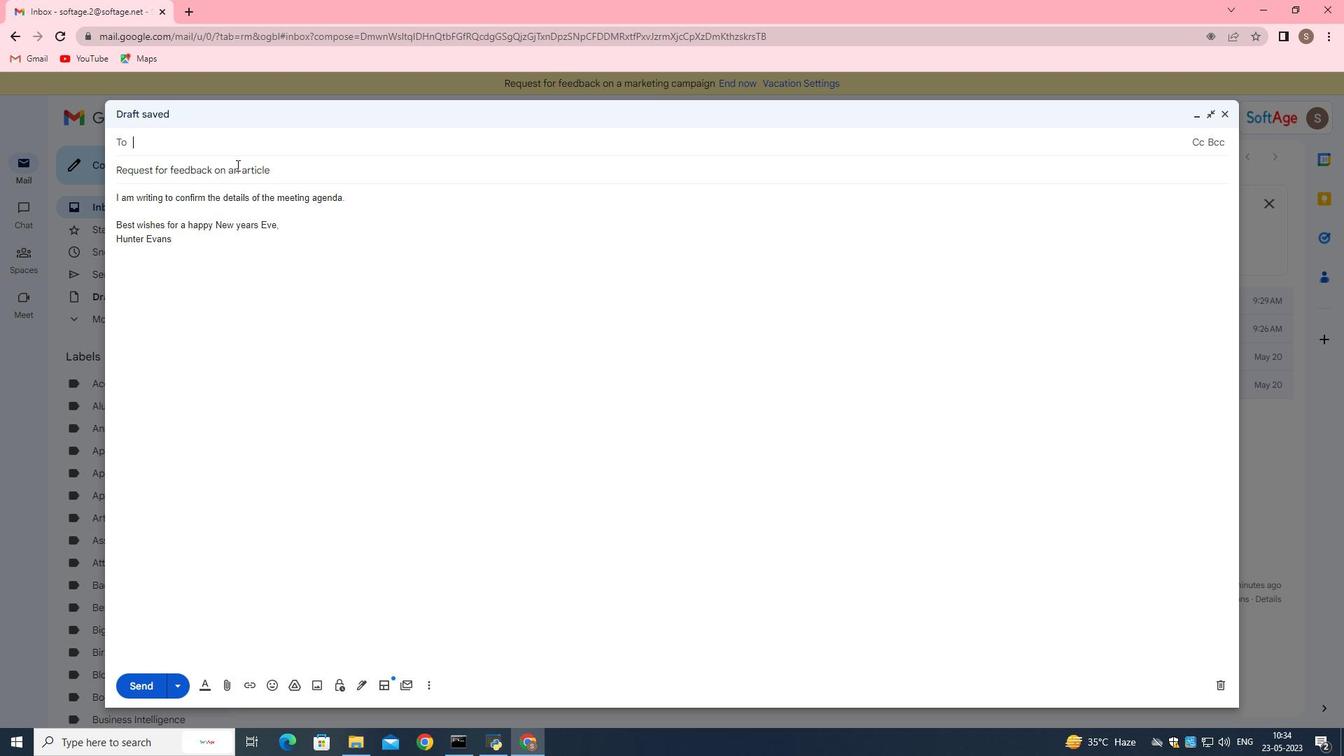 
Action: Key pressed softage.1<Key.shift>@softage.net
Screenshot: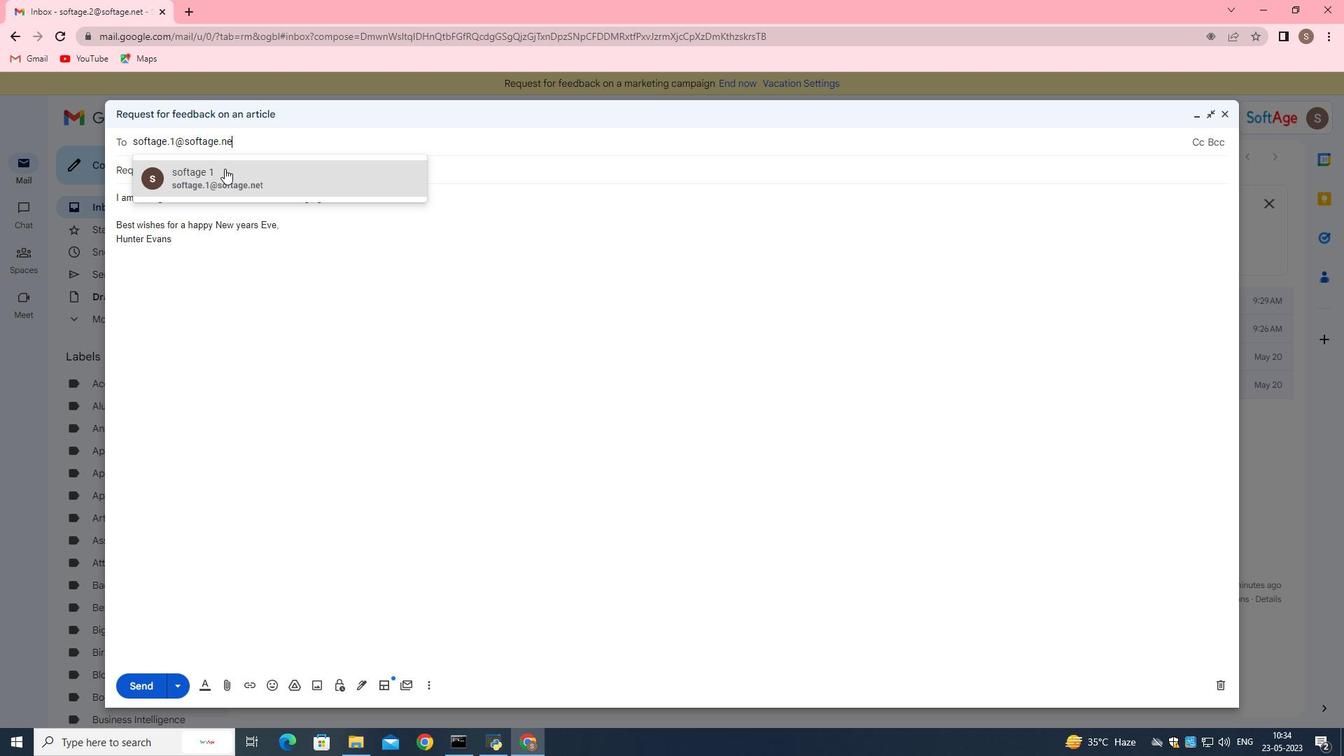 
Action: Mouse pressed left at (224, 168)
Screenshot: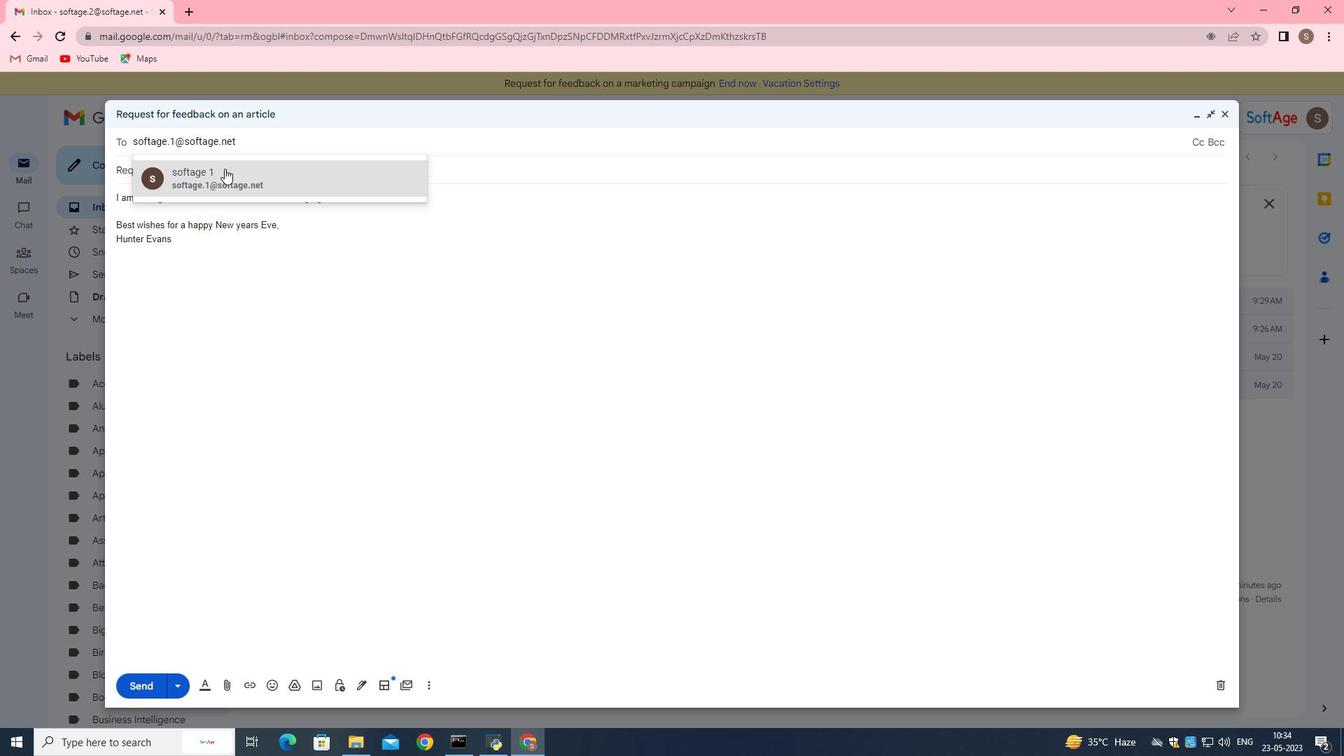 
Action: Mouse moved to (225, 682)
Screenshot: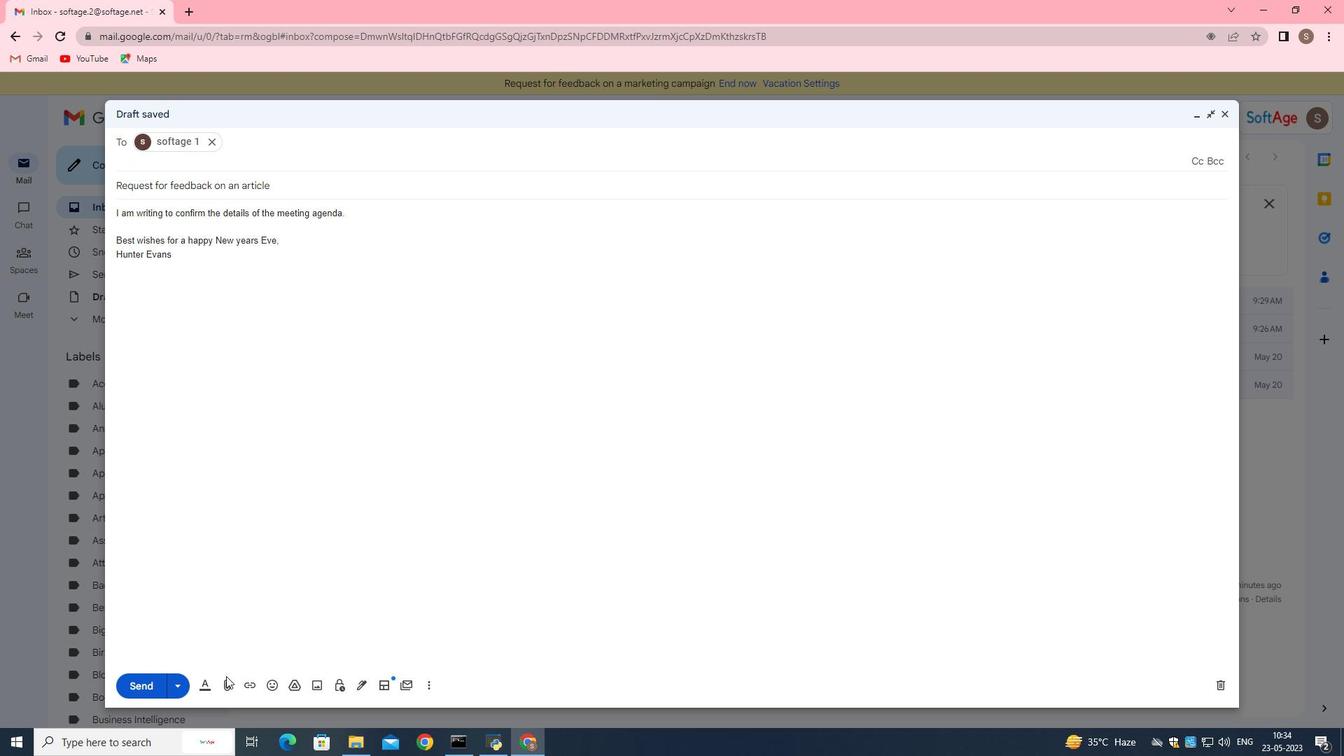 
Action: Mouse pressed left at (225, 682)
Screenshot: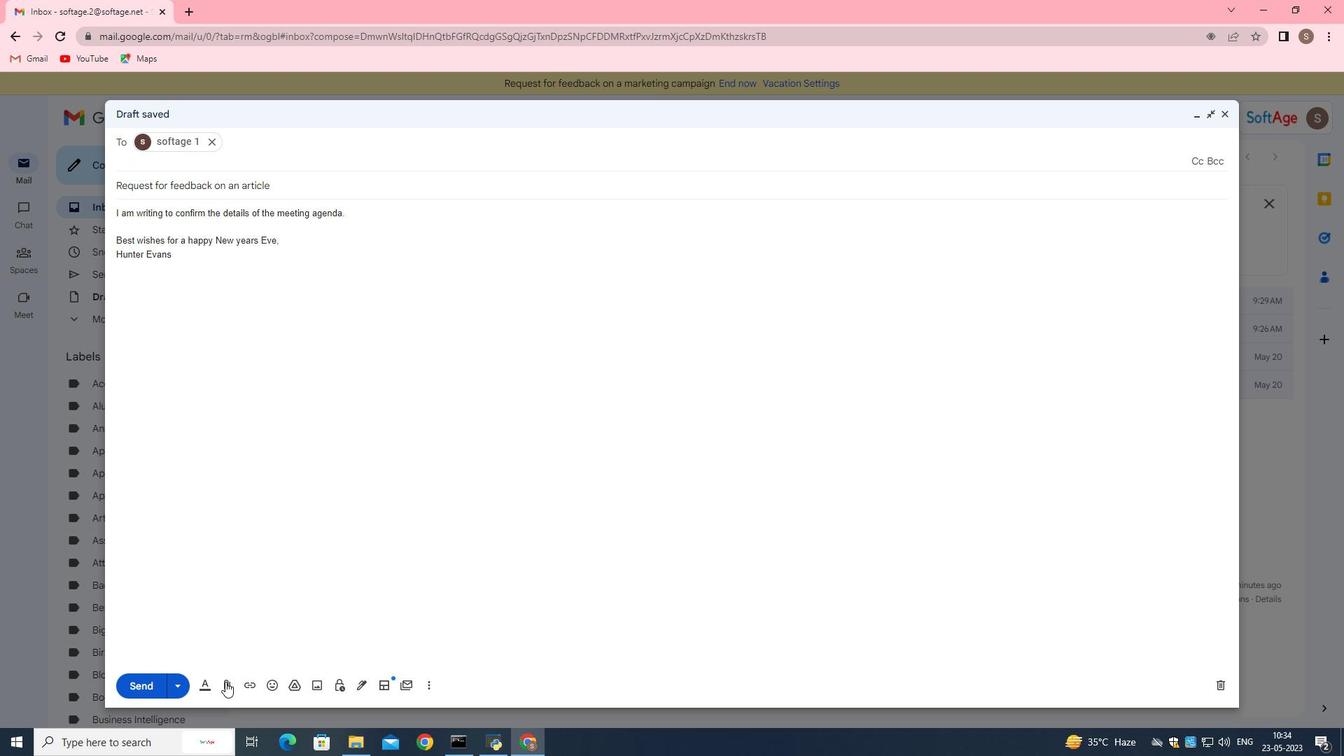 
Action: Mouse moved to (236, 161)
Screenshot: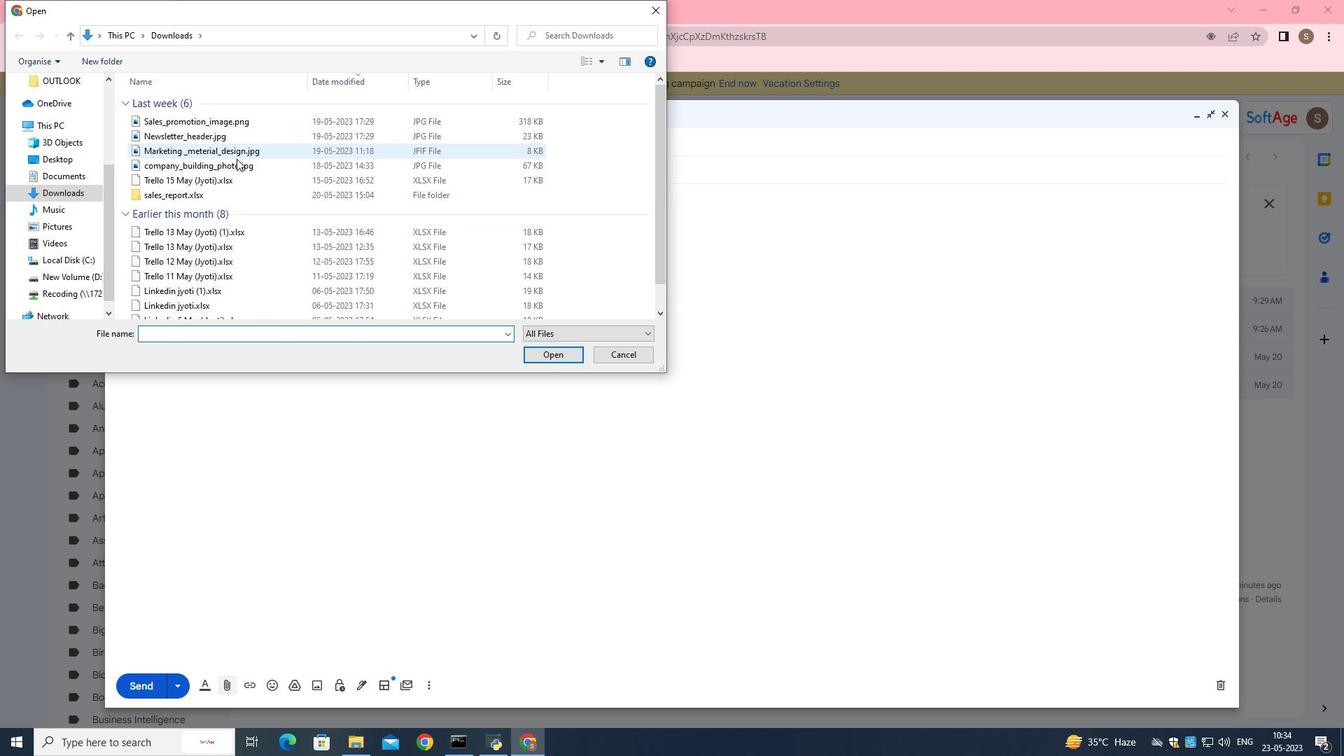 
Action: Mouse pressed left at (236, 161)
Screenshot: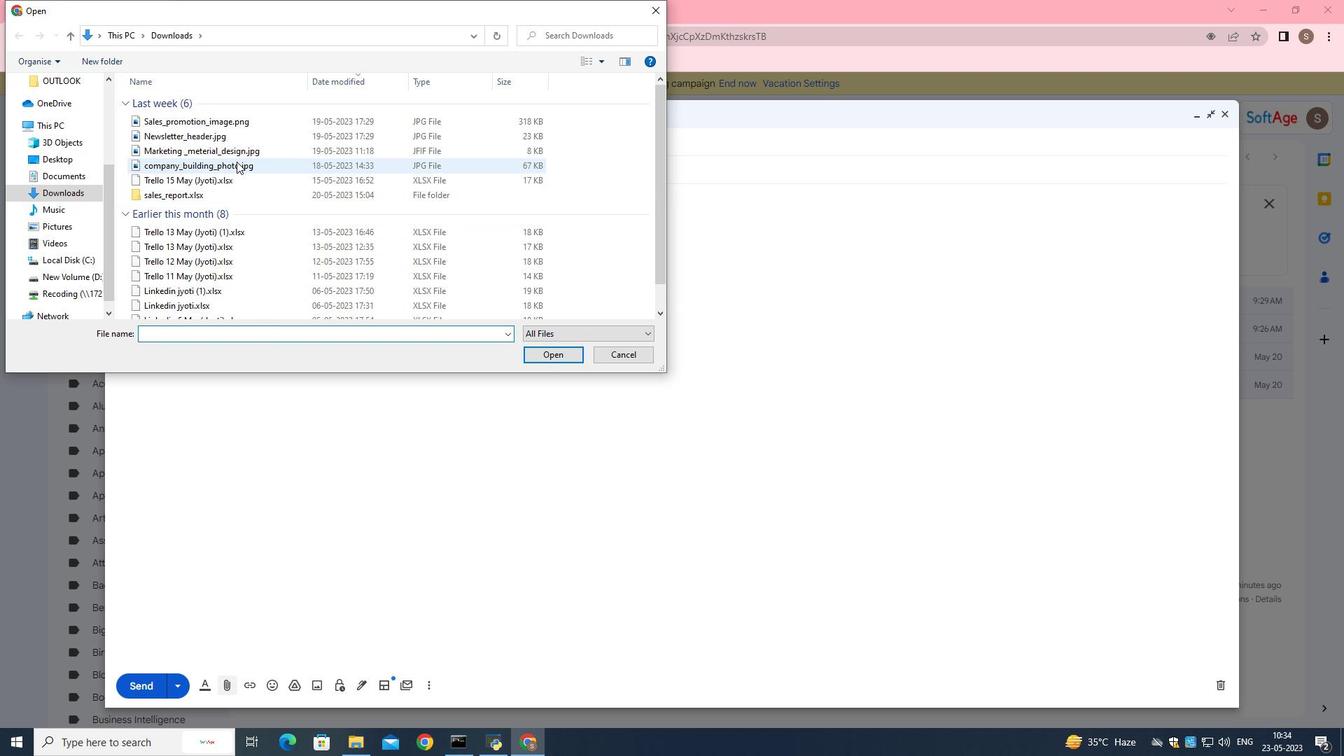 
Action: Mouse moved to (538, 354)
Screenshot: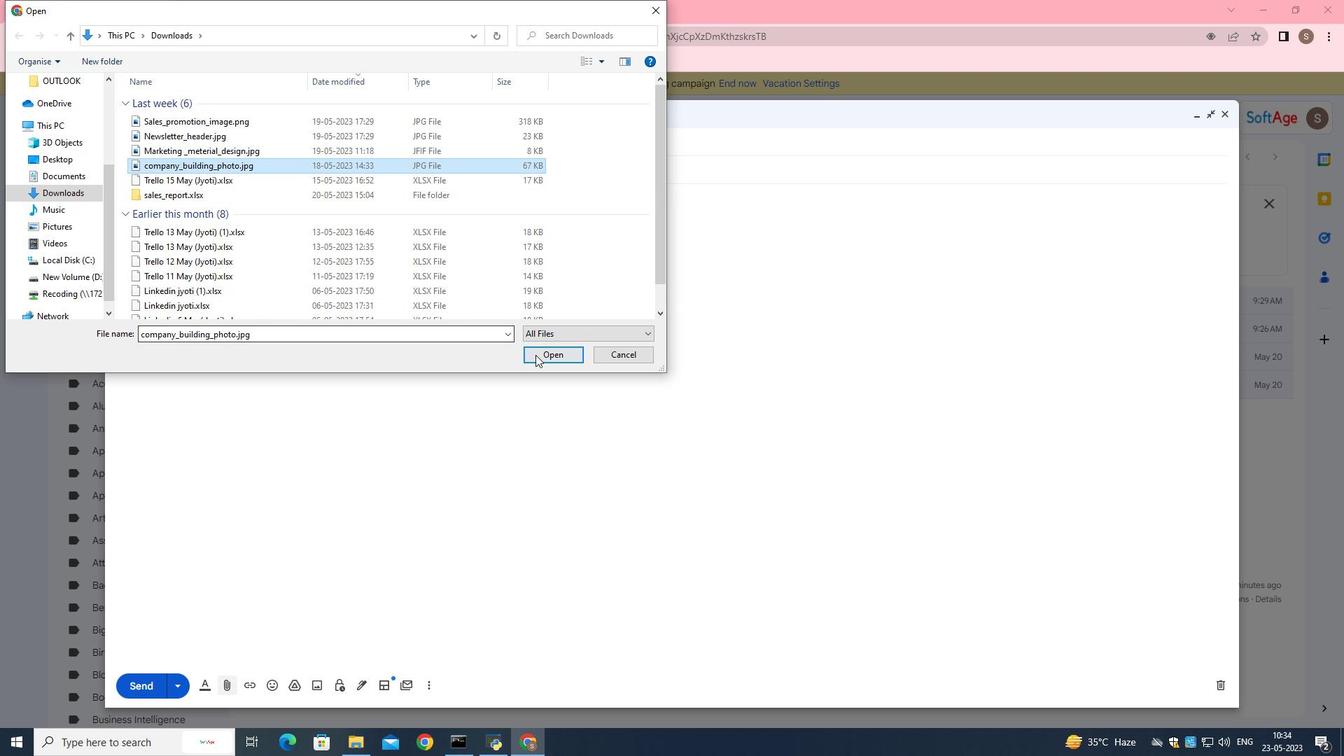 
Action: Mouse pressed left at (538, 354)
Screenshot: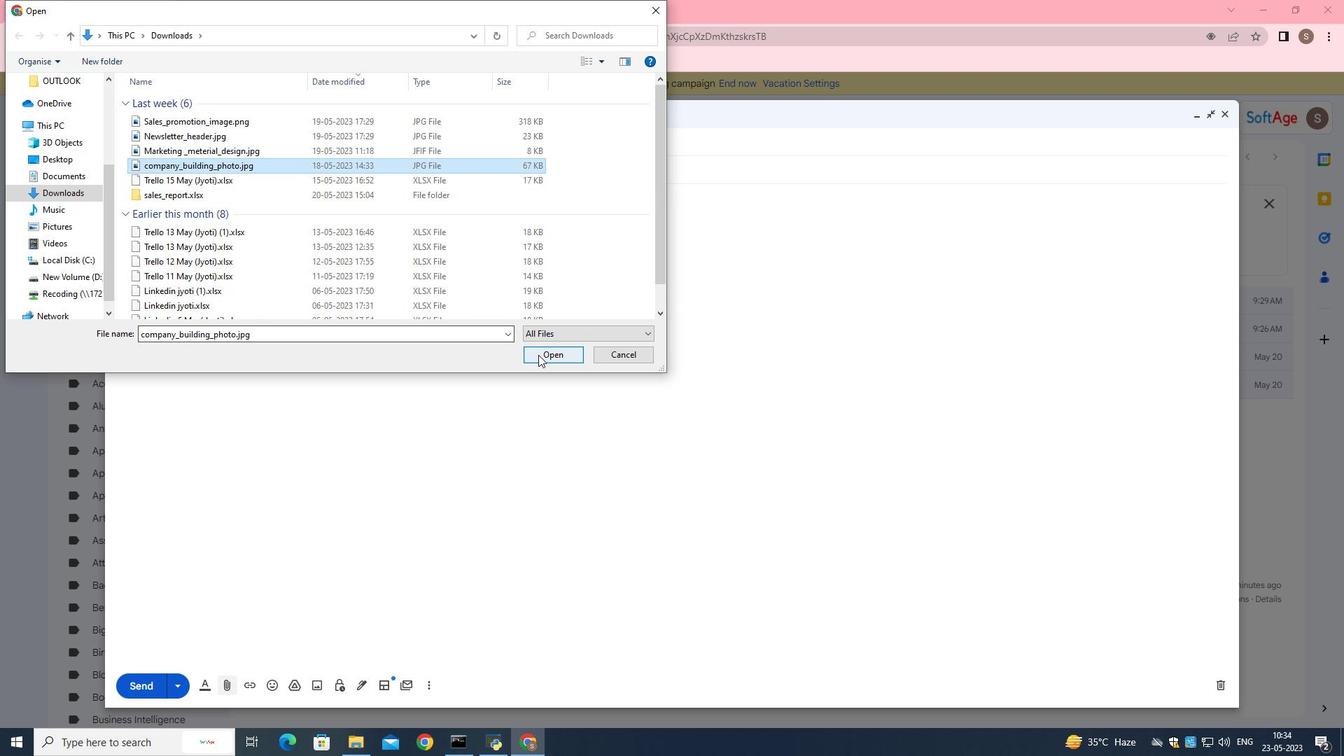 
Action: Mouse moved to (292, 227)
Screenshot: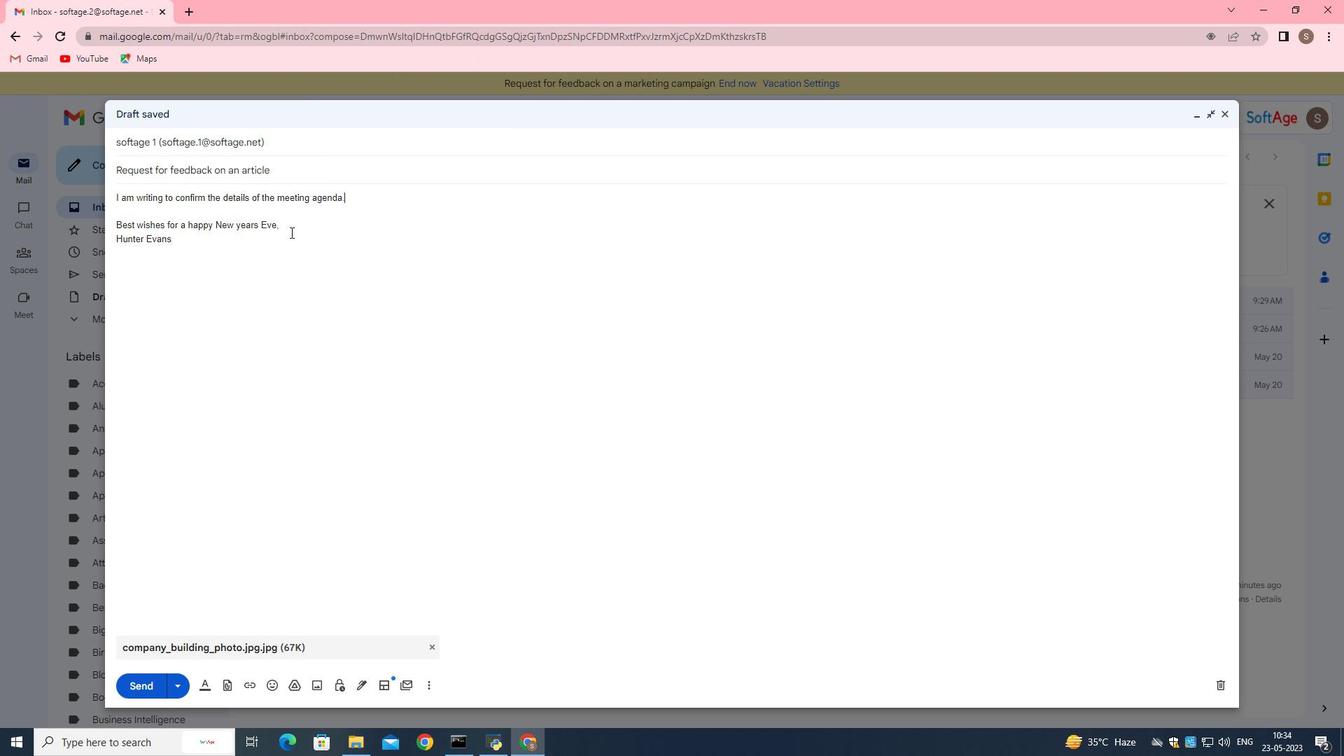 
Action: Mouse pressed left at (292, 227)
Screenshot: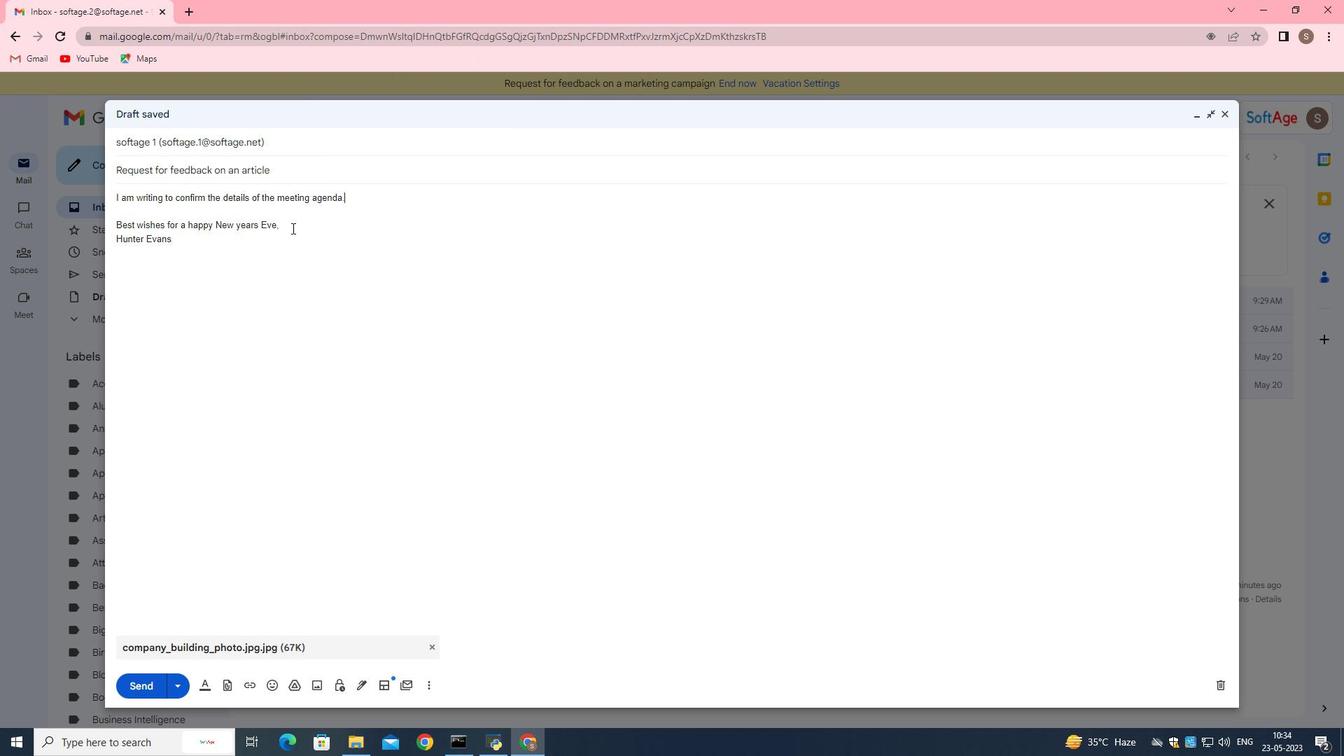 
Action: Mouse moved to (98, 217)
Screenshot: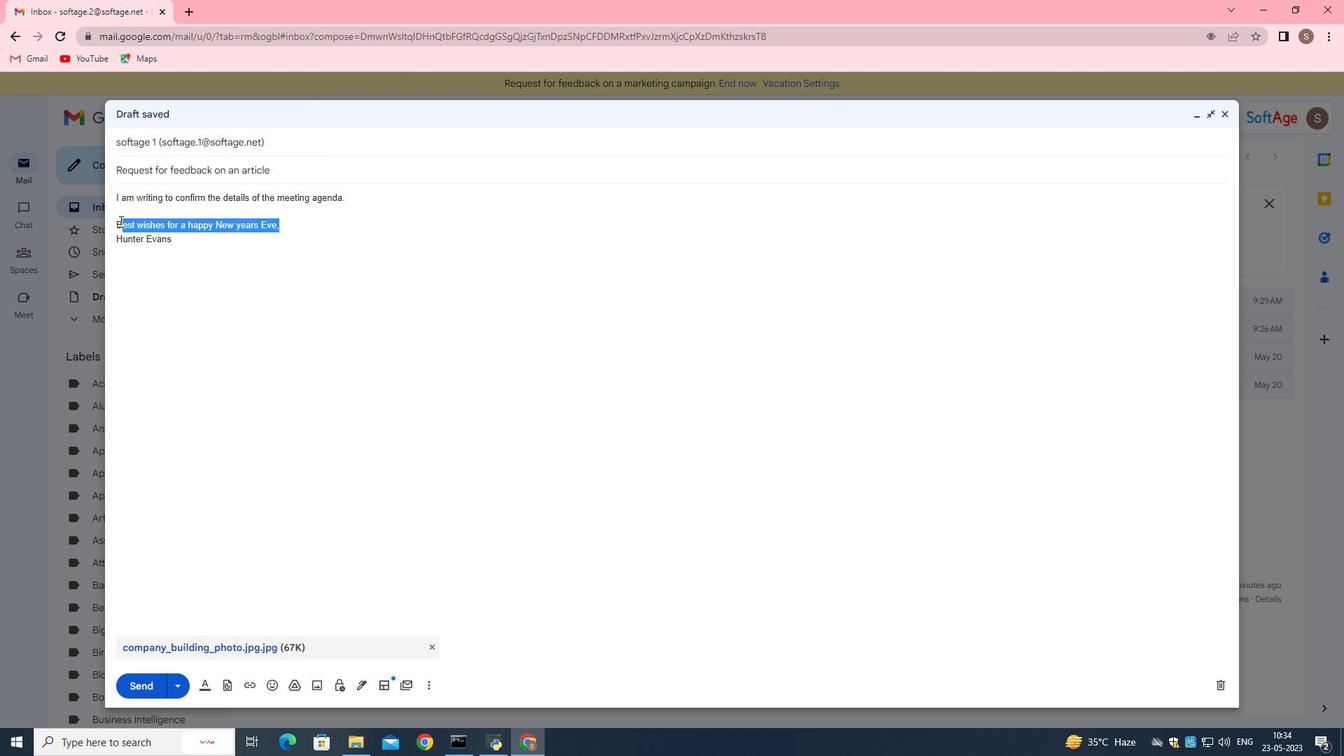 
Action: Key pressed <Key.backspace><Key.enter><Key.shift><Key.shift><Key.shift><Key.shift>Please<Key.space>let<Key.space>me<Key.space>know<Key.space>if<Key.space>there<Key.space>are<Key.space>am<Key.backspace>ny<Key.space>update<Key.space>of<Key.space>the<Key.space>issue.
Screenshot: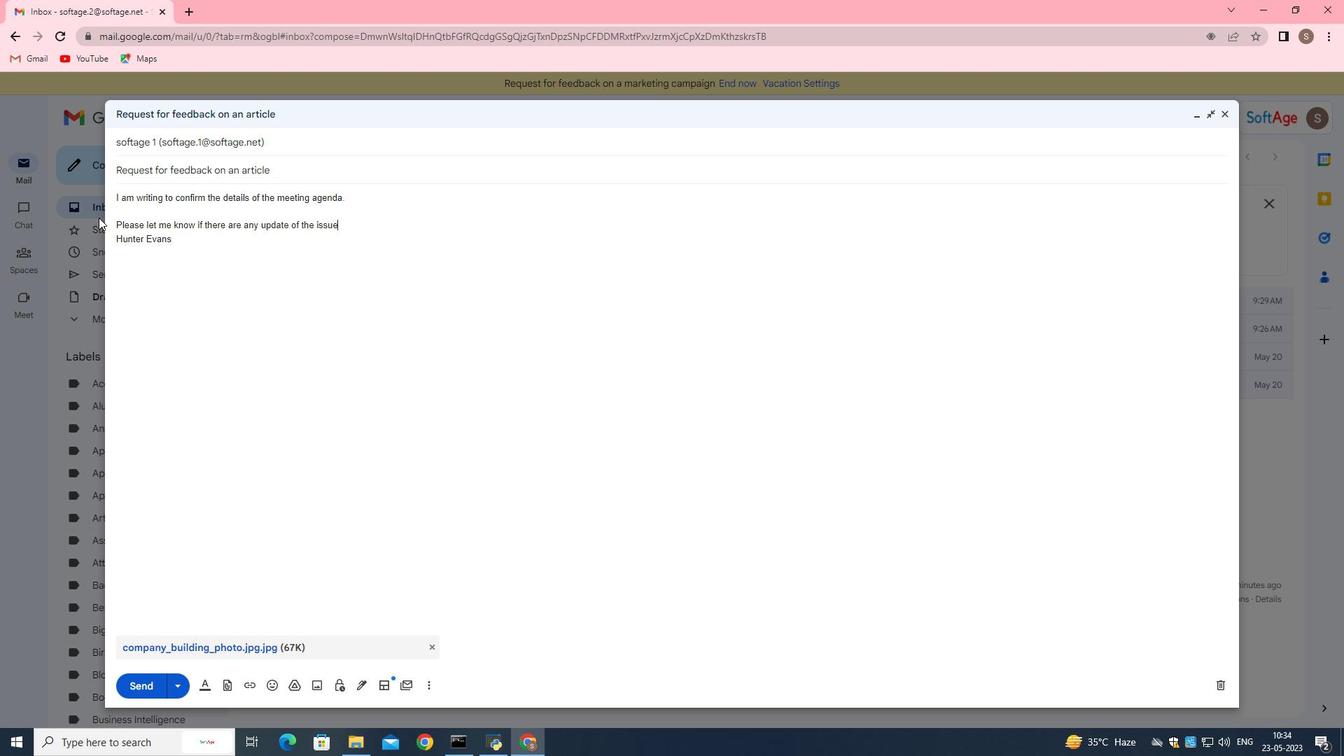 
Action: Mouse moved to (141, 695)
Screenshot: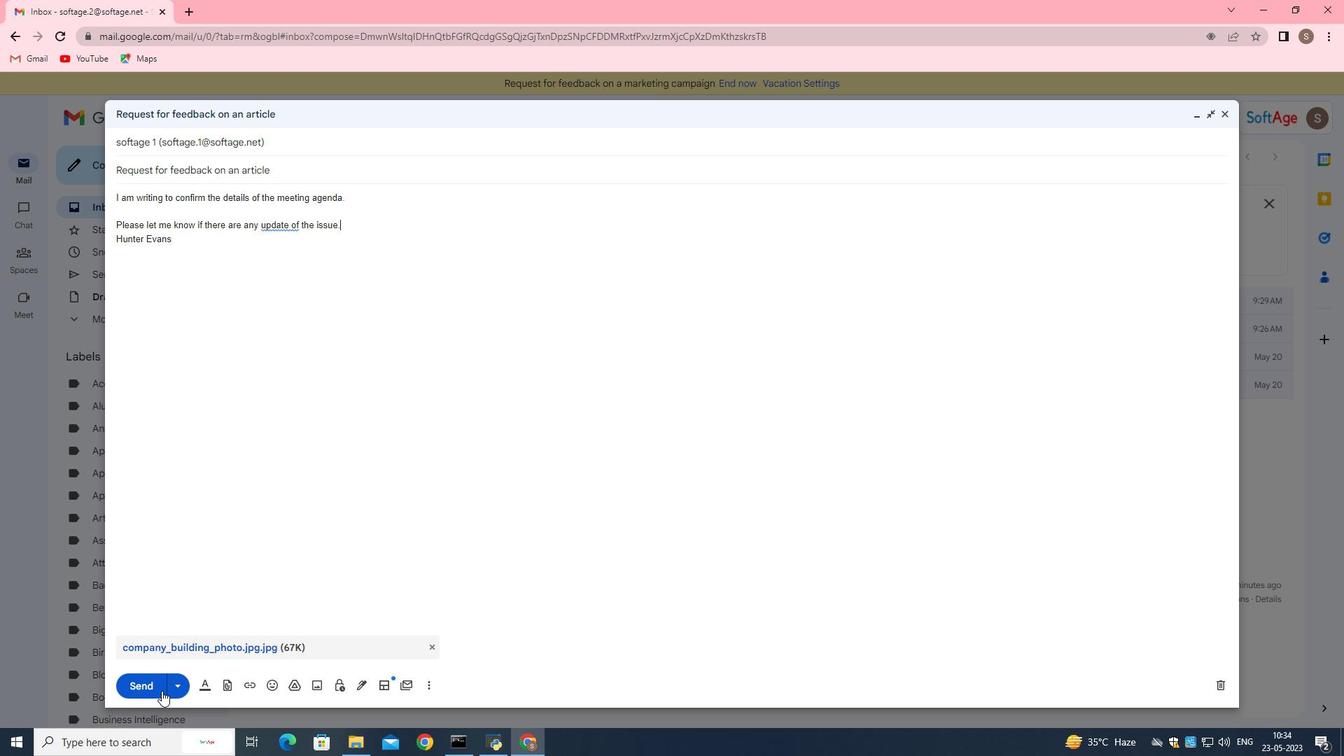 
Action: Mouse pressed left at (141, 695)
Screenshot: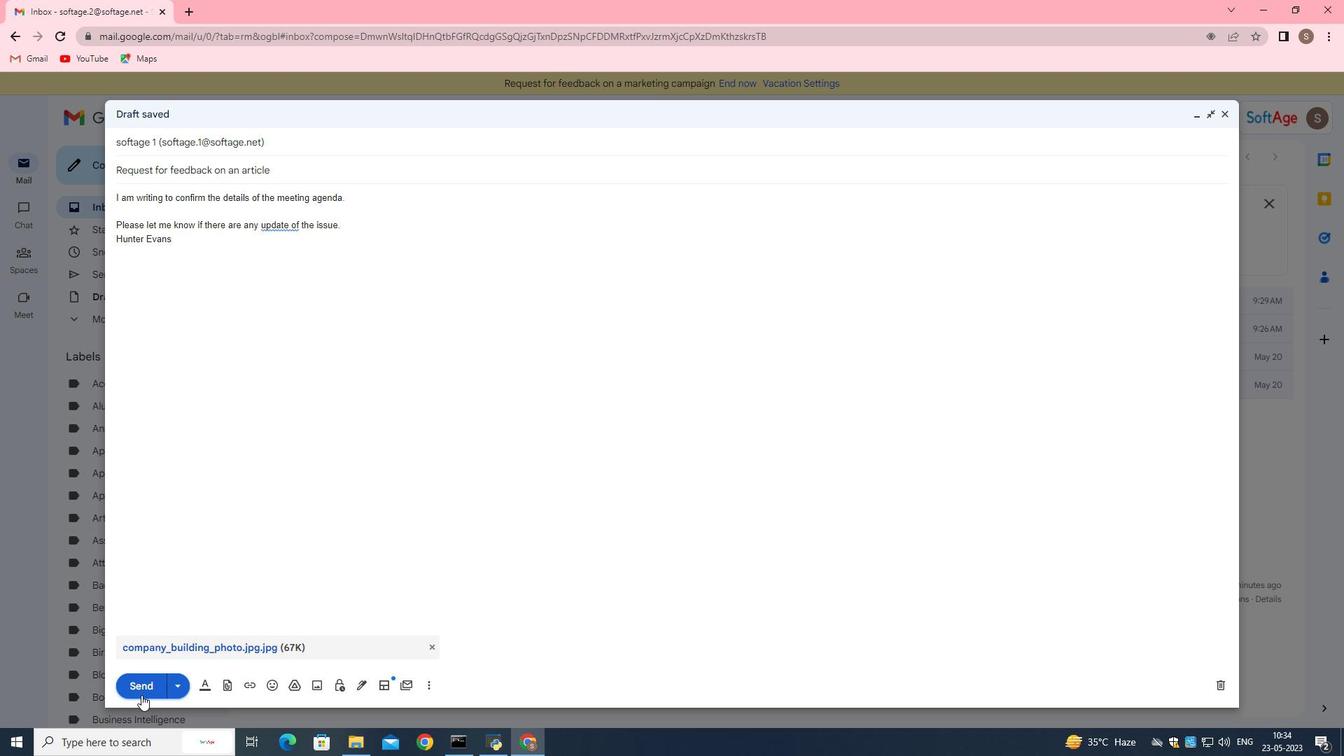 
Action: Mouse moved to (139, 270)
Screenshot: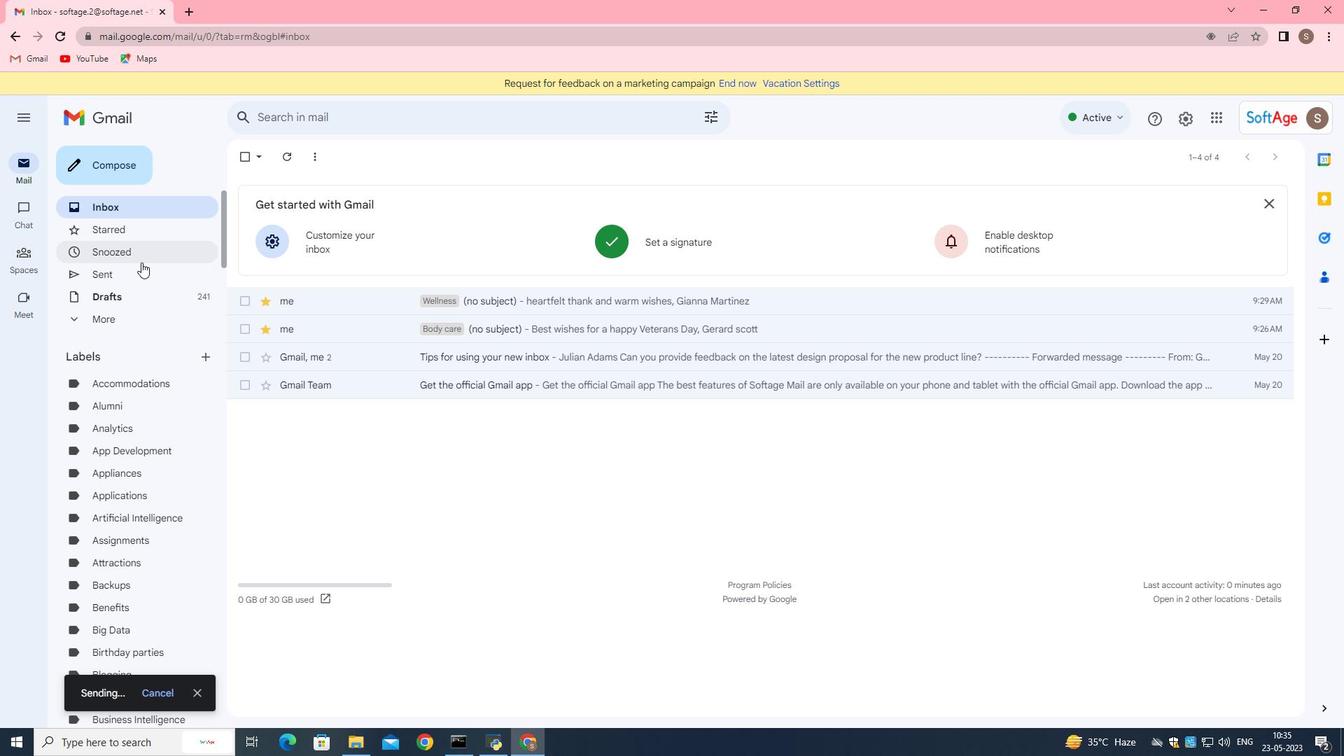 
Action: Mouse pressed left at (139, 270)
Screenshot: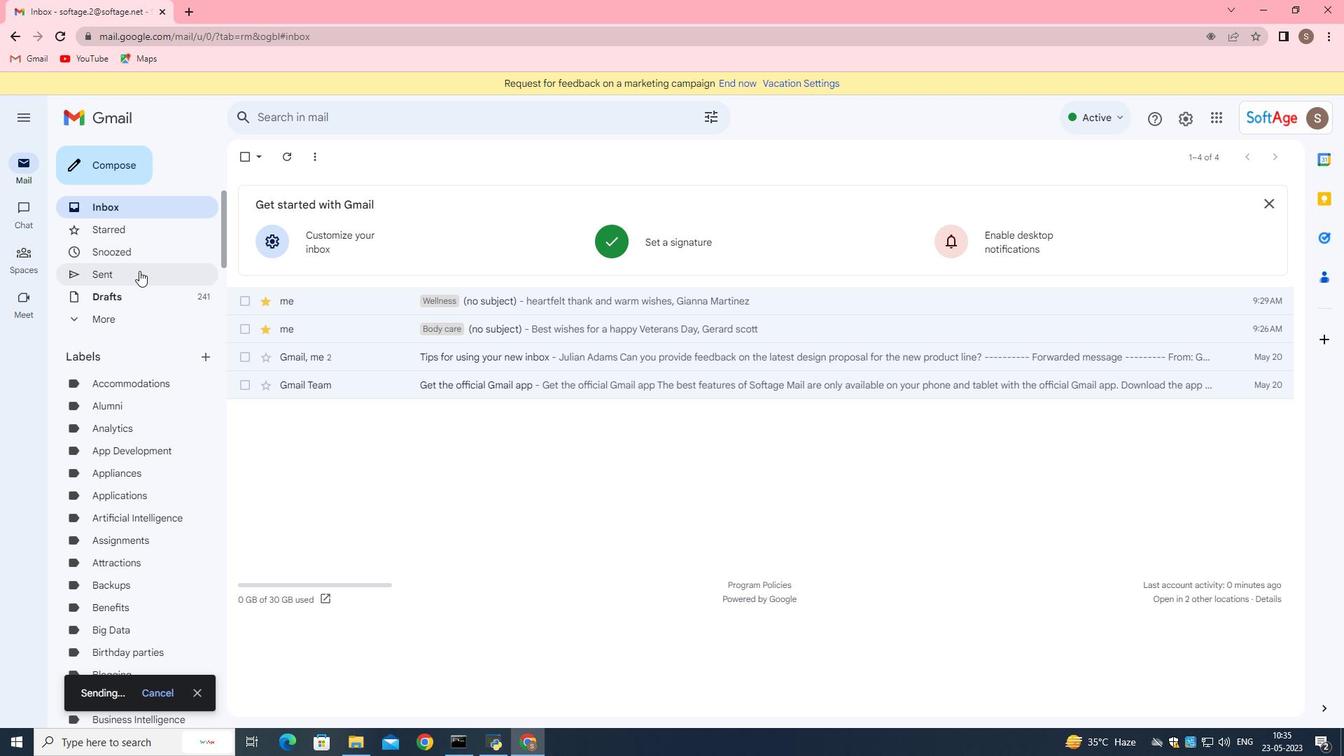 
Action: Mouse moved to (268, 231)
Screenshot: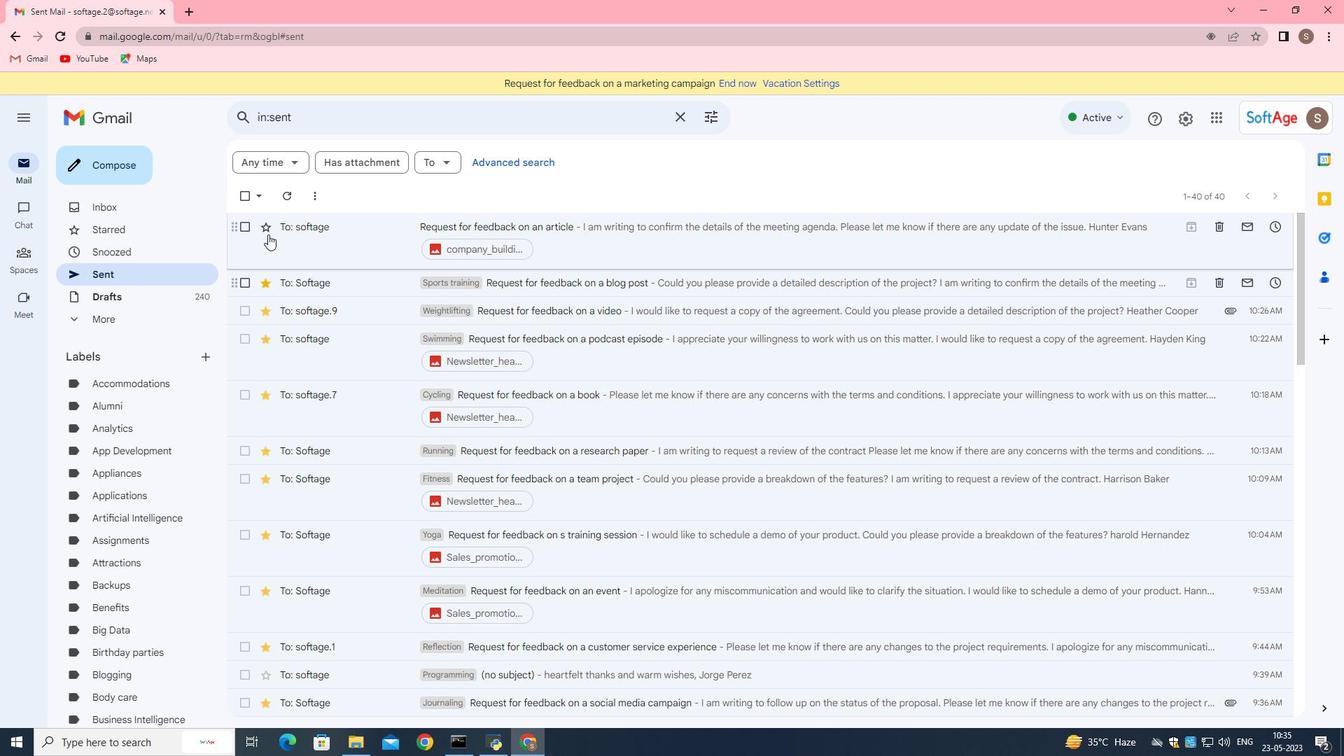 
Action: Mouse pressed left at (268, 231)
Screenshot: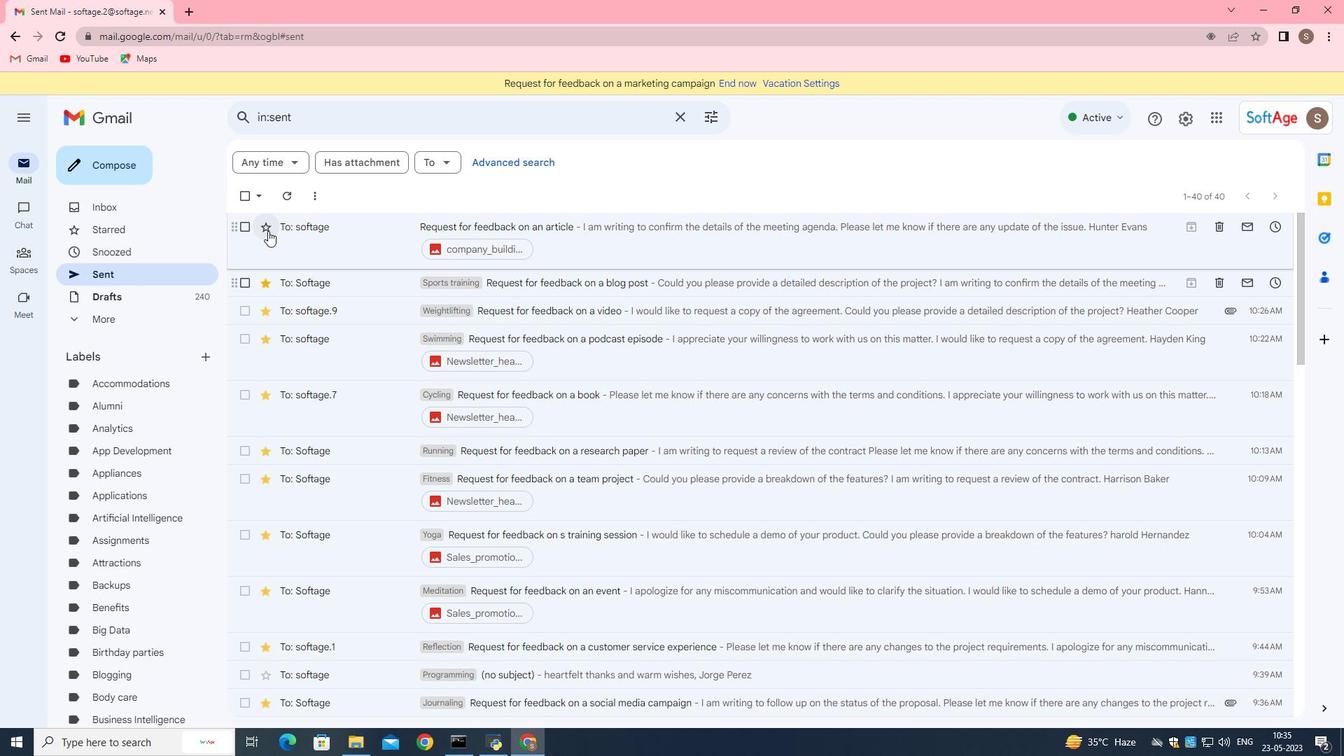 
Action: Mouse moved to (315, 240)
Screenshot: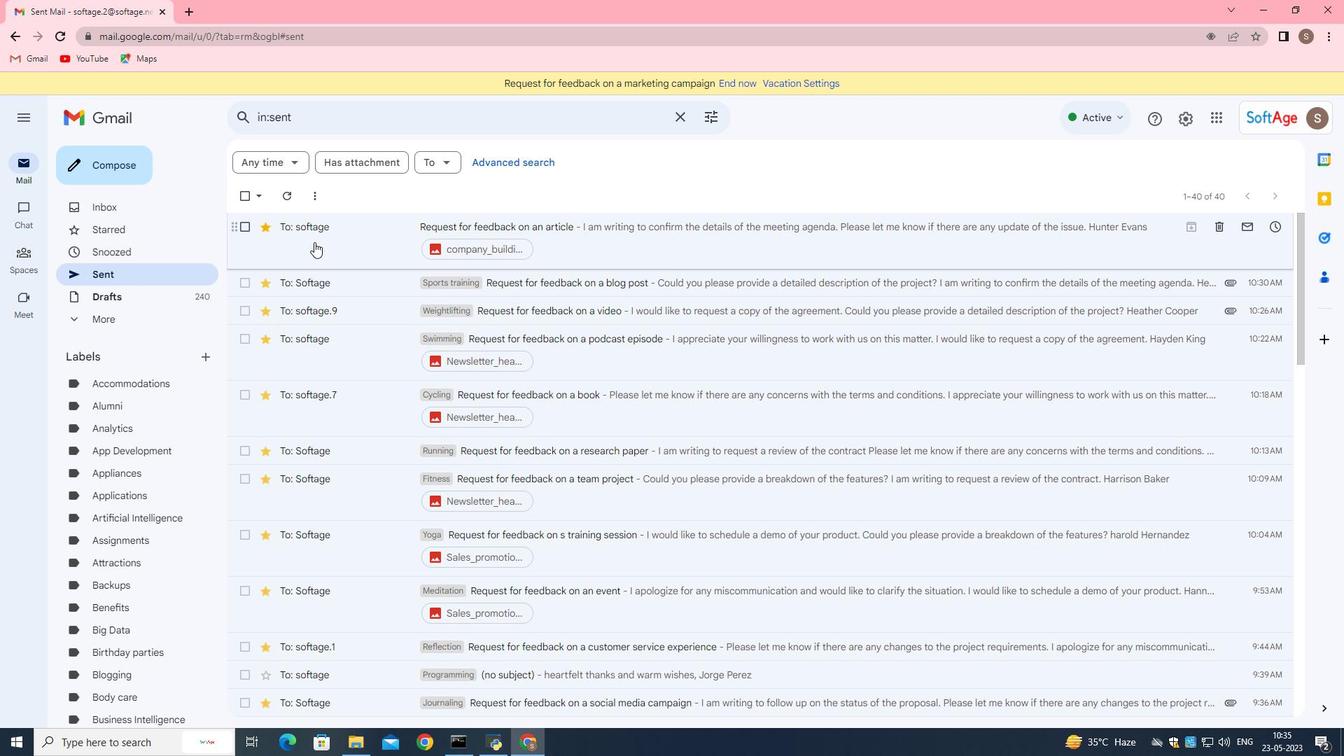 
Action: Mouse pressed left at (315, 240)
Screenshot: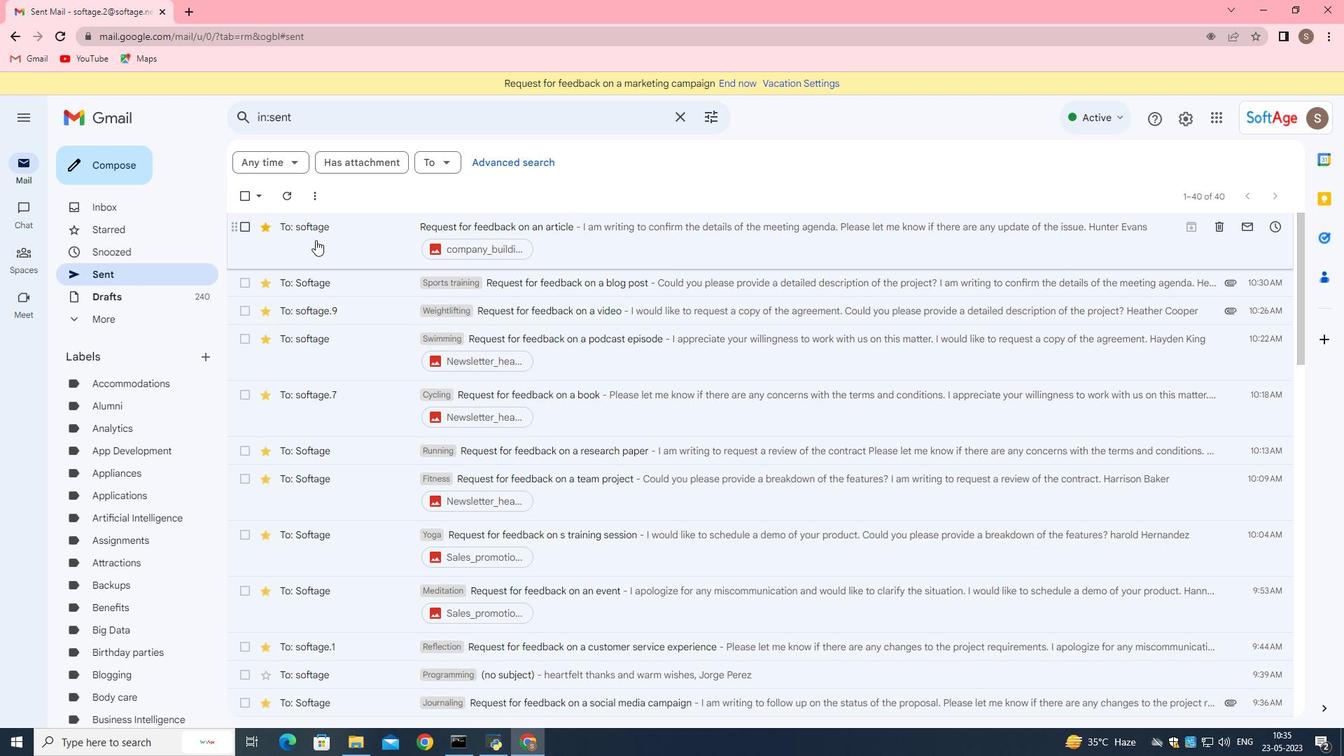
Action: Mouse moved to (520, 158)
Screenshot: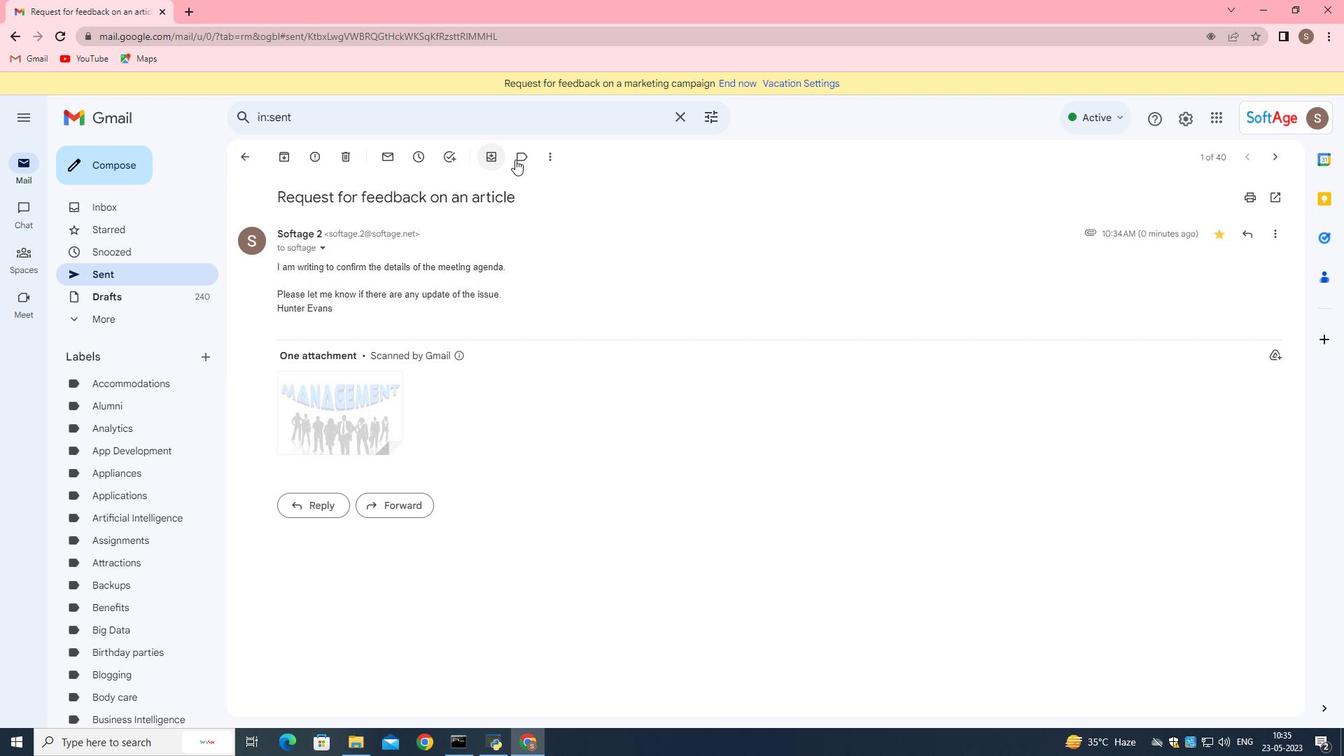 
Action: Mouse pressed left at (520, 158)
Screenshot: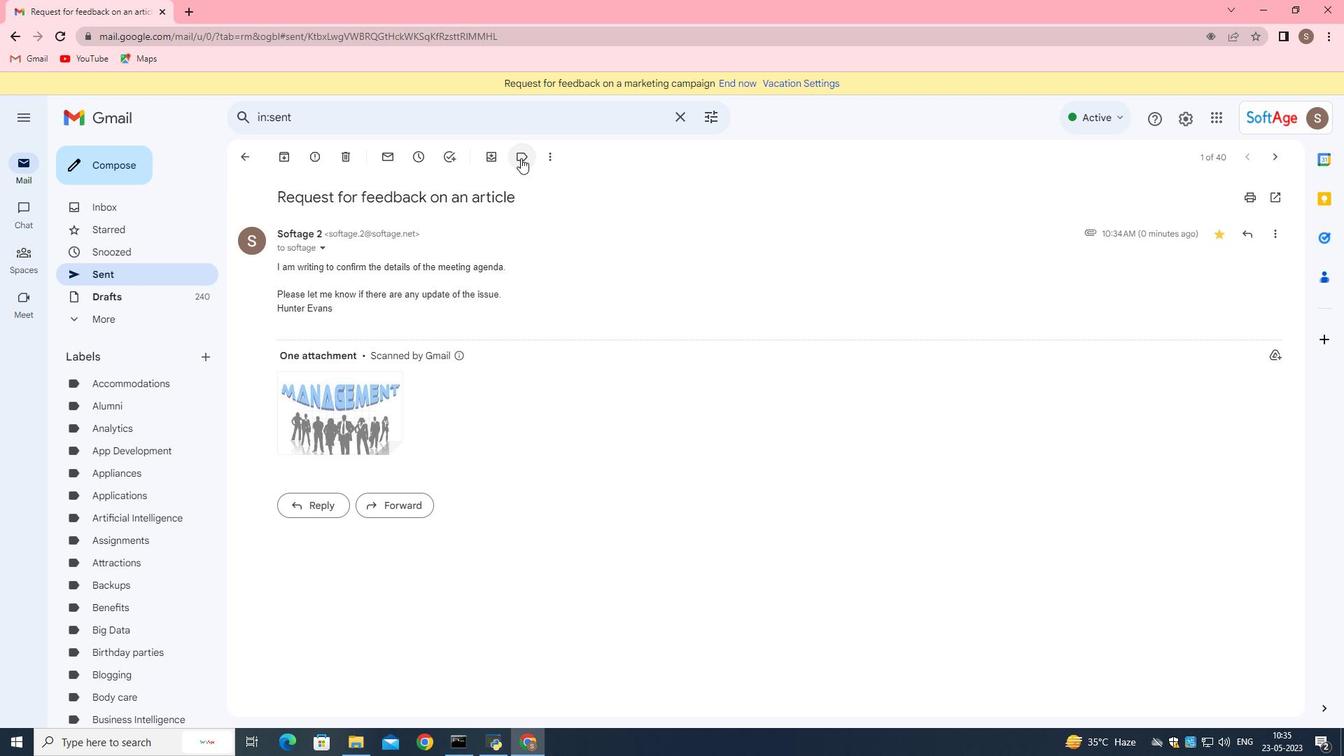 
Action: Mouse moved to (555, 191)
Screenshot: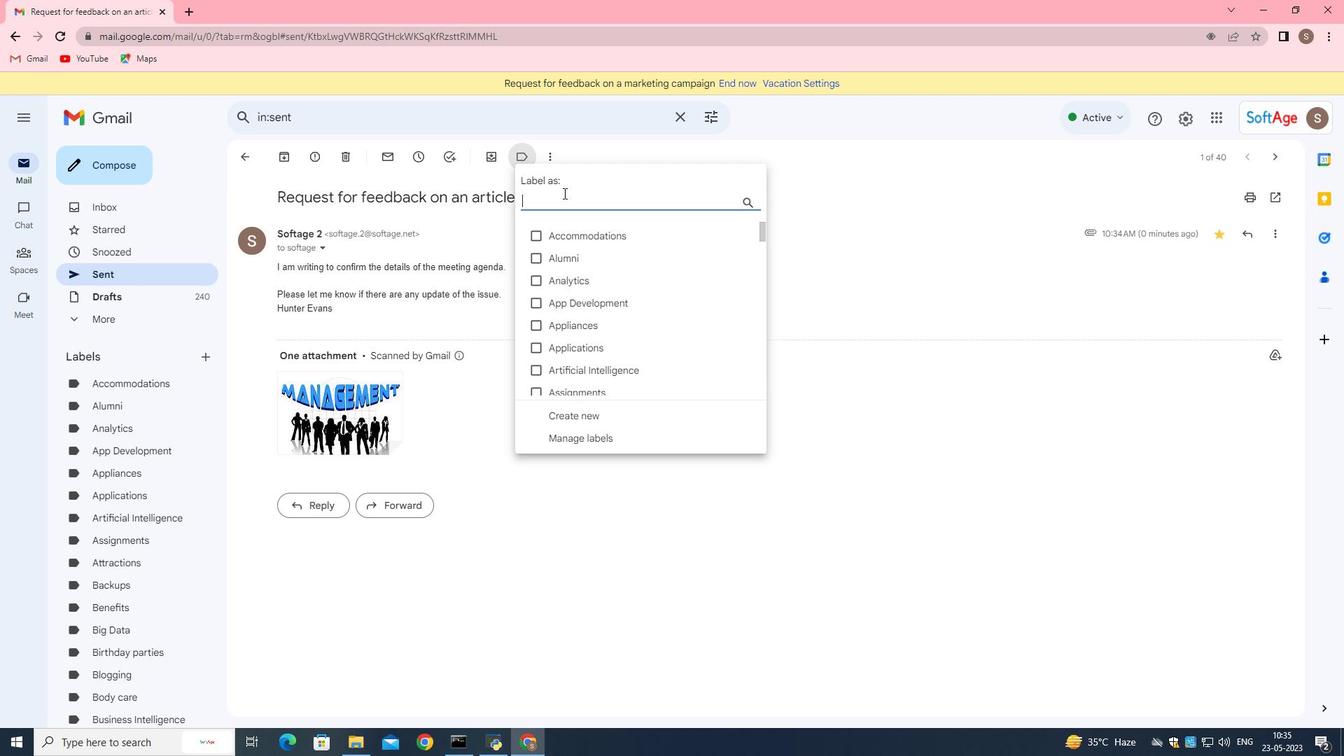 
Action: Key pressed <Key.shift>N
Screenshot: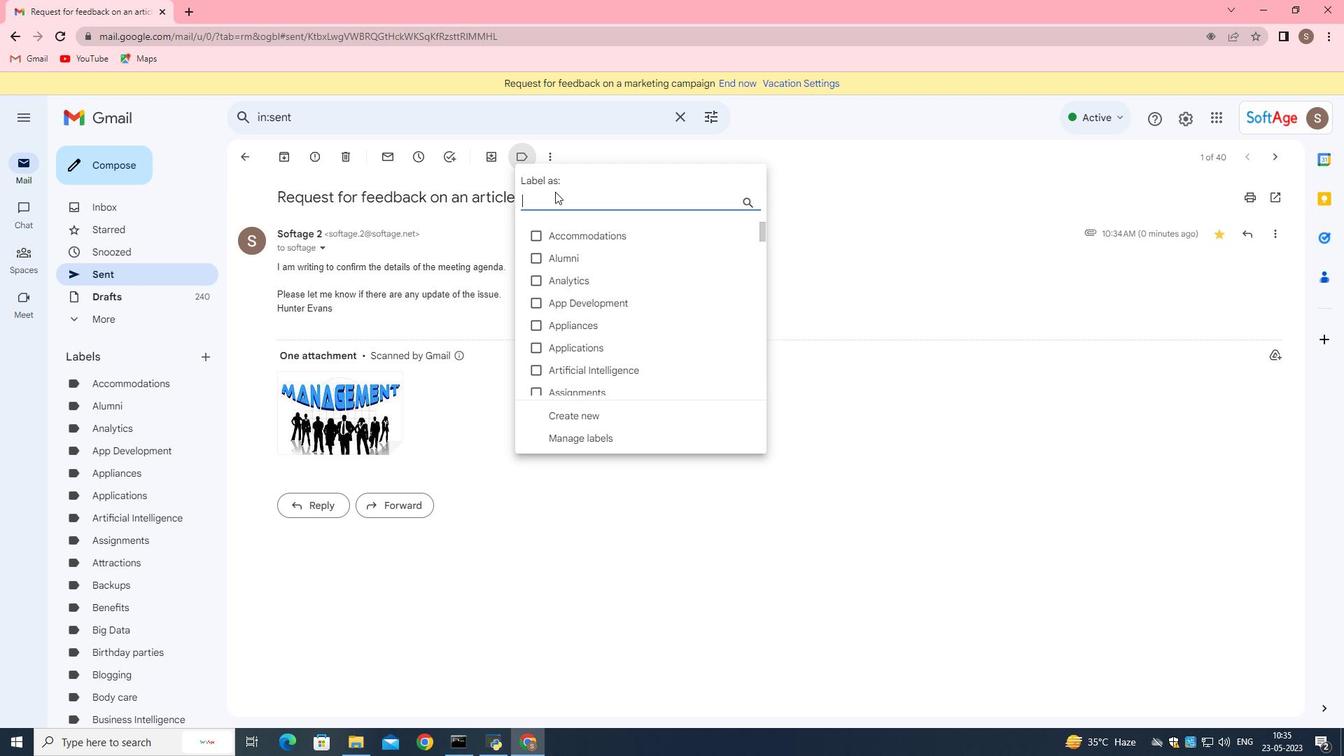 
Action: Mouse moved to (579, 299)
Screenshot: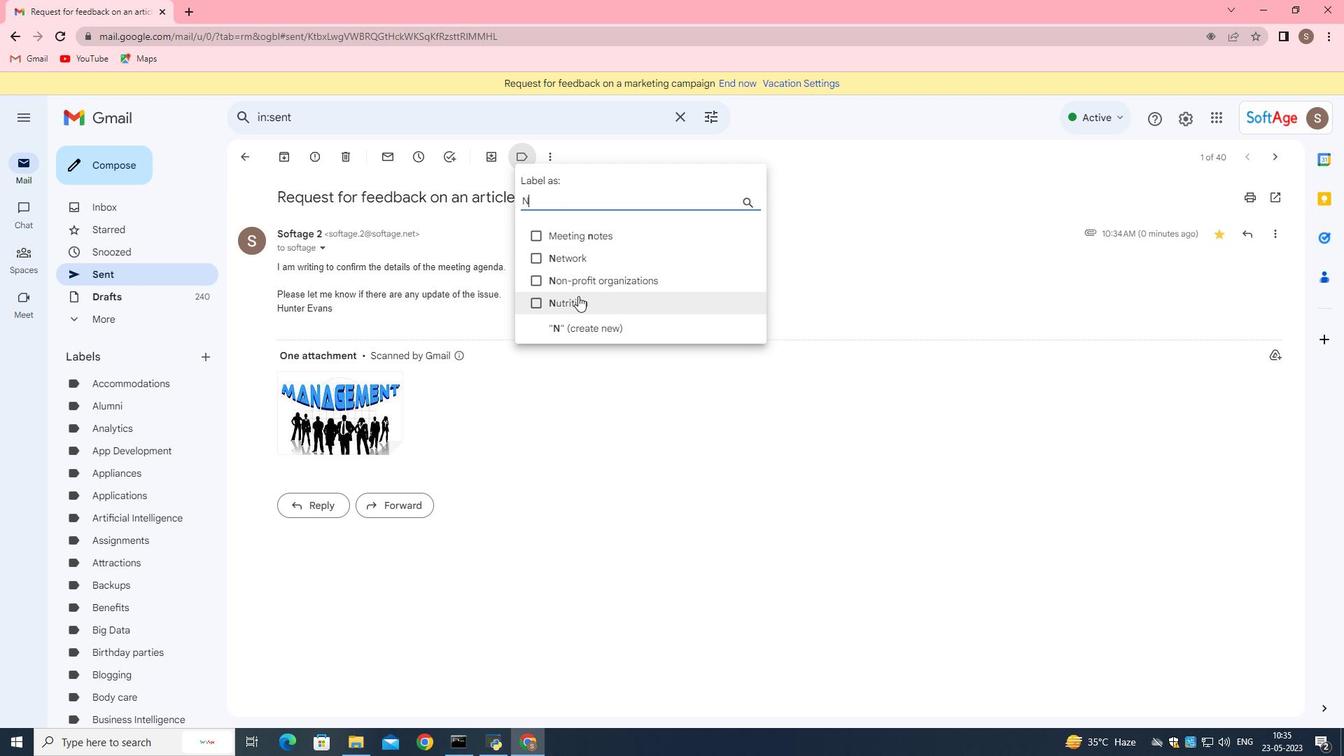 
Action: Mouse pressed left at (579, 299)
Screenshot: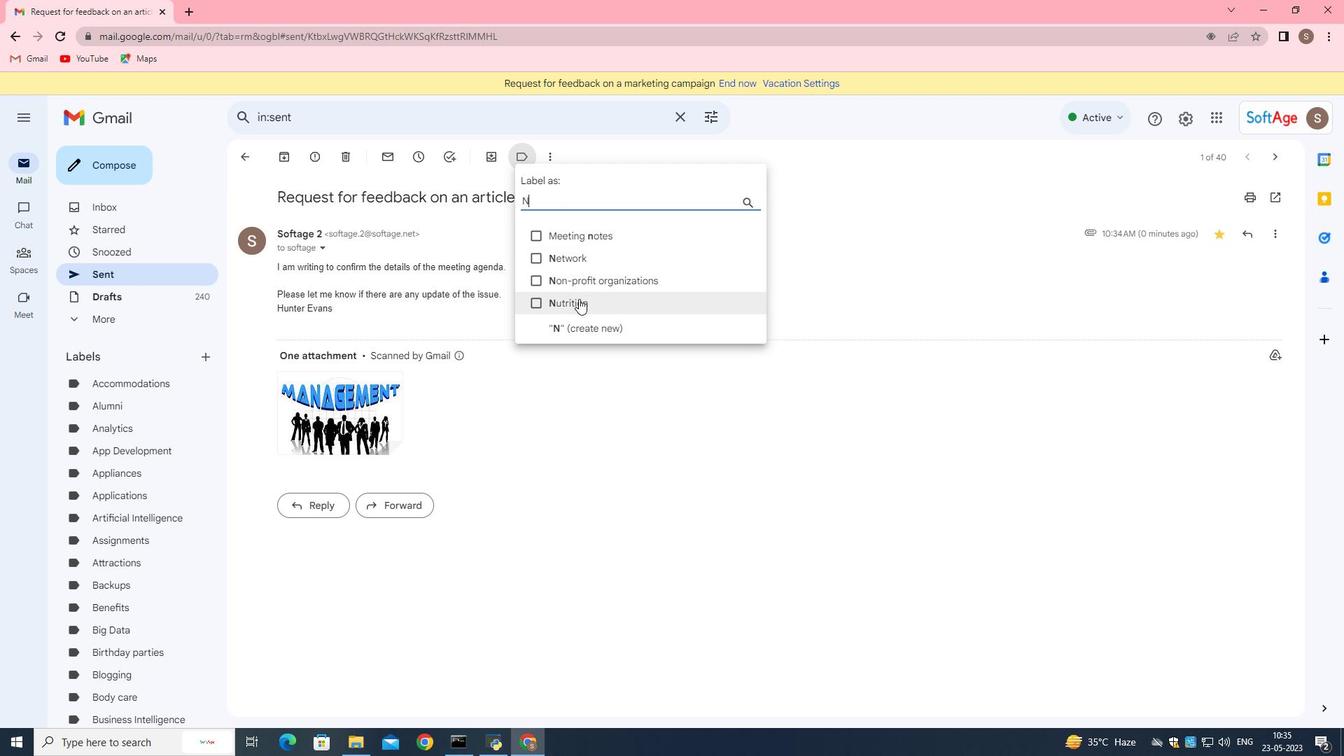 
Action: Mouse moved to (543, 192)
Screenshot: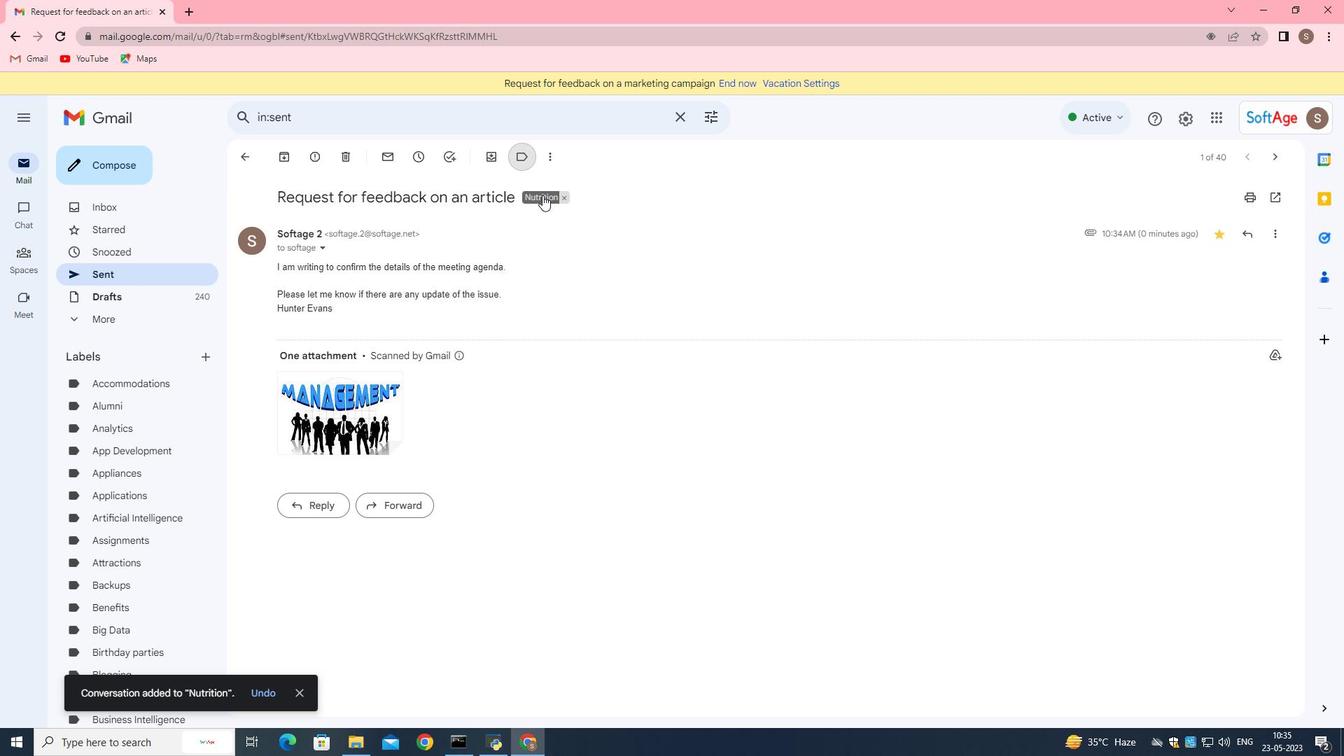 
